 Task: Reply All to email with the signature Jorge Perez with the subject Request for a partnership from softage.8@softage.net with the message I would like to request a review of the design proposal before it is finalized. with BCC to softage.1@softage.net with an attached image file Podcast_cover_art.png
Action: Mouse moved to (84, 89)
Screenshot: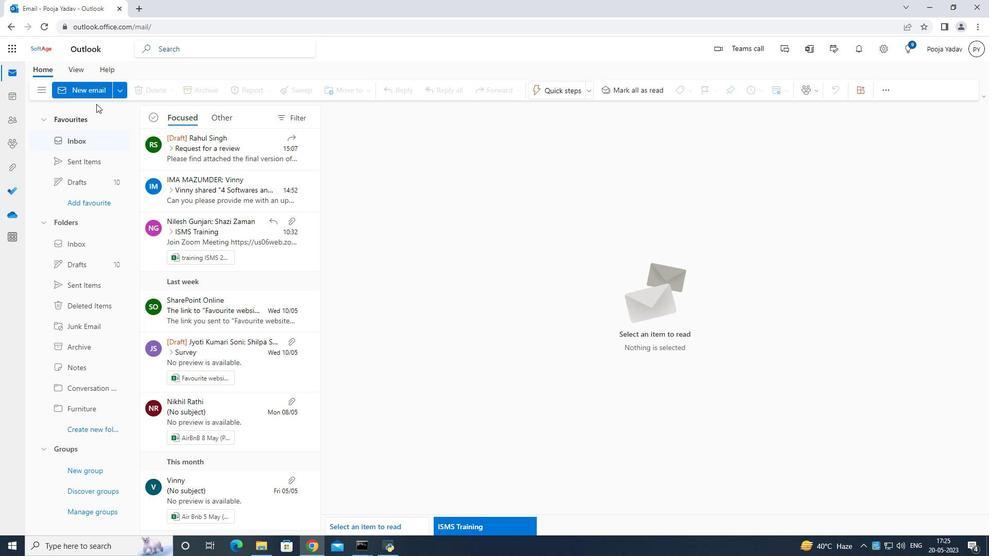 
Action: Mouse pressed left at (84, 89)
Screenshot: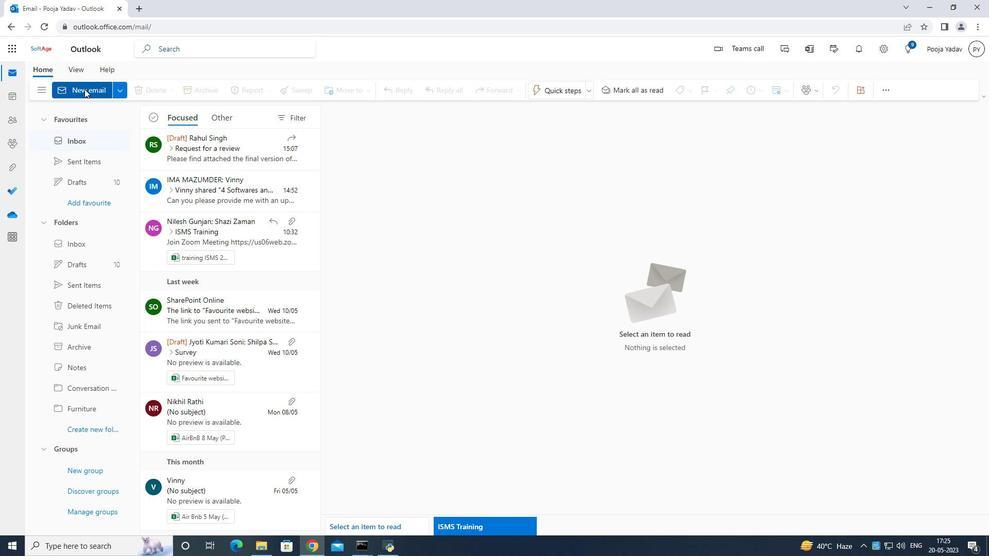 
Action: Mouse moved to (386, 142)
Screenshot: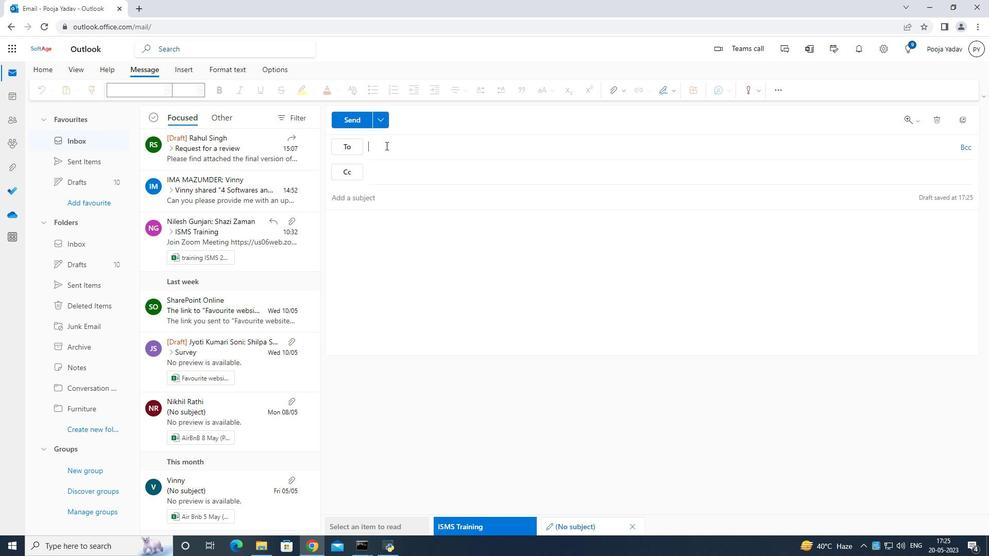 
Action: Mouse pressed left at (386, 142)
Screenshot: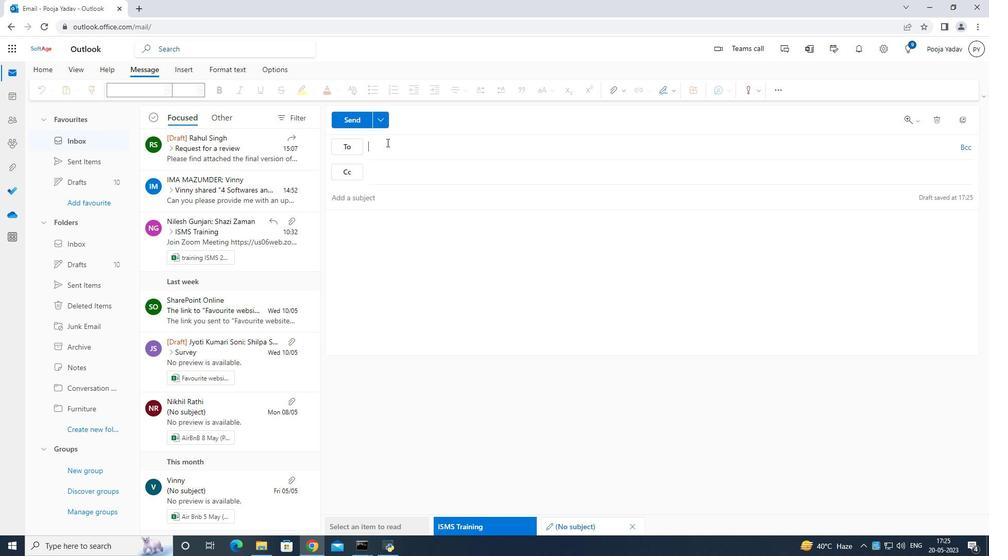 
Action: Mouse moved to (418, 165)
Screenshot: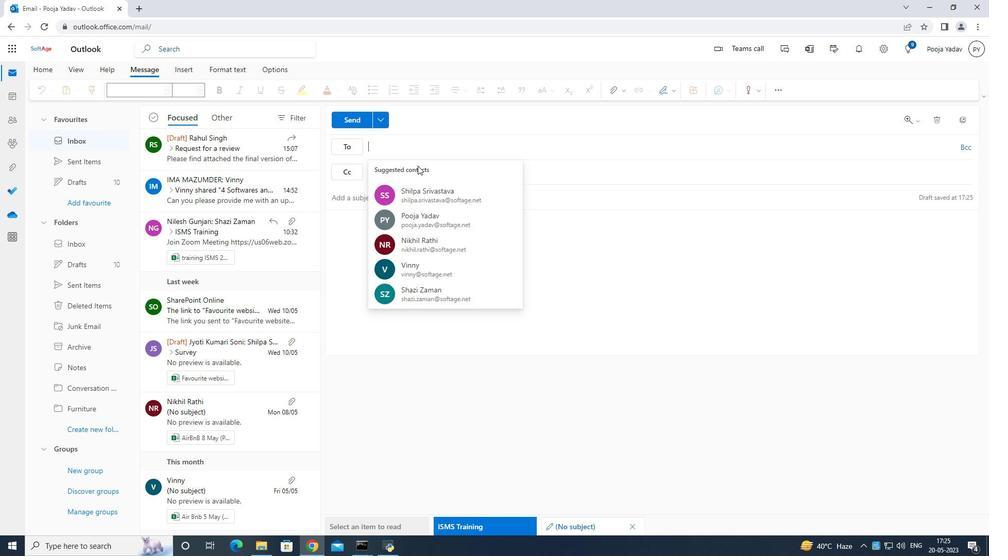 
Action: Key pressed <Key.shift>Softage.8
Screenshot: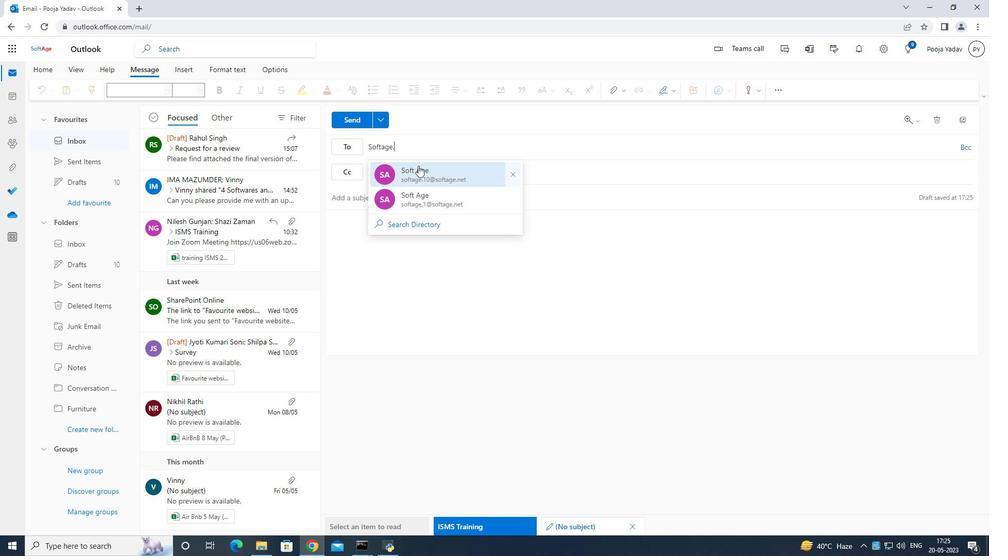 
Action: Mouse moved to (418, 165)
Screenshot: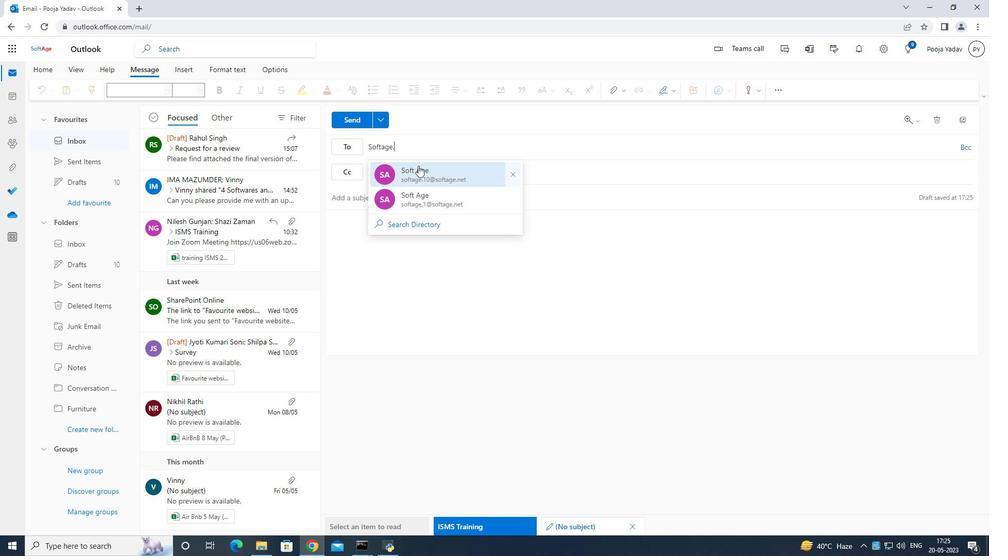 
Action: Key pressed <Key.shift>@softage.nert
Screenshot: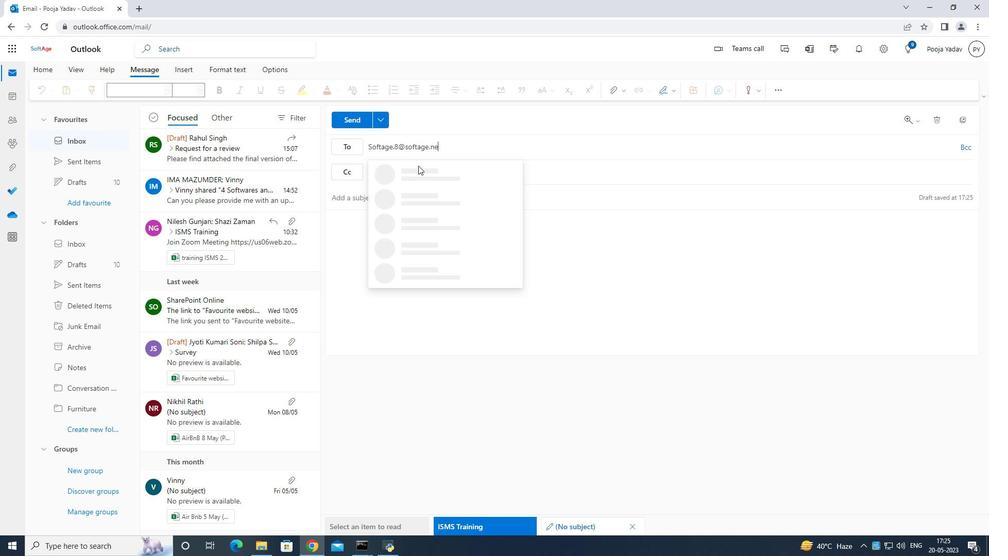 
Action: Mouse moved to (419, 166)
Screenshot: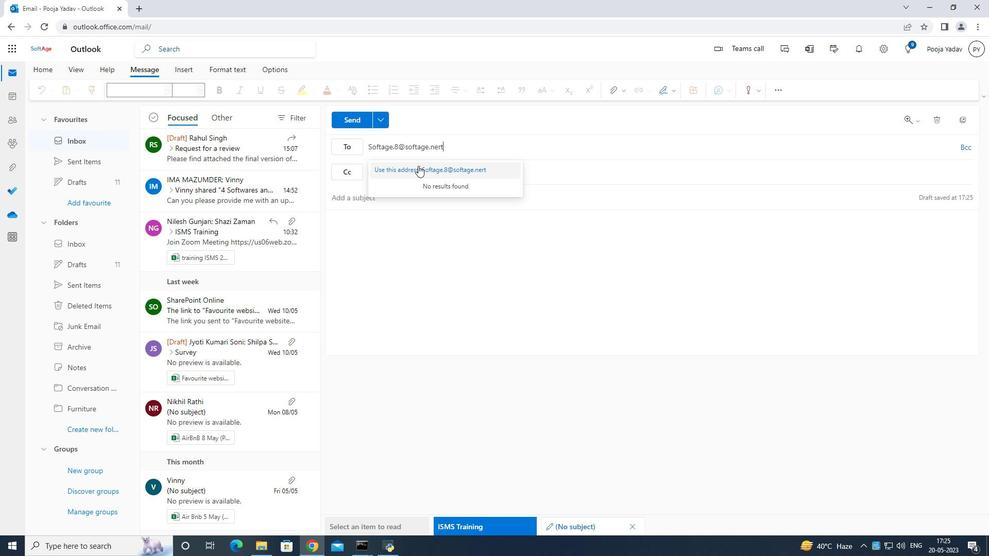 
Action: Mouse pressed left at (419, 166)
Screenshot: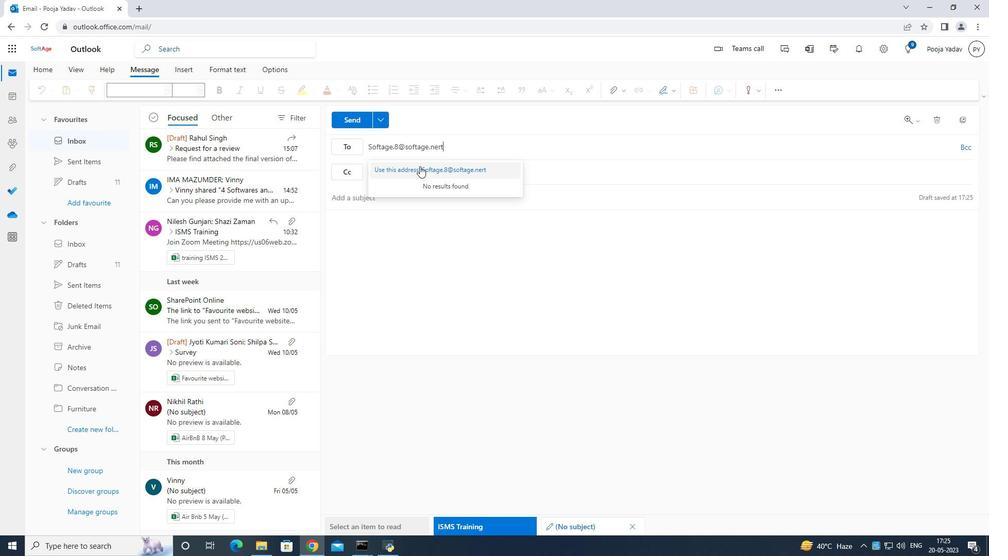 
Action: Mouse moved to (963, 145)
Screenshot: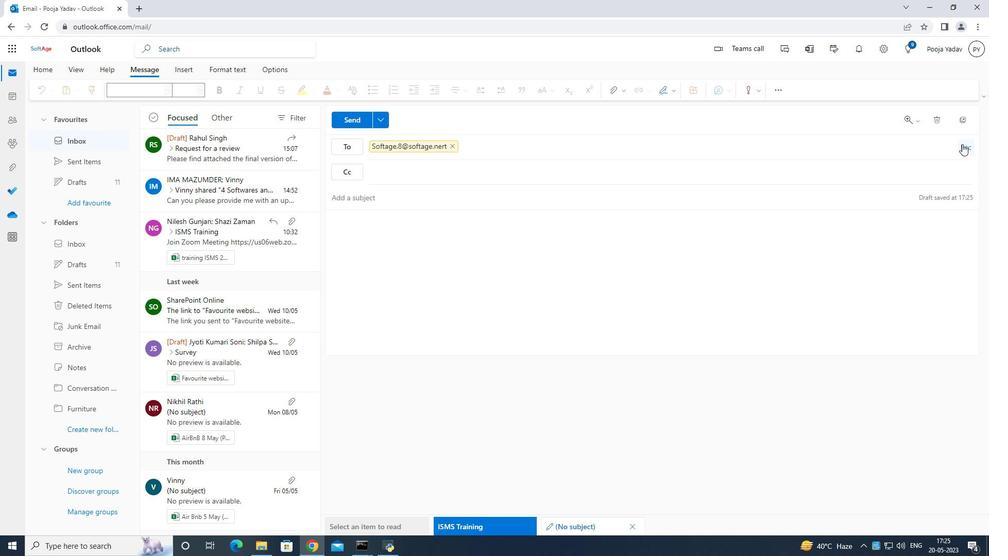
Action: Mouse pressed left at (963, 145)
Screenshot: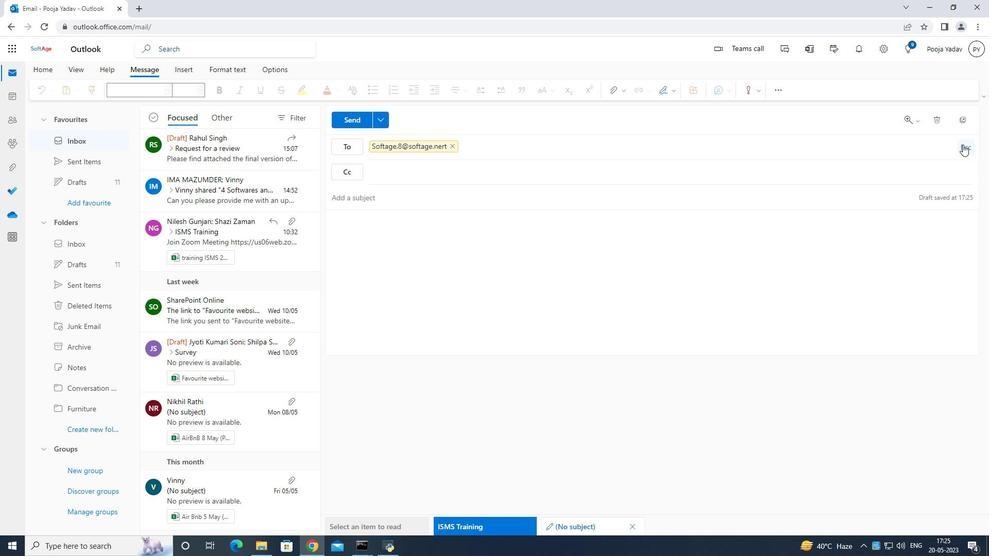 
Action: Mouse moved to (443, 197)
Screenshot: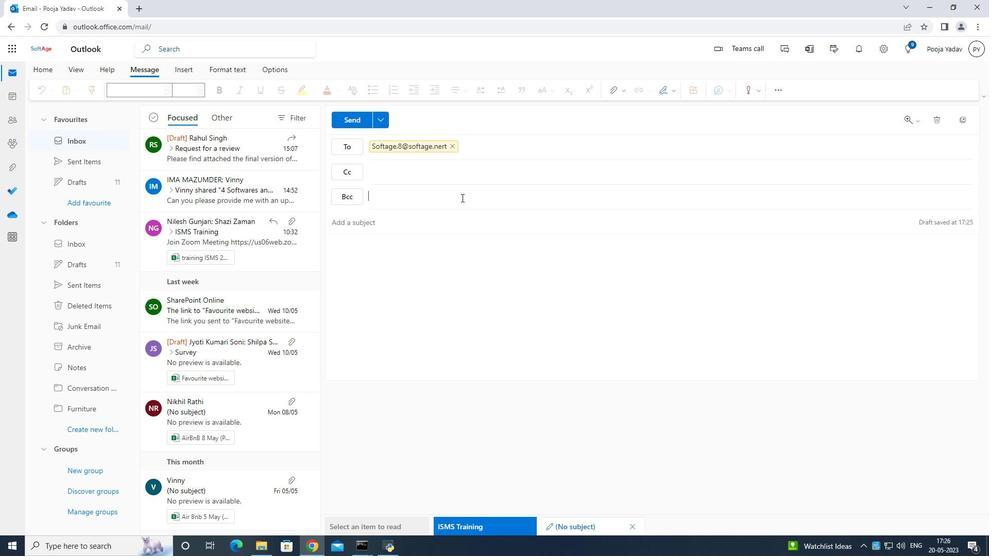 
Action: Mouse pressed left at (443, 197)
Screenshot: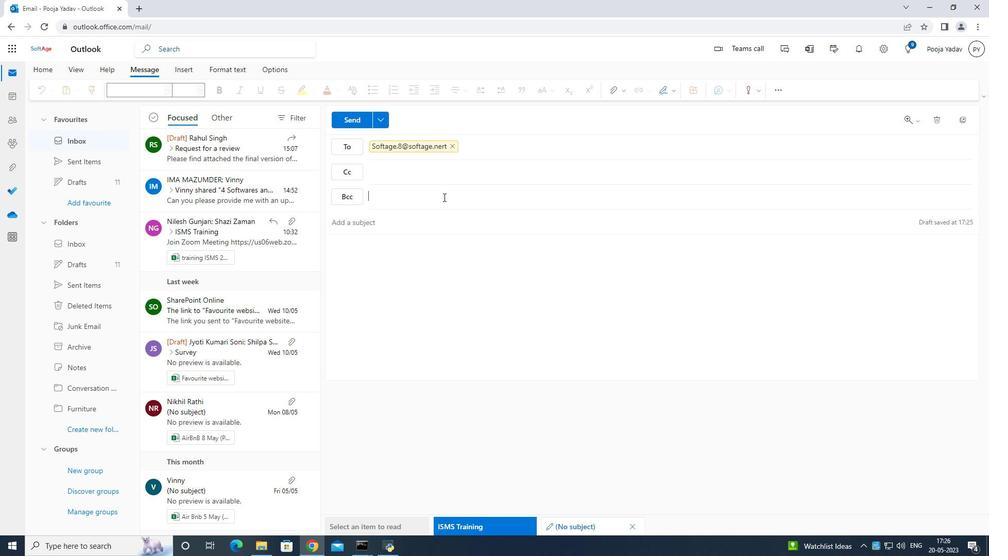 
Action: Mouse moved to (451, 255)
Screenshot: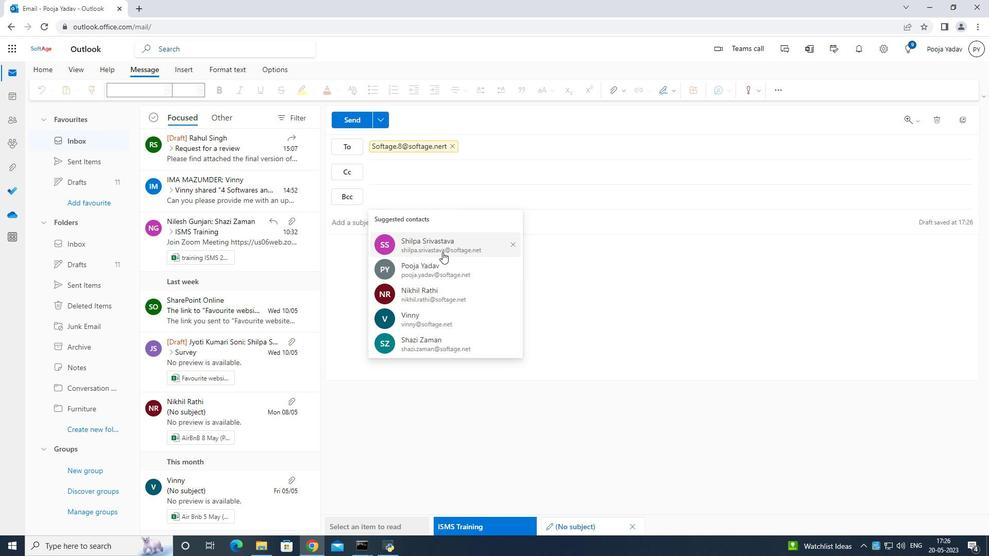 
Action: Mouse pressed left at (451, 255)
Screenshot: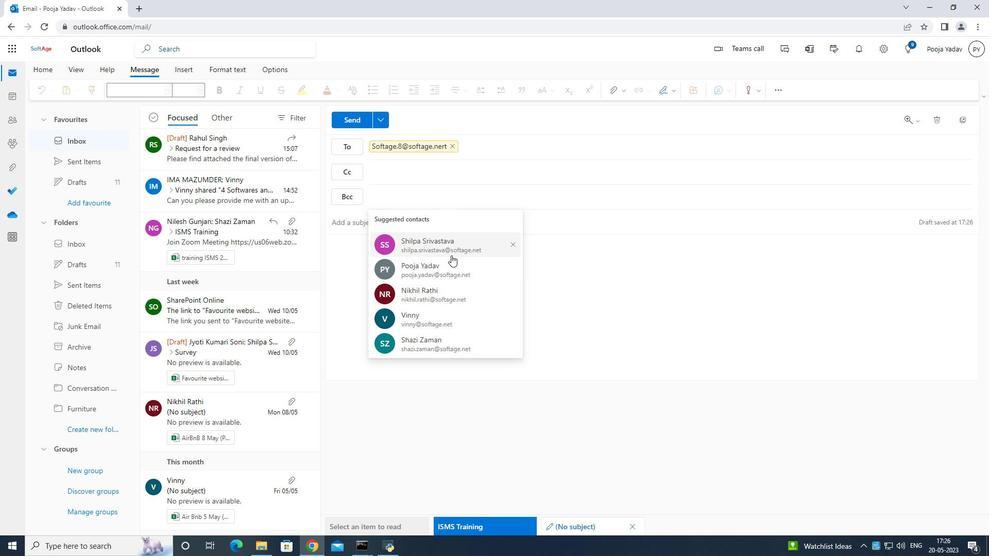 
Action: Mouse moved to (431, 197)
Screenshot: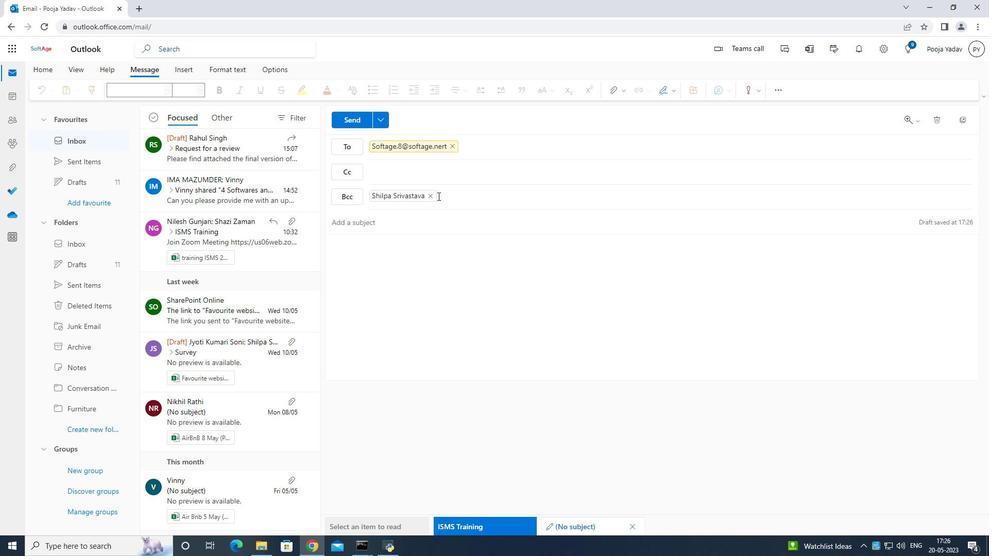 
Action: Mouse pressed left at (431, 197)
Screenshot: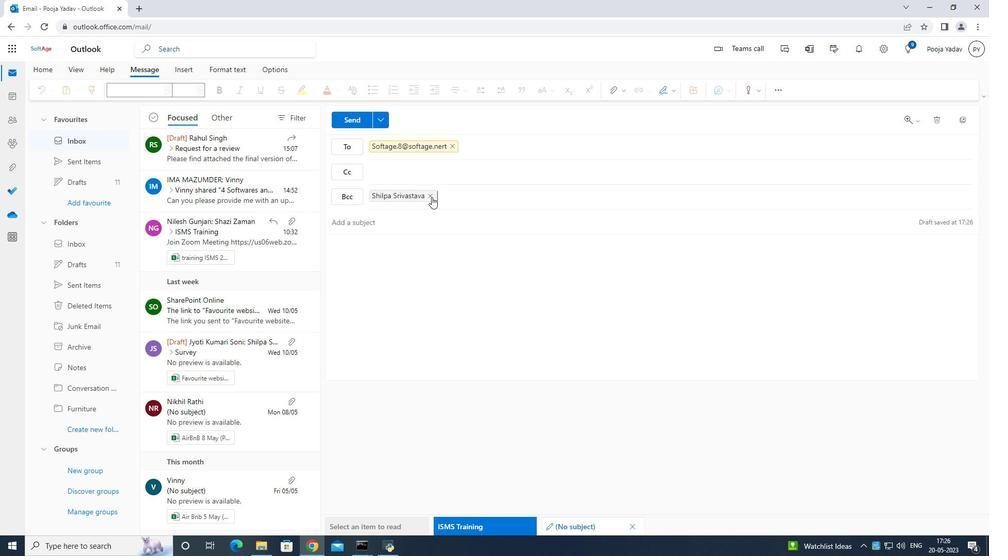 
Action: Mouse moved to (425, 195)
Screenshot: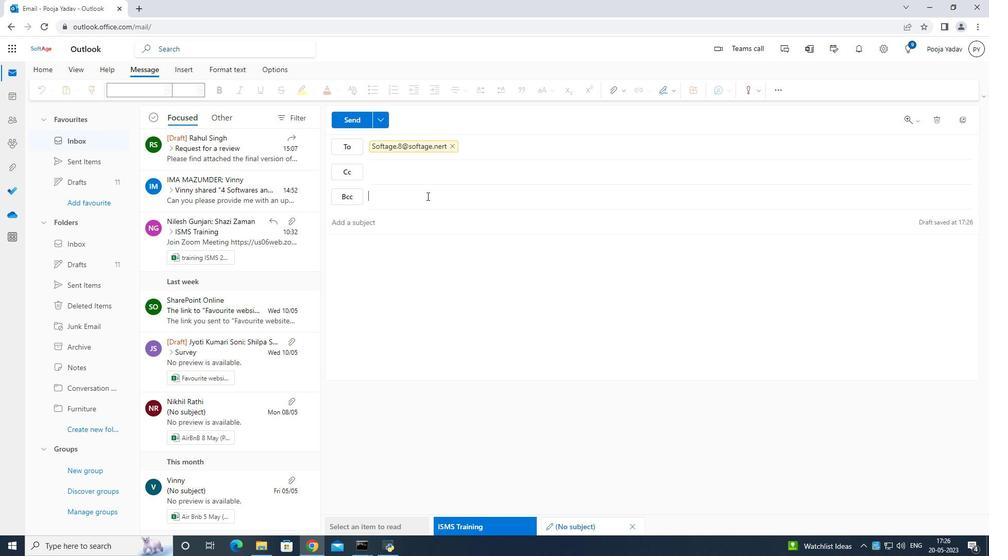 
Action: Key pressed softage.1<Key.shift>@softage.nte
Screenshot: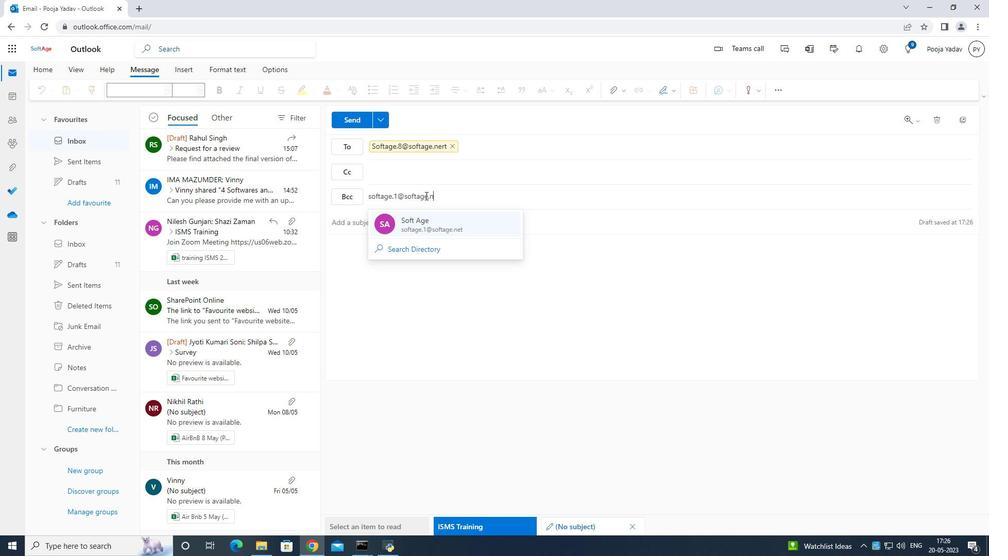 
Action: Mouse moved to (436, 258)
Screenshot: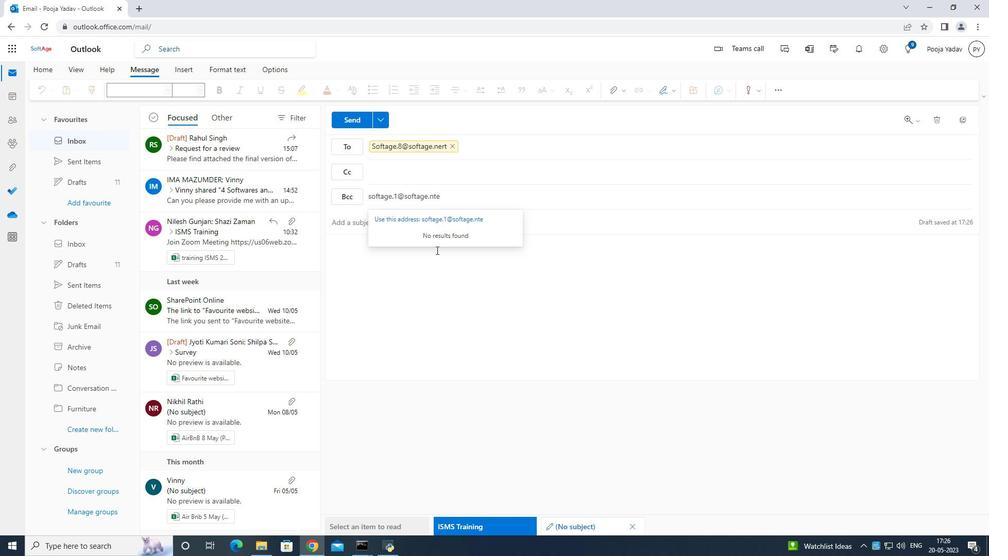
Action: Mouse pressed left at (436, 258)
Screenshot: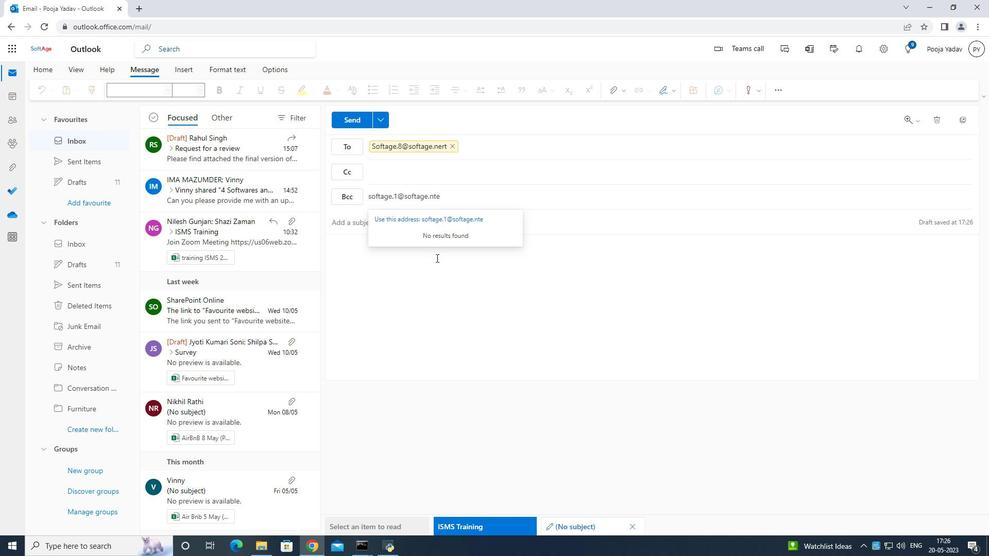 
Action: Mouse moved to (446, 192)
Screenshot: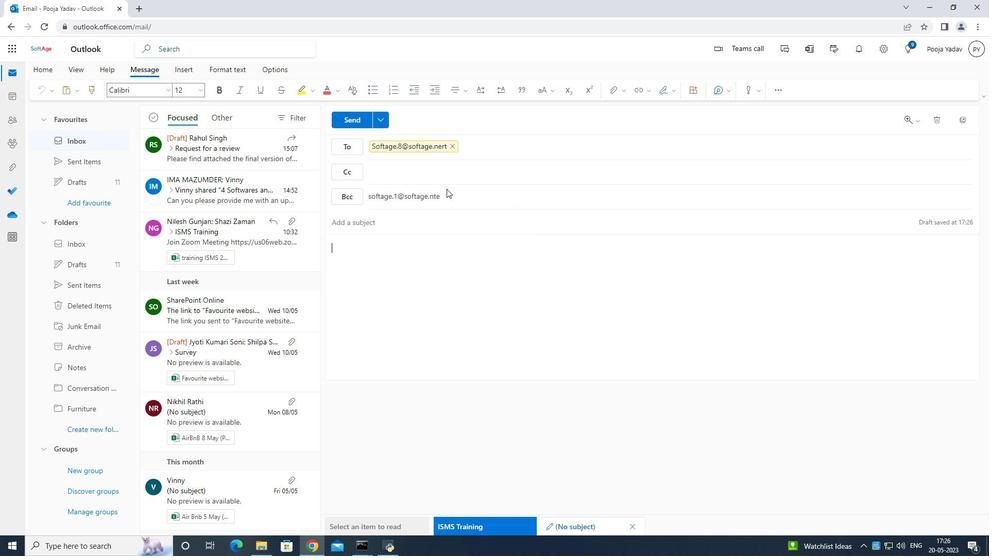 
Action: Mouse pressed left at (446, 192)
Screenshot: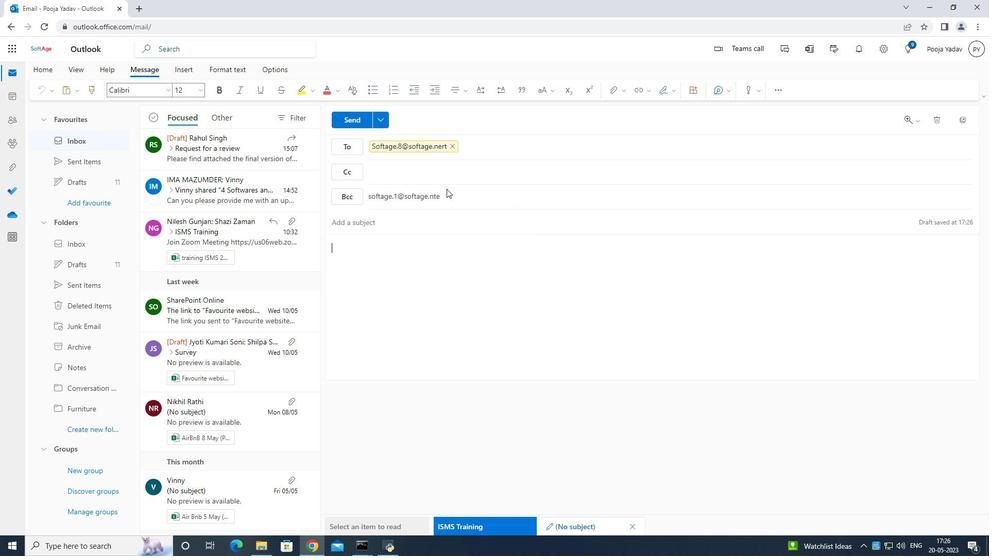 
Action: Mouse moved to (446, 192)
Screenshot: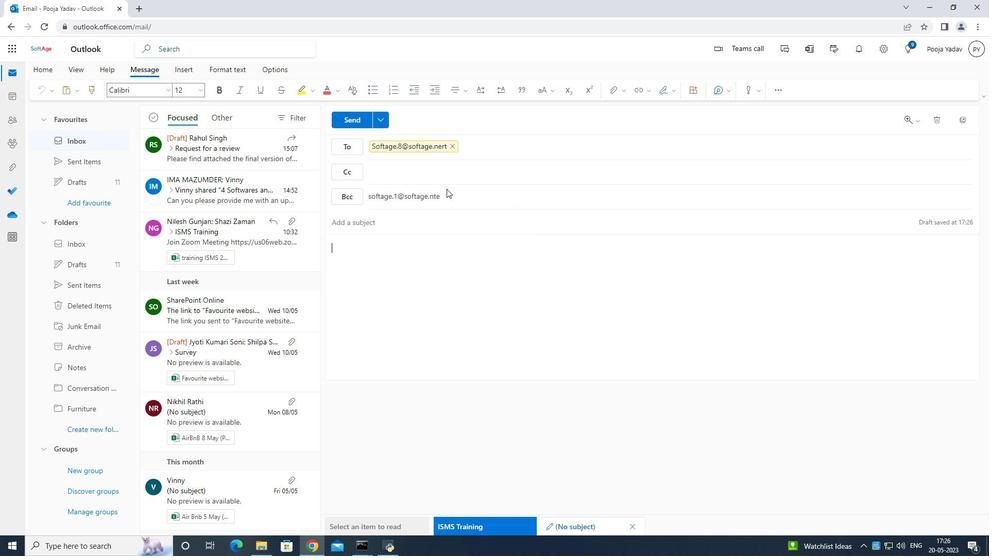 
Action: Key pressed <Key.backspace><Key.backspace>et
Screenshot: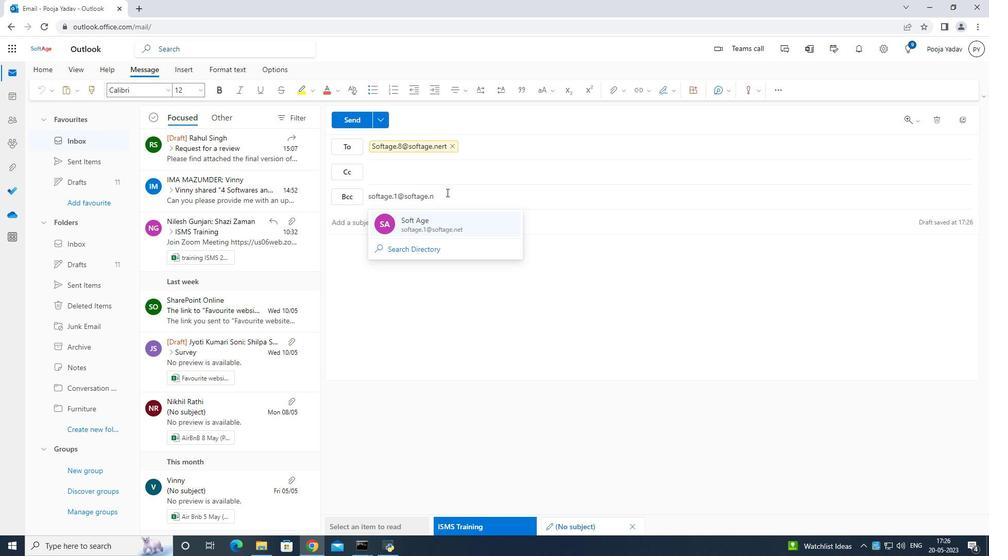 
Action: Mouse moved to (499, 280)
Screenshot: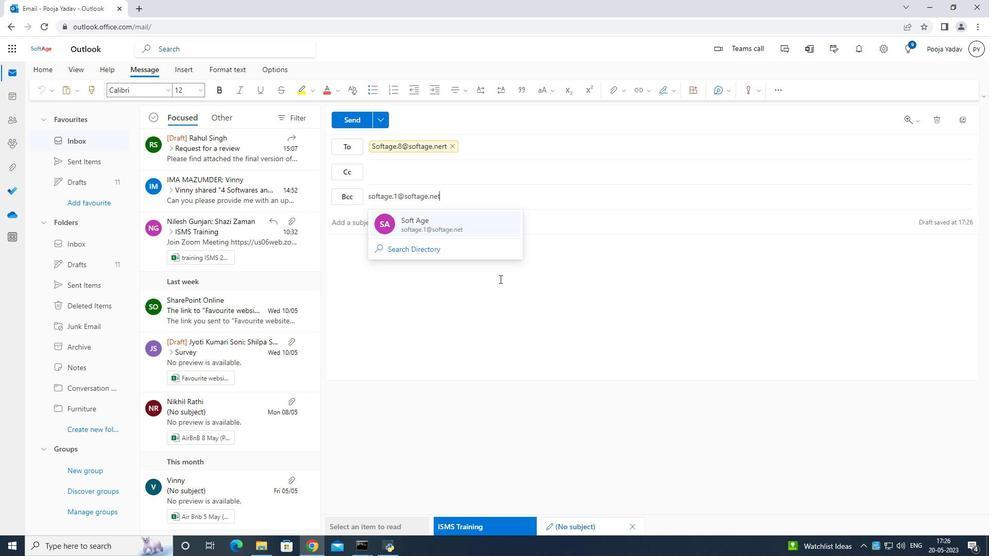 
Action: Mouse pressed left at (499, 280)
Screenshot: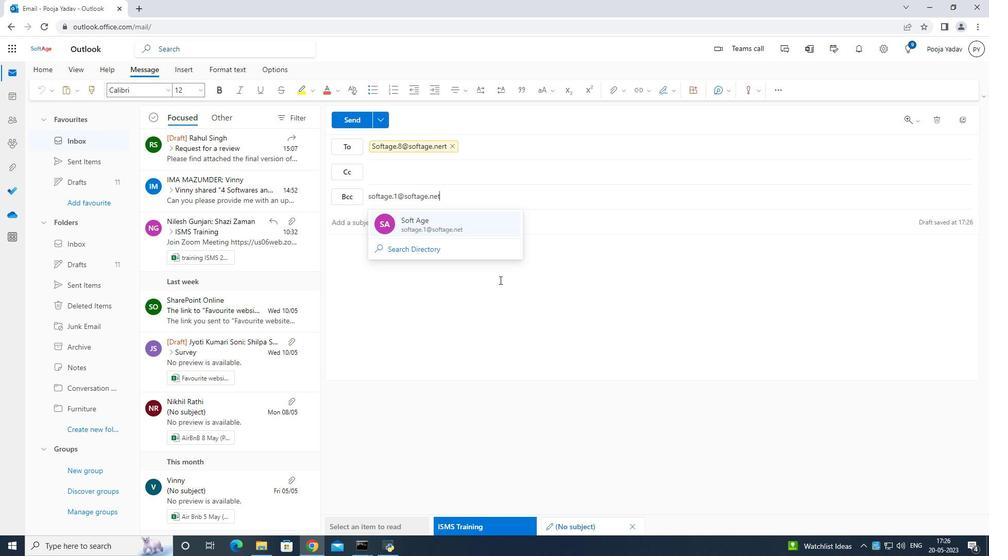 
Action: Mouse moved to (378, 223)
Screenshot: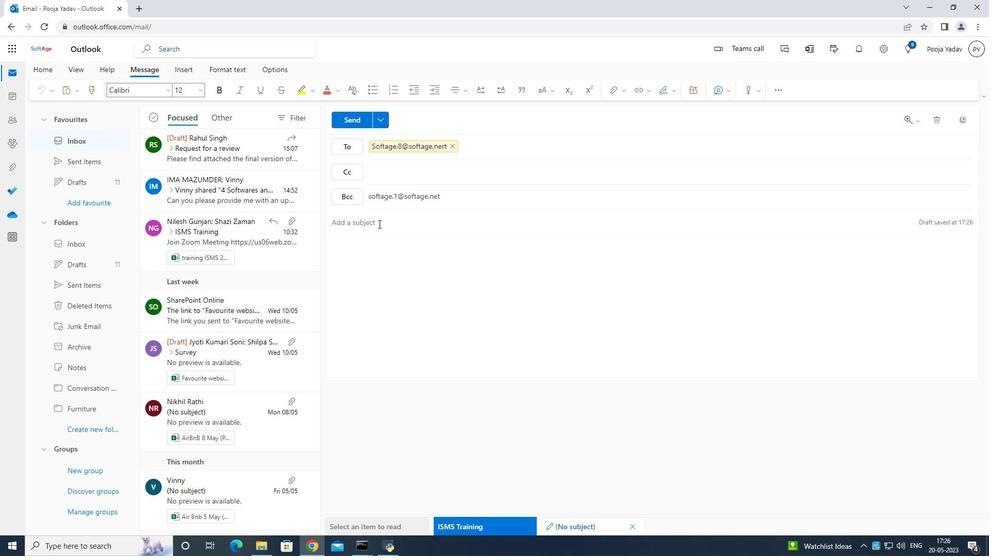 
Action: Mouse pressed left at (378, 223)
Screenshot: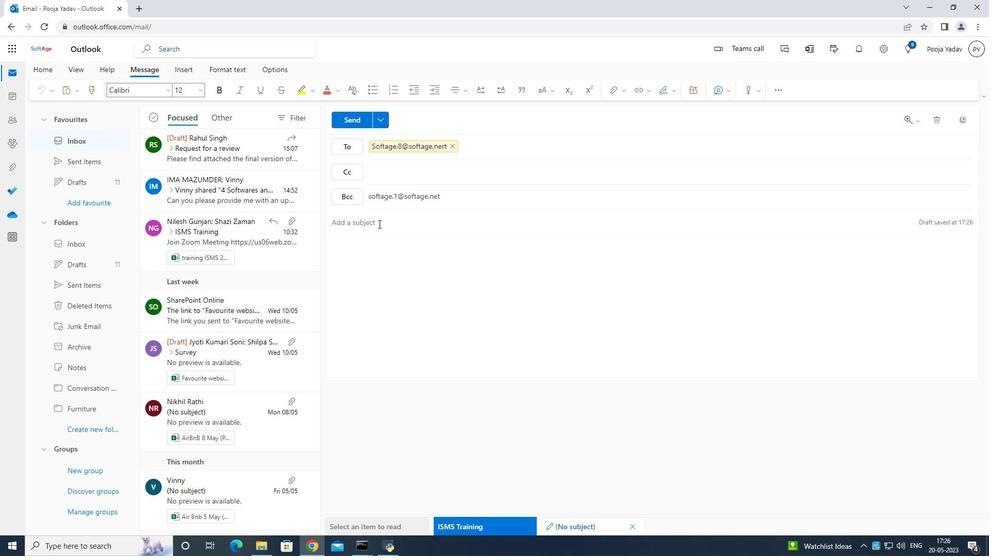 
Action: Key pressed r<Key.shift>e<Key.backspace><Key.backspace><Key.shift>Request<Key.space>for<Key.space>a<Key.space>partnership.
Screenshot: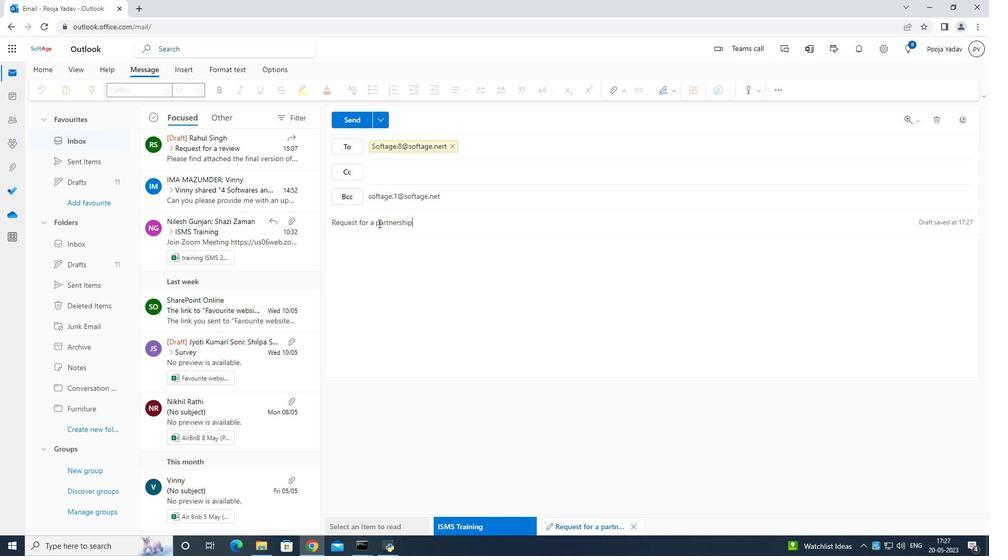 
Action: Mouse moved to (395, 253)
Screenshot: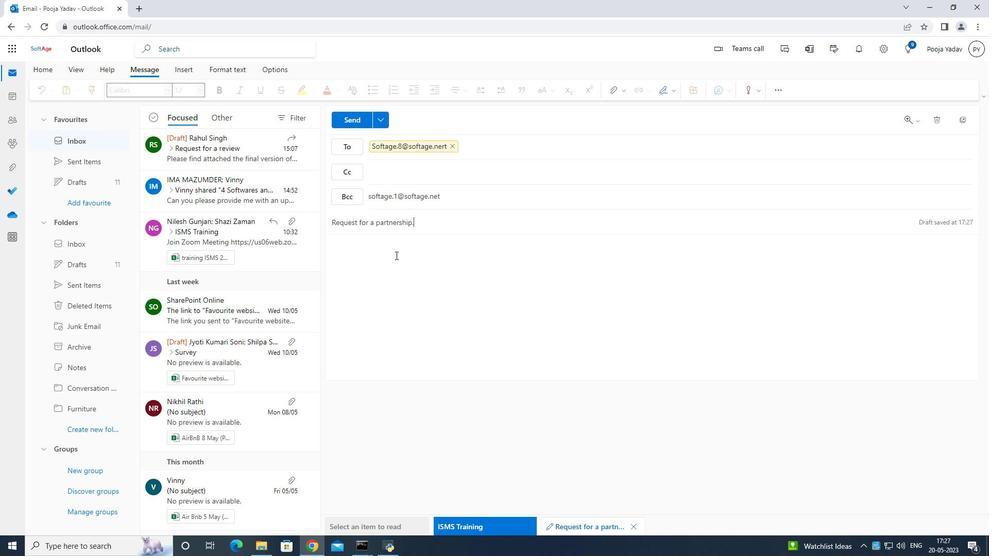 
Action: Mouse scrolled (395, 252) with delta (0, 0)
Screenshot: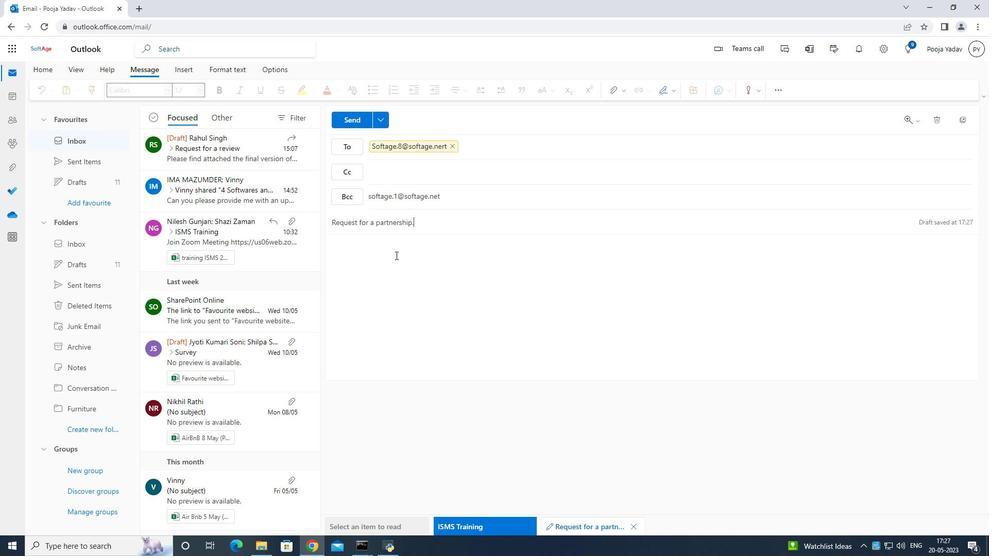 
Action: Mouse scrolled (395, 252) with delta (0, 0)
Screenshot: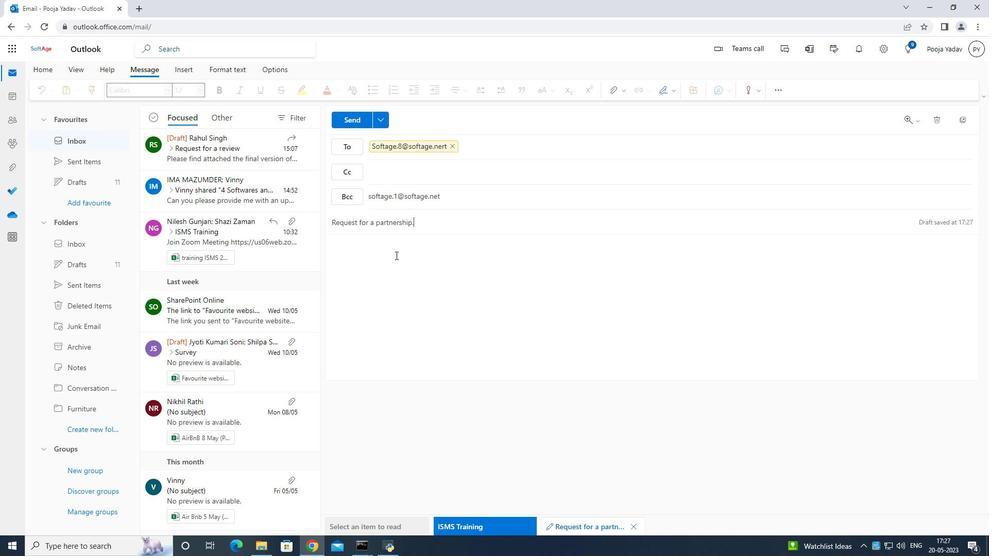 
Action: Mouse moved to (385, 243)
Screenshot: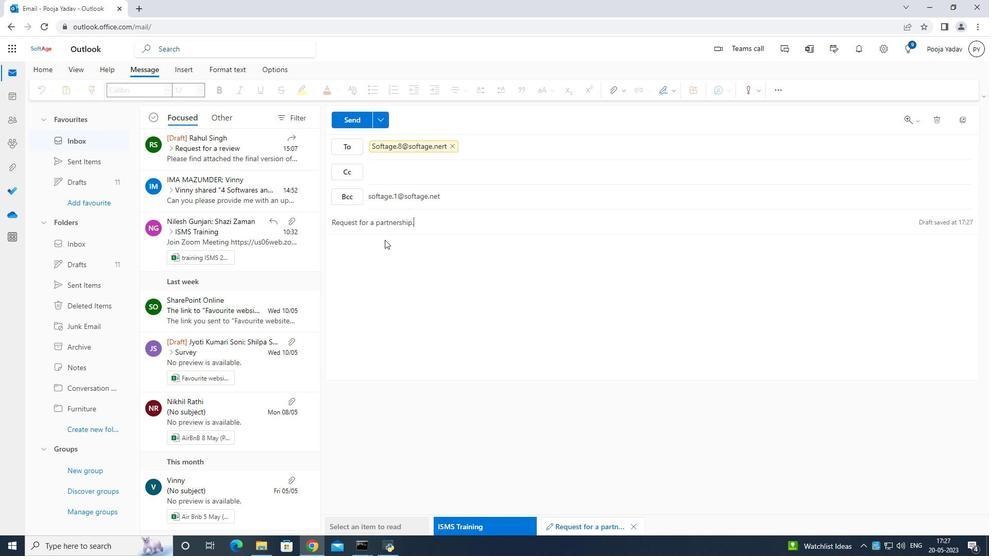 
Action: Mouse pressed left at (385, 243)
Screenshot: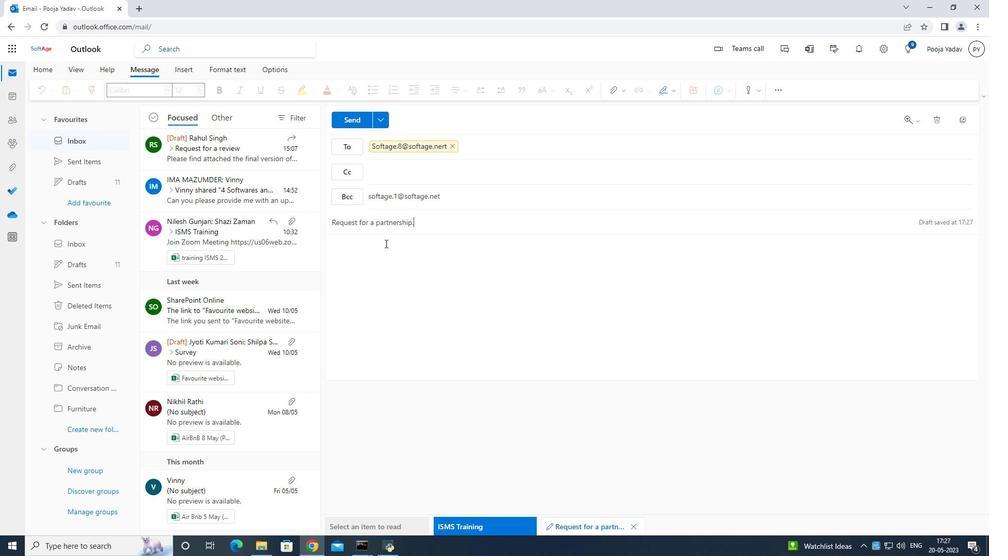 
Action: Mouse moved to (697, 257)
Screenshot: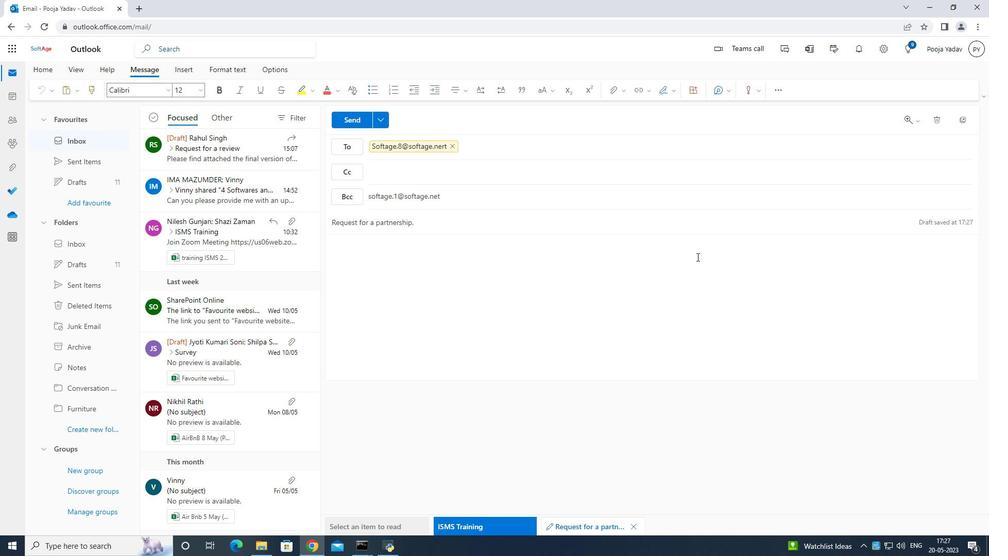 
Action: Mouse scrolled (697, 256) with delta (0, 0)
Screenshot: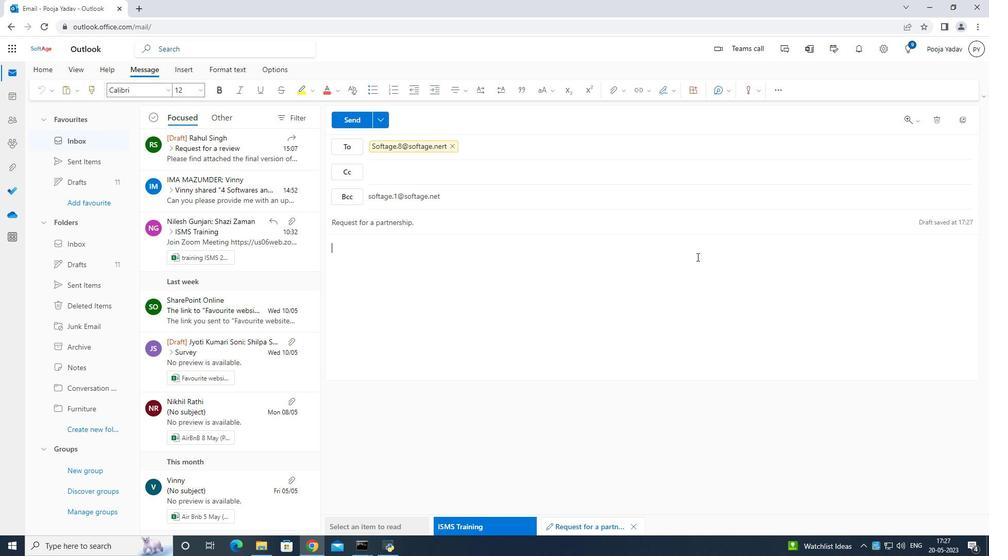 
Action: Mouse scrolled (697, 256) with delta (0, 0)
Screenshot: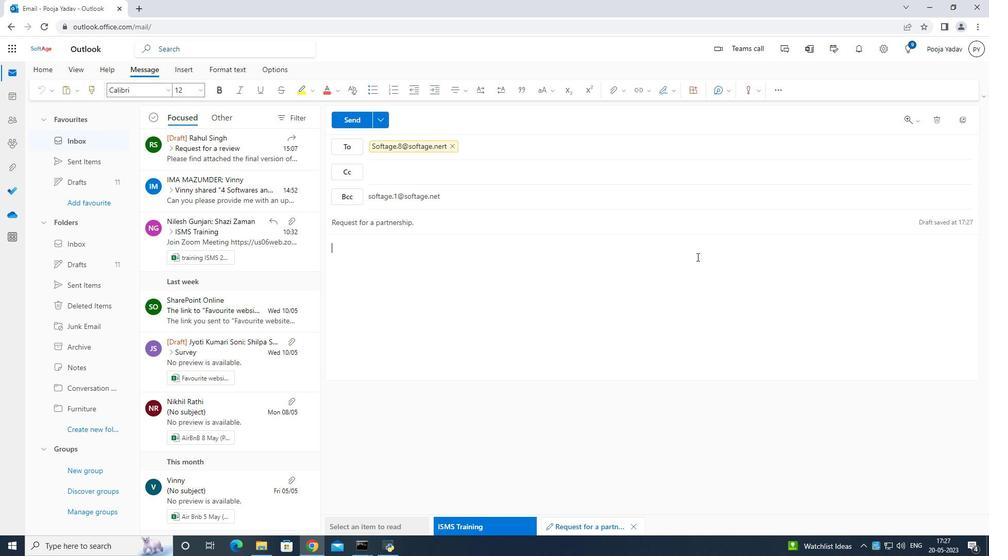
Action: Mouse scrolled (697, 256) with delta (0, 0)
Screenshot: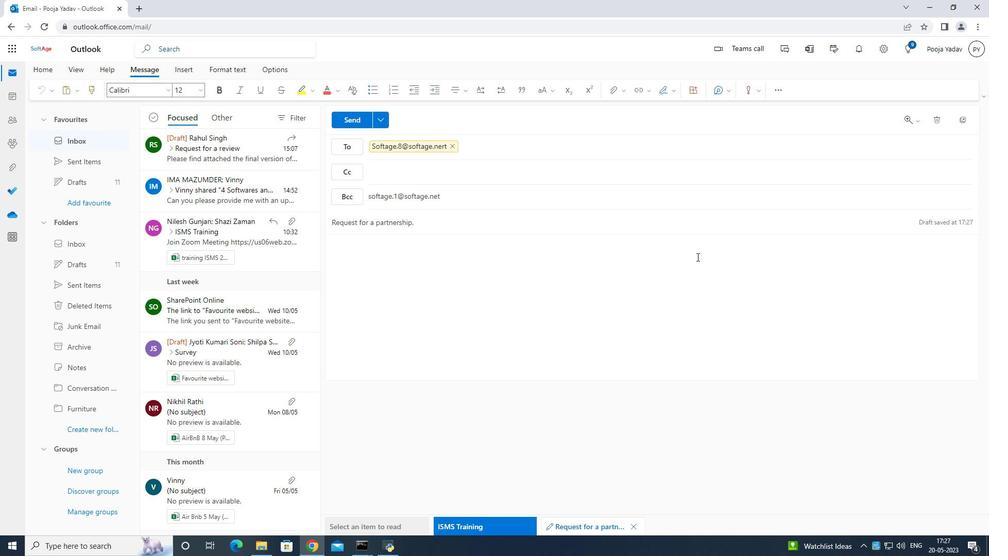 
Action: Mouse scrolled (697, 256) with delta (0, 0)
Screenshot: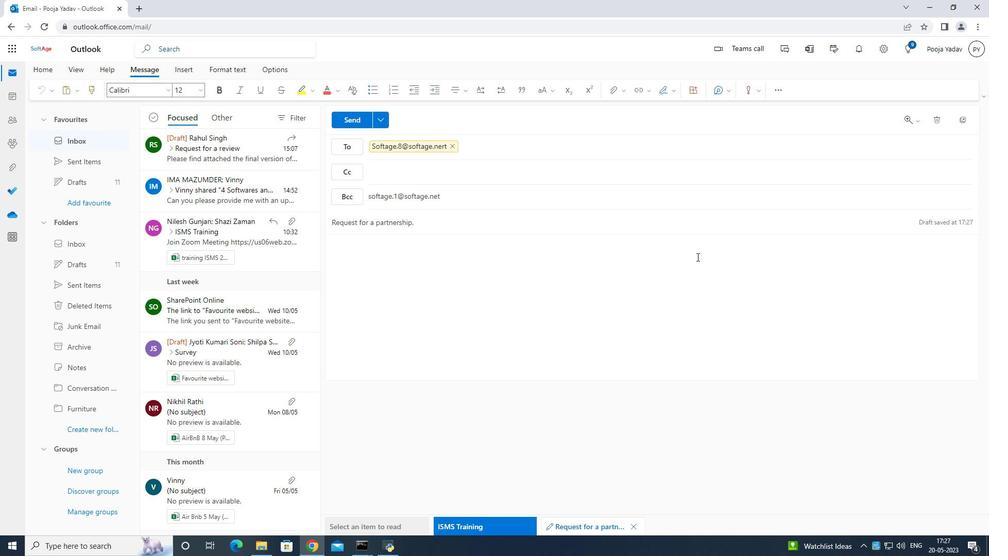 
Action: Mouse scrolled (697, 257) with delta (0, 0)
Screenshot: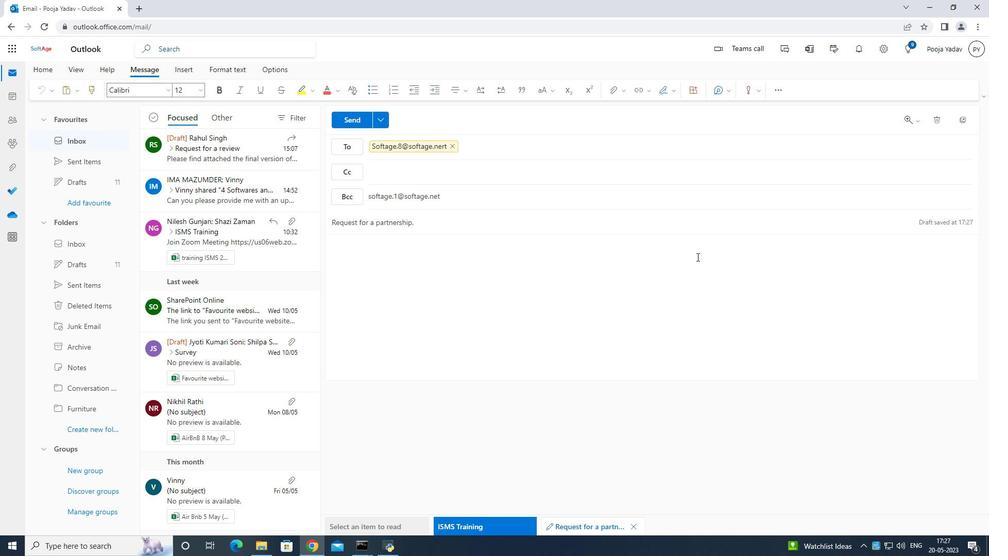 
Action: Mouse scrolled (697, 257) with delta (0, 0)
Screenshot: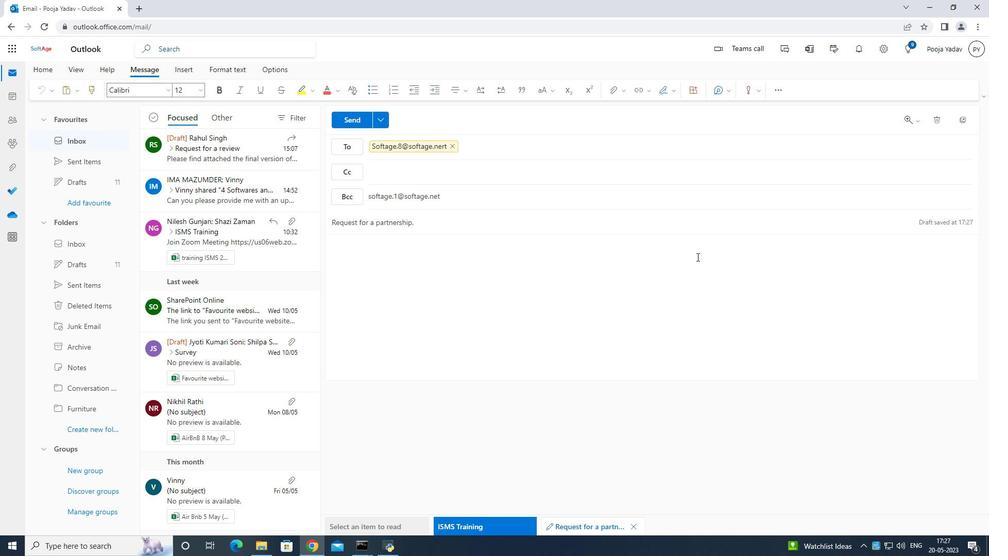 
Action: Mouse moved to (963, 119)
Screenshot: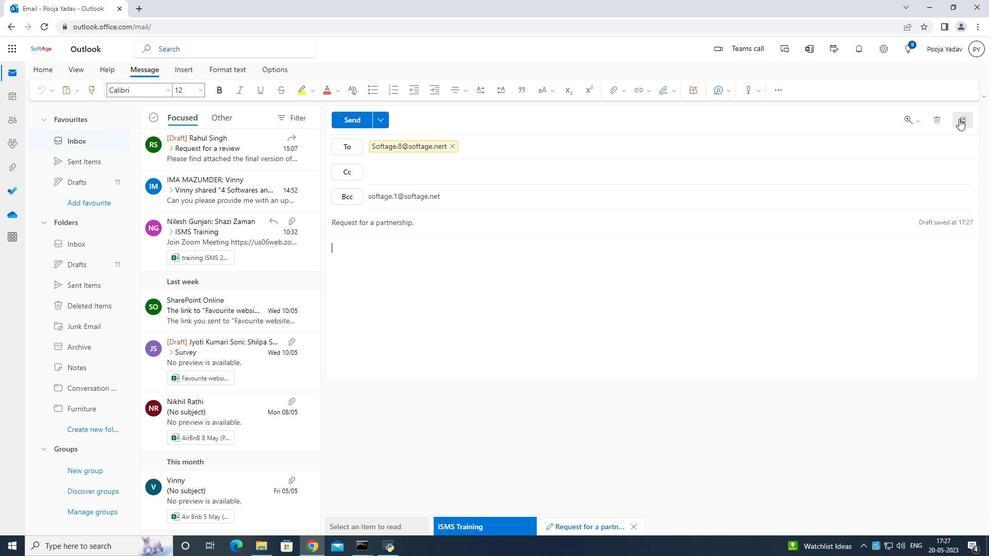 
Action: Mouse pressed left at (963, 119)
Screenshot: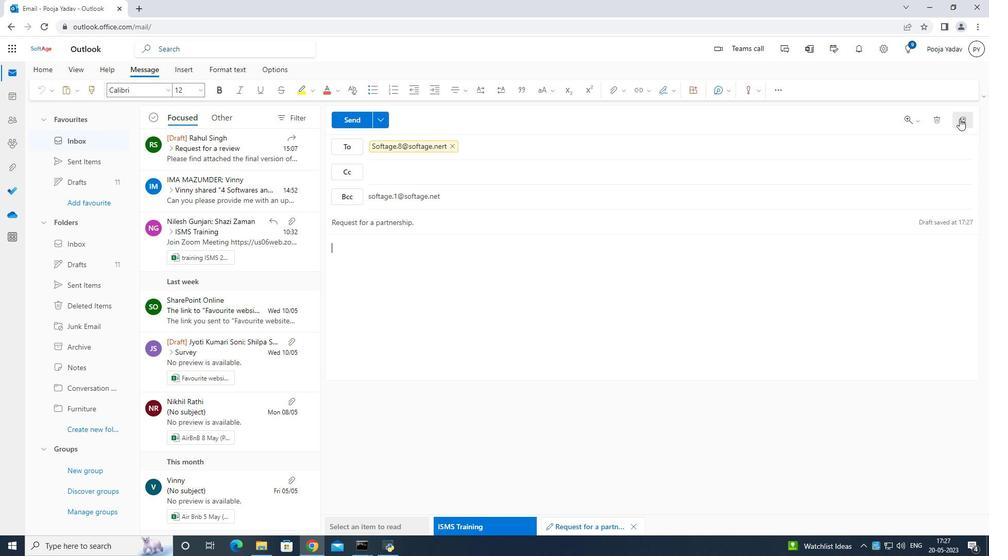 
Action: Mouse moved to (524, 148)
Screenshot: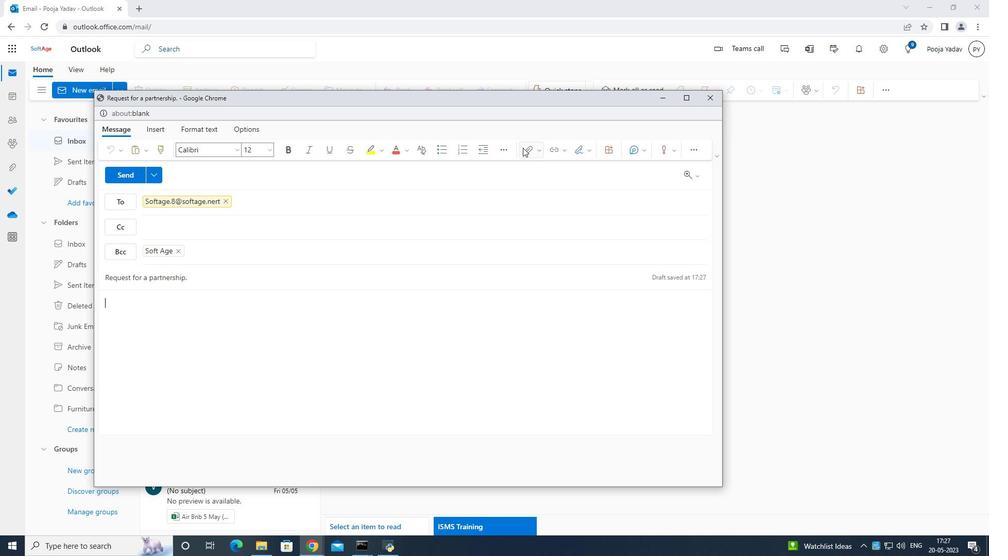 
Action: Mouse pressed left at (524, 148)
Screenshot: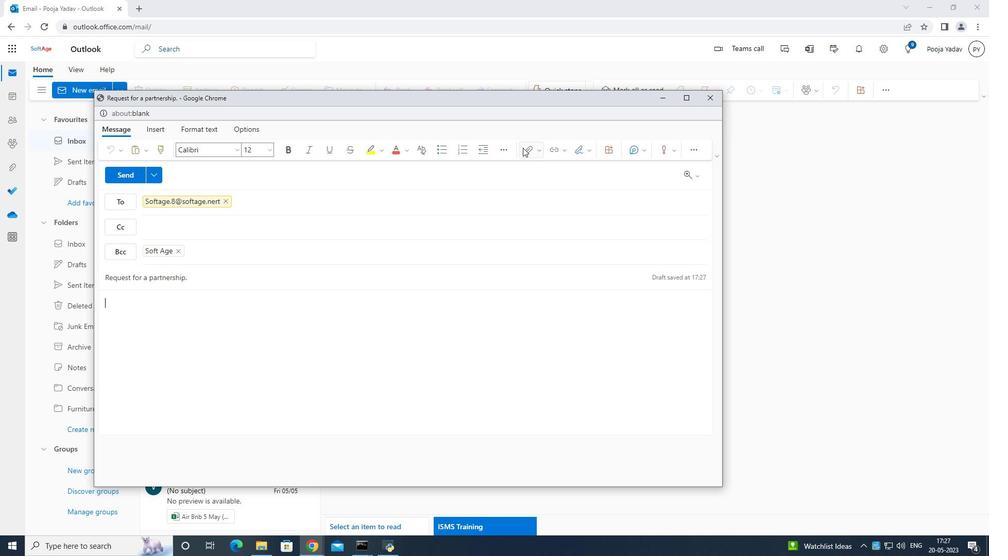 
Action: Mouse moved to (562, 201)
Screenshot: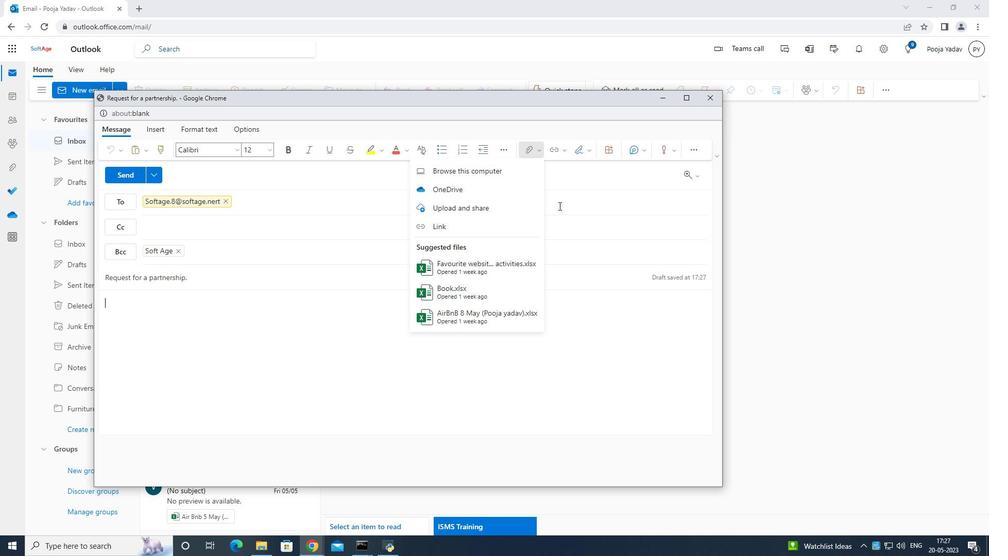 
Action: Mouse pressed left at (562, 201)
Screenshot: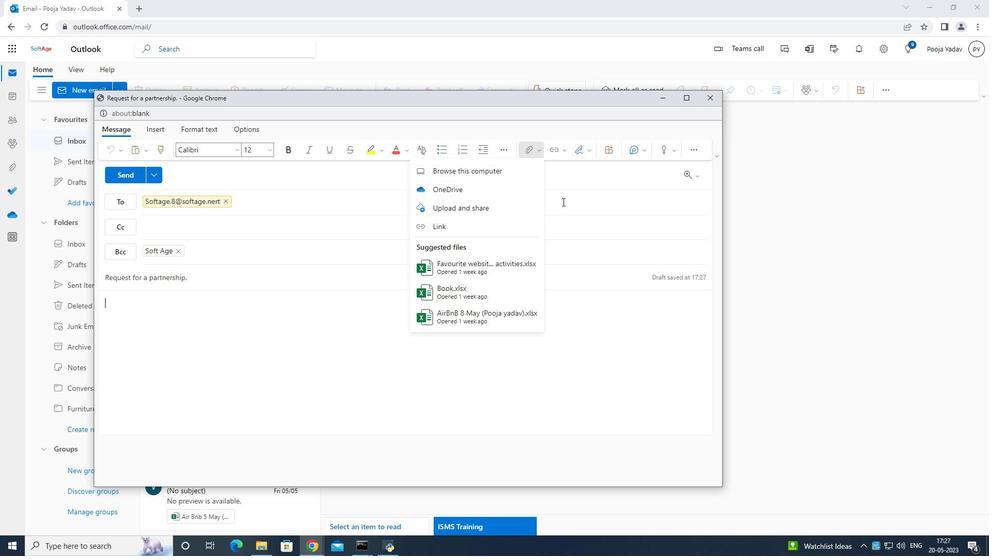 
Action: Mouse moved to (525, 149)
Screenshot: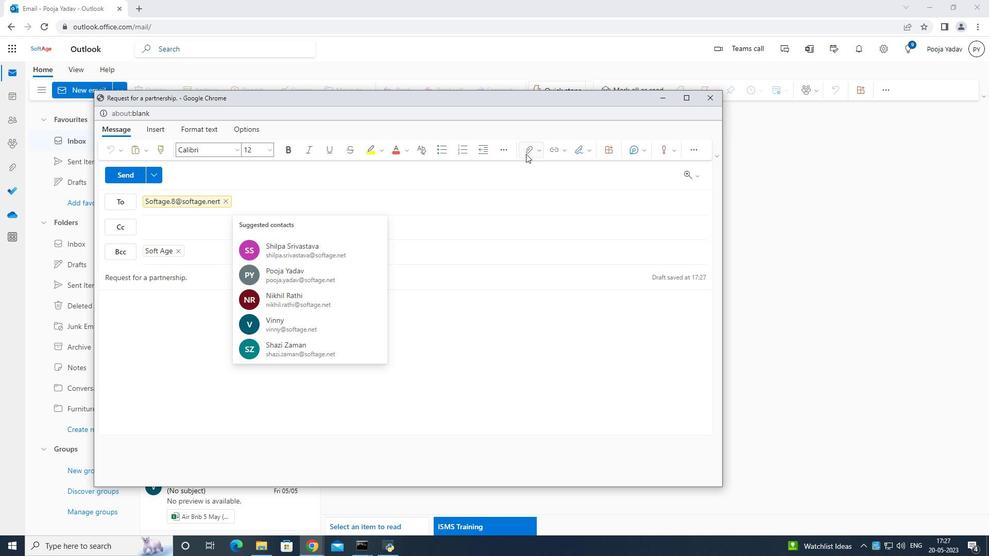 
Action: Mouse pressed left at (525, 149)
Screenshot: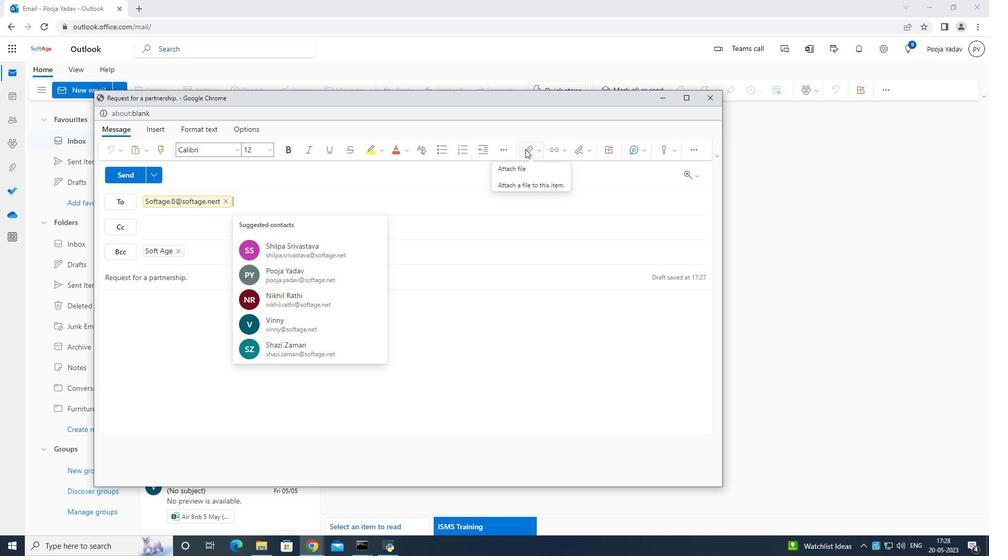 
Action: Mouse moved to (501, 169)
Screenshot: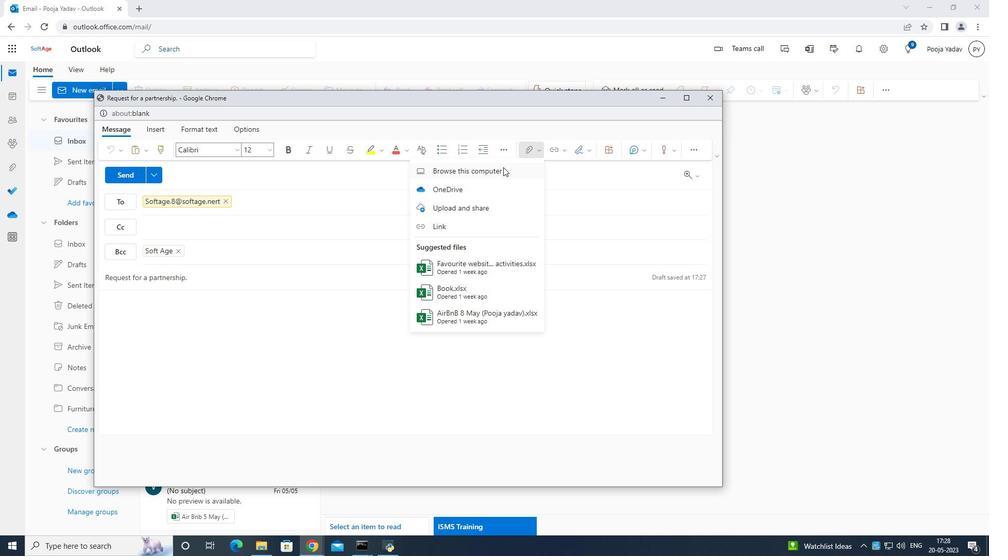 
Action: Mouse pressed left at (501, 169)
Screenshot: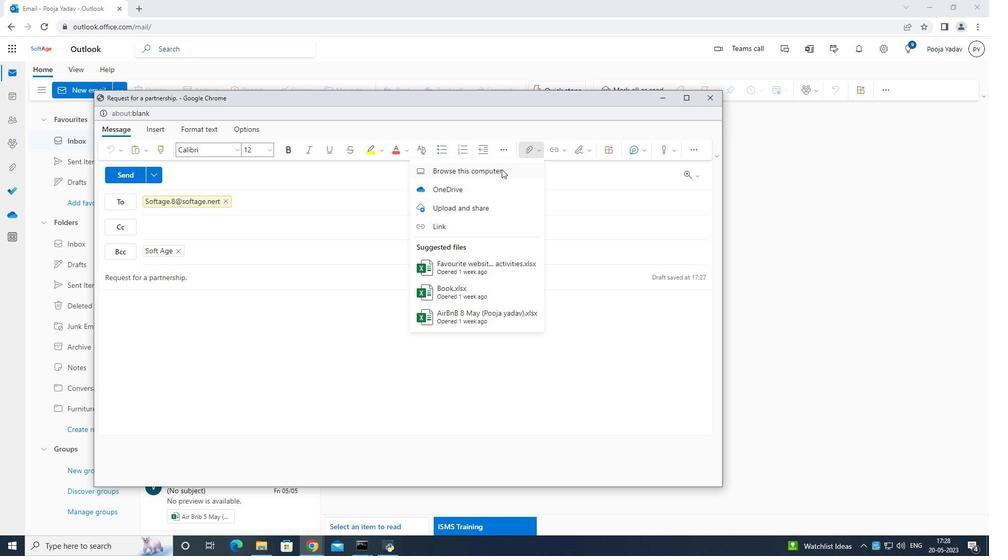 
Action: Mouse moved to (567, 161)
Screenshot: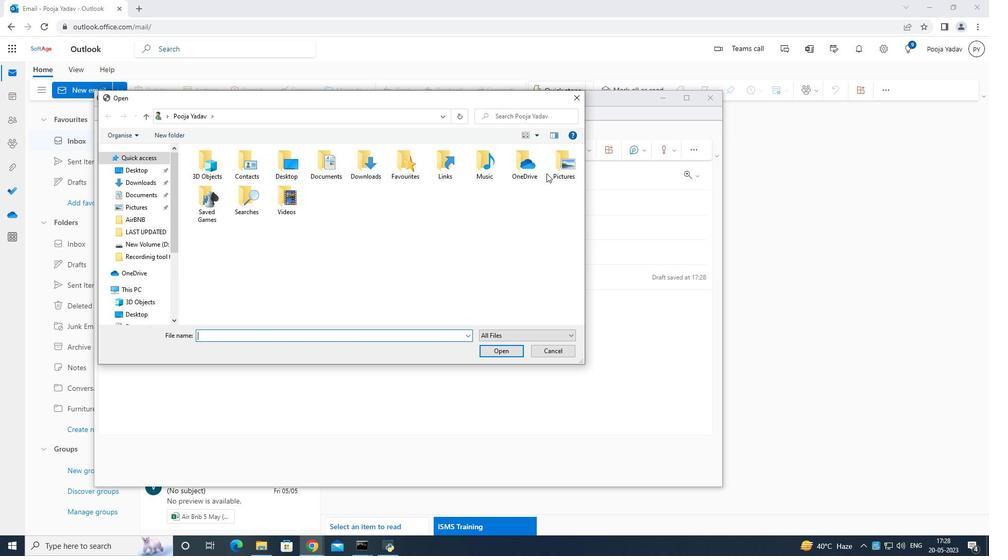 
Action: Mouse pressed left at (567, 161)
Screenshot: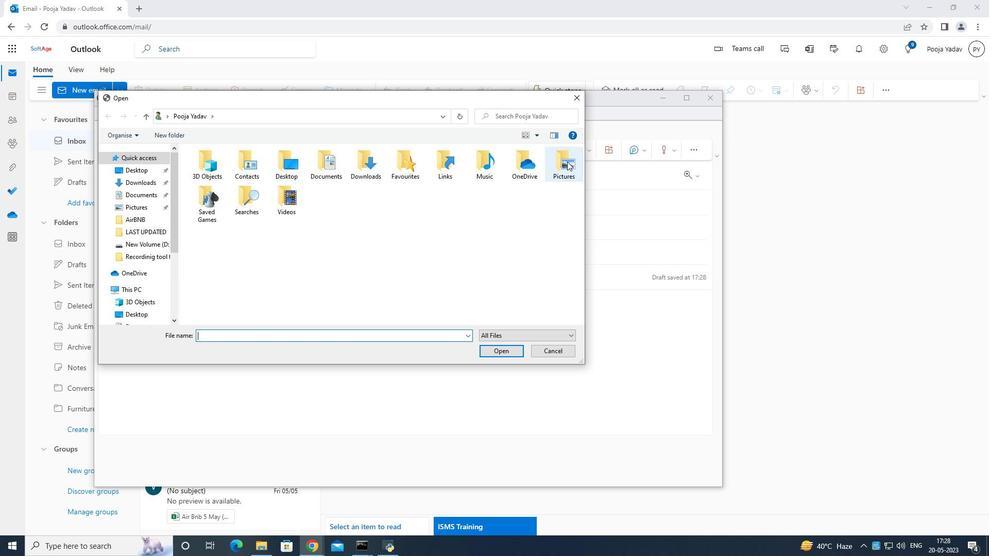 
Action: Mouse moved to (562, 160)
Screenshot: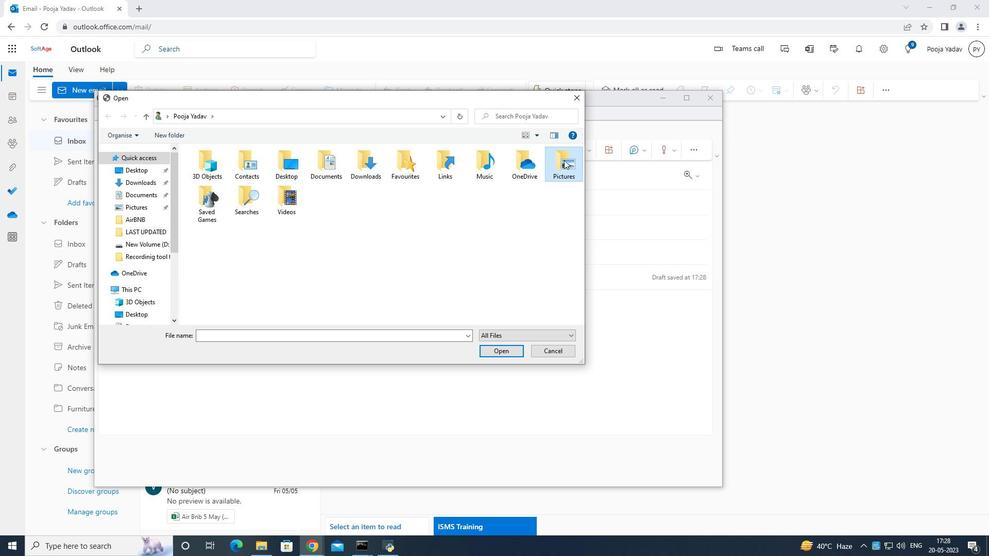 
Action: Mouse pressed left at (562, 160)
Screenshot: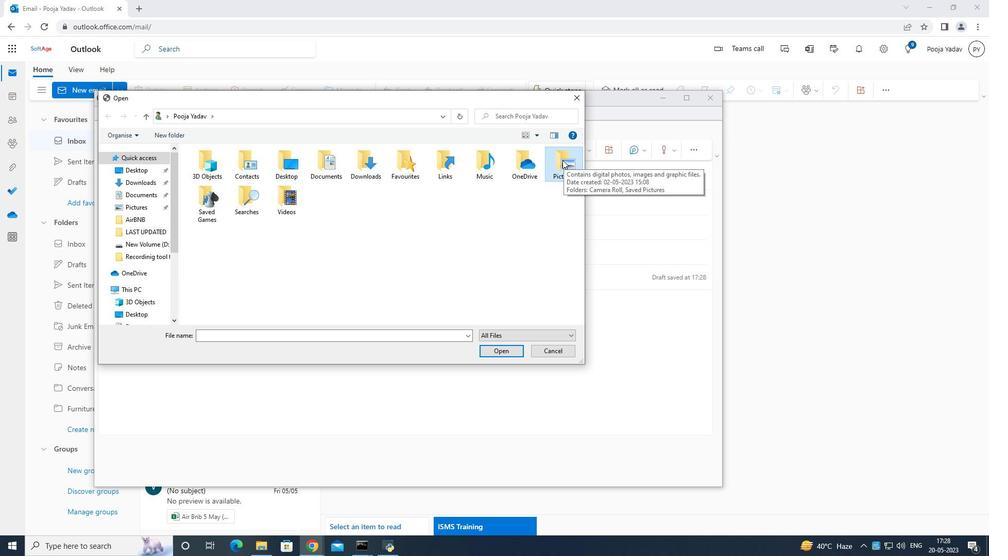 
Action: Mouse pressed left at (562, 160)
Screenshot: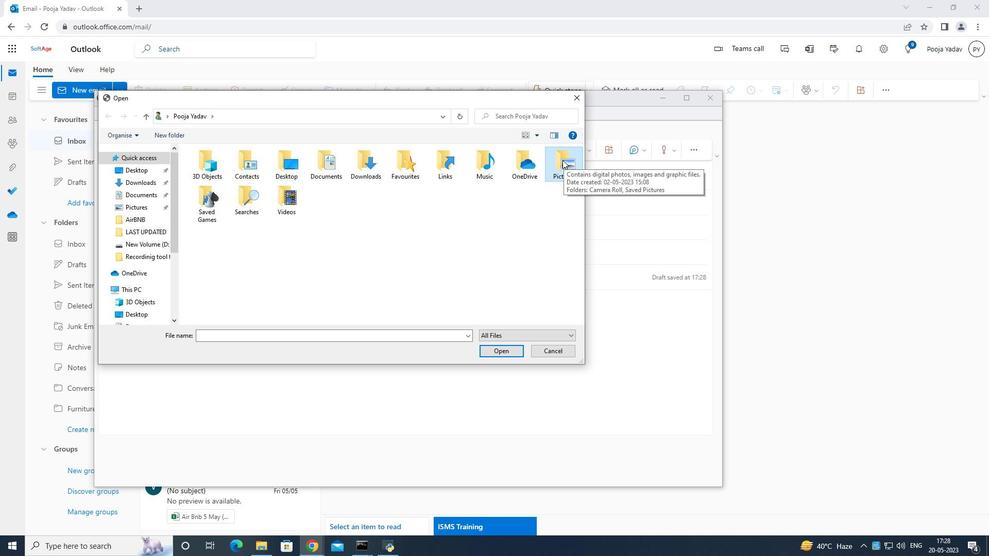 
Action: Mouse moved to (260, 183)
Screenshot: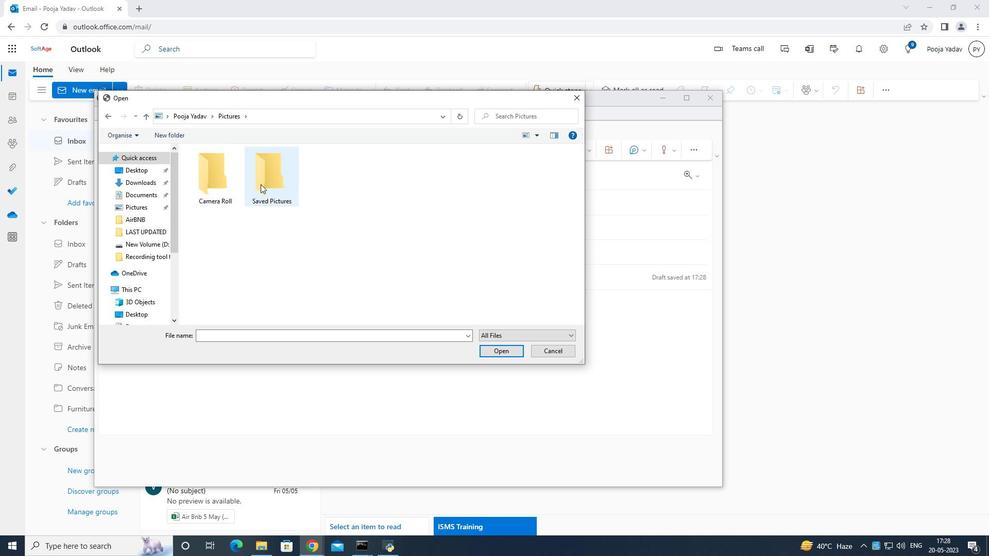 
Action: Mouse pressed left at (260, 183)
Screenshot: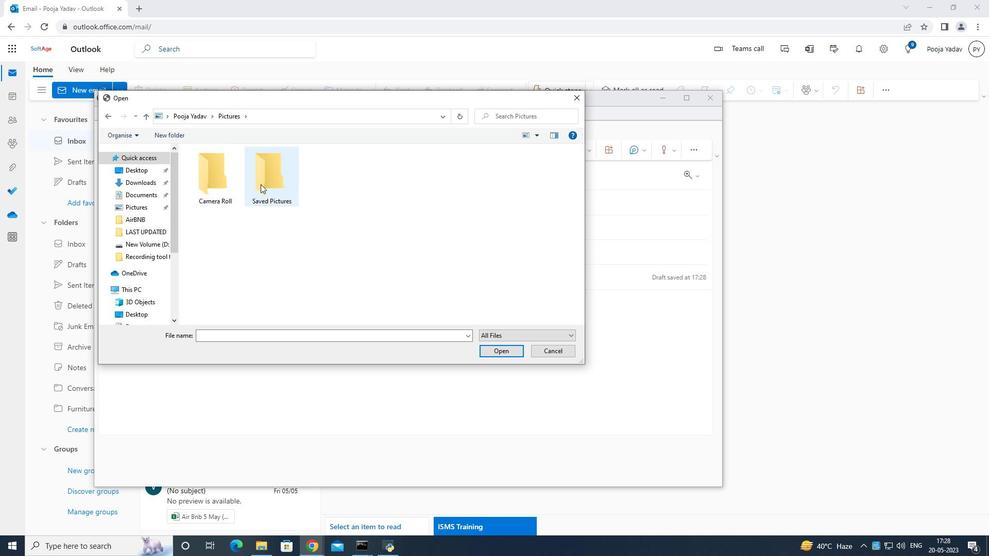 
Action: Mouse moved to (261, 183)
Screenshot: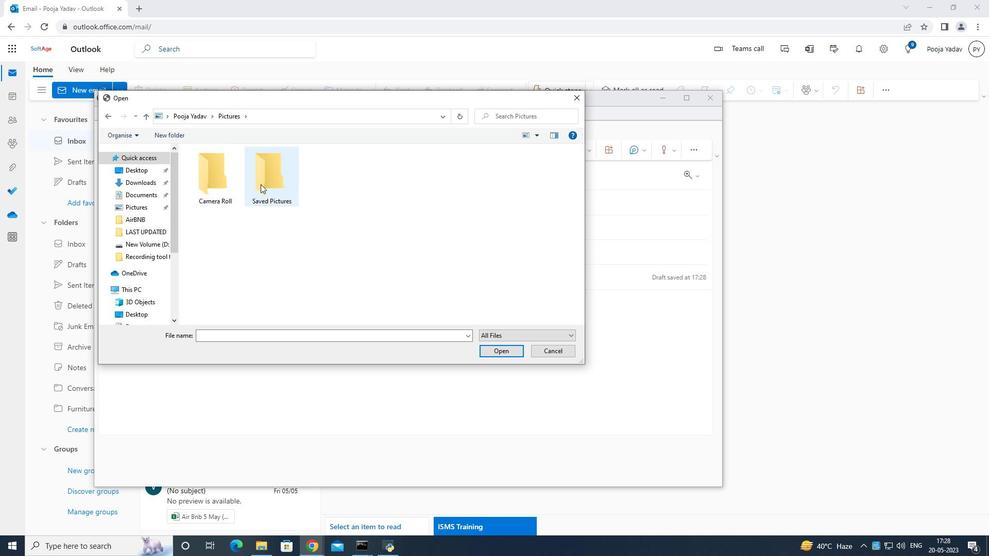 
Action: Mouse pressed left at (261, 183)
Screenshot: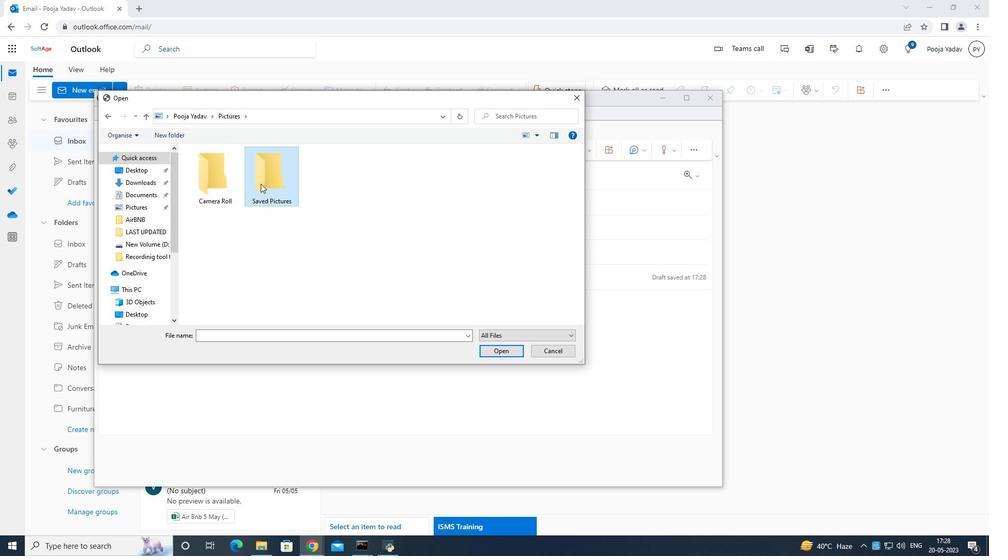 
Action: Mouse moved to (575, 100)
Screenshot: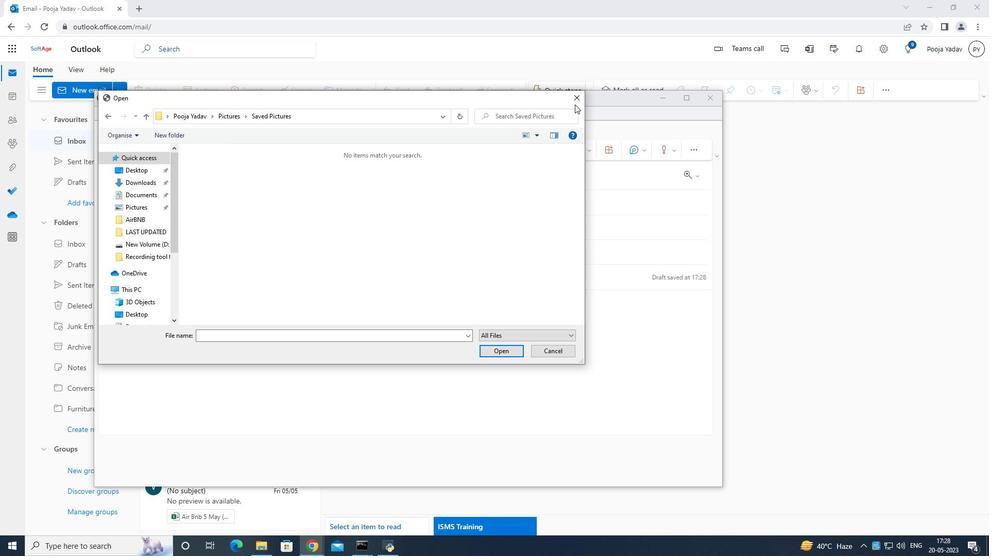 
Action: Mouse pressed left at (575, 100)
Screenshot: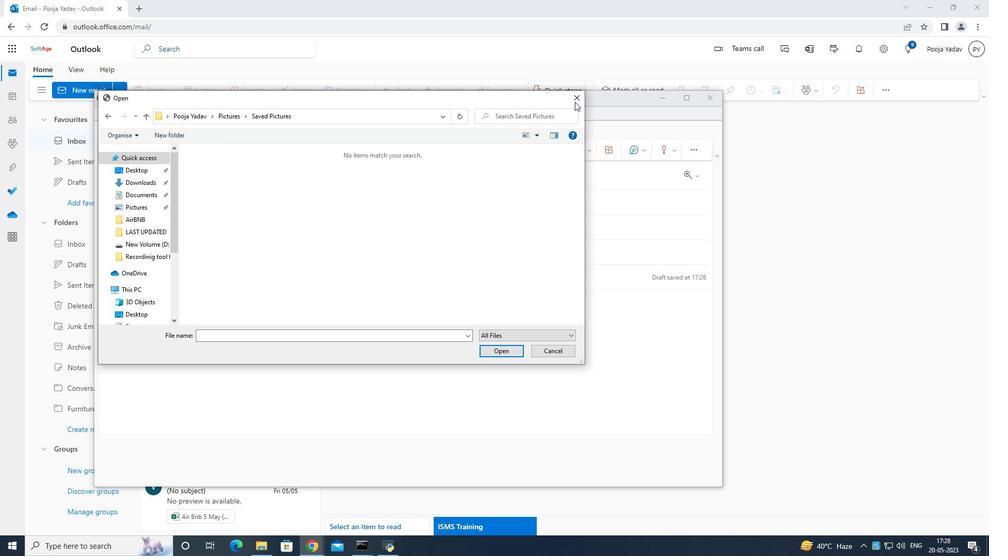 
Action: Mouse moved to (531, 147)
Screenshot: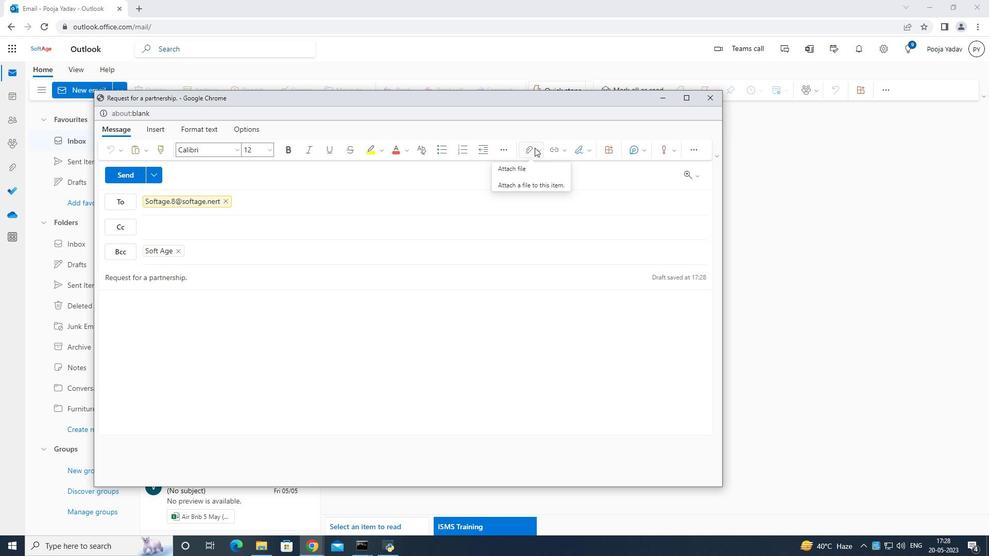 
Action: Mouse pressed left at (531, 147)
Screenshot: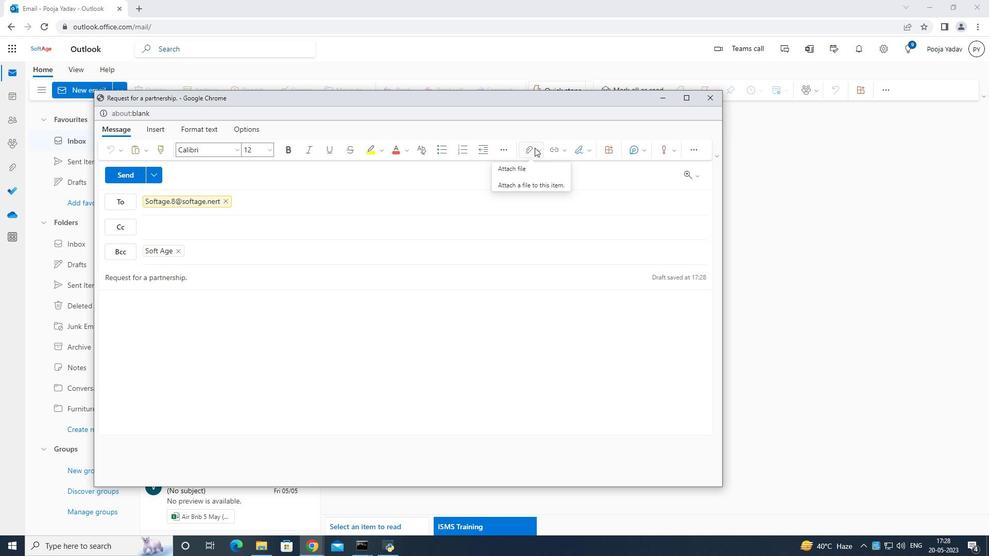 
Action: Mouse moved to (509, 171)
Screenshot: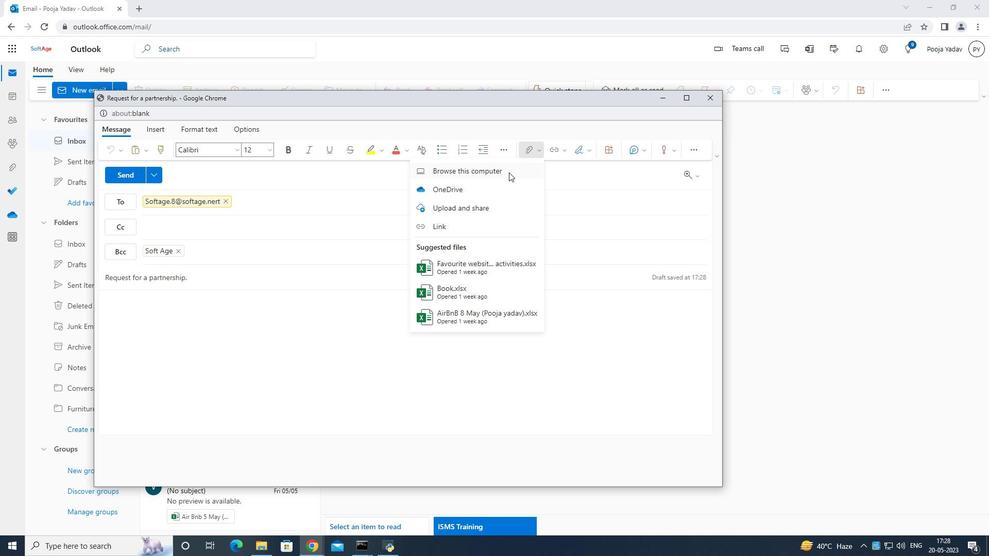 
Action: Mouse pressed left at (509, 171)
Screenshot: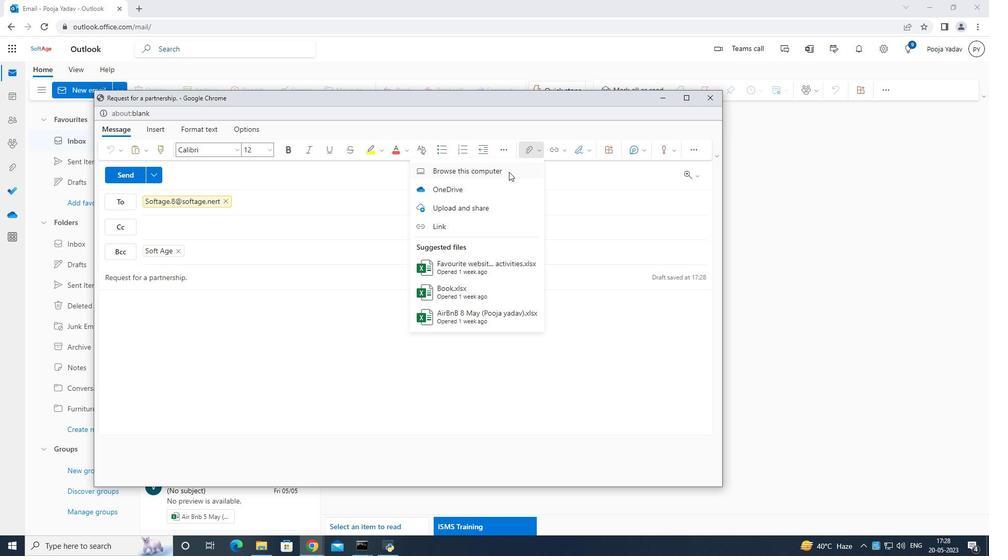 
Action: Mouse moved to (559, 166)
Screenshot: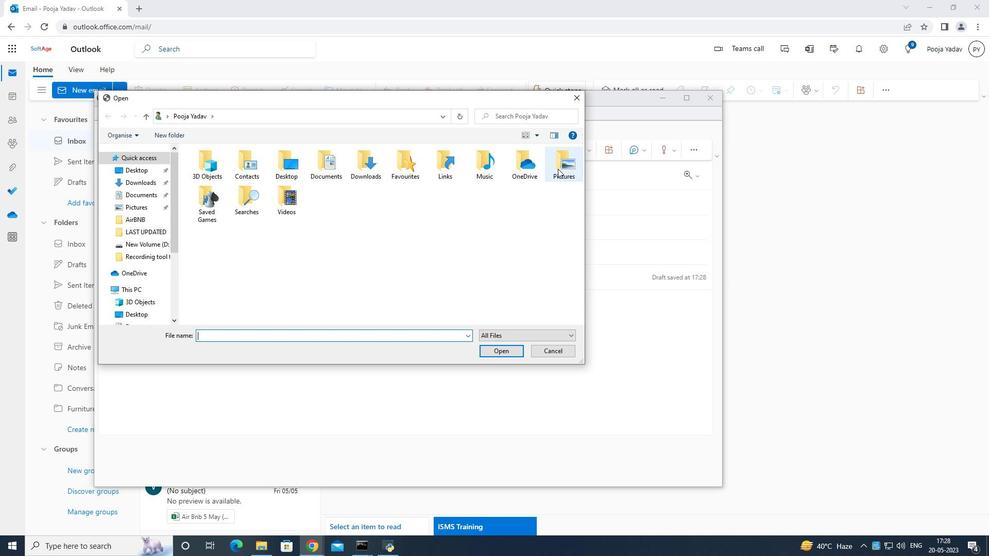 
Action: Mouse pressed left at (559, 166)
Screenshot: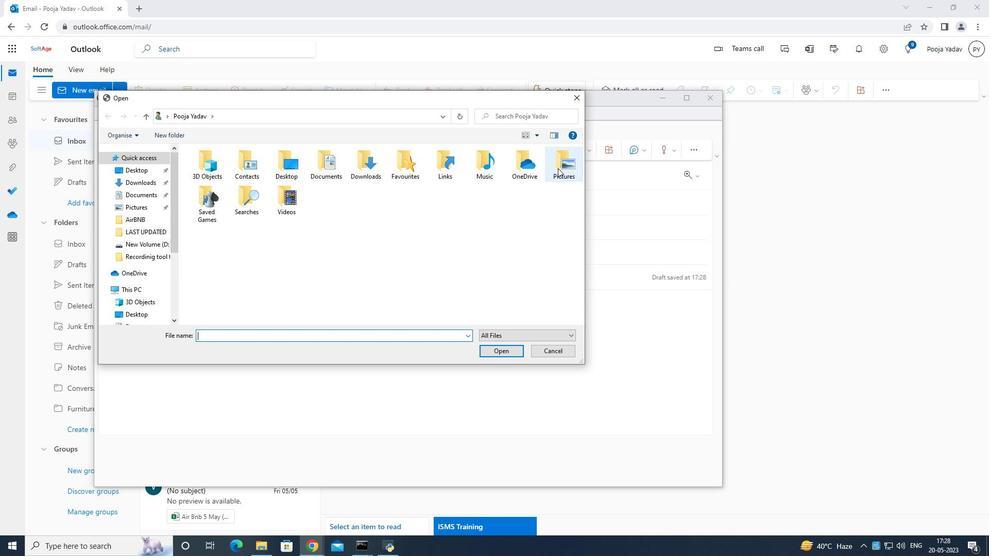 
Action: Mouse pressed left at (559, 166)
Screenshot: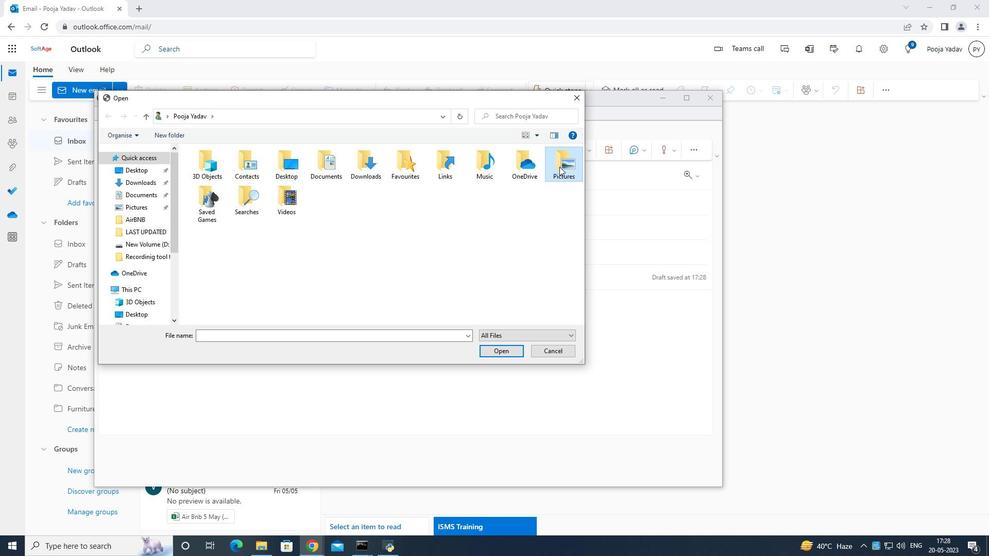 
Action: Mouse pressed left at (559, 166)
Screenshot: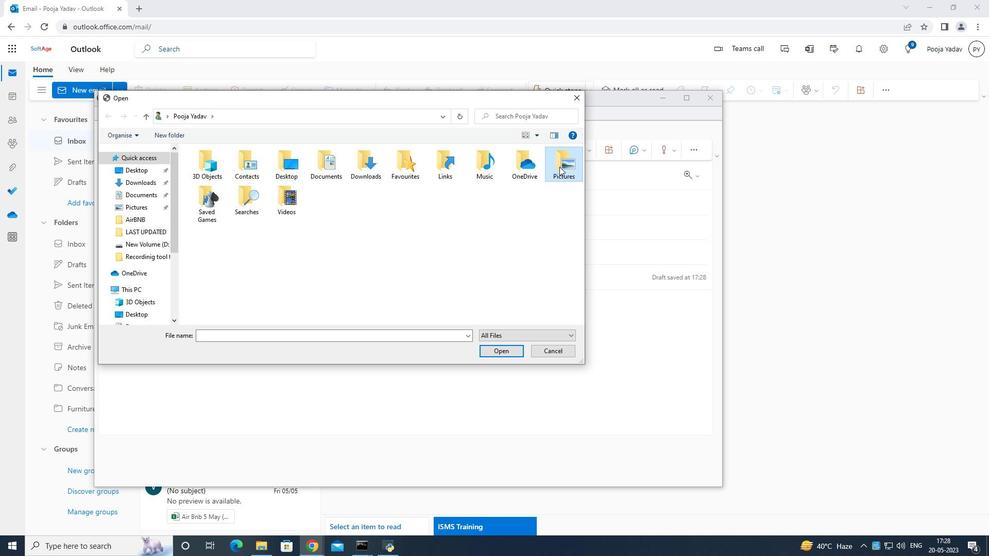 
Action: Mouse moved to (217, 186)
Screenshot: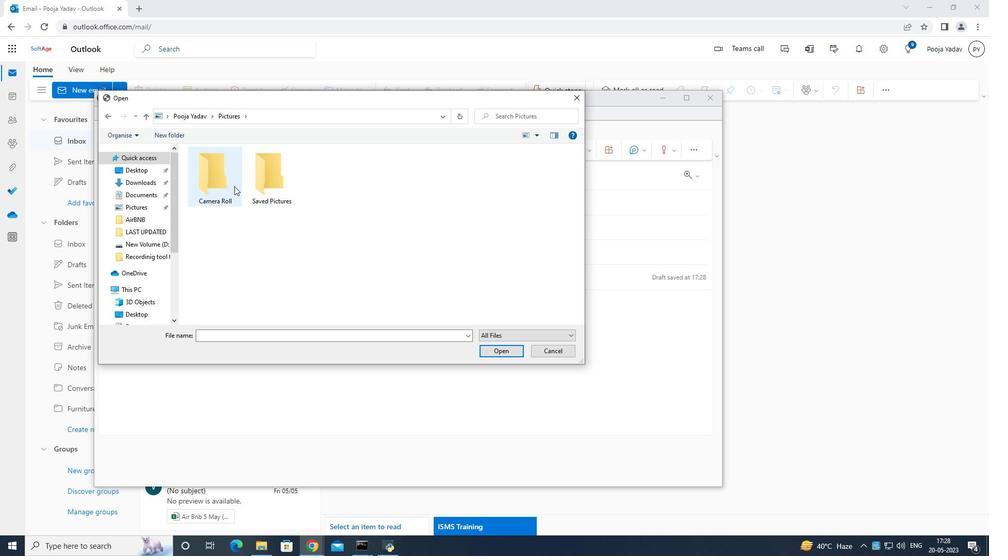 
Action: Mouse pressed left at (217, 186)
Screenshot: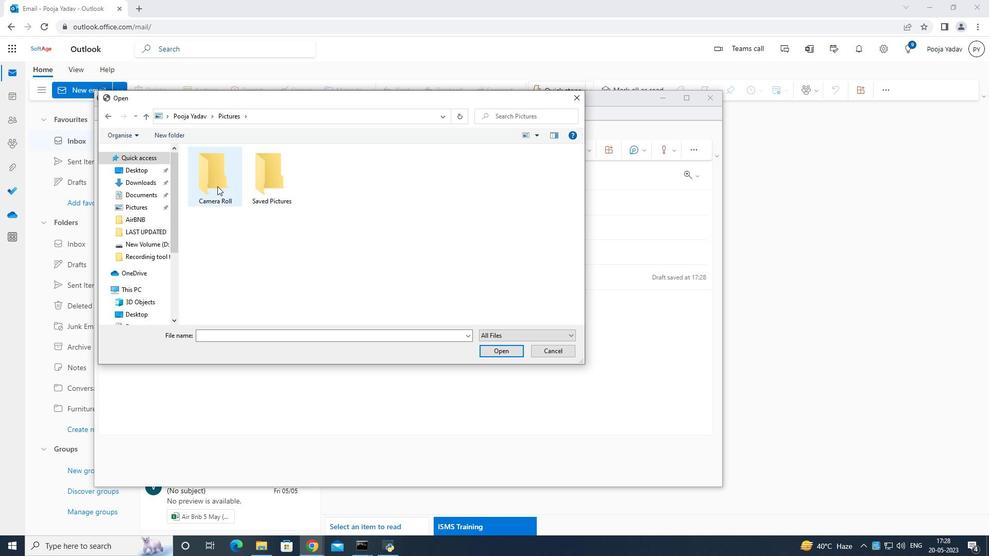 
Action: Mouse pressed left at (217, 186)
Screenshot: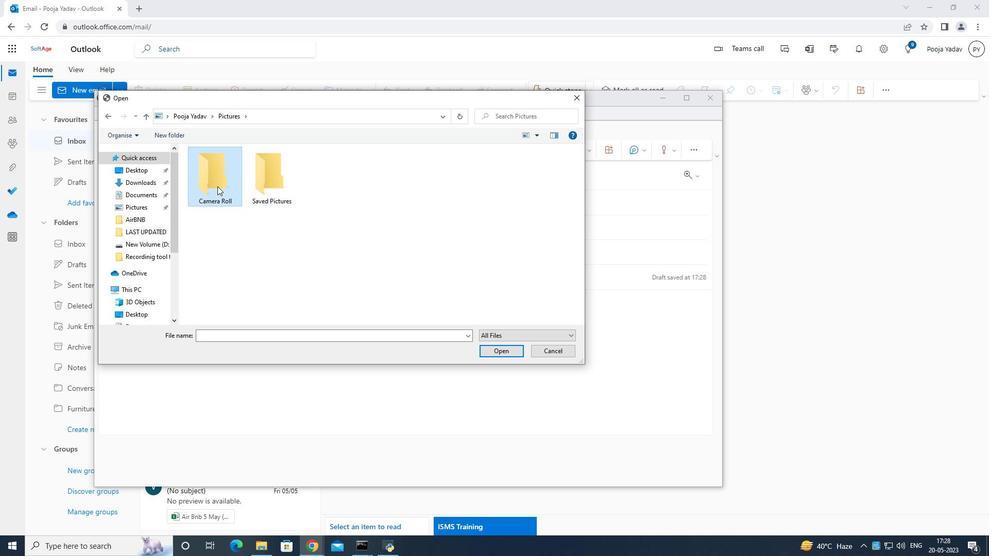 
Action: Mouse moved to (575, 100)
Screenshot: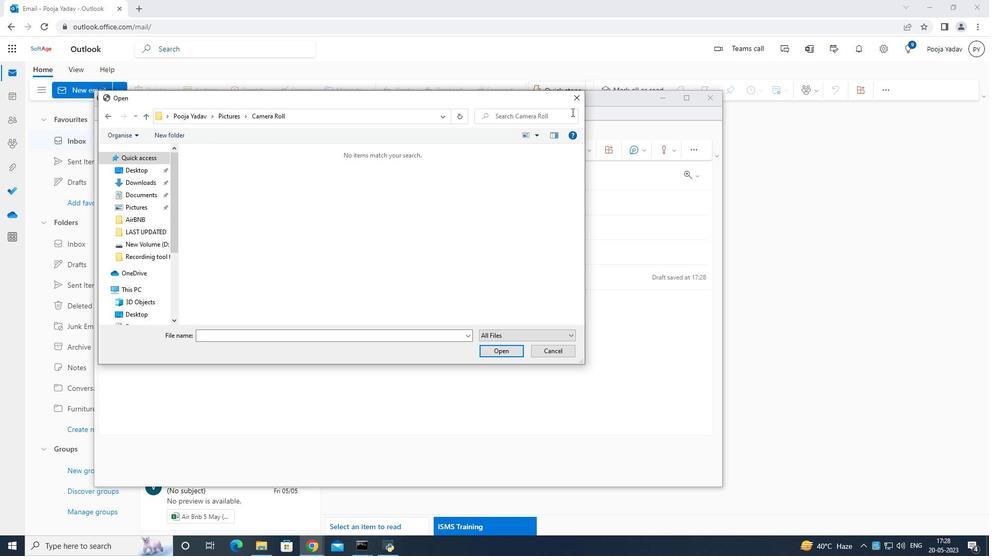 
Action: Mouse pressed left at (575, 100)
Screenshot: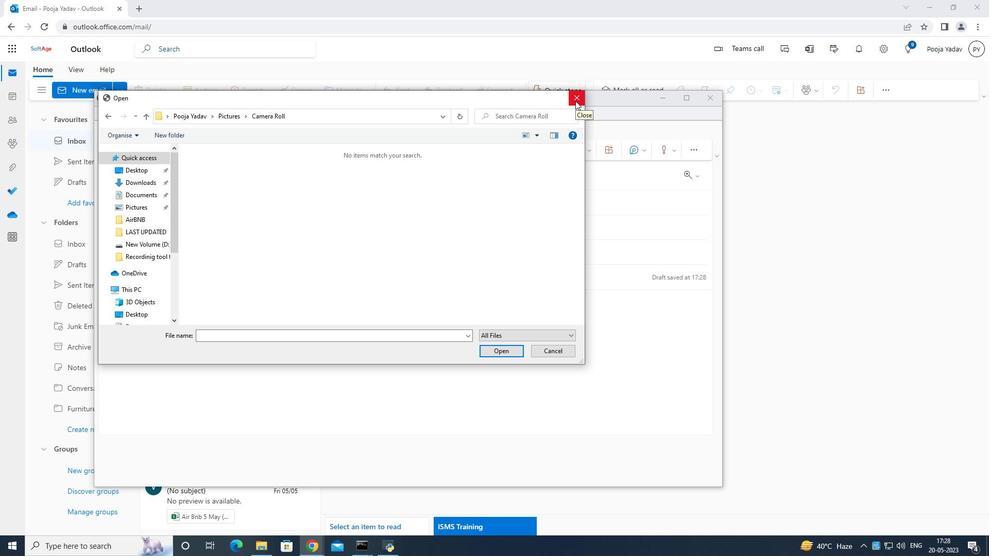 
Action: Mouse moved to (533, 151)
Screenshot: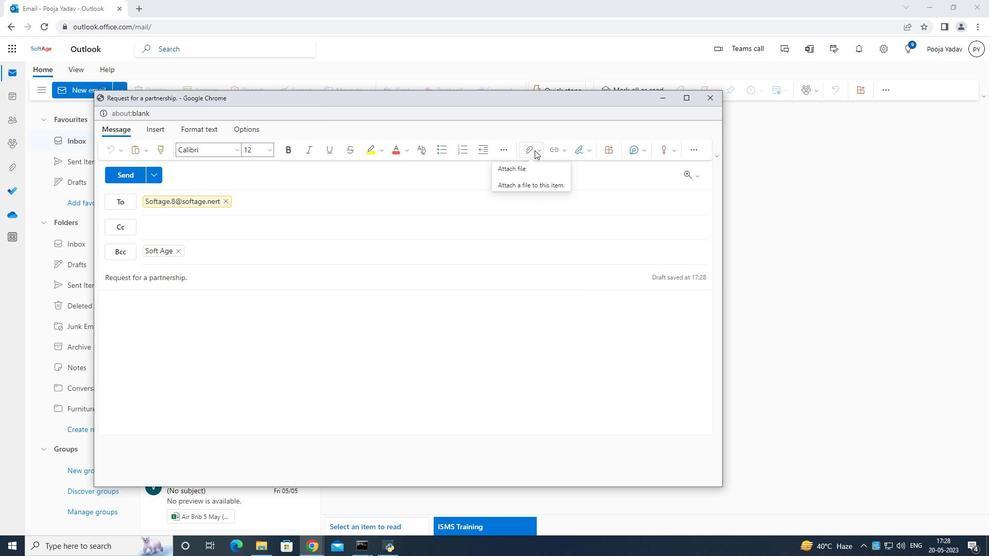 
Action: Mouse pressed left at (533, 151)
Screenshot: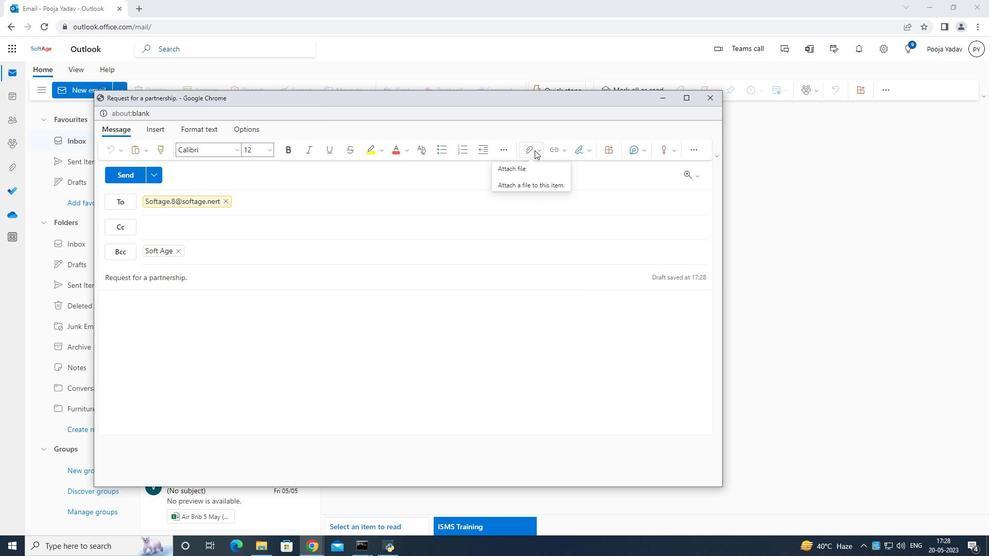 
Action: Mouse moved to (475, 209)
Screenshot: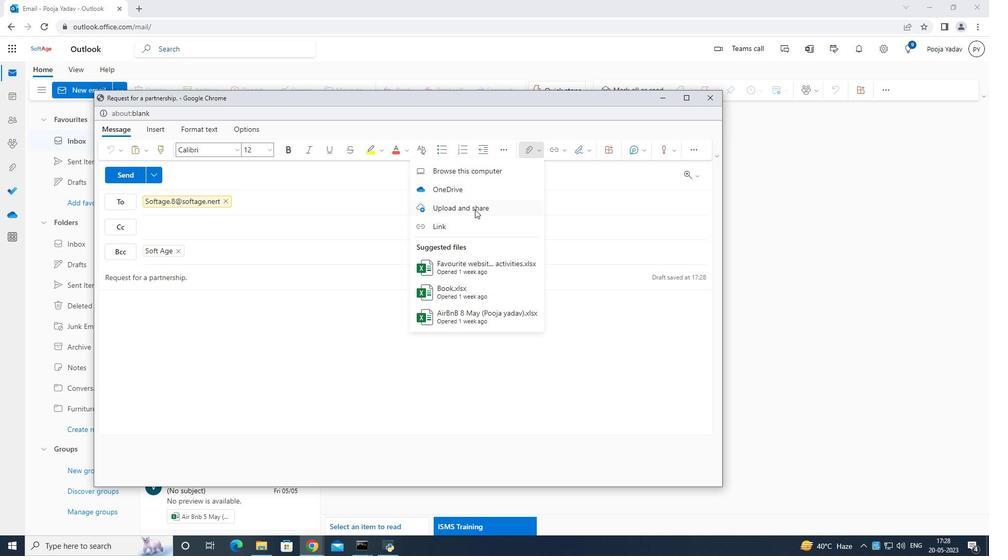 
Action: Mouse pressed left at (475, 209)
Screenshot: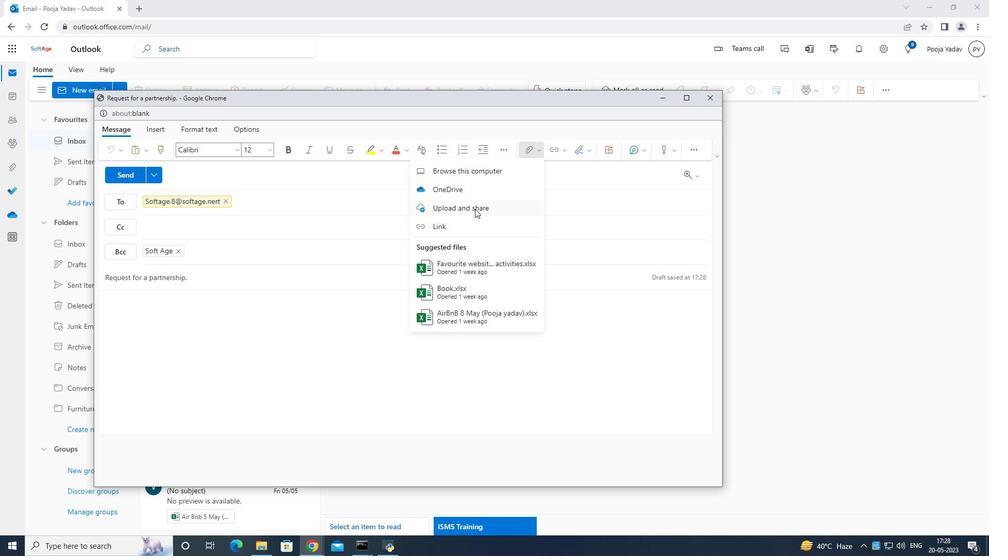 
Action: Mouse moved to (561, 163)
Screenshot: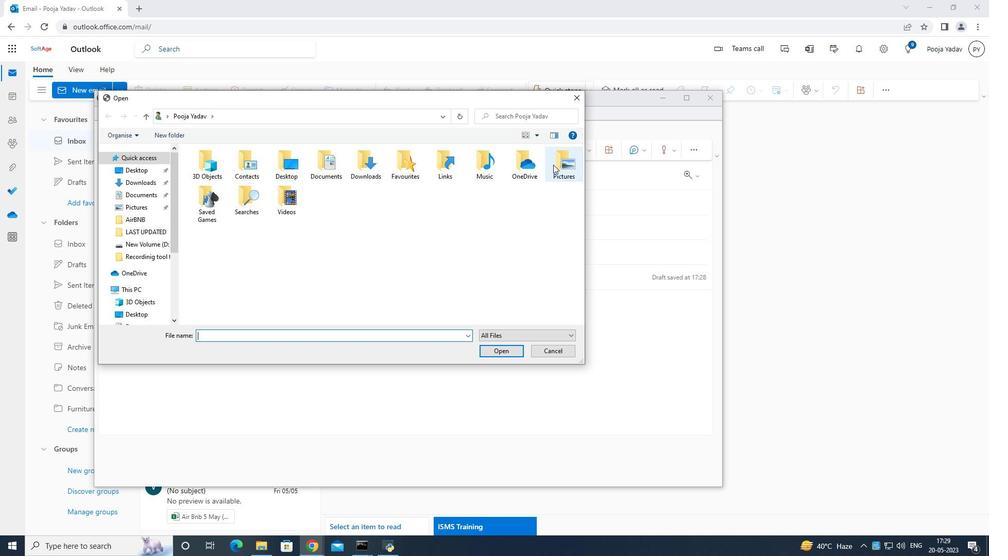 
Action: Mouse pressed left at (561, 163)
Screenshot: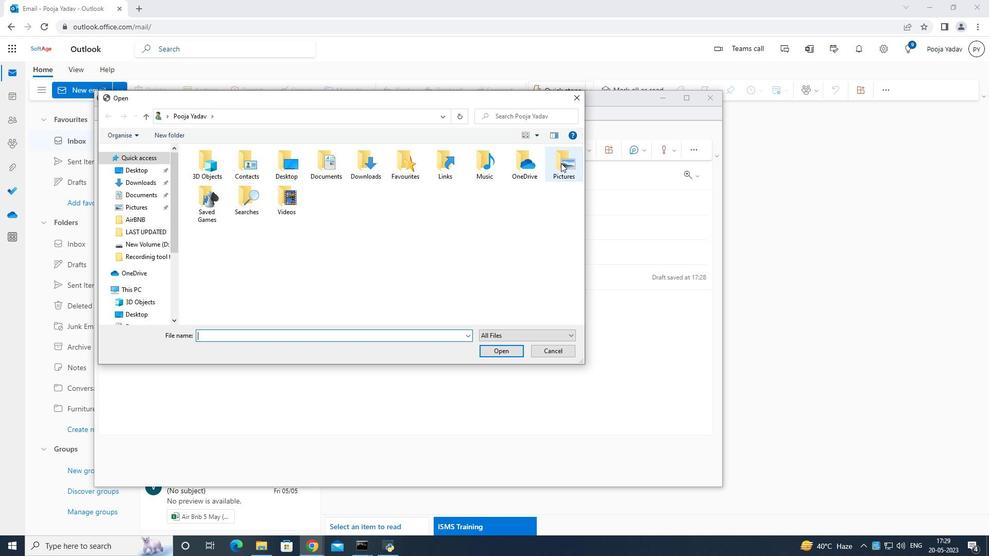 
Action: Mouse pressed left at (561, 163)
Screenshot: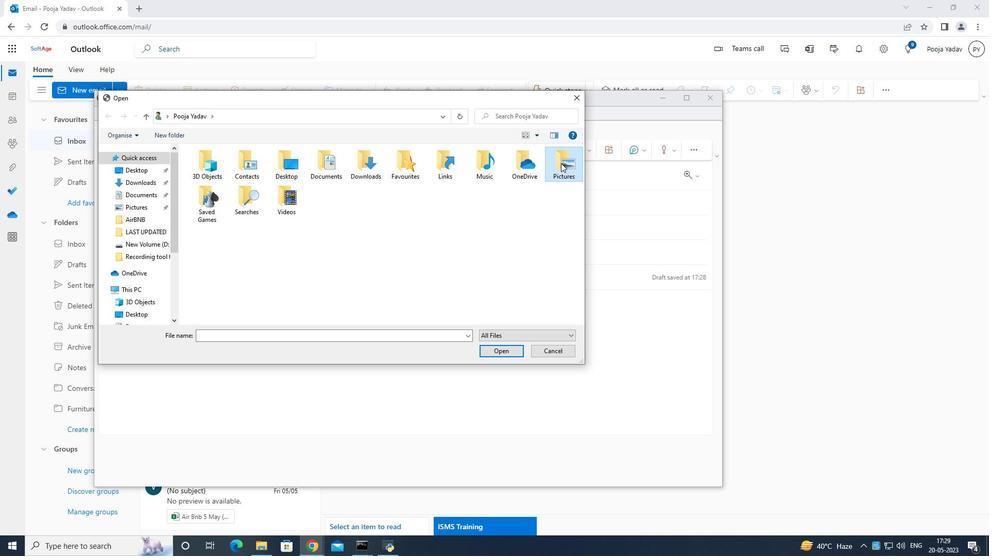 
Action: Mouse pressed left at (561, 163)
Screenshot: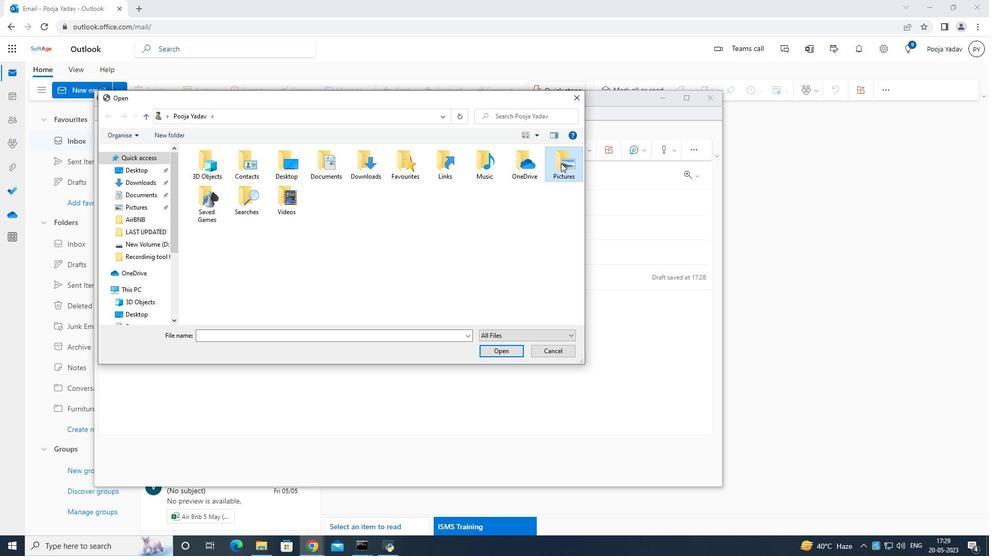 
Action: Mouse moved to (258, 191)
Screenshot: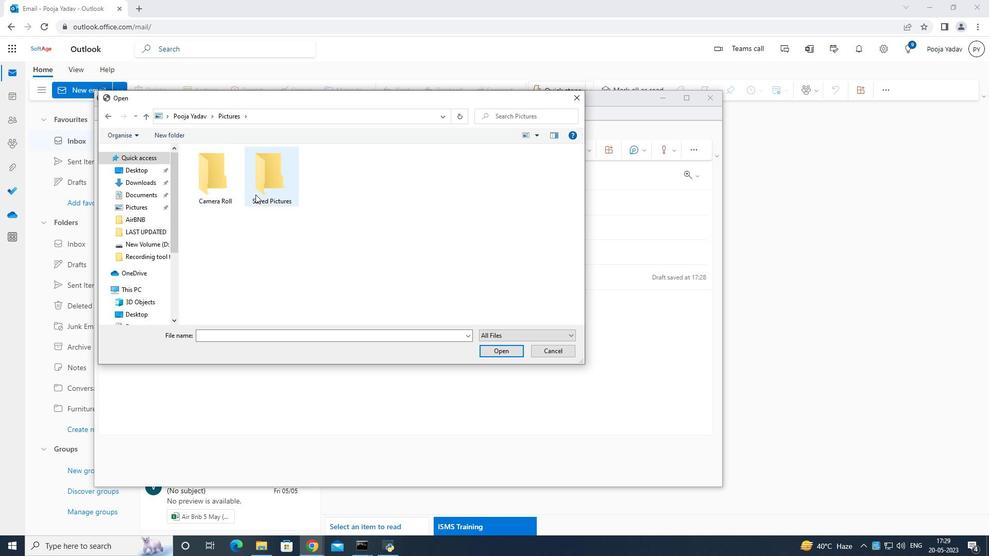 
Action: Mouse pressed left at (258, 191)
Screenshot: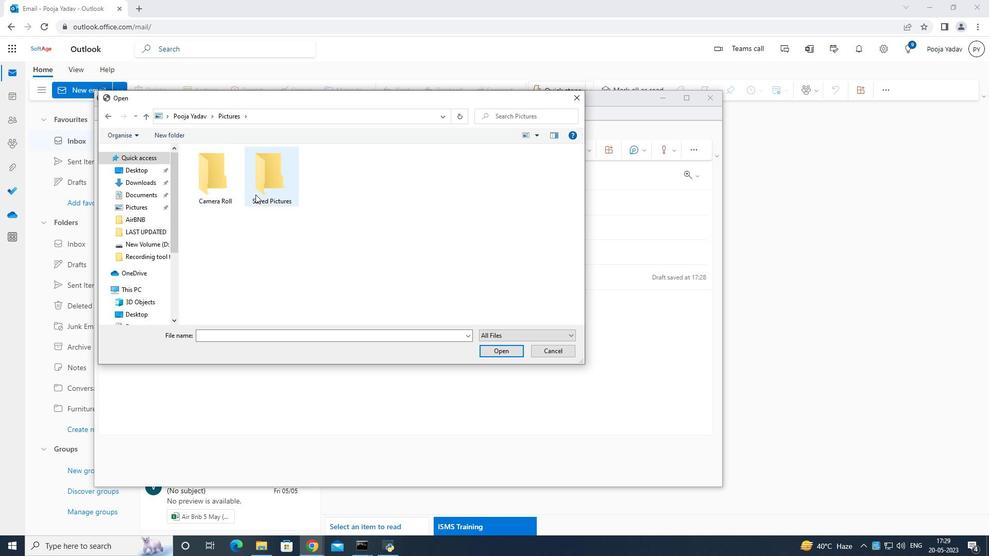 
Action: Mouse moved to (258, 191)
Screenshot: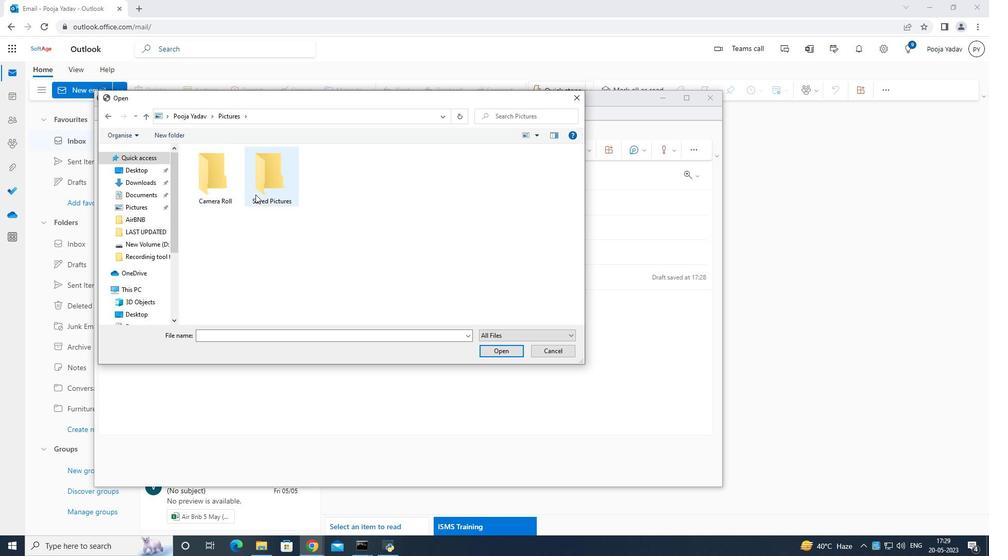 
Action: Mouse pressed left at (258, 191)
Screenshot: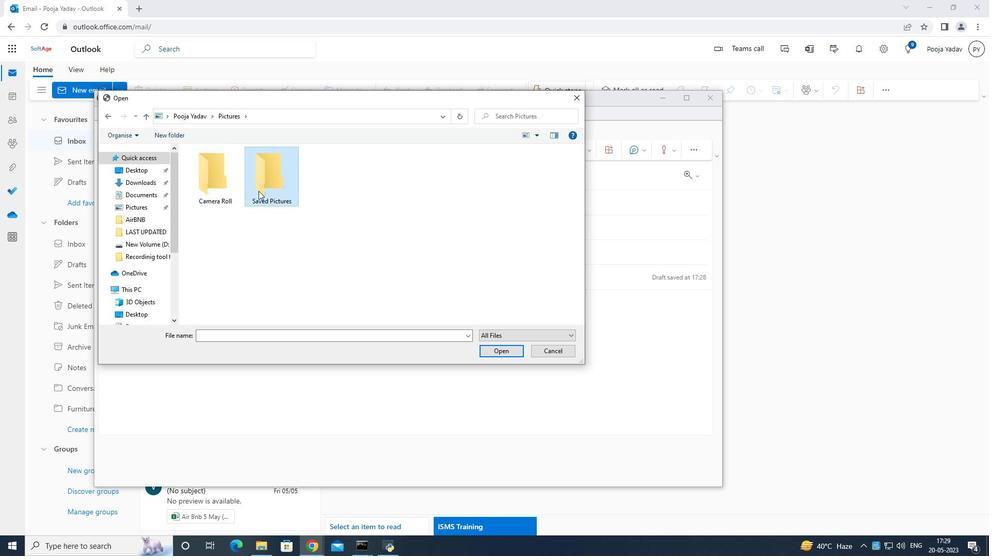 
Action: Mouse moved to (576, 99)
Screenshot: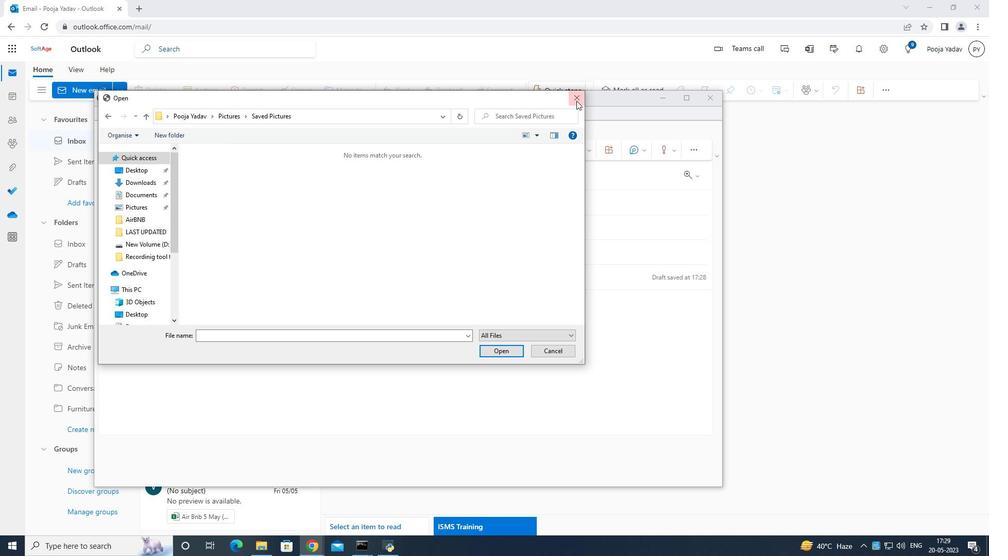 
Action: Mouse pressed left at (576, 99)
Screenshot: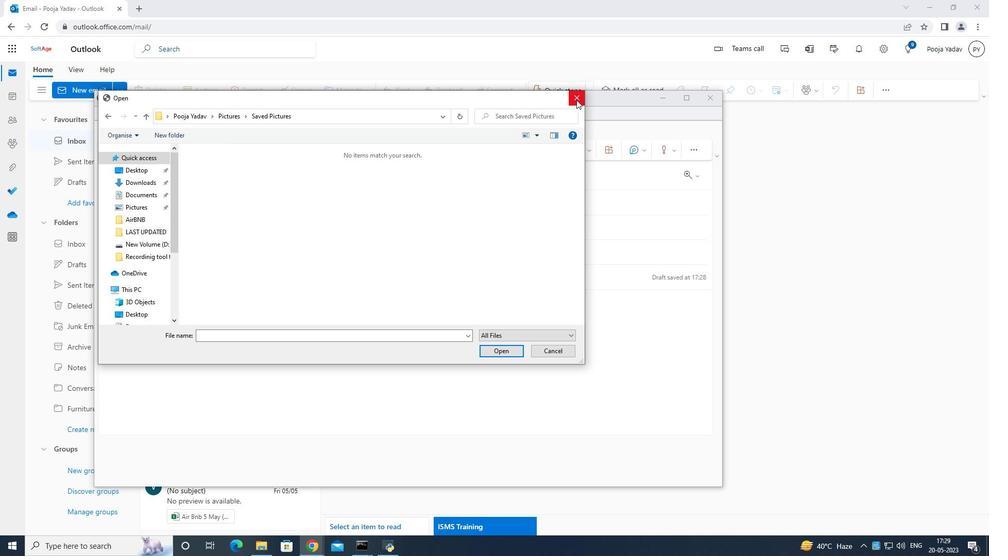 
Action: Mouse moved to (442, 214)
Screenshot: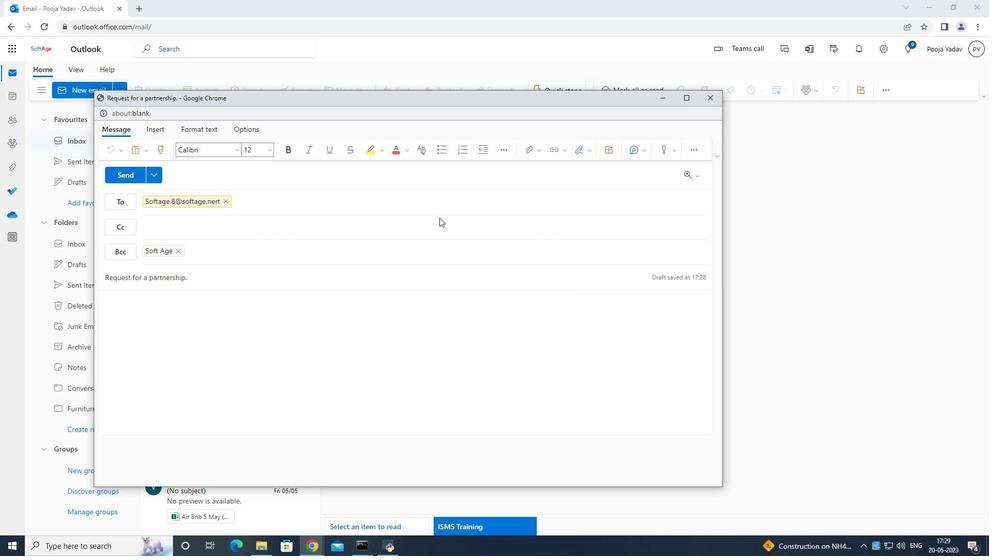 
Action: Mouse scrolled (442, 213) with delta (0, 0)
Screenshot: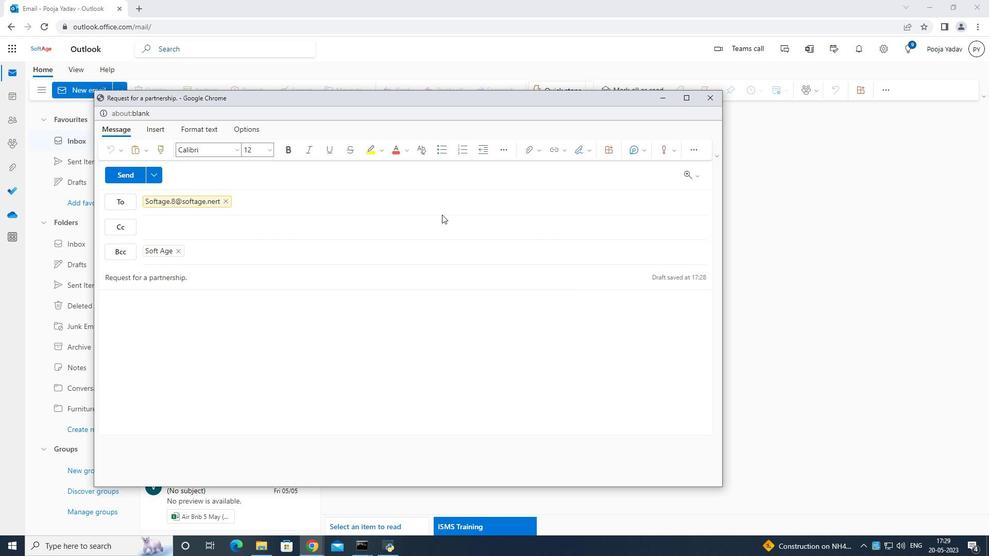 
Action: Mouse scrolled (442, 213) with delta (0, 0)
Screenshot: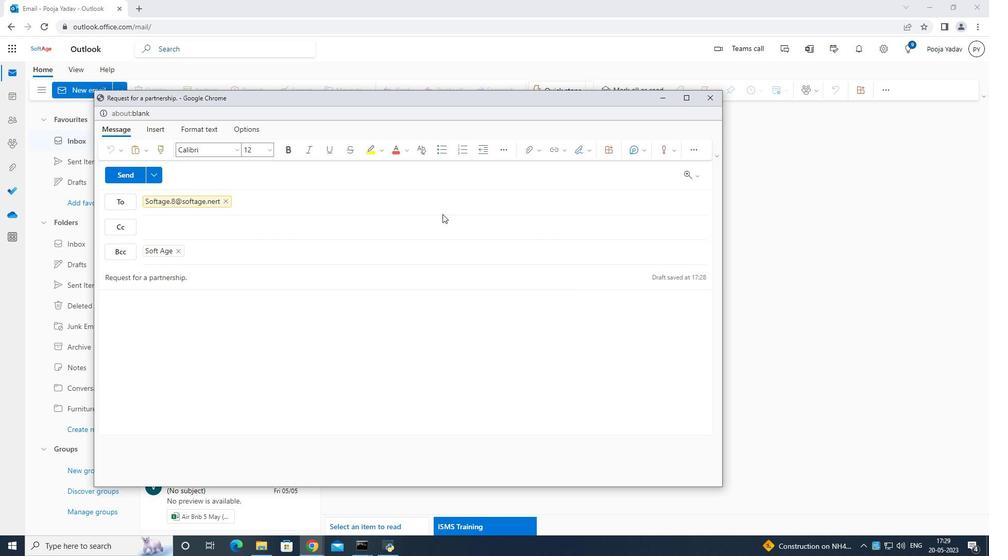 
Action: Mouse moved to (443, 214)
Screenshot: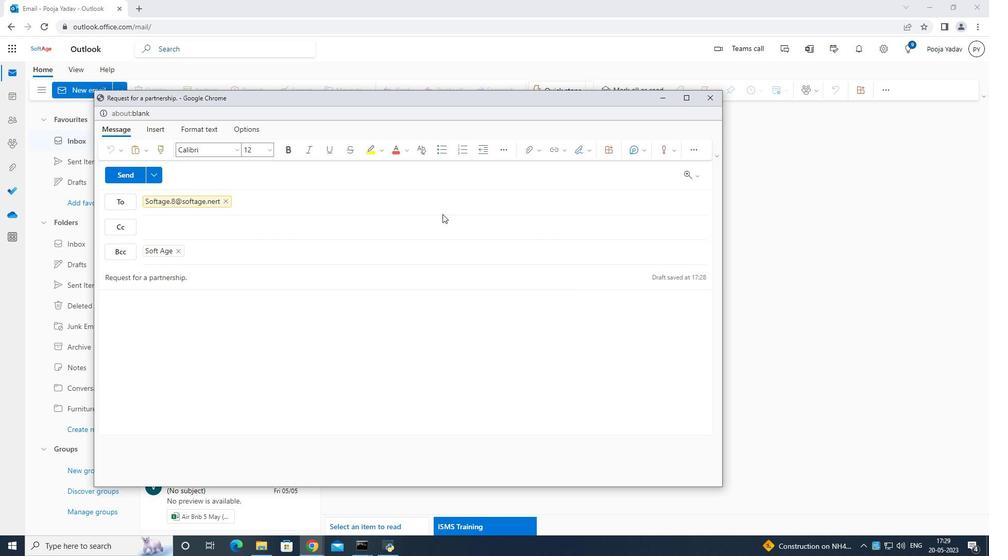 
Action: Mouse scrolled (443, 213) with delta (0, 0)
Screenshot: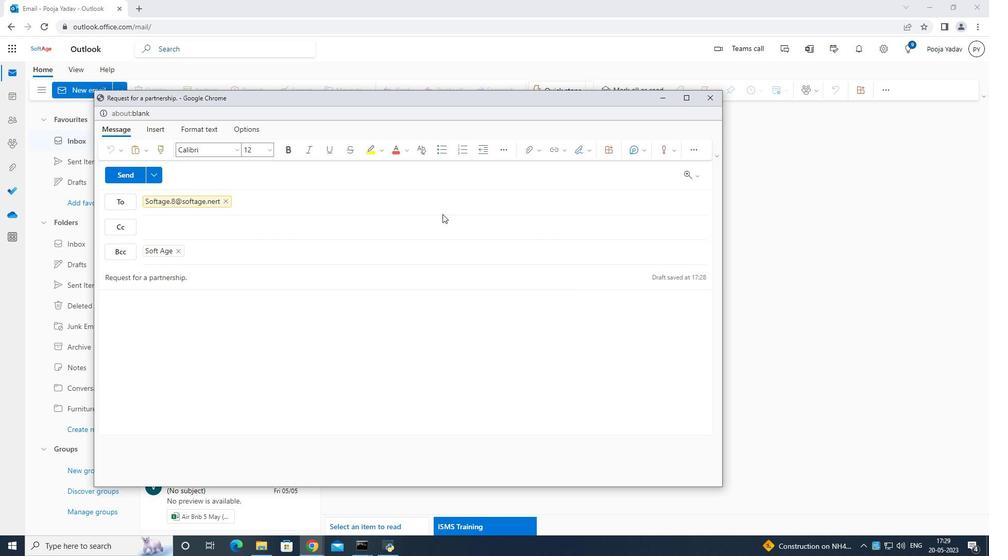 
Action: Mouse scrolled (443, 213) with delta (0, 0)
Screenshot: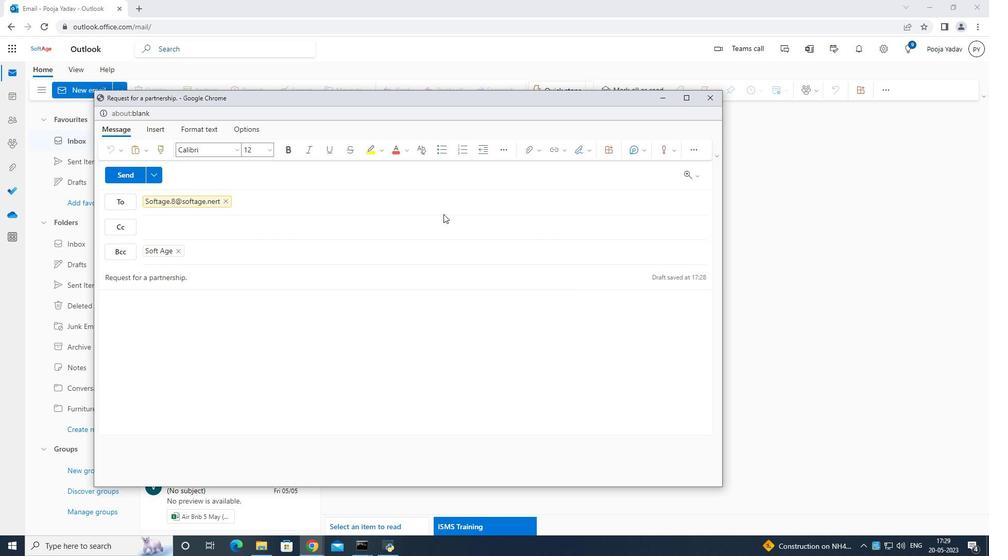 
Action: Mouse moved to (446, 211)
Screenshot: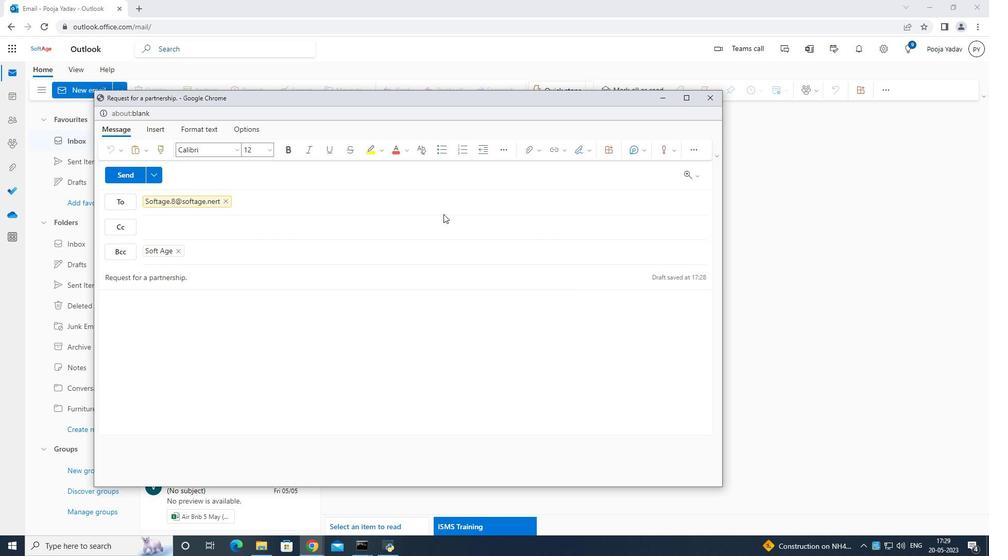 
Action: Mouse scrolled (446, 210) with delta (0, 0)
Screenshot: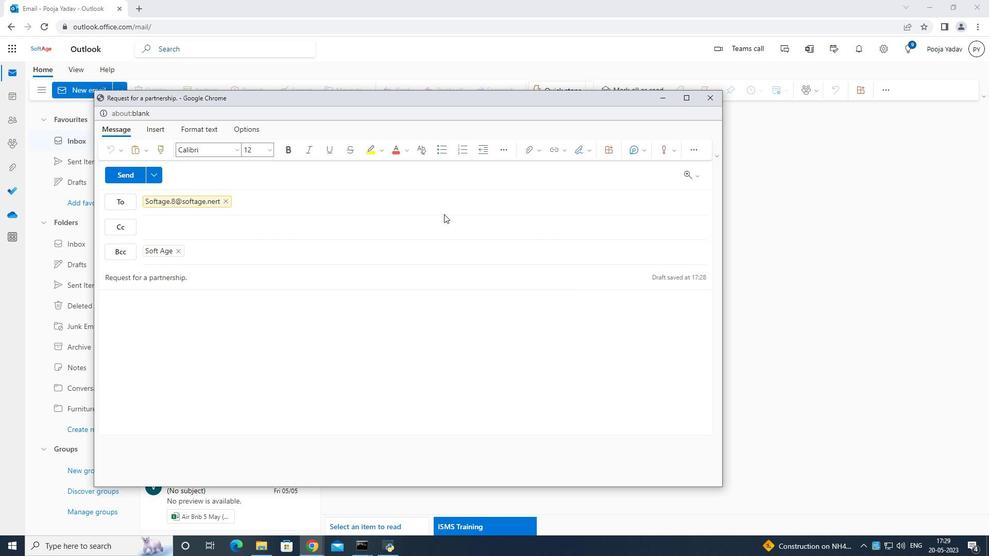 
Action: Mouse scrolled (446, 210) with delta (0, 0)
Screenshot: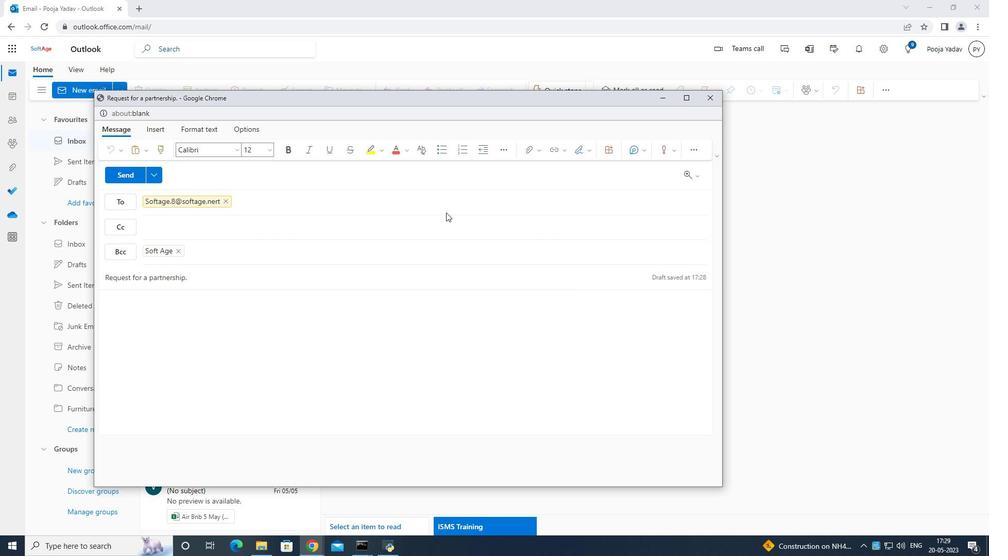 
Action: Mouse scrolled (446, 210) with delta (0, 0)
Screenshot: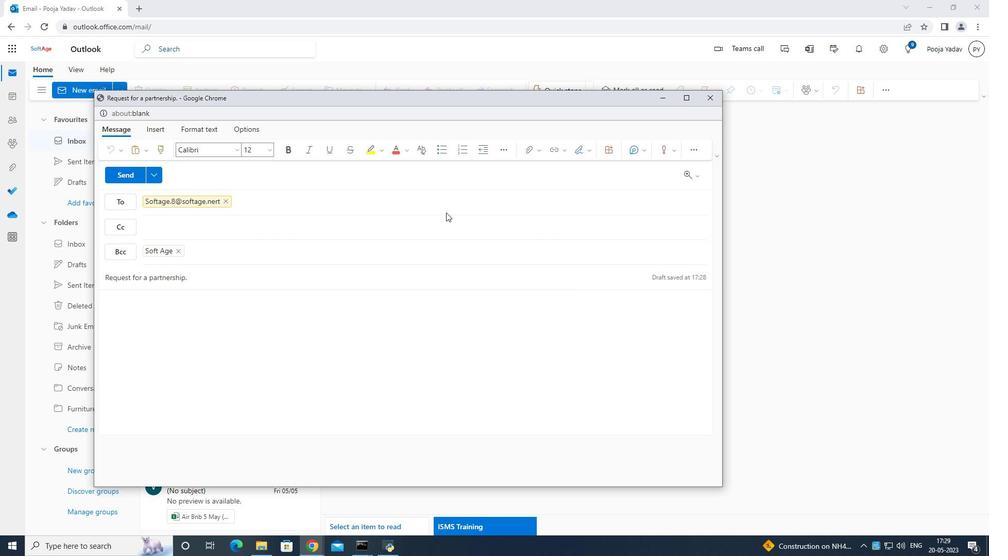 
Action: Mouse moved to (326, 226)
Screenshot: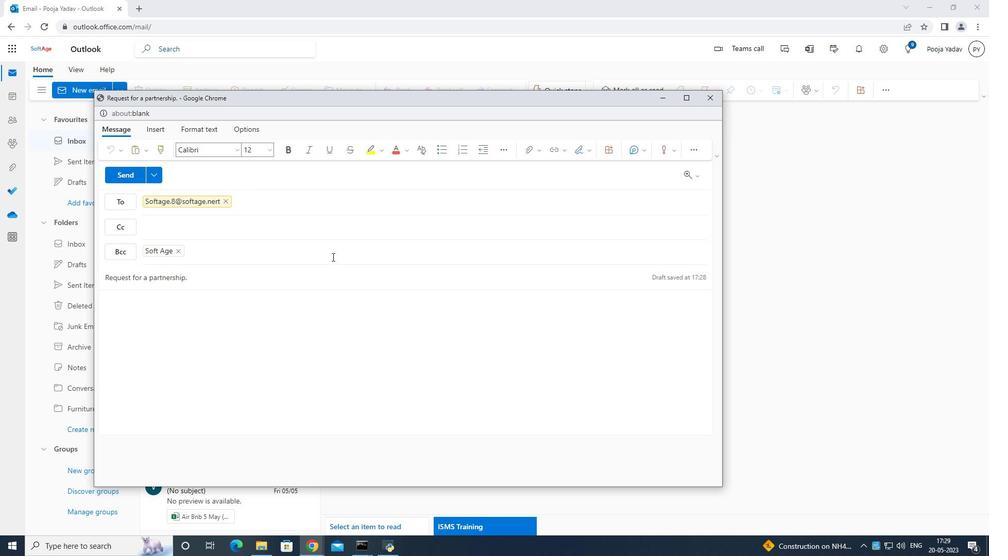 
Action: Mouse scrolled (326, 225) with delta (0, 0)
Screenshot: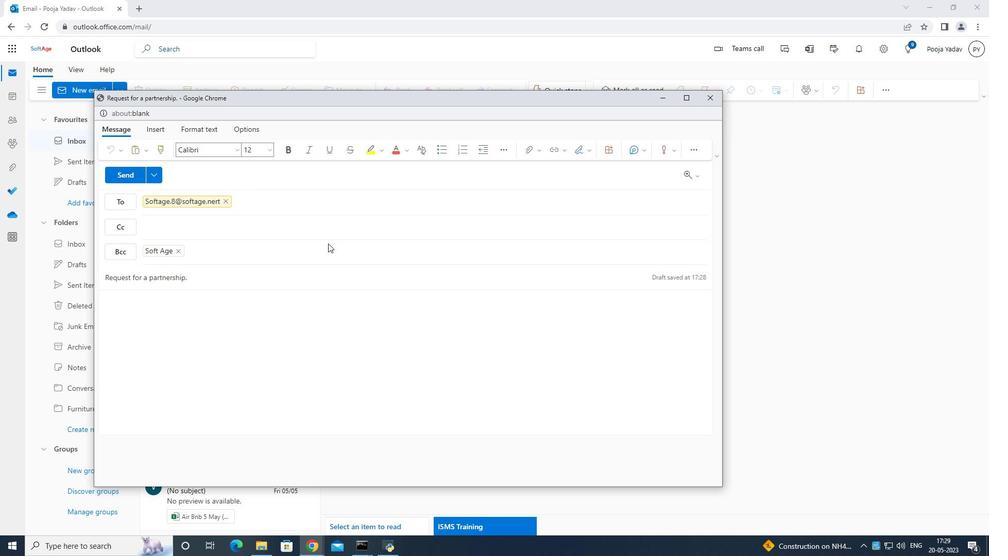 
Action: Mouse scrolled (326, 225) with delta (0, 0)
Screenshot: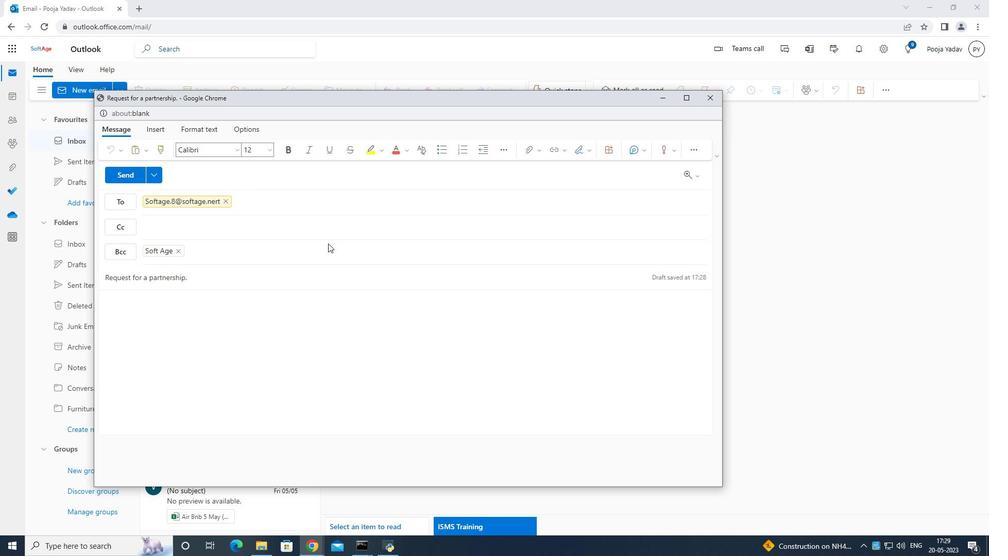 
Action: Mouse scrolled (326, 225) with delta (0, 0)
Screenshot: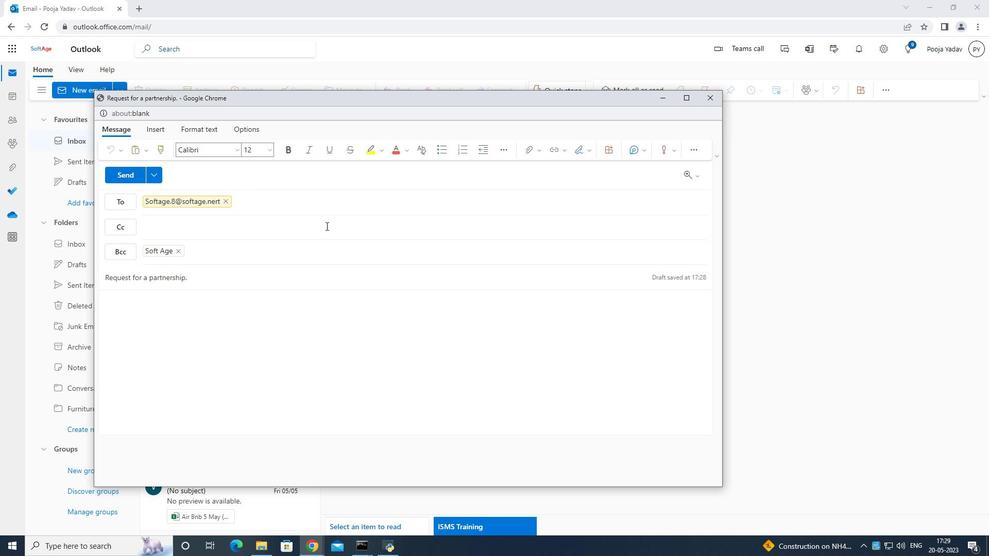 
Action: Mouse scrolled (326, 225) with delta (0, 0)
Screenshot: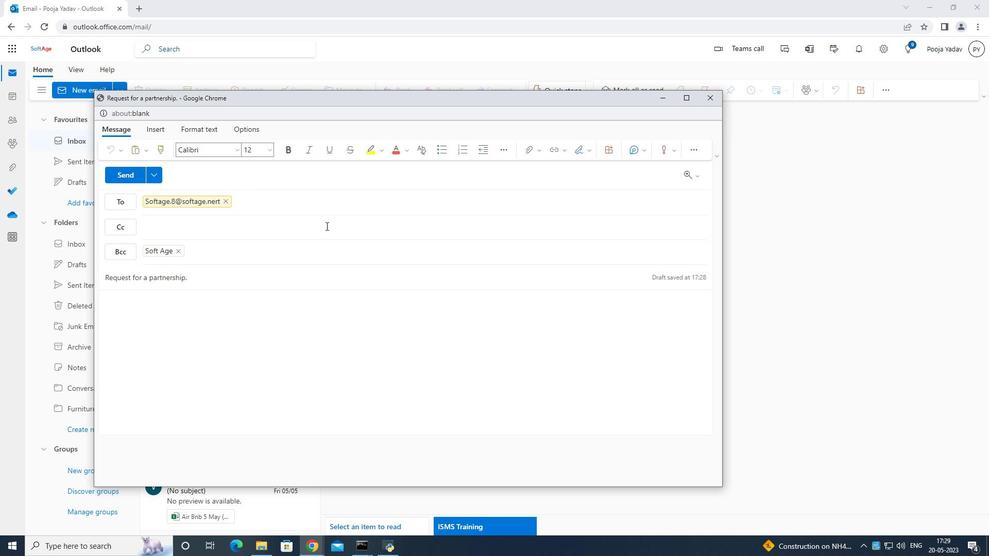 
Action: Mouse scrolled (326, 225) with delta (0, 0)
Screenshot: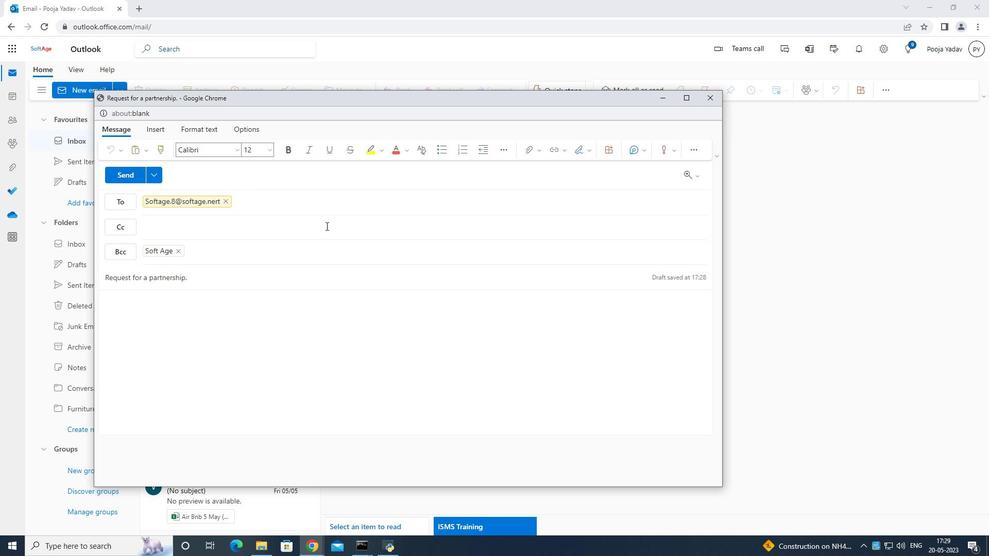 
Action: Mouse moved to (327, 221)
Screenshot: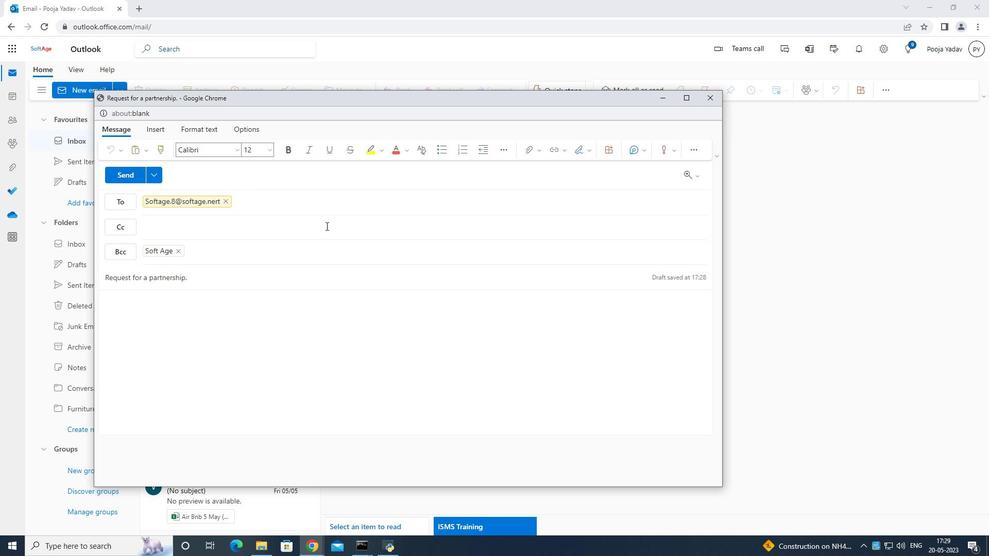 
Action: Mouse scrolled (327, 221) with delta (0, 0)
Screenshot: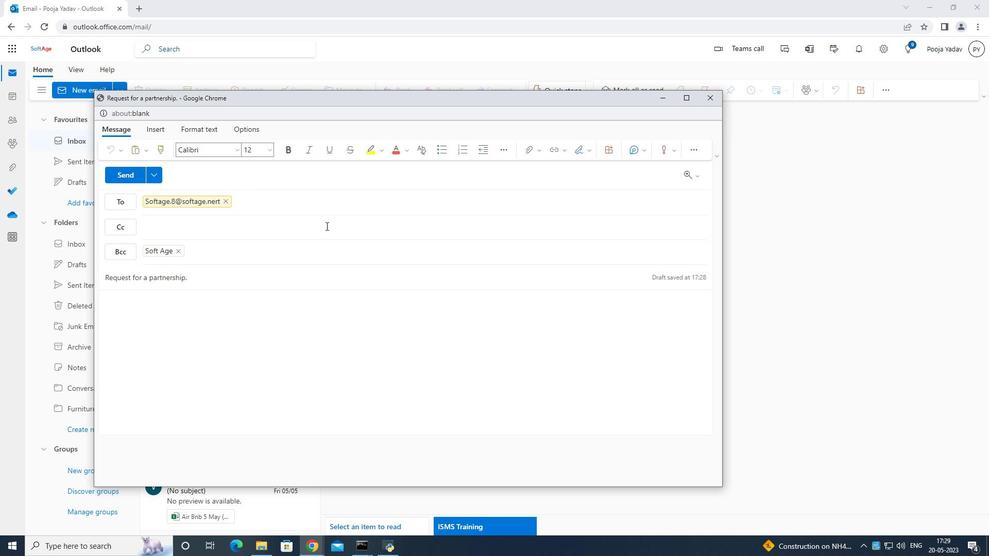 
Action: Mouse scrolled (327, 221) with delta (0, 0)
Screenshot: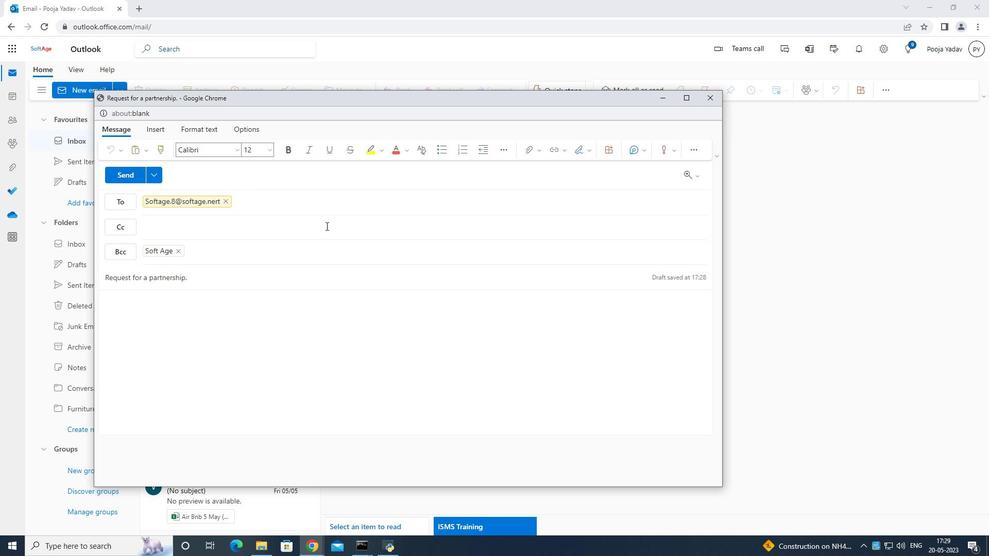
Action: Mouse scrolled (327, 221) with delta (0, 0)
Screenshot: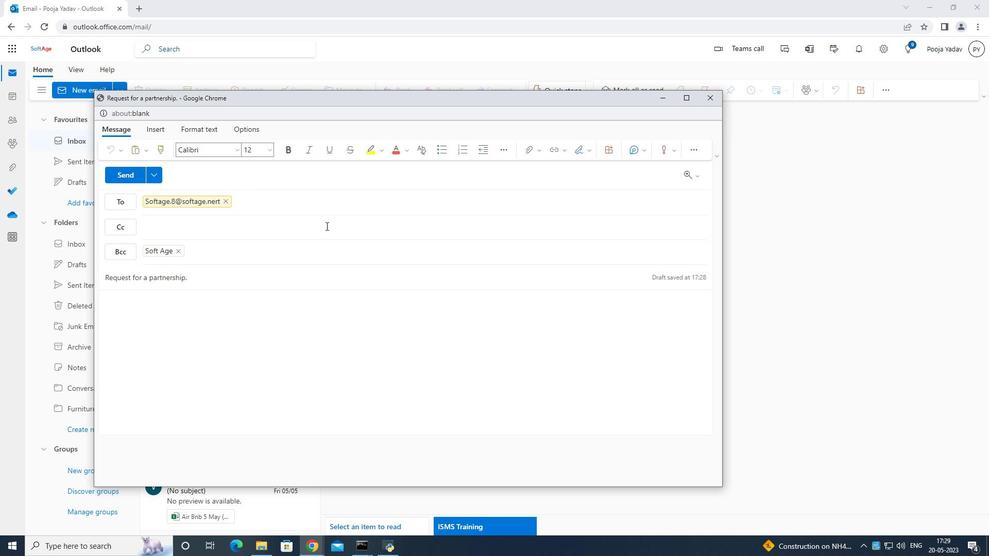 
Action: Mouse scrolled (327, 221) with delta (0, 0)
Screenshot: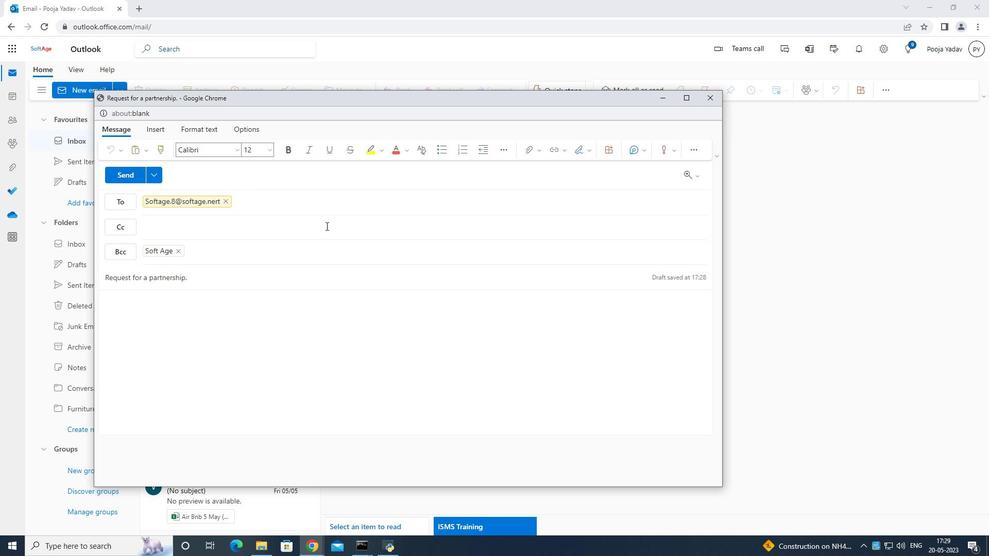 
Action: Mouse scrolled (327, 221) with delta (0, 0)
Screenshot: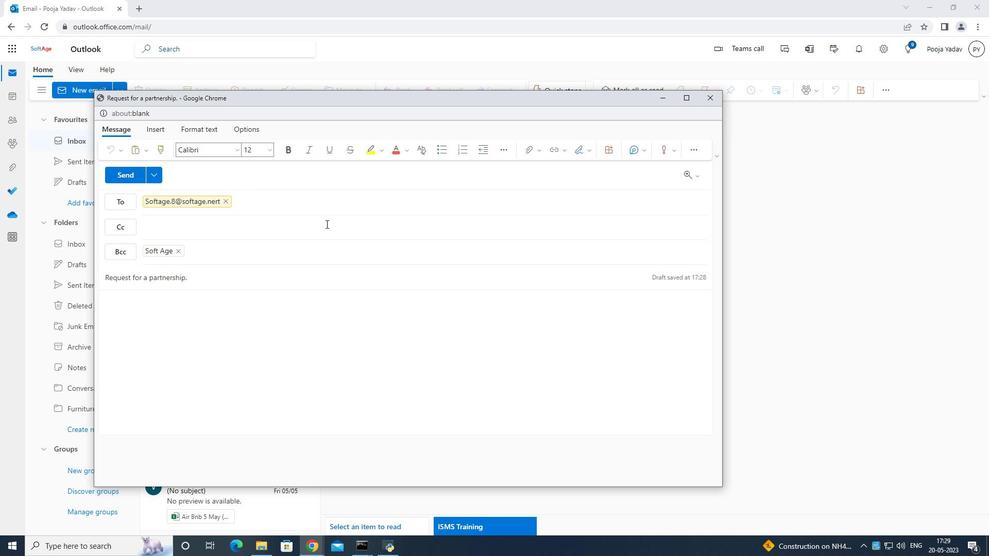 
Action: Mouse scrolled (327, 222) with delta (0, 0)
Screenshot: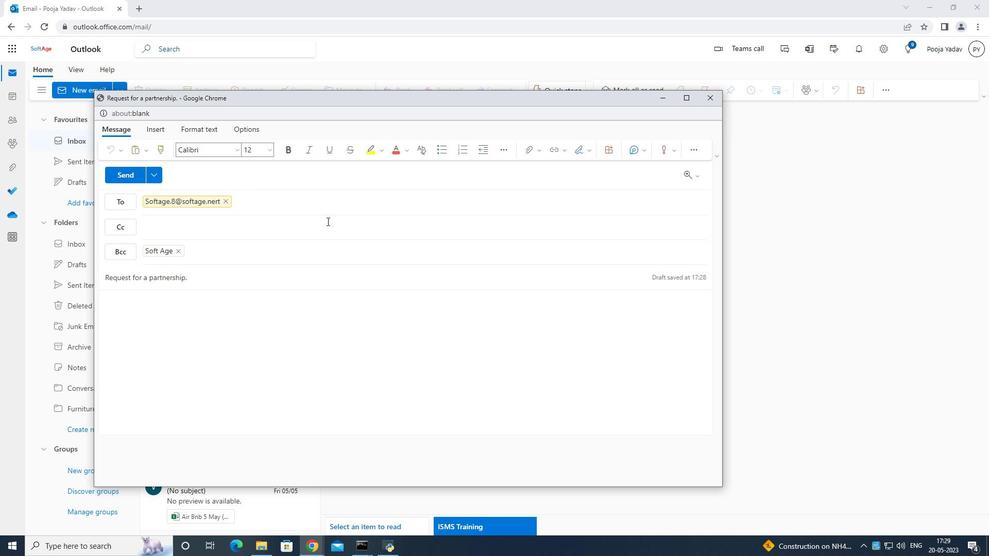 
Action: Mouse scrolled (327, 222) with delta (0, 0)
Screenshot: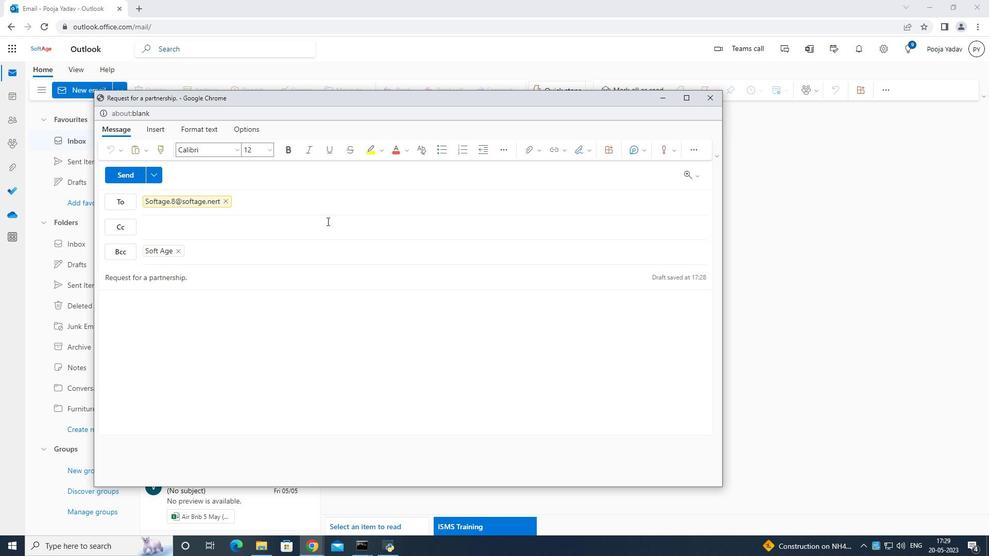 
Action: Mouse moved to (327, 221)
Screenshot: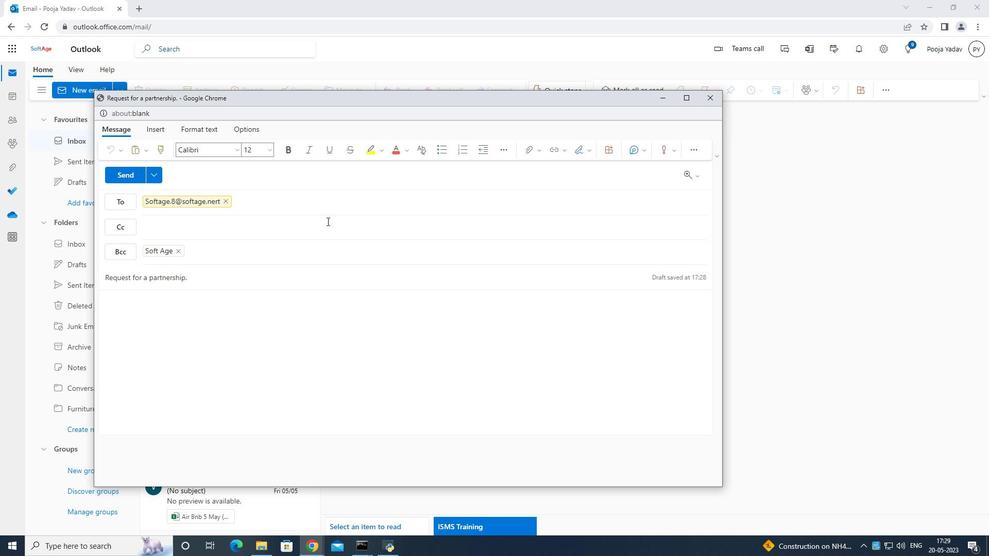
Action: Mouse scrolled (327, 222) with delta (0, 0)
Screenshot: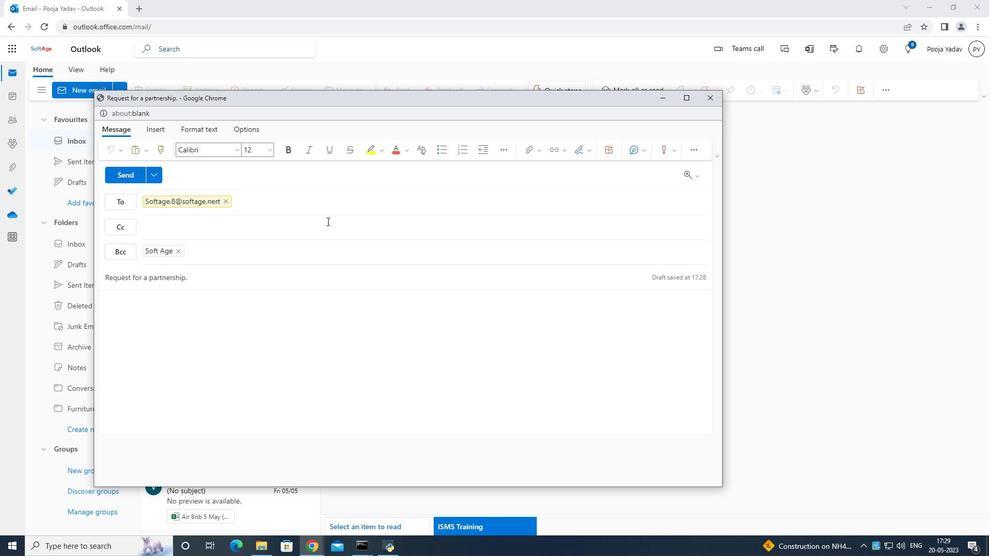 
Action: Mouse scrolled (327, 222) with delta (0, 0)
Screenshot: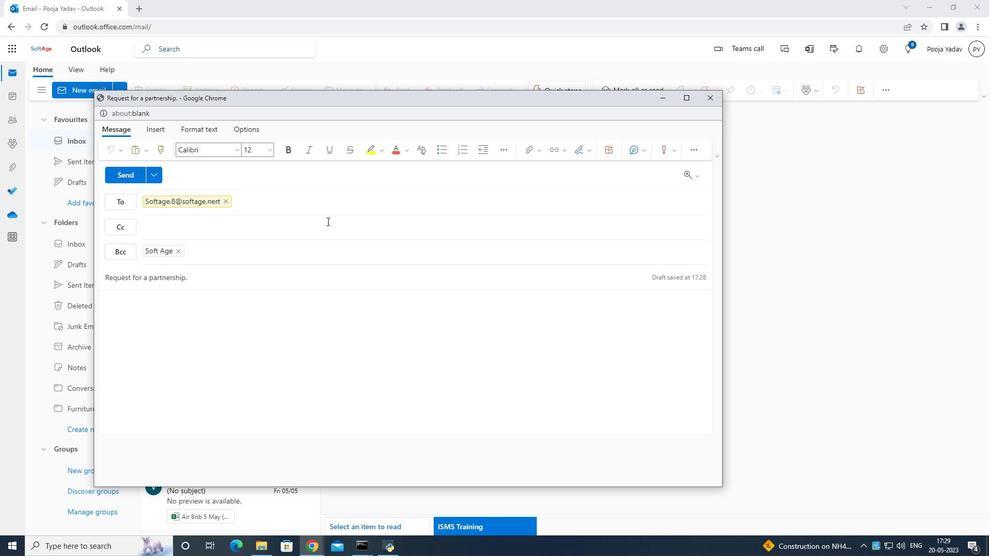 
Action: Mouse scrolled (327, 222) with delta (0, 0)
Screenshot: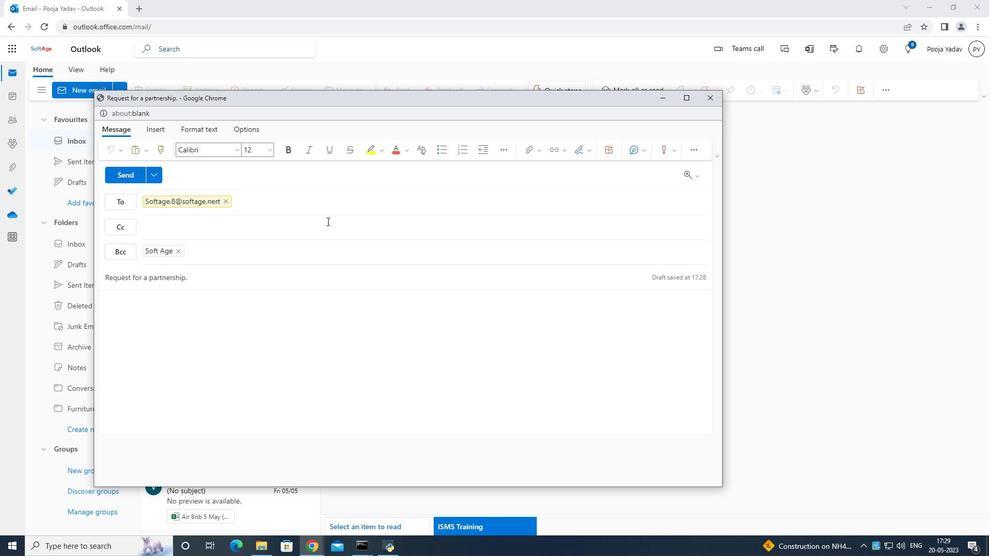 
Action: Mouse scrolled (327, 222) with delta (0, 0)
Screenshot: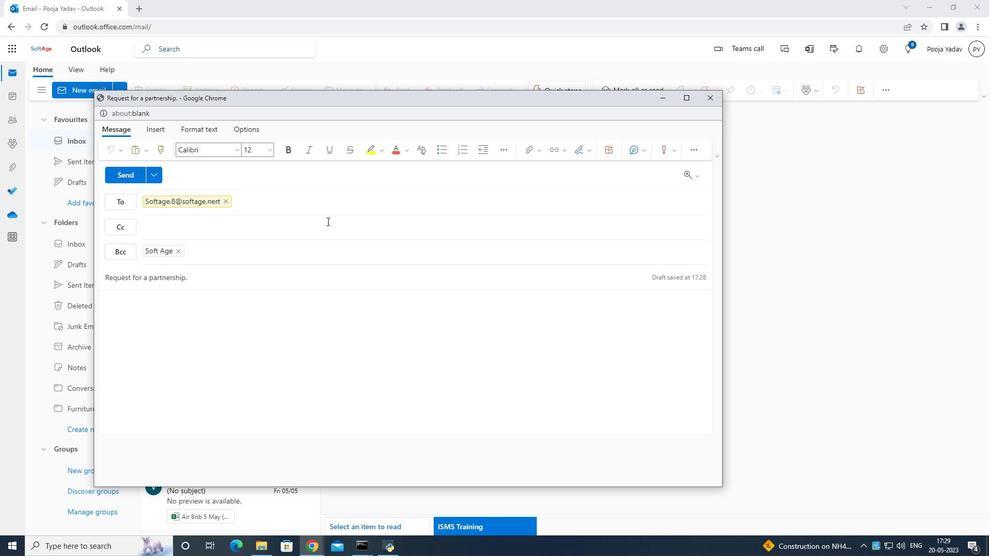 
Action: Mouse moved to (205, 232)
Screenshot: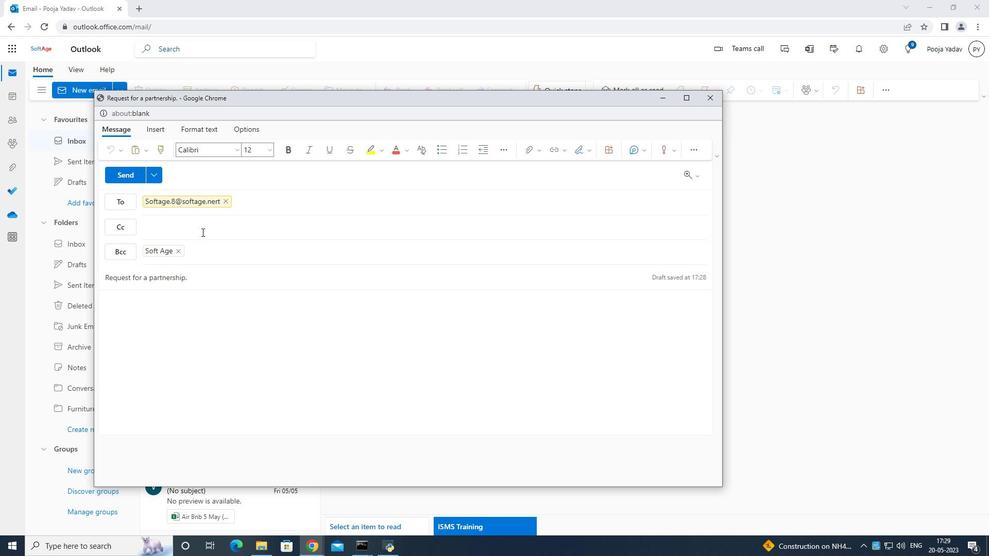 
Action: Mouse scrolled (205, 231) with delta (0, 0)
Screenshot: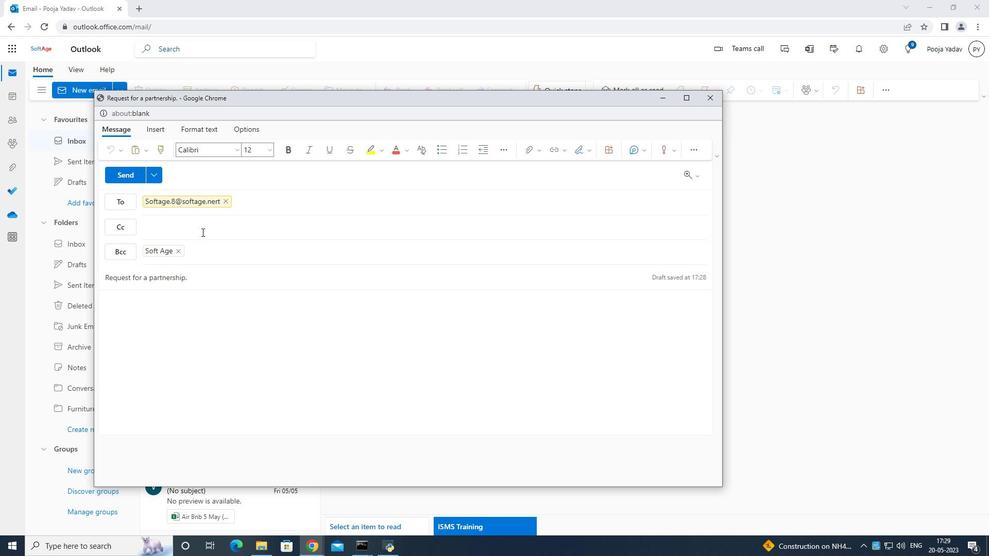 
Action: Mouse moved to (207, 233)
Screenshot: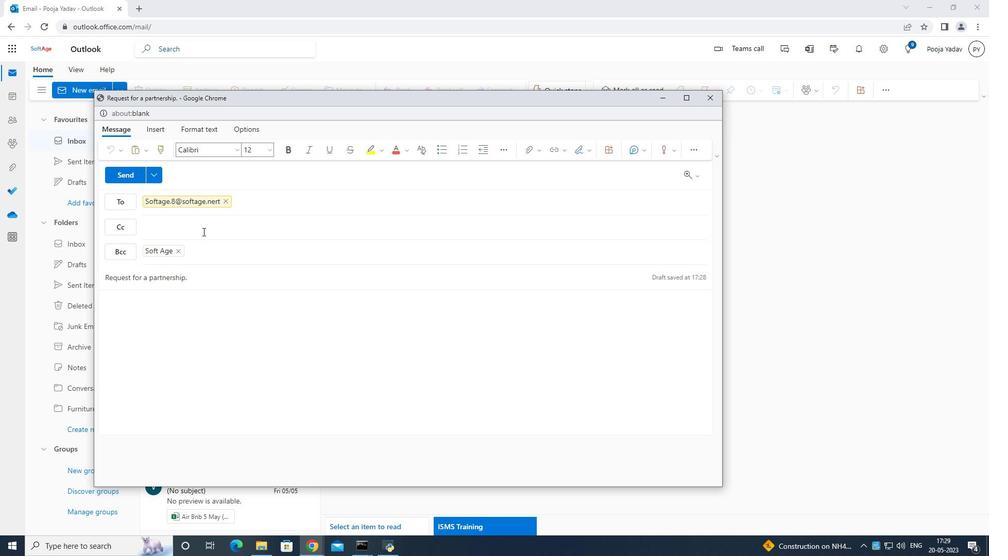 
Action: Mouse scrolled (207, 232) with delta (0, 0)
Screenshot: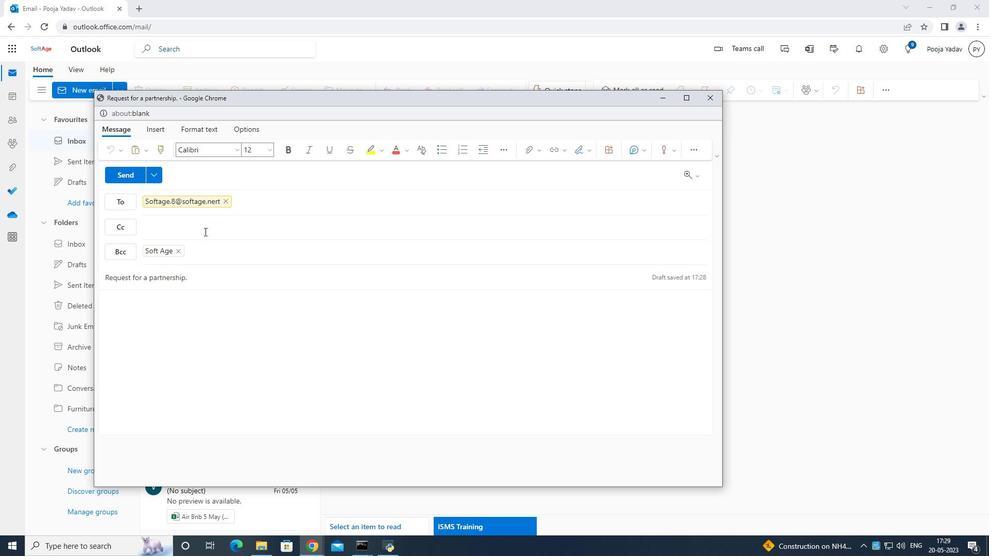 
Action: Mouse scrolled (207, 232) with delta (0, 0)
Screenshot: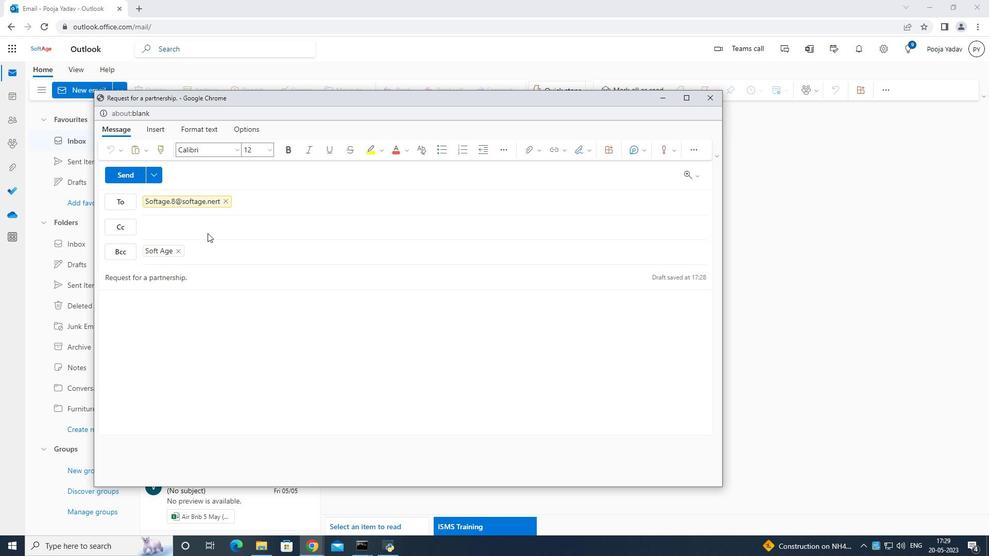 
Action: Mouse moved to (526, 151)
Screenshot: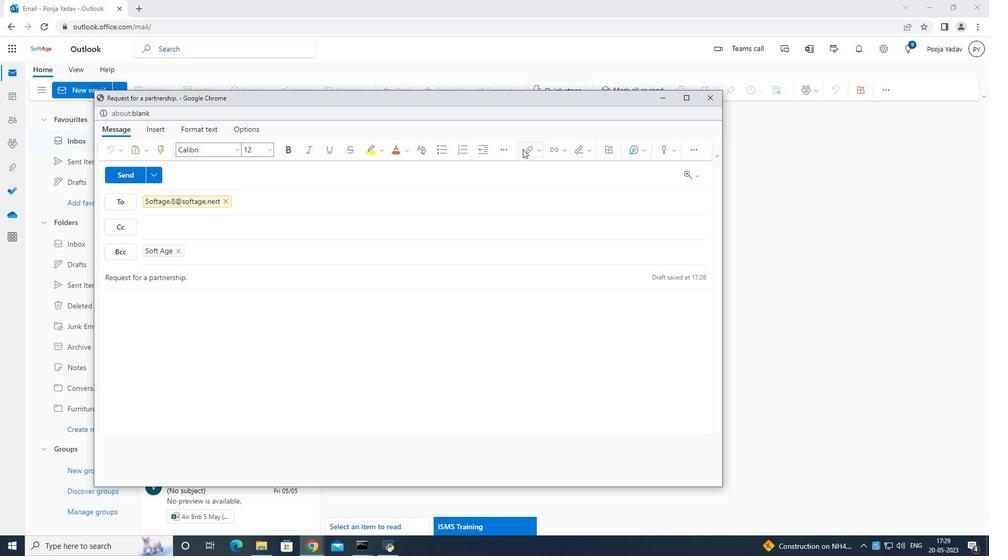 
Action: Mouse pressed left at (526, 151)
Screenshot: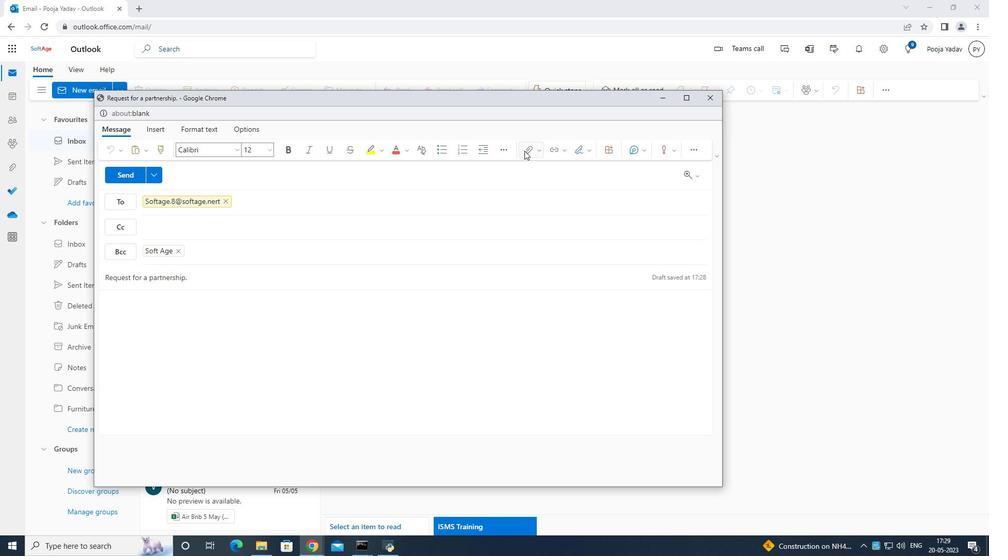 
Action: Mouse moved to (499, 166)
Screenshot: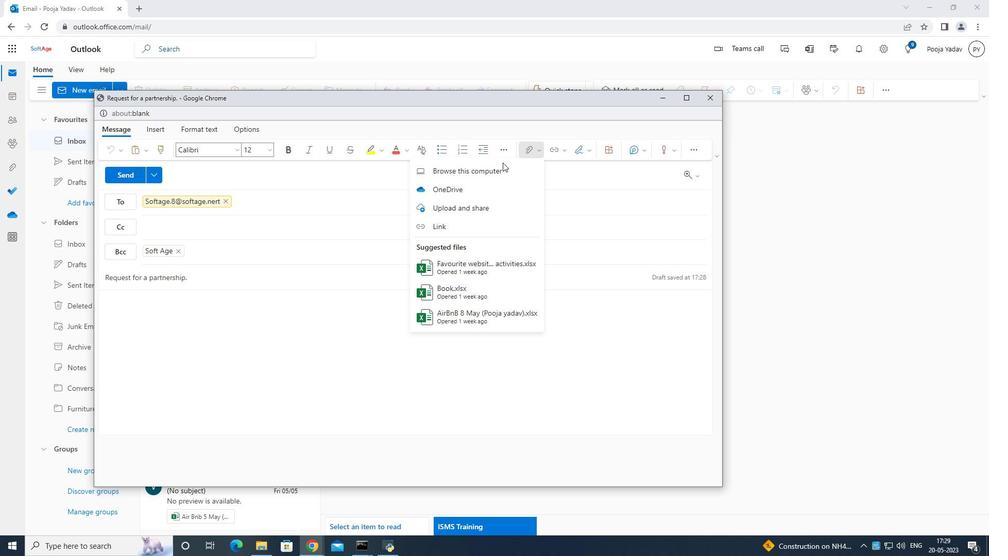 
Action: Mouse pressed left at (499, 166)
Screenshot: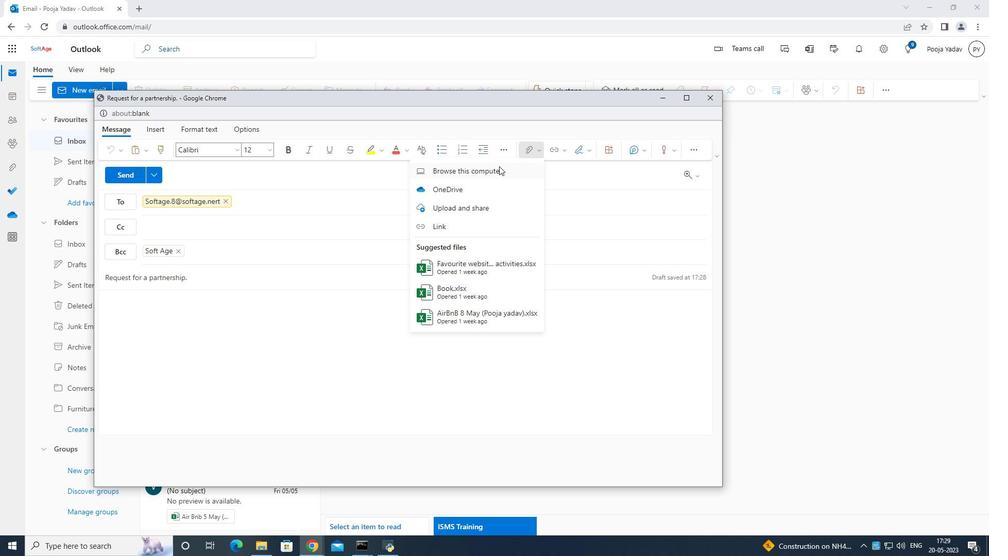 
Action: Mouse moved to (560, 163)
Screenshot: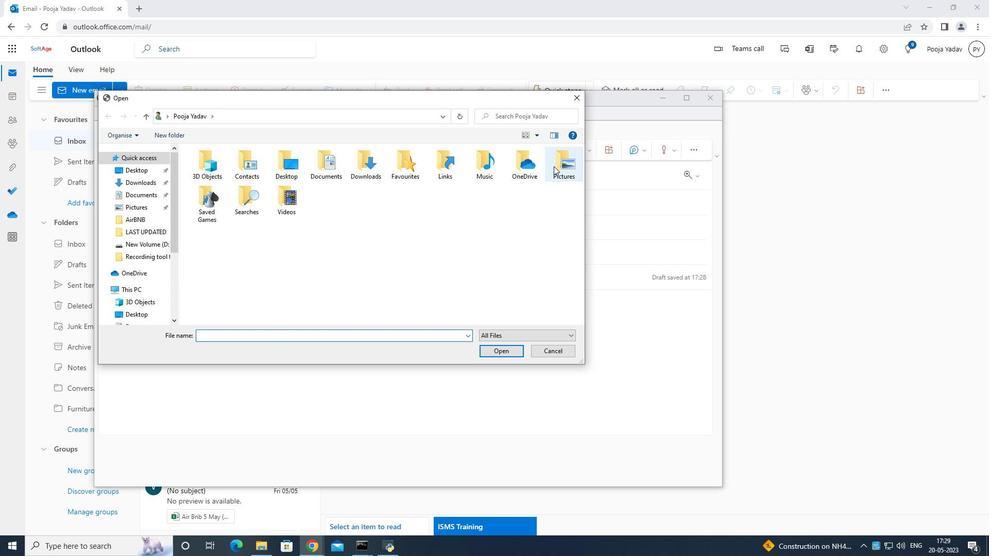 
Action: Mouse pressed left at (560, 163)
Screenshot: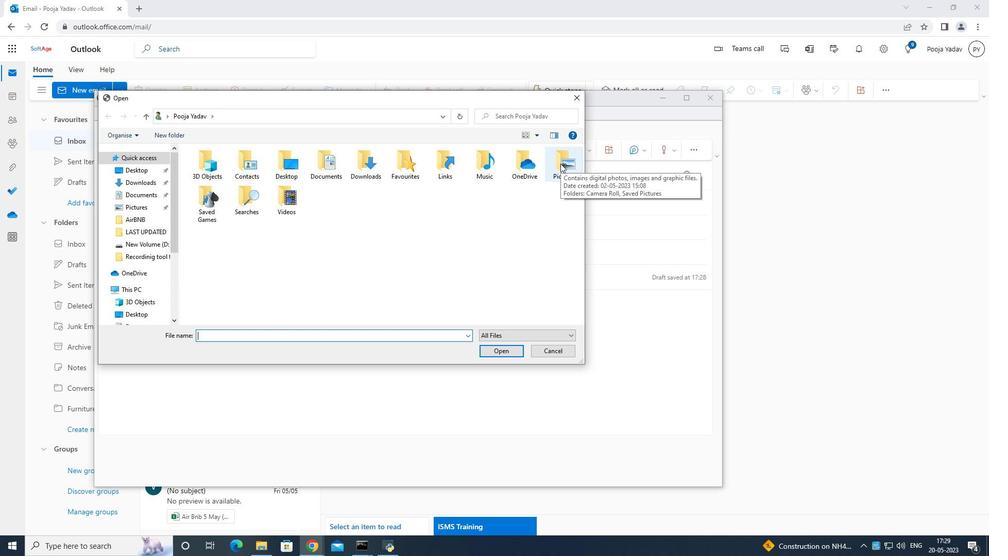 
Action: Mouse pressed left at (560, 163)
Screenshot: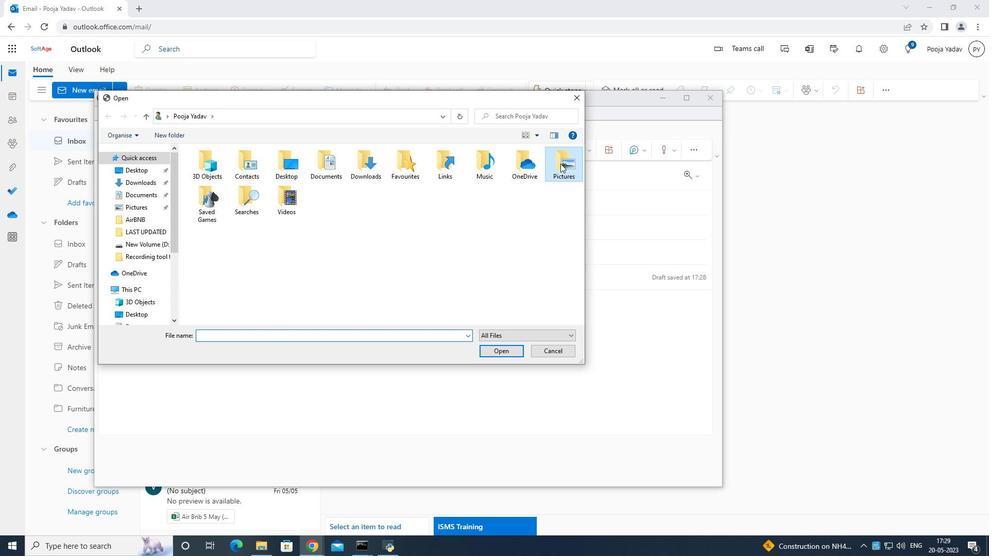 
Action: Mouse moved to (265, 187)
Screenshot: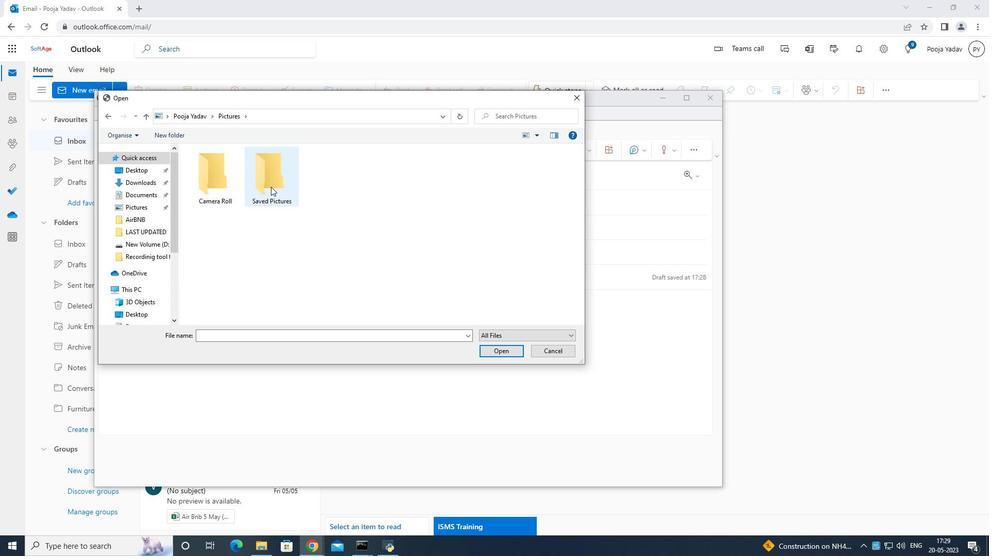 
Action: Mouse pressed left at (265, 187)
Screenshot: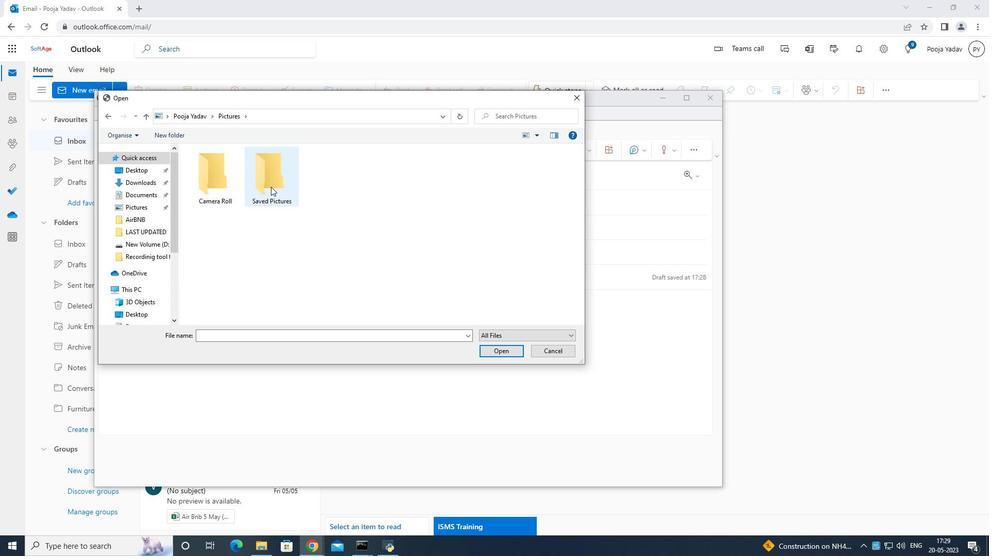 
Action: Mouse pressed left at (265, 187)
Screenshot: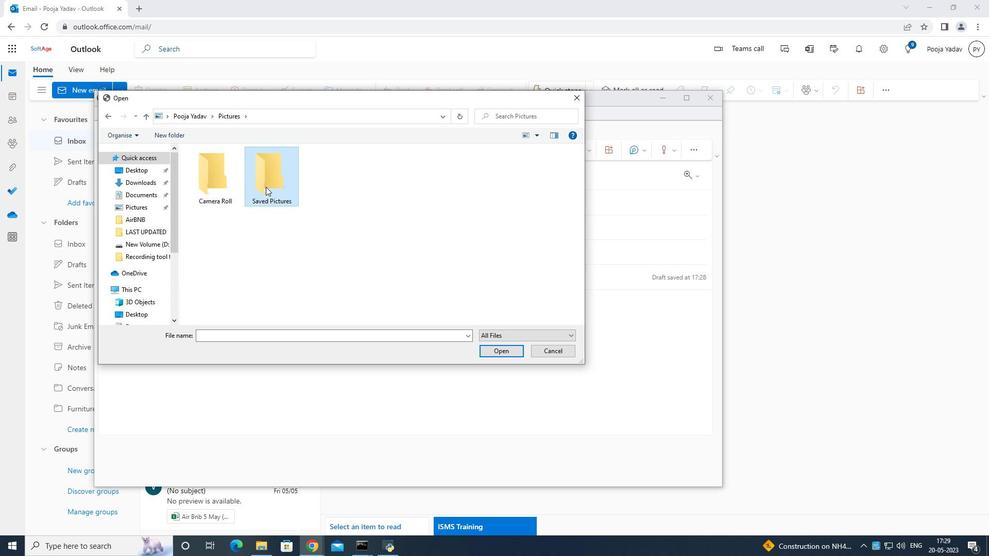
Action: Mouse moved to (576, 99)
Screenshot: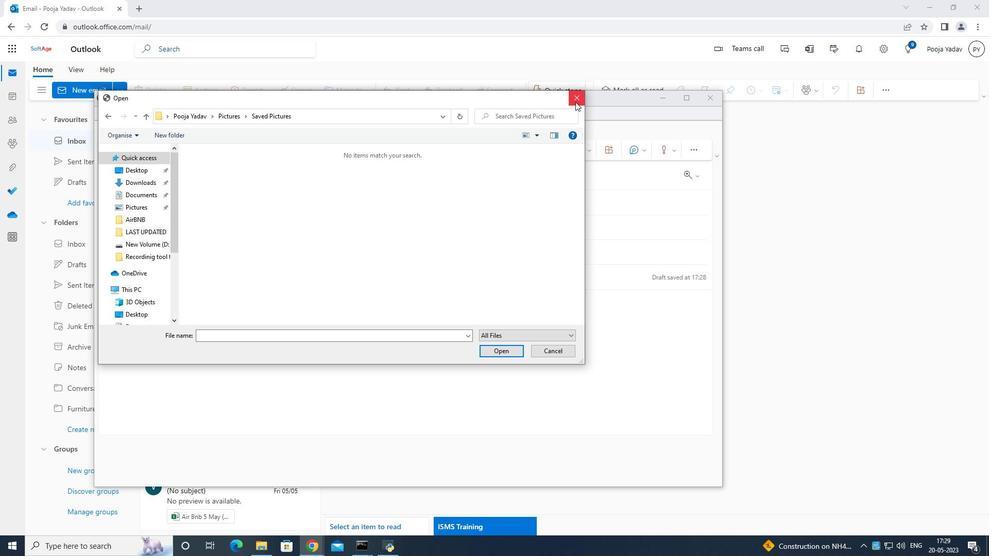 
Action: Mouse pressed left at (576, 99)
Screenshot: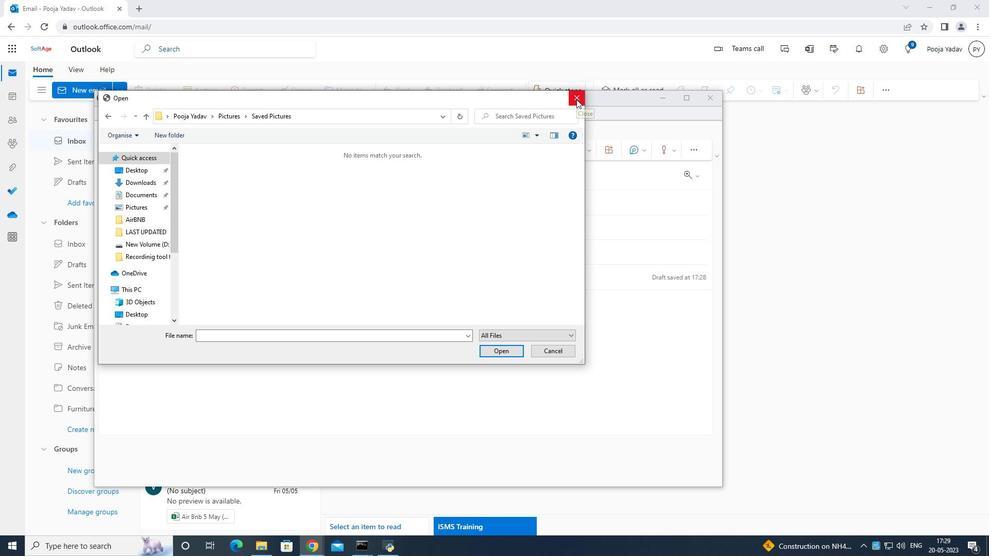 
Action: Mouse moved to (138, 8)
Screenshot: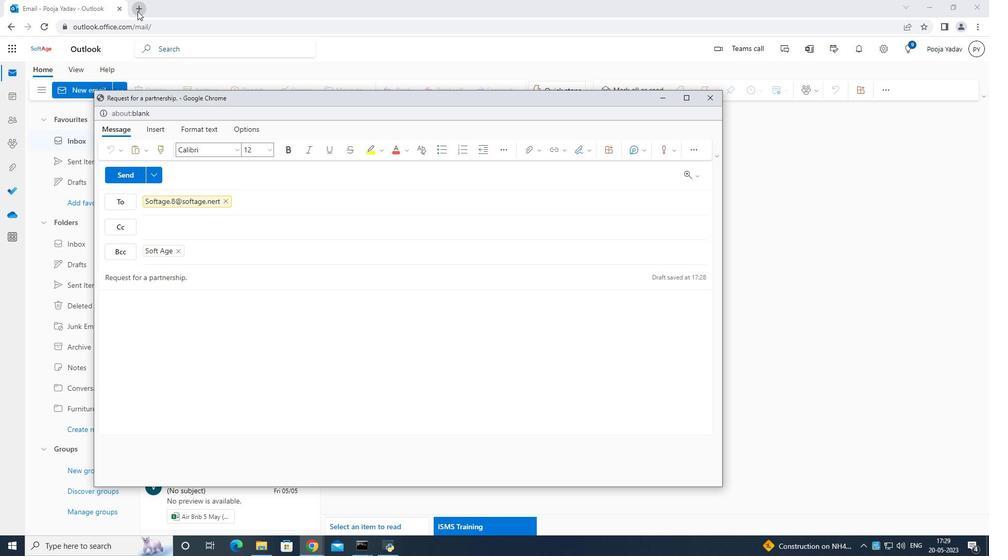 
Action: Mouse pressed left at (138, 8)
Screenshot: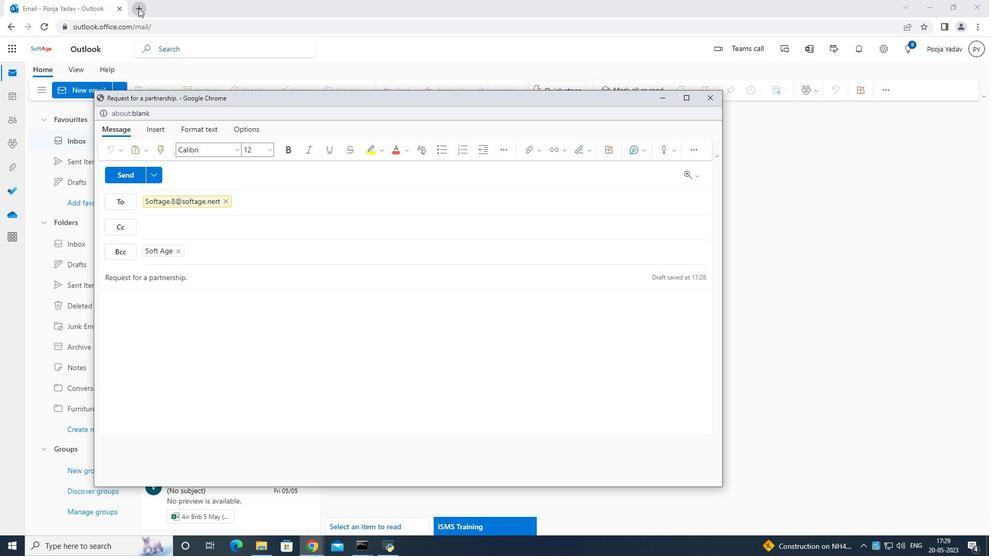 
Action: Mouse moved to (159, 28)
Screenshot: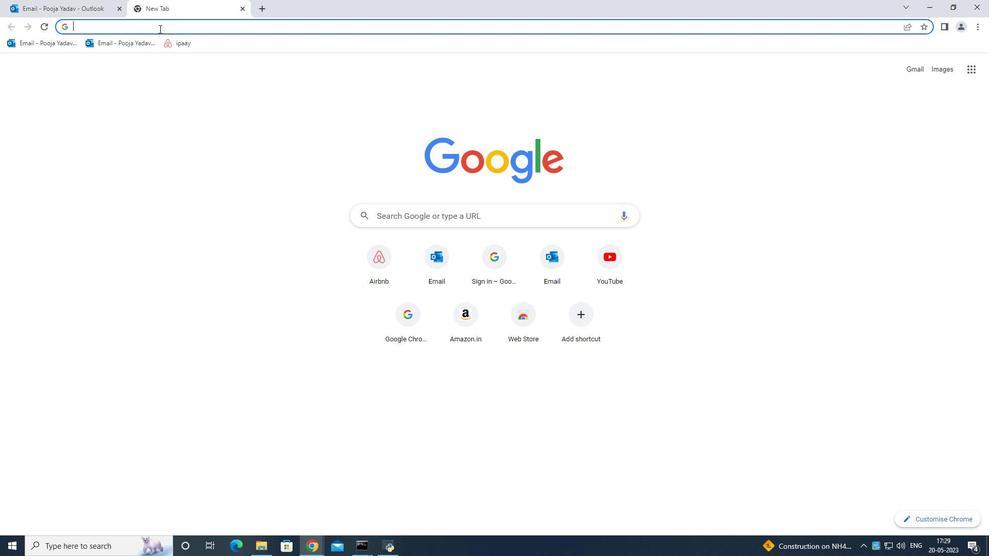 
Action: Mouse pressed left at (159, 28)
Screenshot: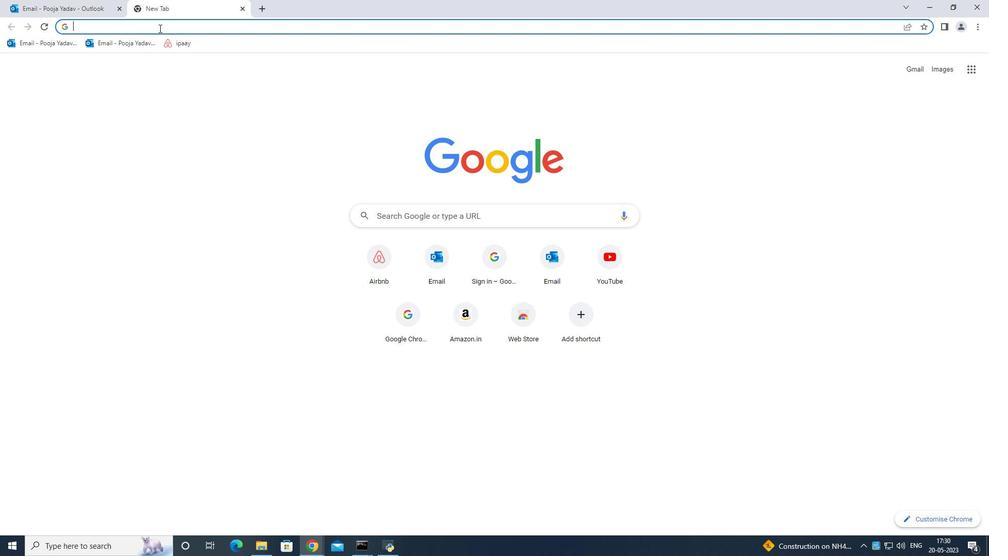 
Action: Mouse moved to (167, 111)
Screenshot: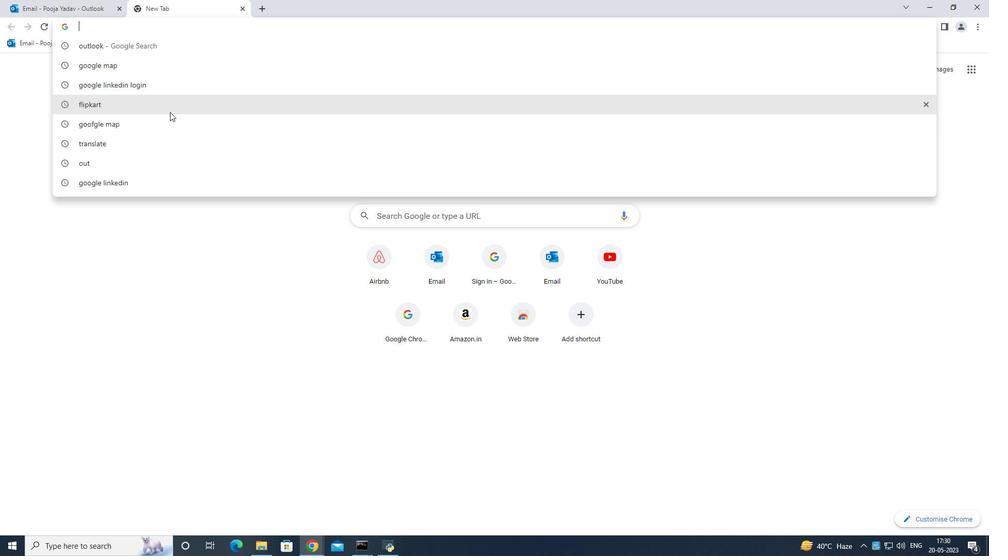 
Action: Key pressed pho<Key.backspace><Key.backspace><Key.backspace>fu<Key.backspace><Key.backspace><Key.backspace><Key.backspace><Key.backspace>phot
Screenshot: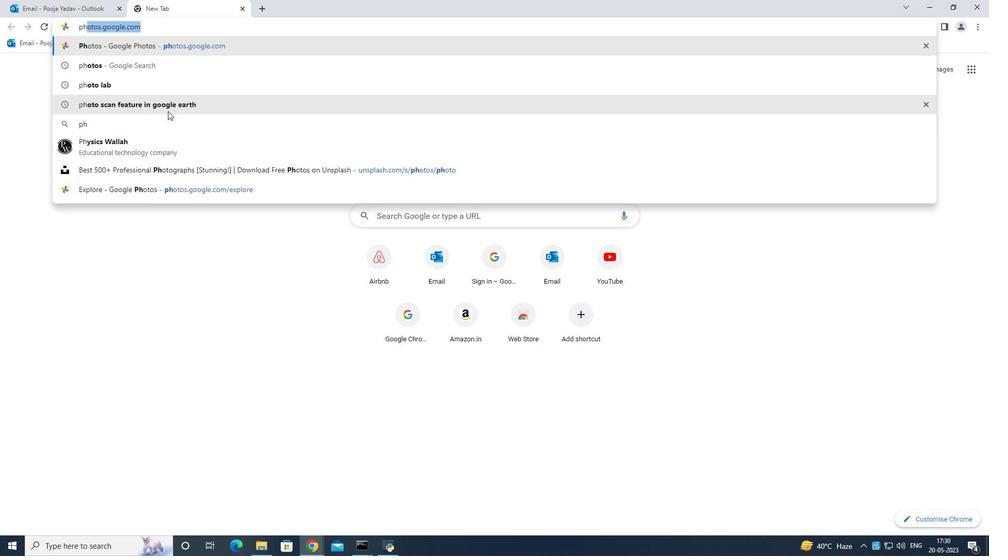 
Action: Mouse moved to (155, 66)
Screenshot: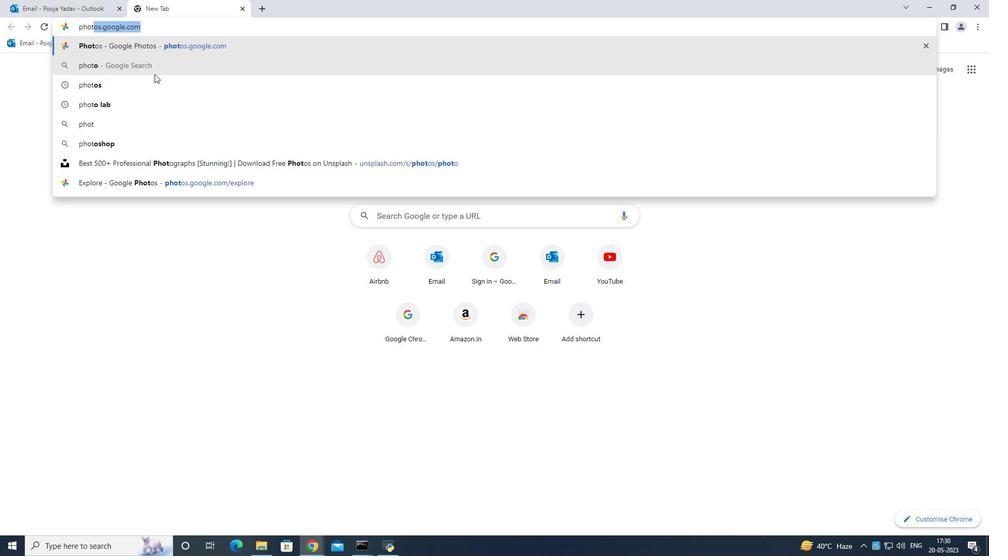 
Action: Mouse pressed left at (155, 66)
Screenshot: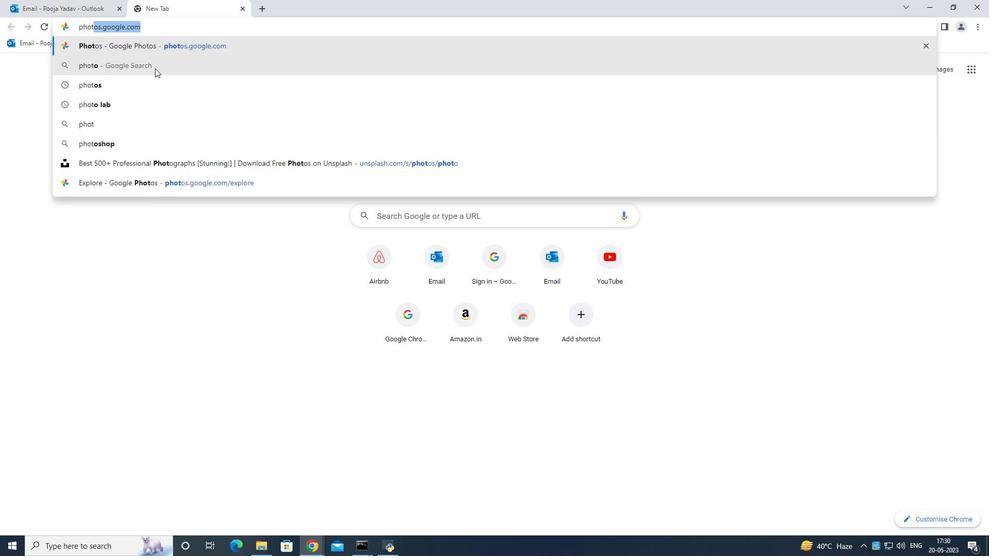 
Action: Mouse moved to (152, 89)
Screenshot: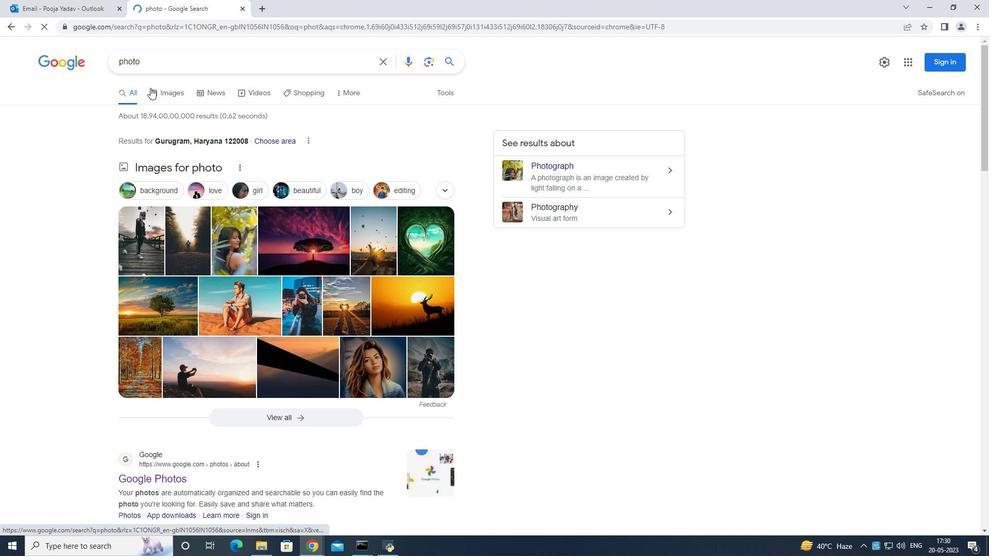 
Action: Mouse scrolled (152, 89) with delta (0, 0)
Screenshot: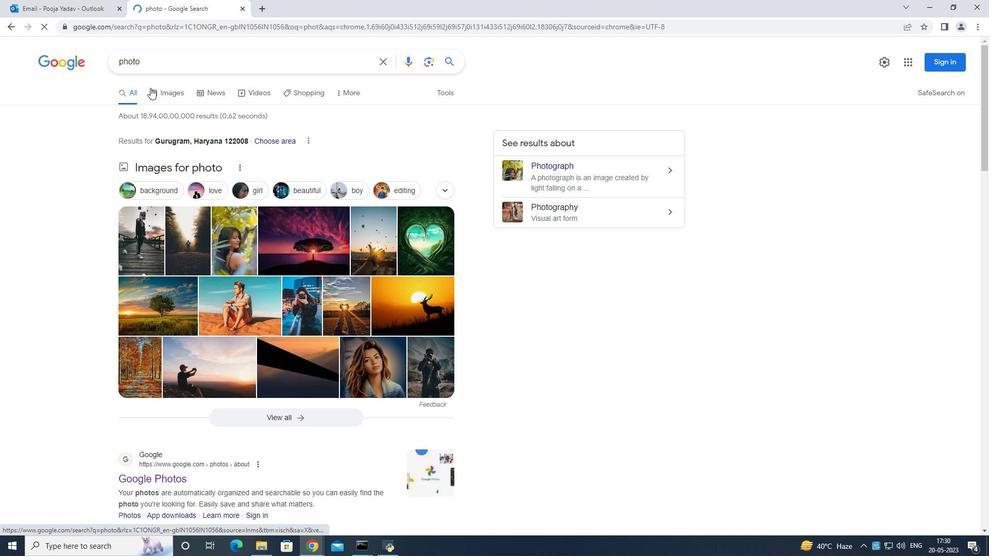 
Action: Mouse moved to (154, 91)
Screenshot: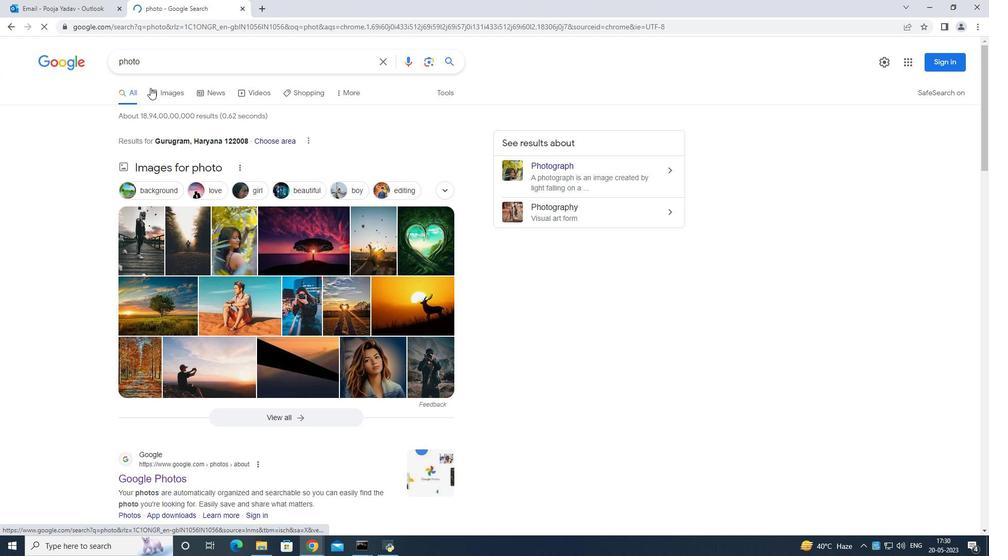 
Action: Mouse scrolled (154, 91) with delta (0, 0)
Screenshot: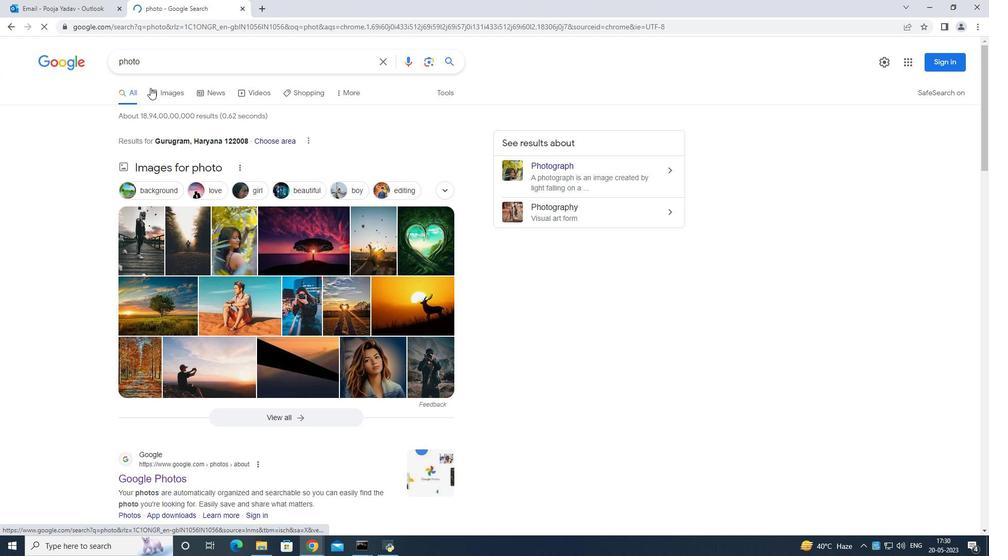 
Action: Mouse moved to (155, 93)
Screenshot: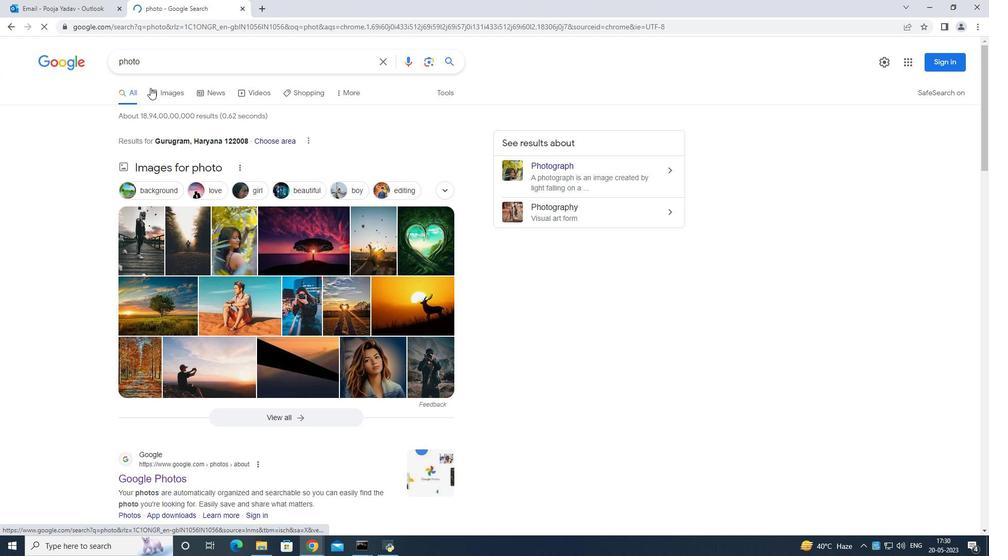 
Action: Mouse scrolled (155, 92) with delta (0, 0)
Screenshot: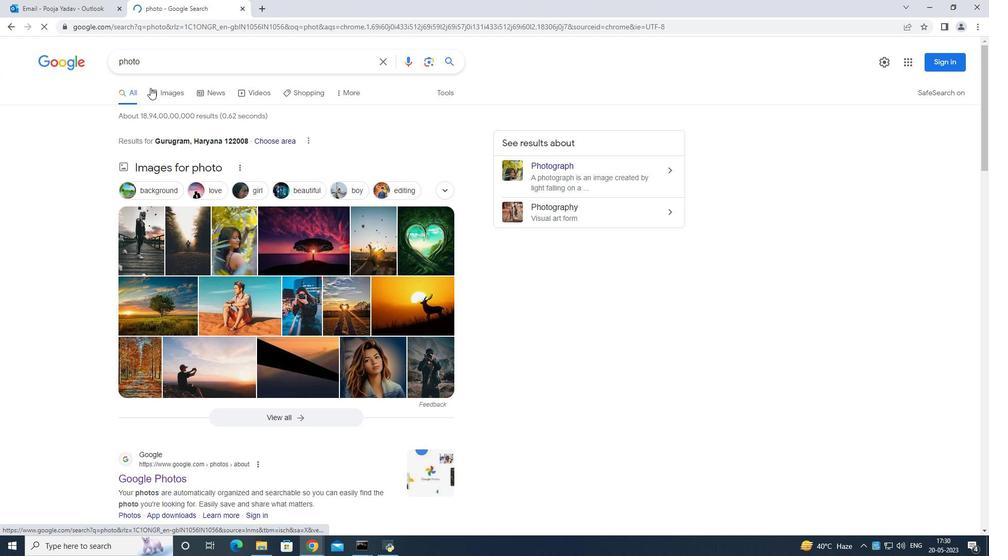 
Action: Mouse scrolled (155, 92) with delta (0, 0)
Screenshot: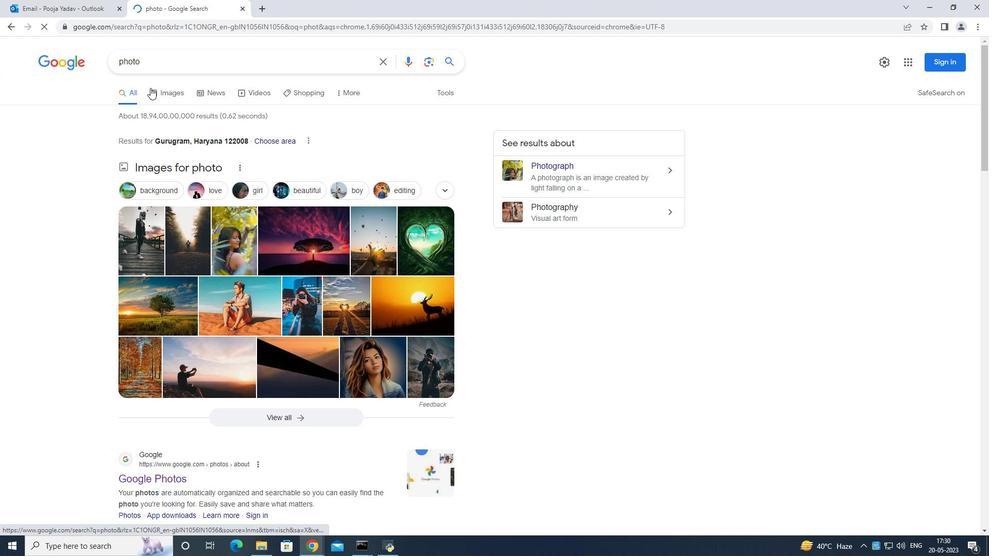
Action: Mouse scrolled (155, 93) with delta (0, 0)
Screenshot: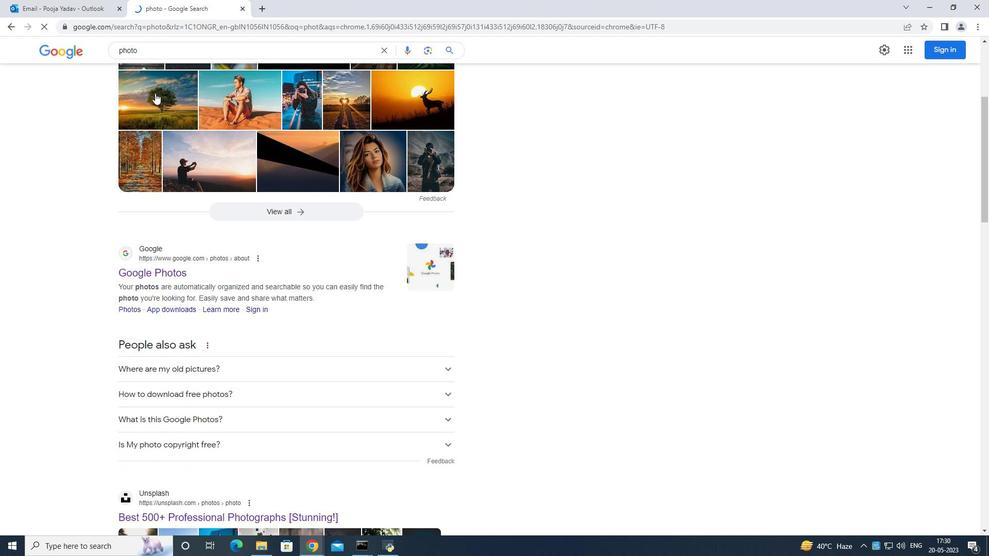 
Action: Mouse scrolled (155, 93) with delta (0, 0)
Screenshot: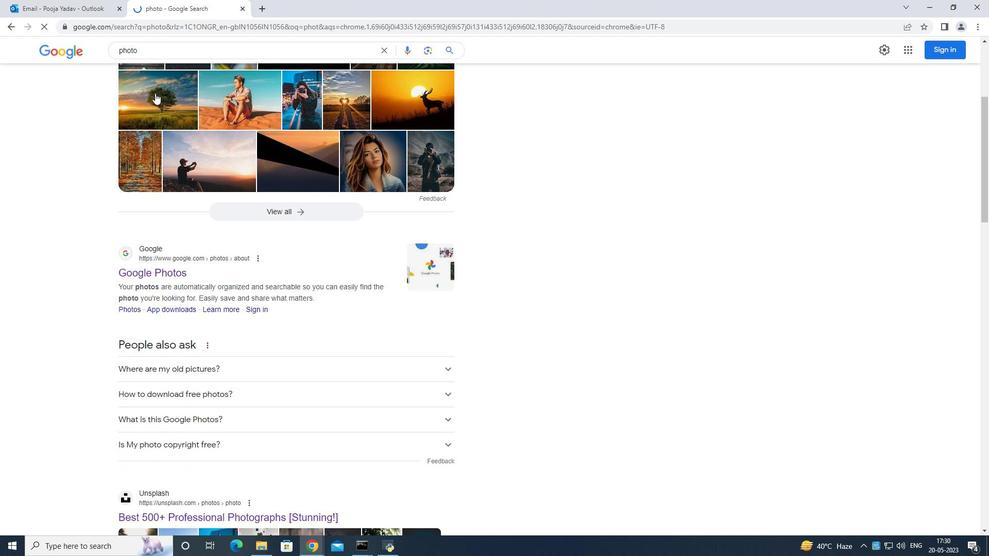 
Action: Mouse scrolled (155, 93) with delta (0, 0)
Screenshot: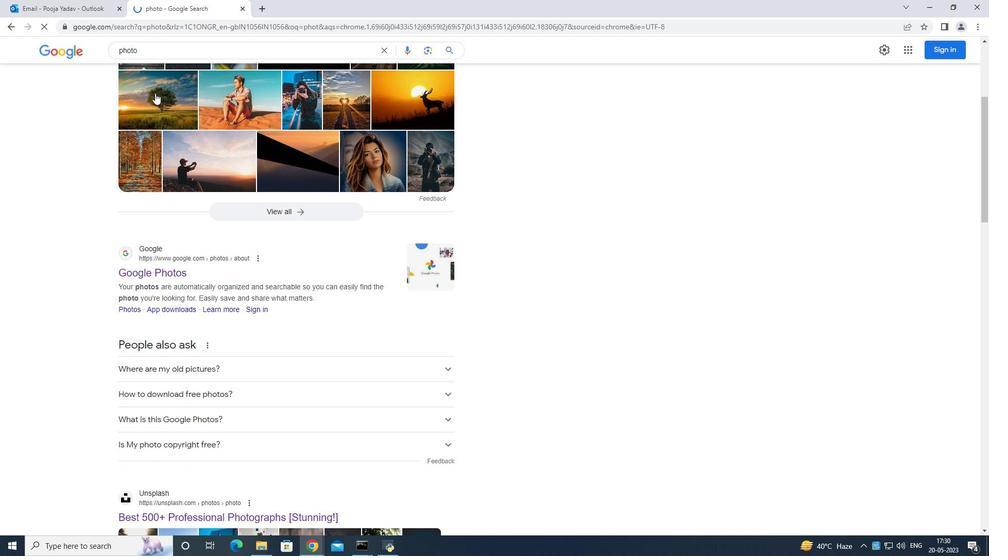 
Action: Mouse moved to (155, 93)
Screenshot: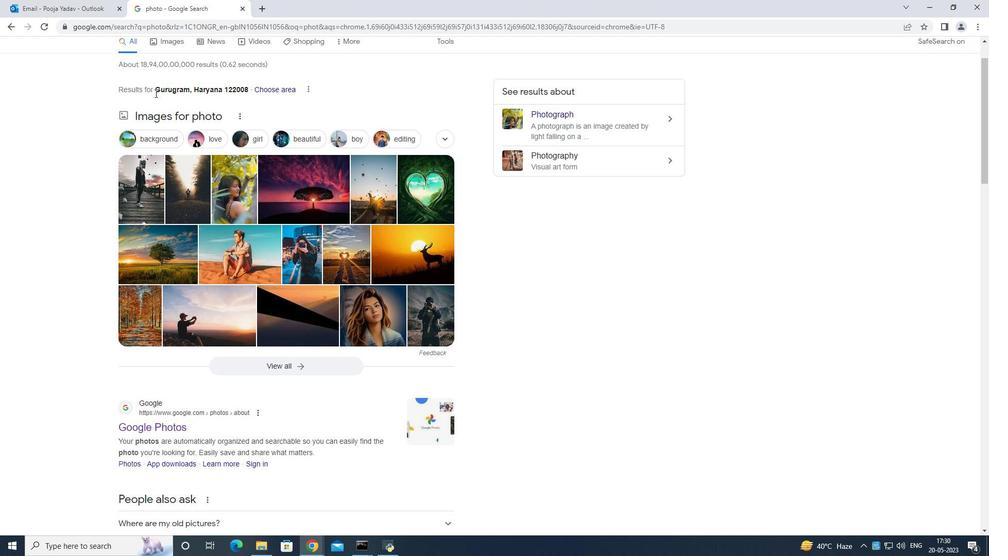 
Action: Mouse scrolled (155, 93) with delta (0, 0)
Screenshot: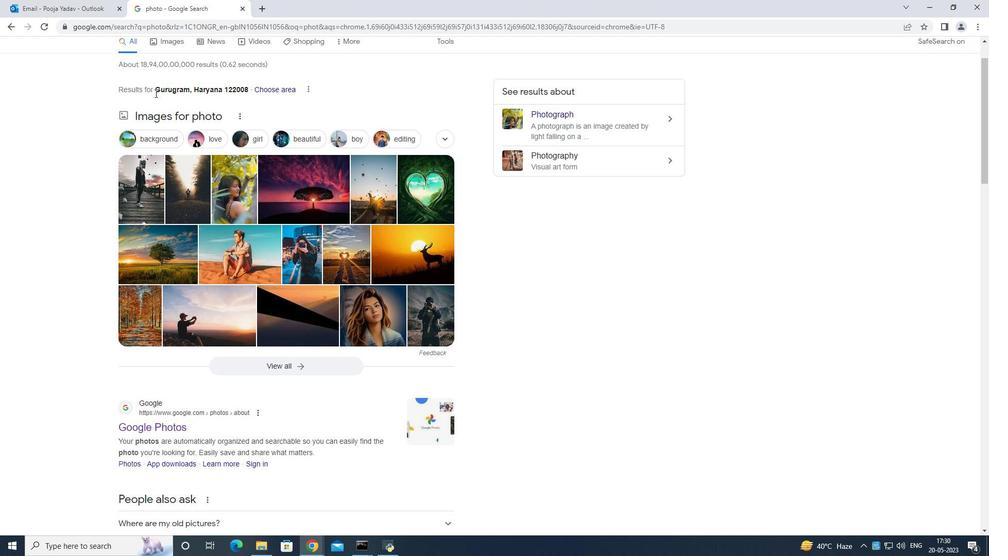 
Action: Mouse moved to (155, 93)
Screenshot: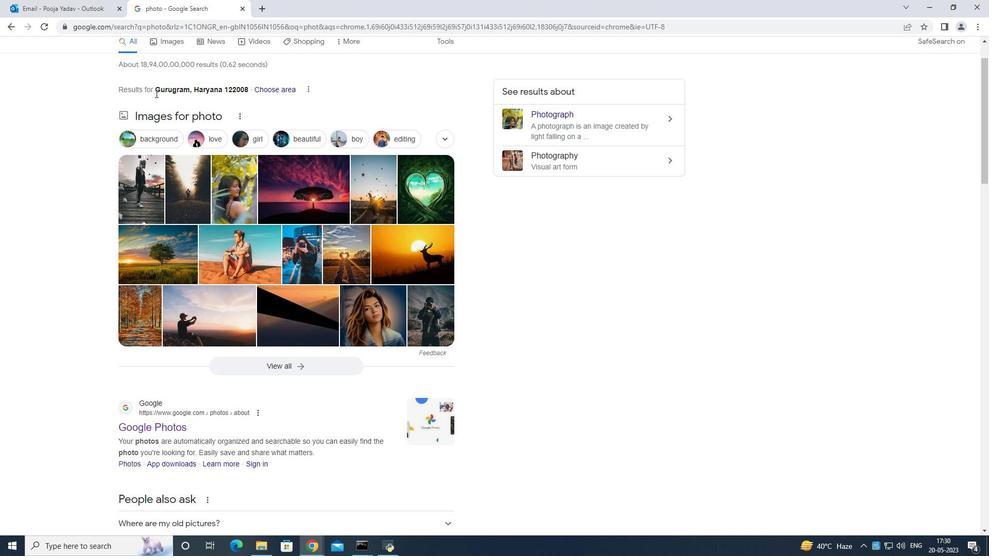 
Action: Mouse scrolled (155, 93) with delta (0, 0)
Screenshot: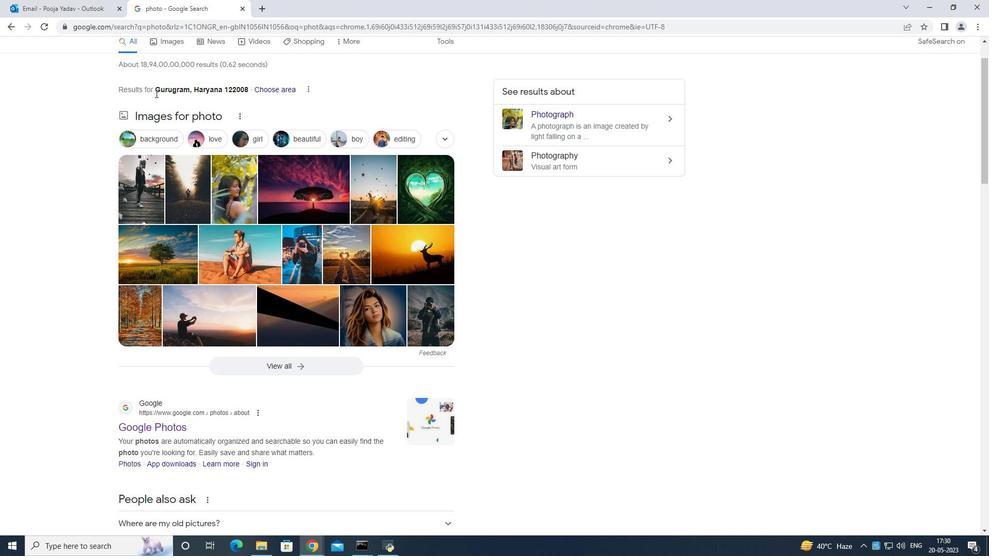 
Action: Mouse moved to (156, 93)
Screenshot: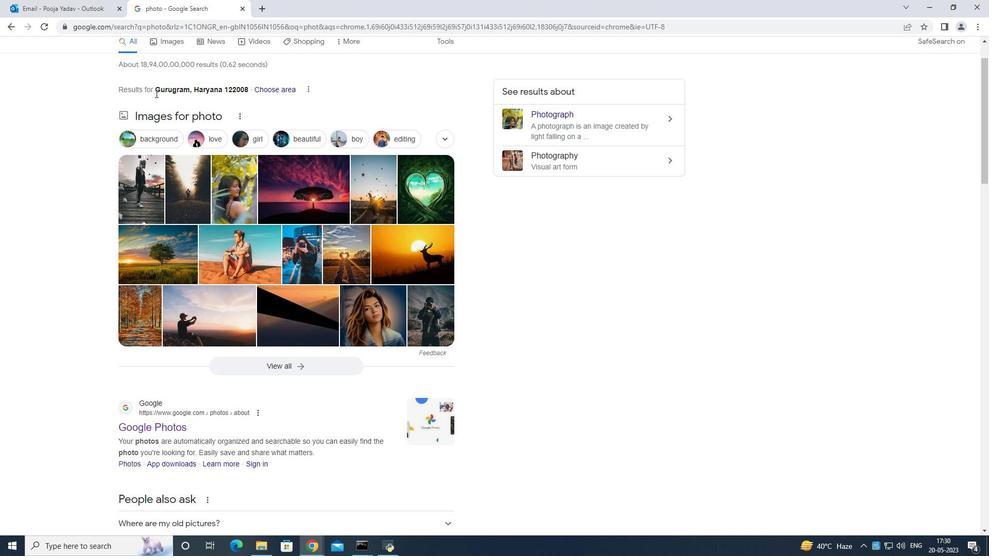 
Action: Mouse scrolled (155, 93) with delta (0, 0)
Screenshot: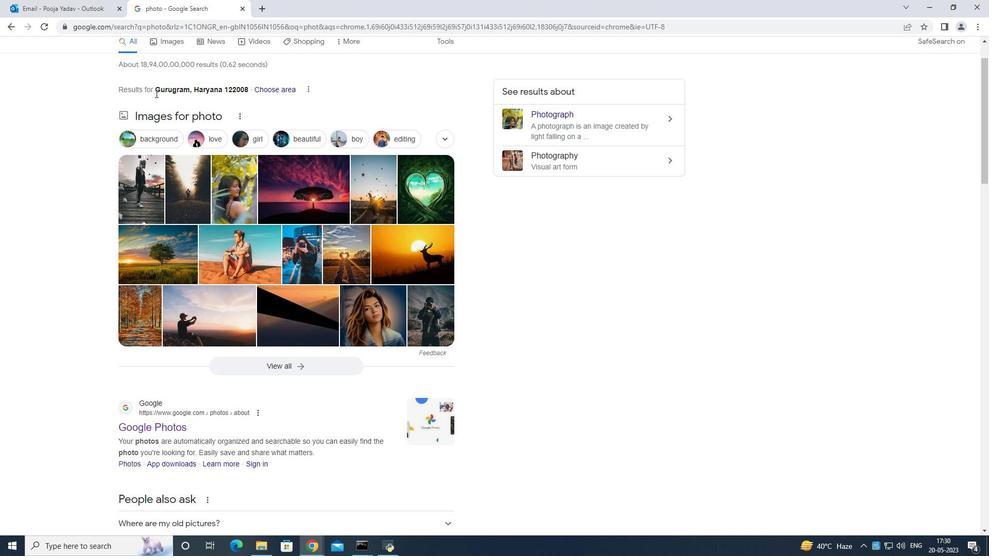 
Action: Mouse moved to (156, 93)
Screenshot: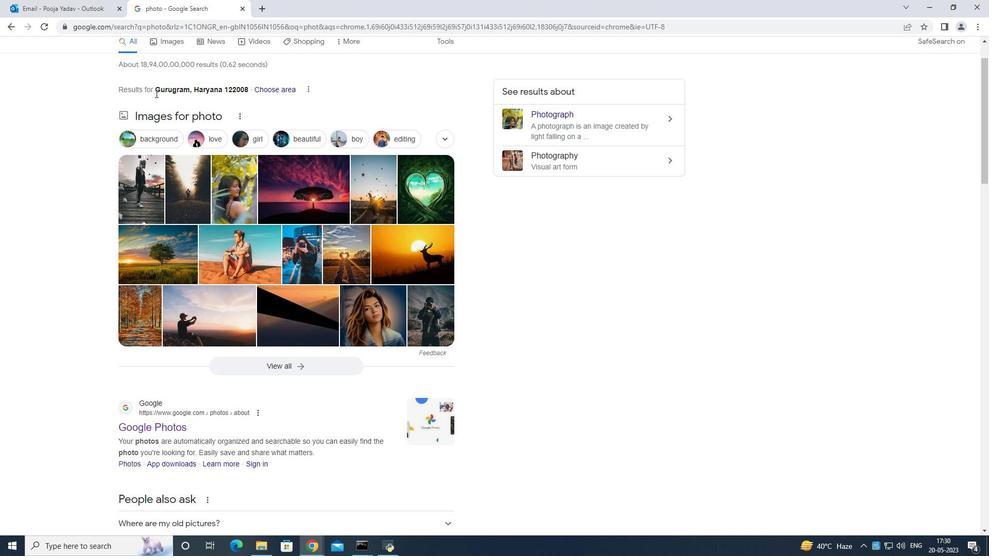
Action: Mouse scrolled (156, 93) with delta (0, 0)
Screenshot: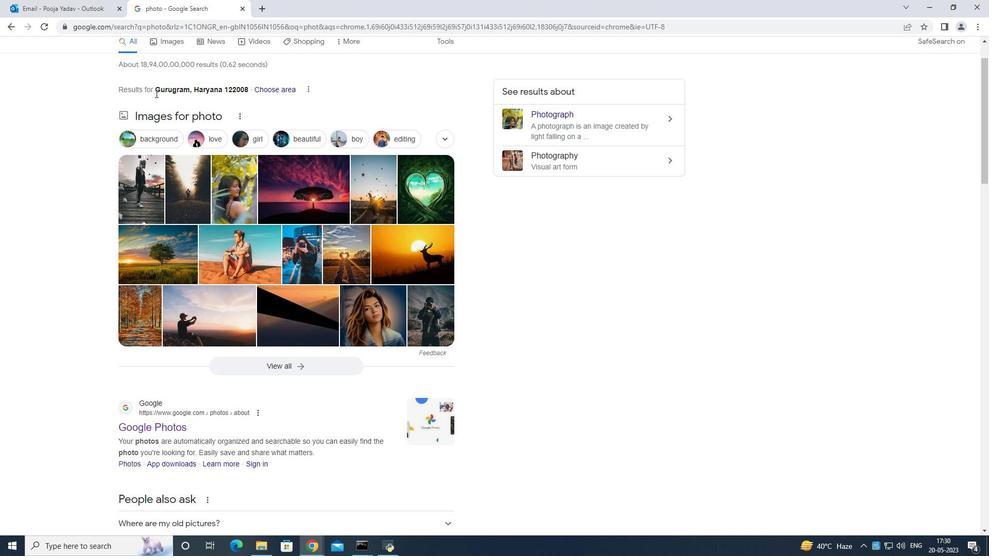 
Action: Mouse moved to (157, 94)
Screenshot: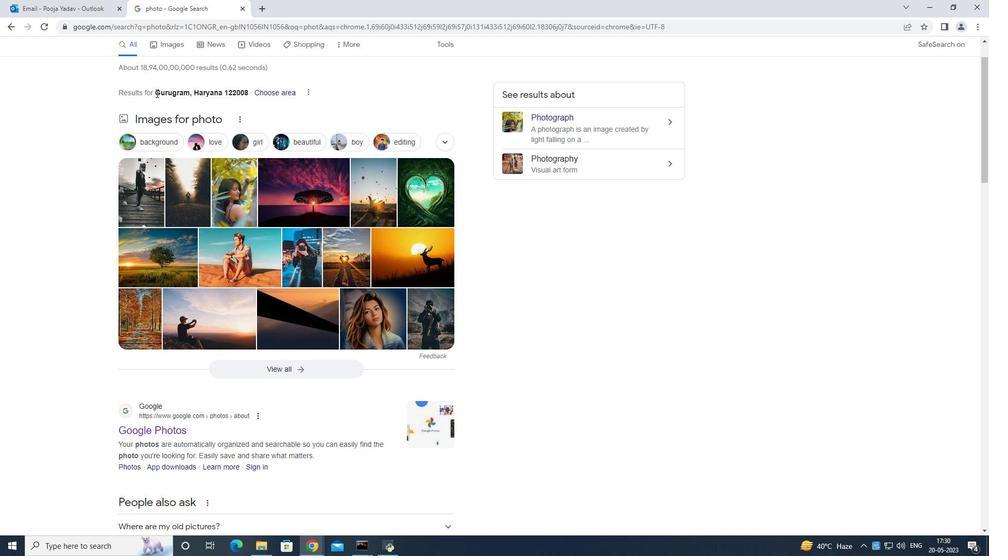 
Action: Mouse scrolled (157, 95) with delta (0, 0)
Screenshot: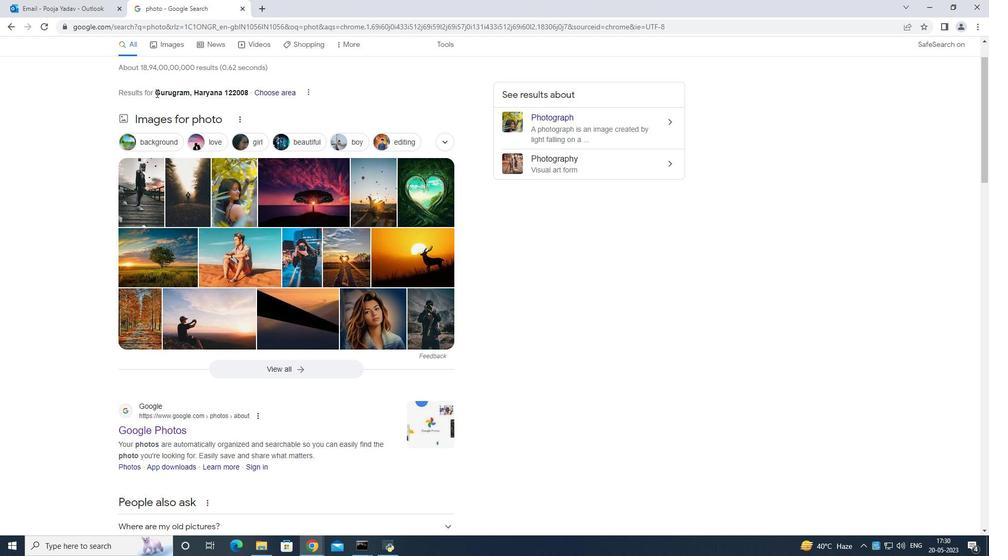 
Action: Mouse scrolled (157, 95) with delta (0, 0)
Screenshot: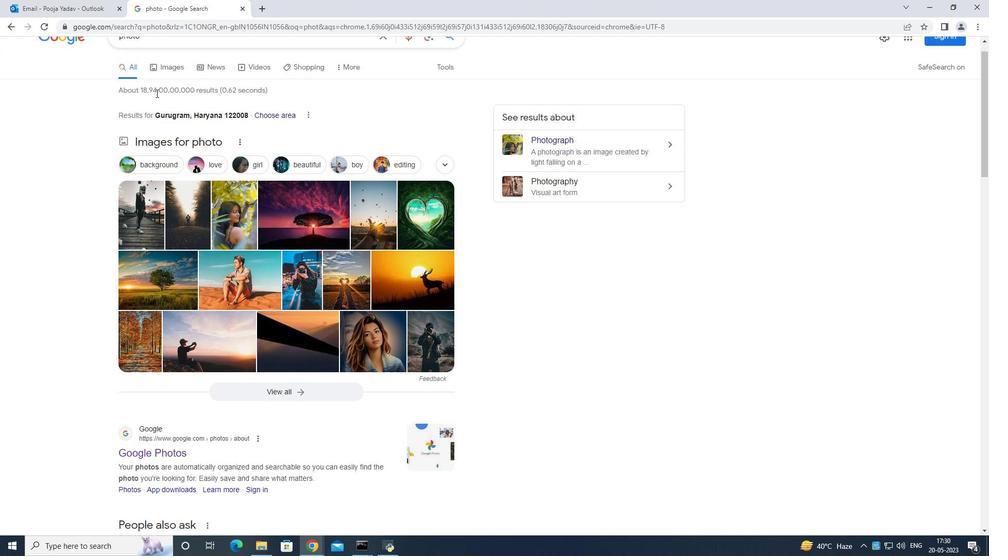 
Action: Mouse scrolled (157, 95) with delta (0, 0)
Screenshot: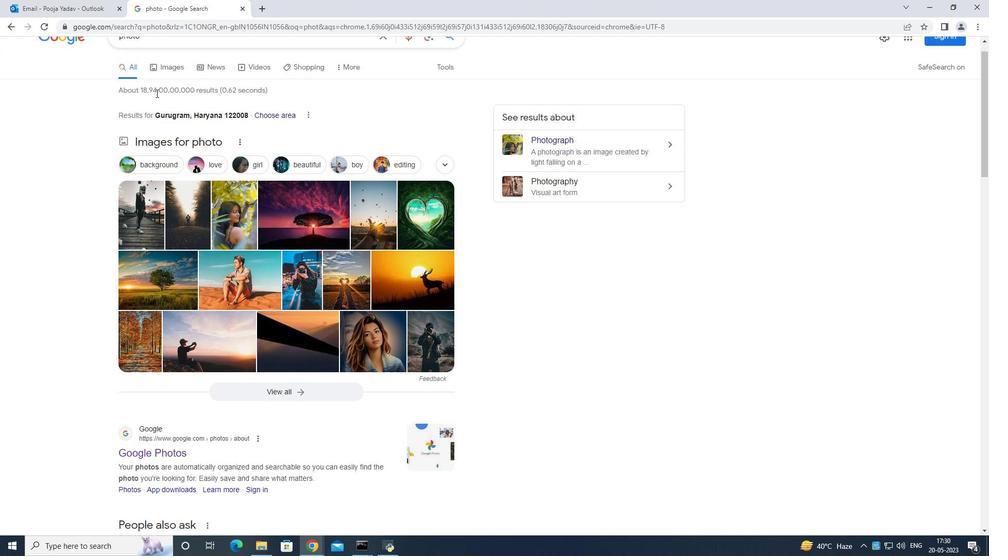 
Action: Mouse scrolled (157, 95) with delta (0, 0)
Screenshot: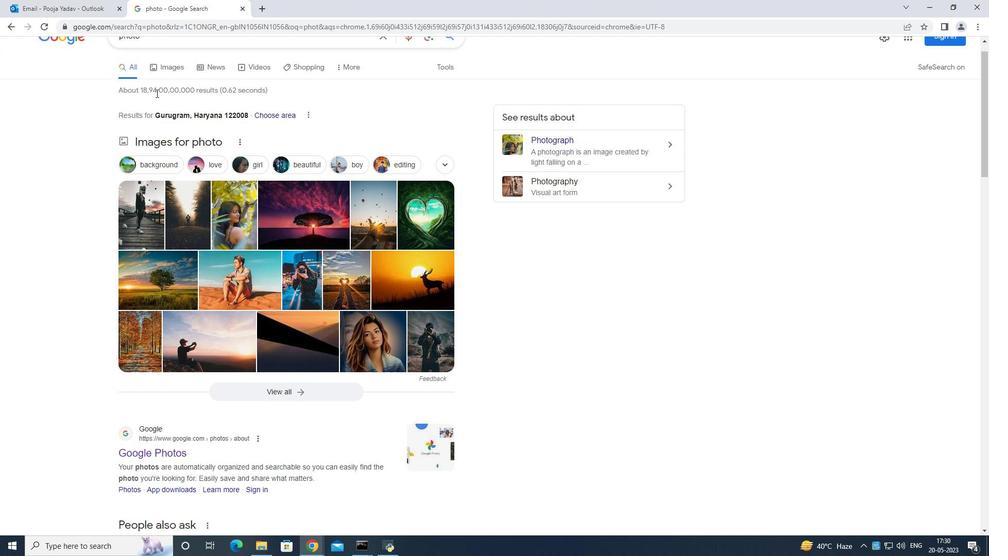 
Action: Mouse moved to (263, 6)
Screenshot: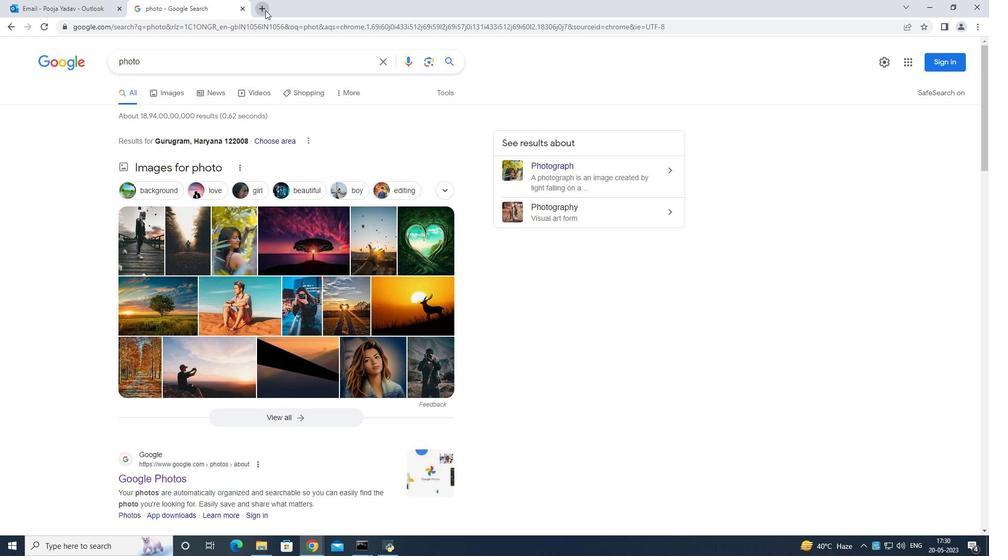 
Action: Mouse pressed left at (263, 6)
Screenshot: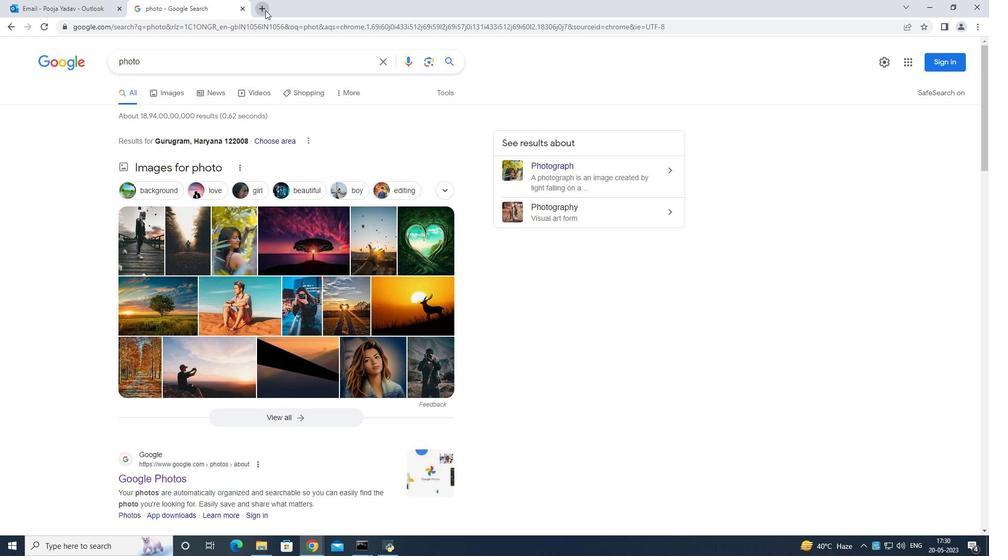 
Action: Mouse moved to (263, 19)
Screenshot: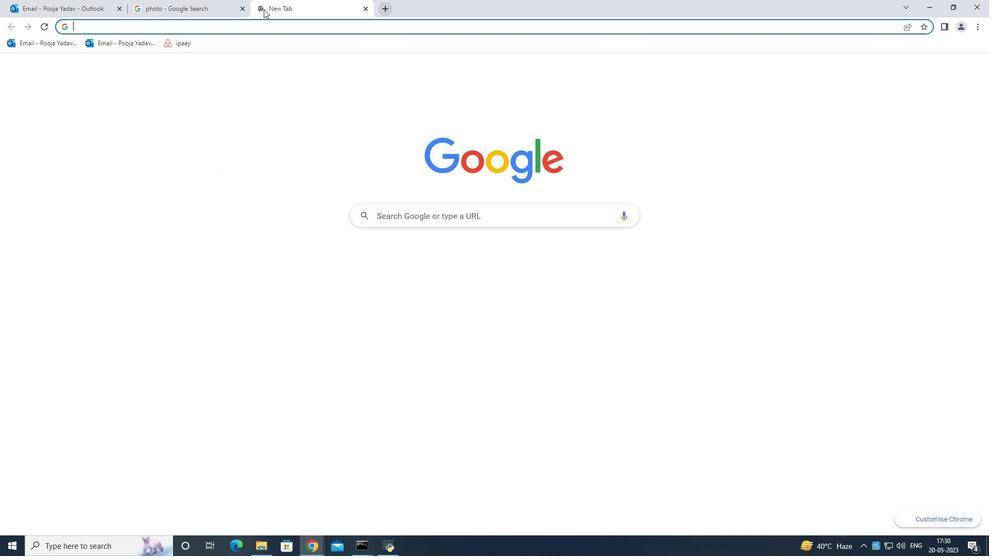 
Action: Mouse pressed left at (263, 19)
Screenshot: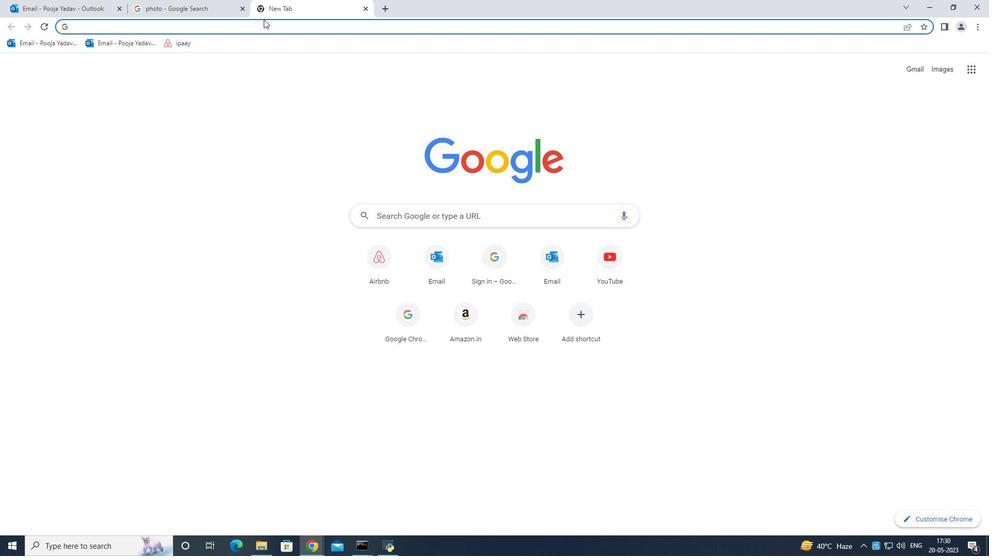 
Action: Mouse moved to (254, 48)
Screenshot: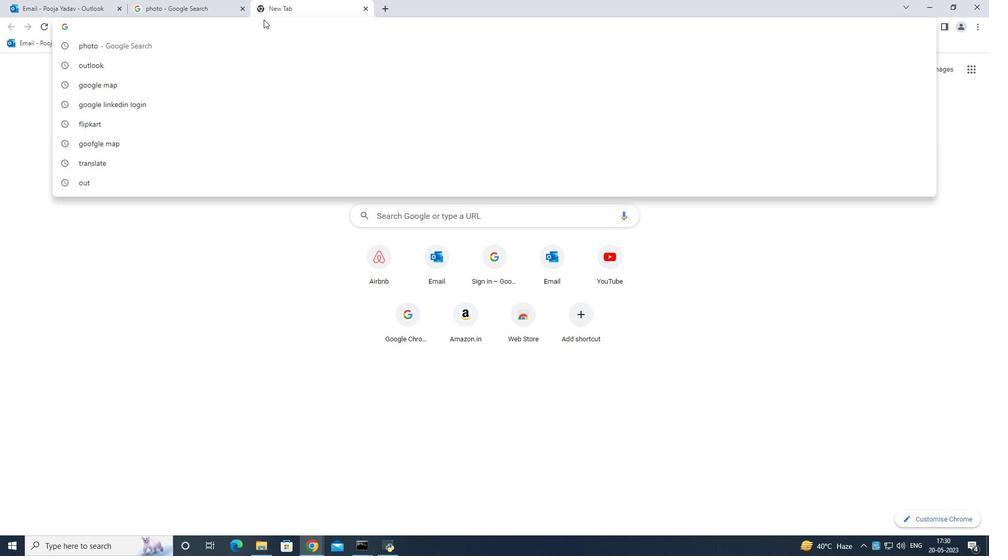 
Action: Mouse pressed left at (254, 48)
Screenshot: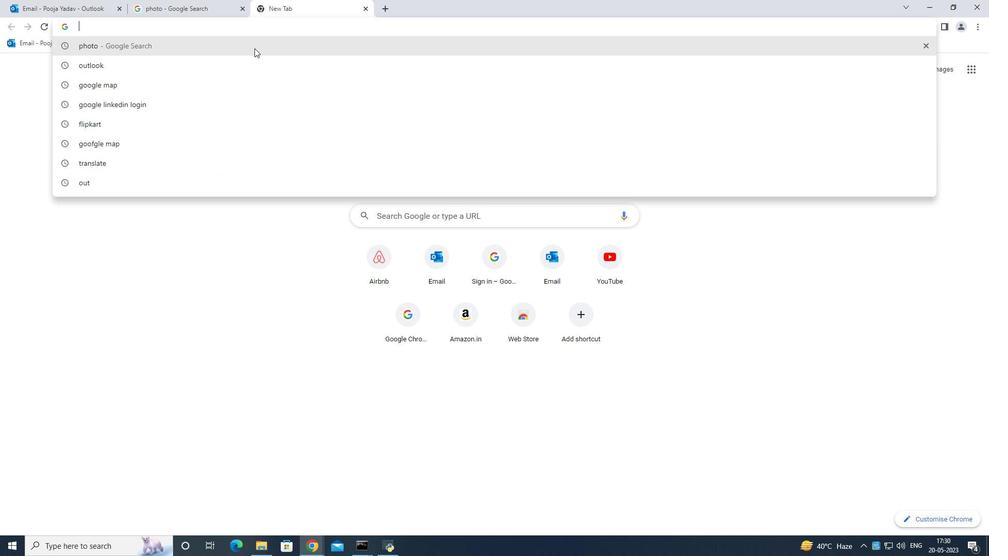 
Action: Mouse moved to (386, 5)
Screenshot: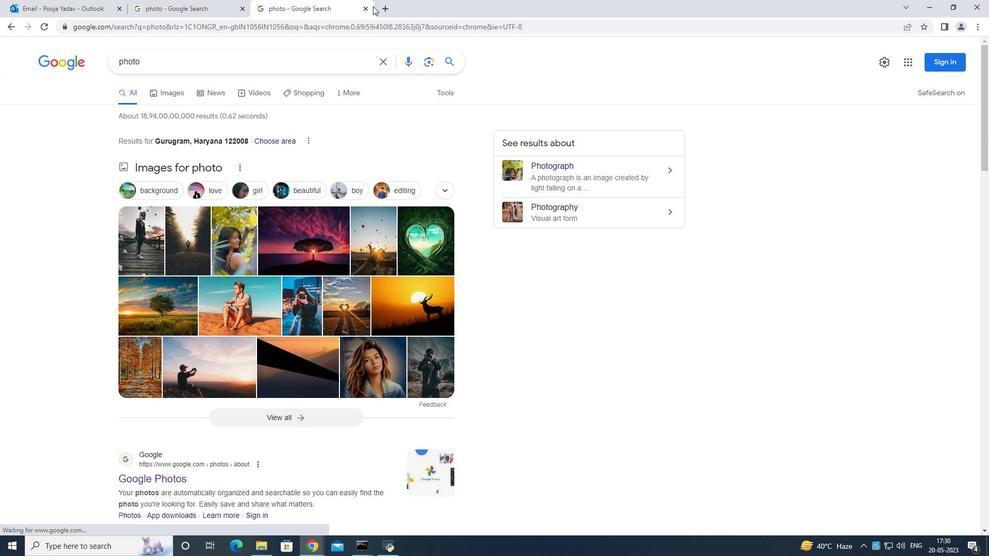 
Action: Mouse pressed left at (386, 5)
Screenshot: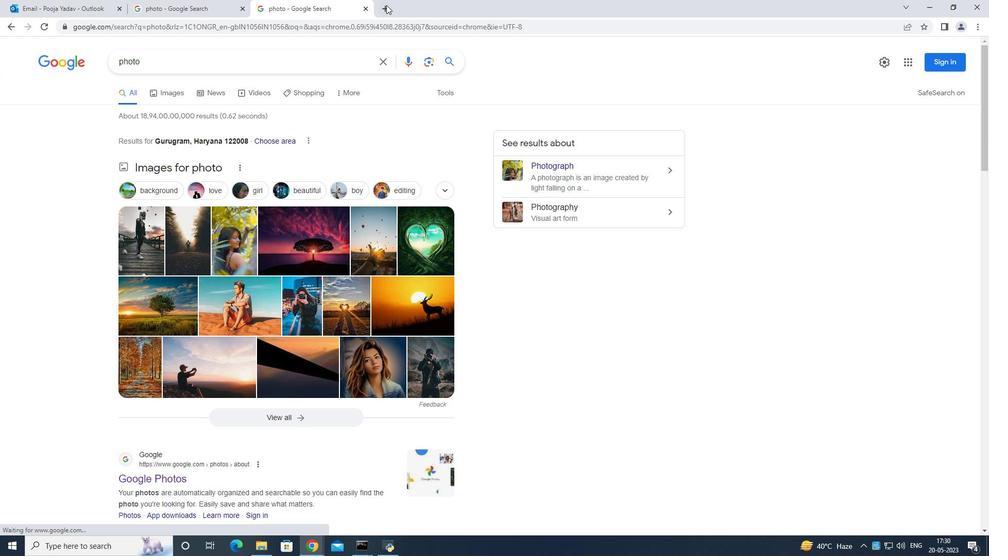 
Action: Mouse moved to (394, 18)
Screenshot: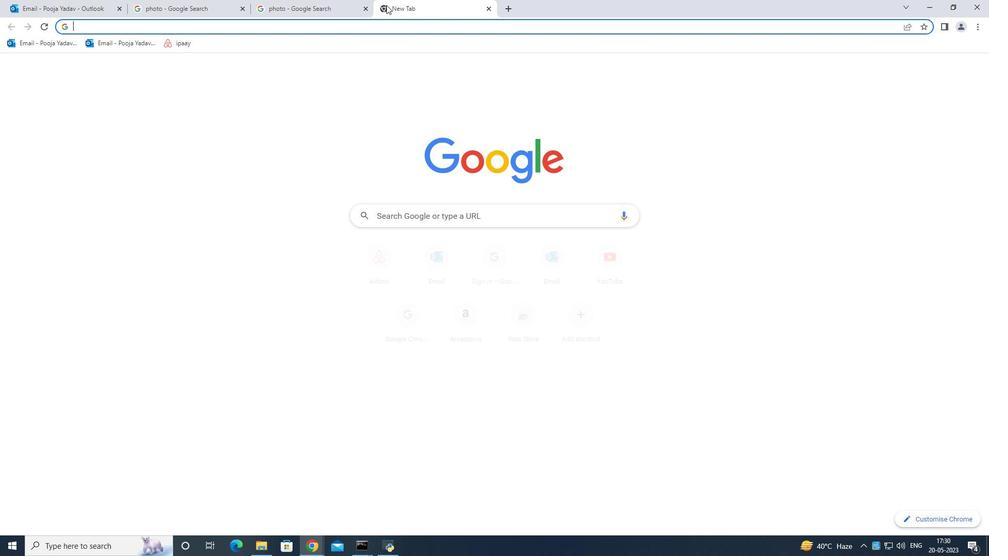 
Action: Mouse pressed left at (394, 18)
Screenshot: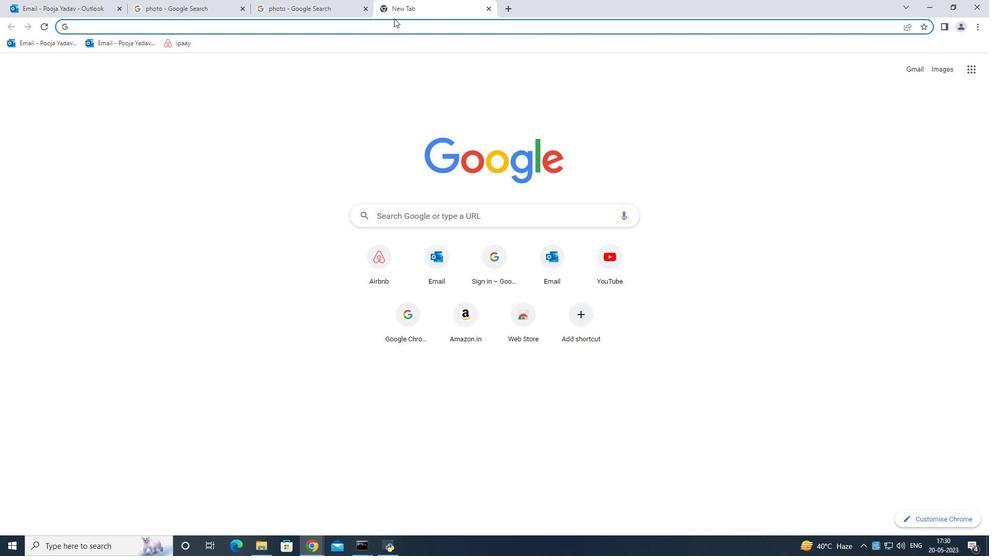 
Action: Key pressed phot
Screenshot: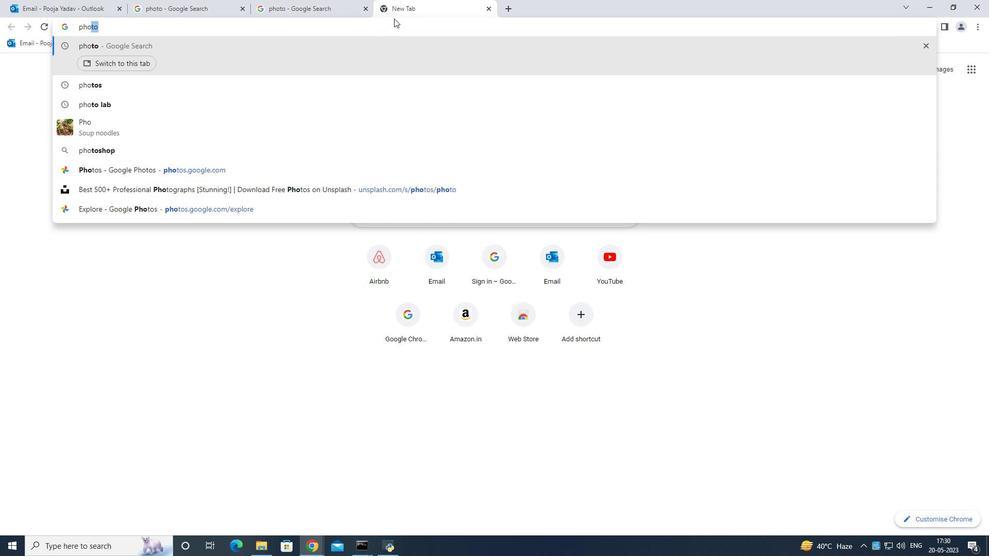 
Action: Mouse moved to (394, 19)
Screenshot: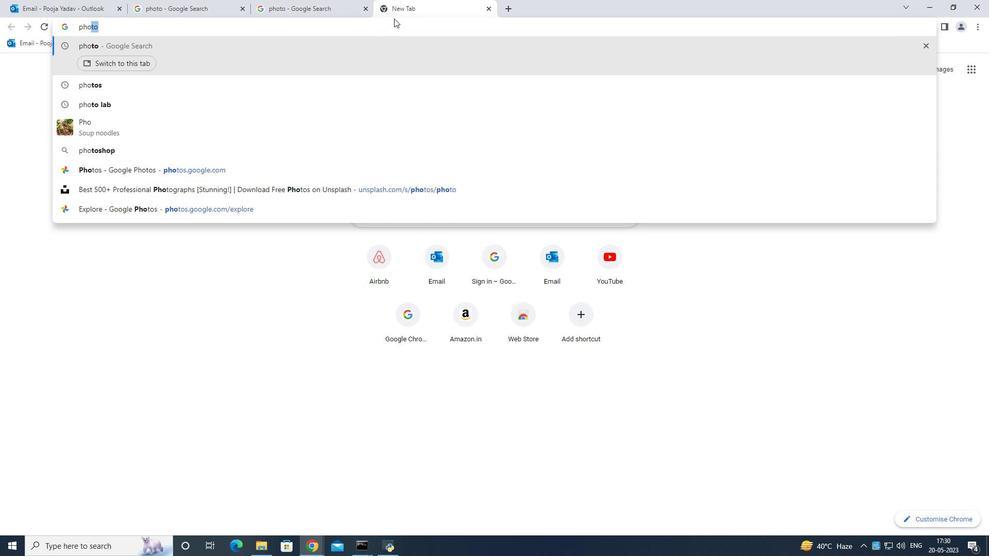
Action: Key pressed o<Key.space>of<Key.space>a<Key.space>meeti
Screenshot: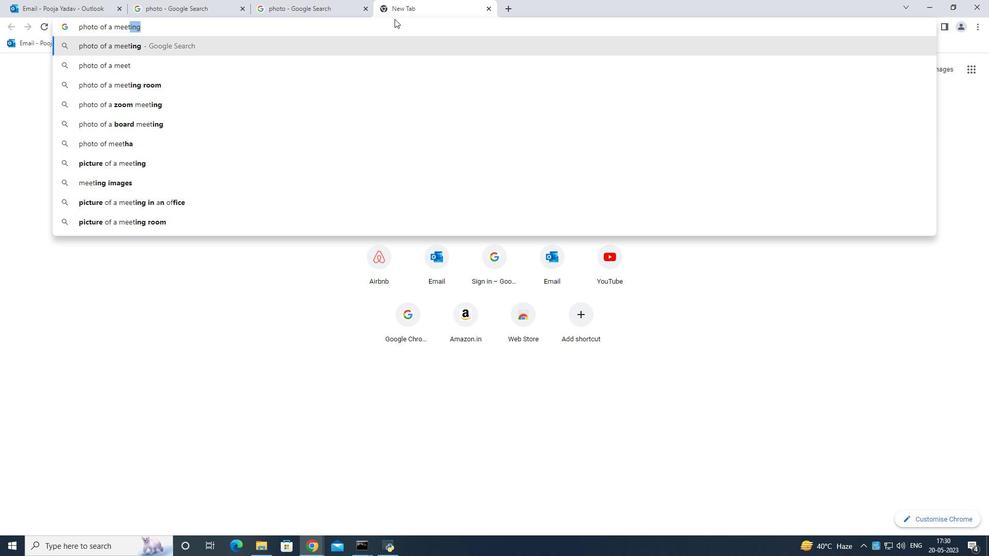 
Action: Mouse moved to (268, 36)
Screenshot: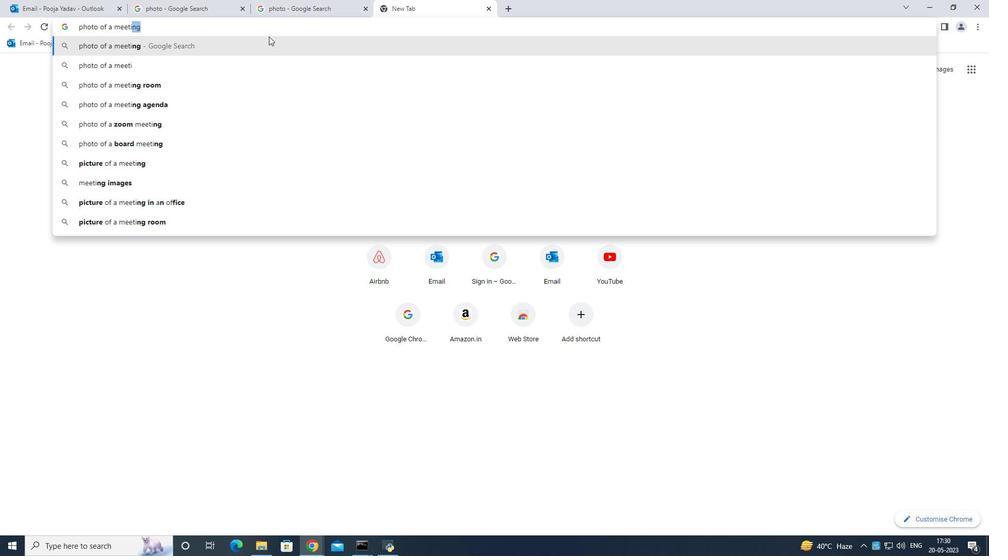 
Action: Mouse pressed left at (268, 36)
Screenshot: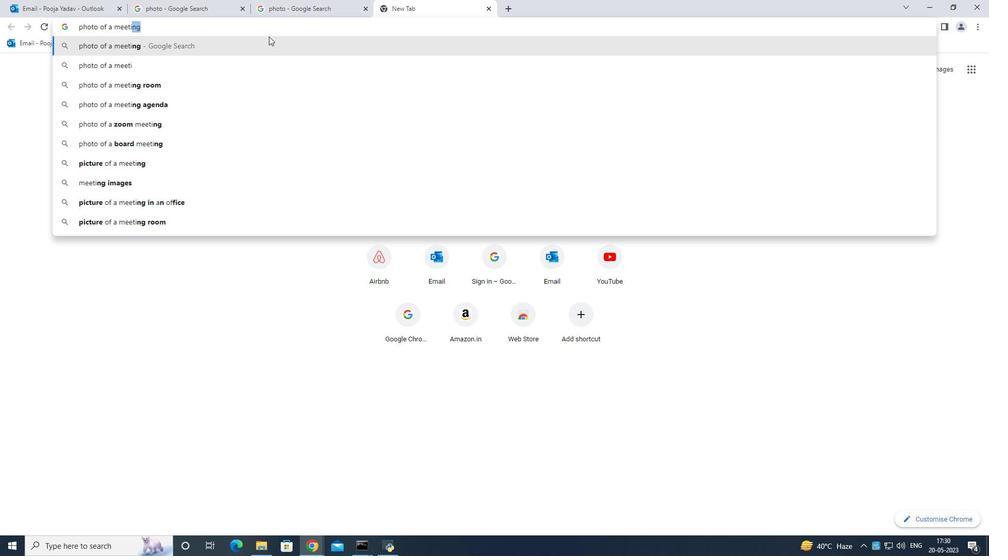 
Action: Mouse moved to (308, 233)
Screenshot: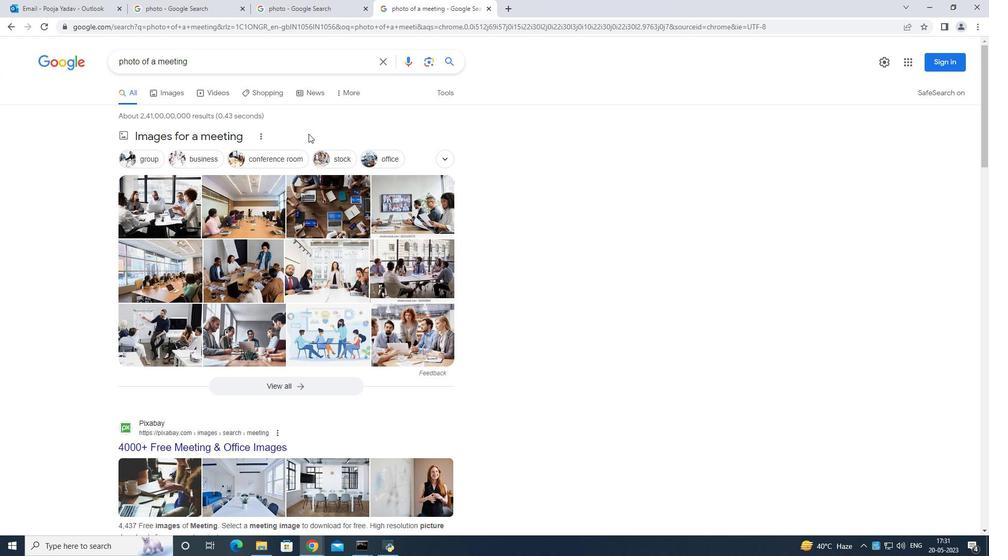 
Action: Mouse scrolled (308, 233) with delta (0, 0)
Screenshot: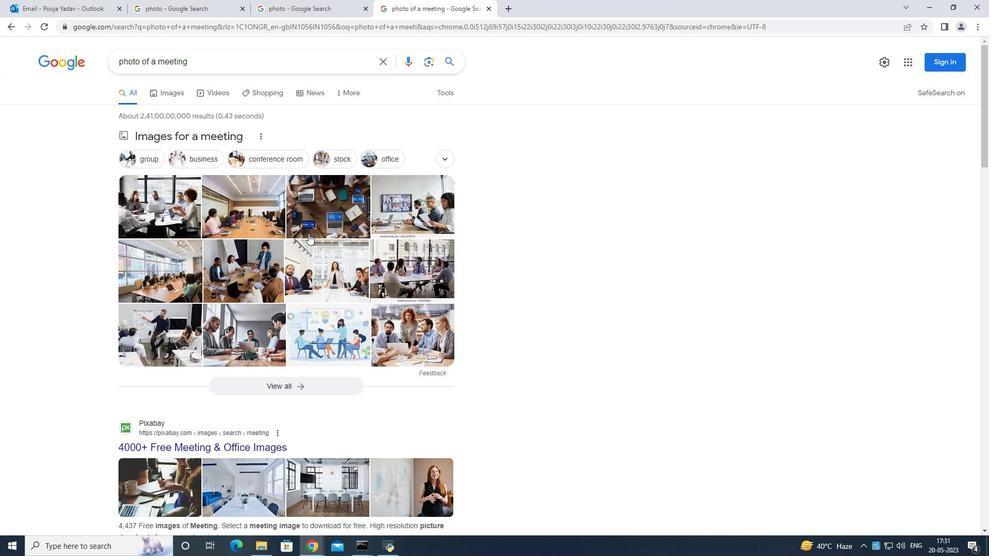 
Action: Mouse moved to (273, 277)
Screenshot: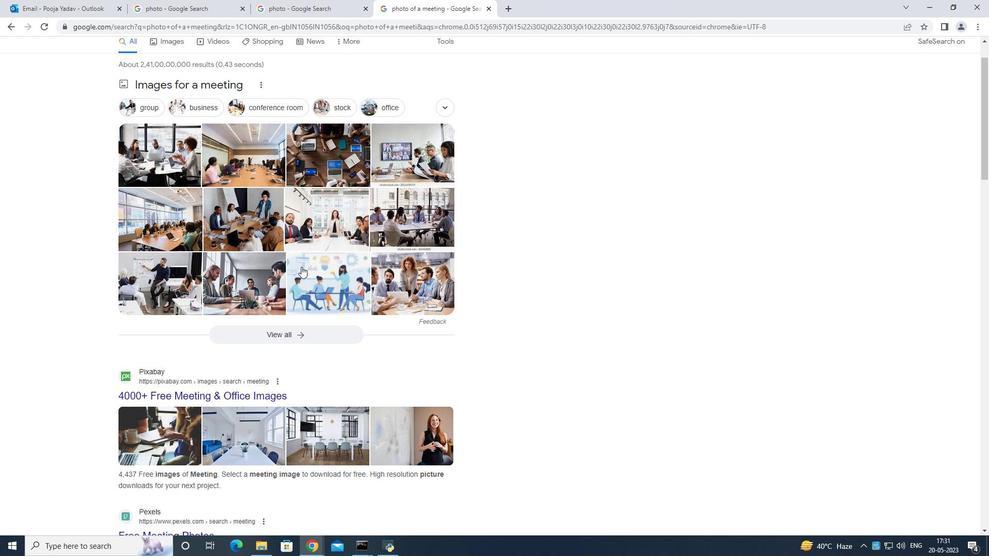 
Action: Mouse pressed left at (273, 277)
Screenshot: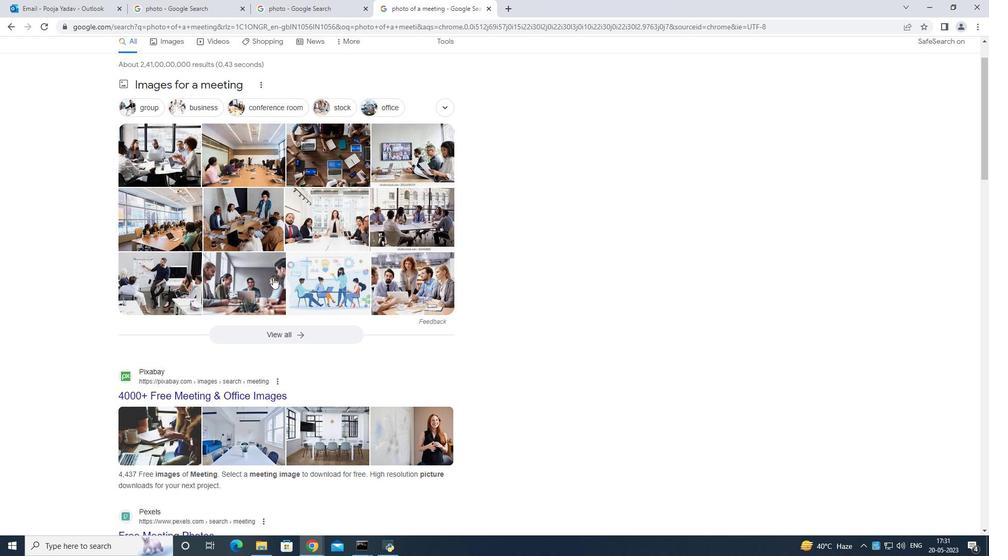 
Action: Mouse pressed left at (273, 277)
Screenshot: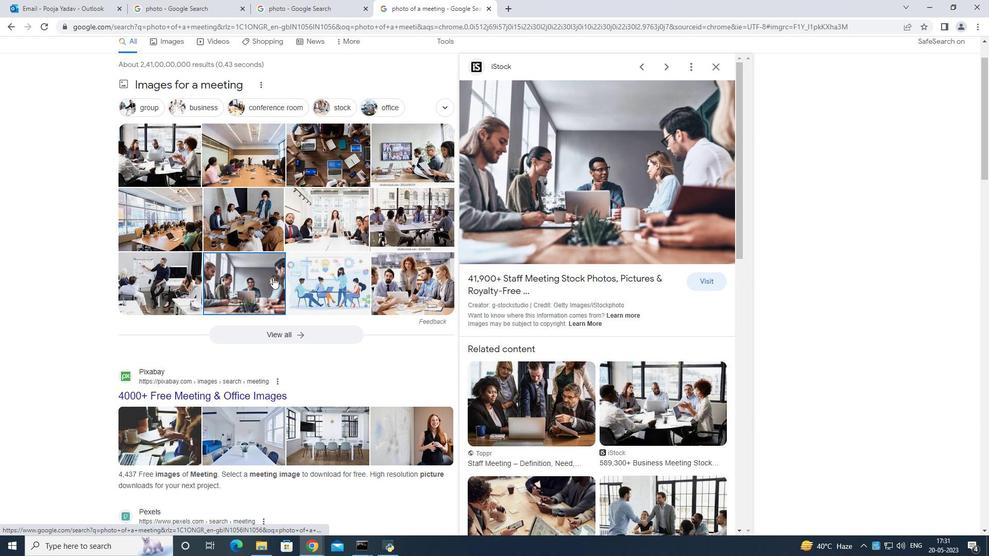 
Action: Mouse pressed left at (273, 277)
Screenshot: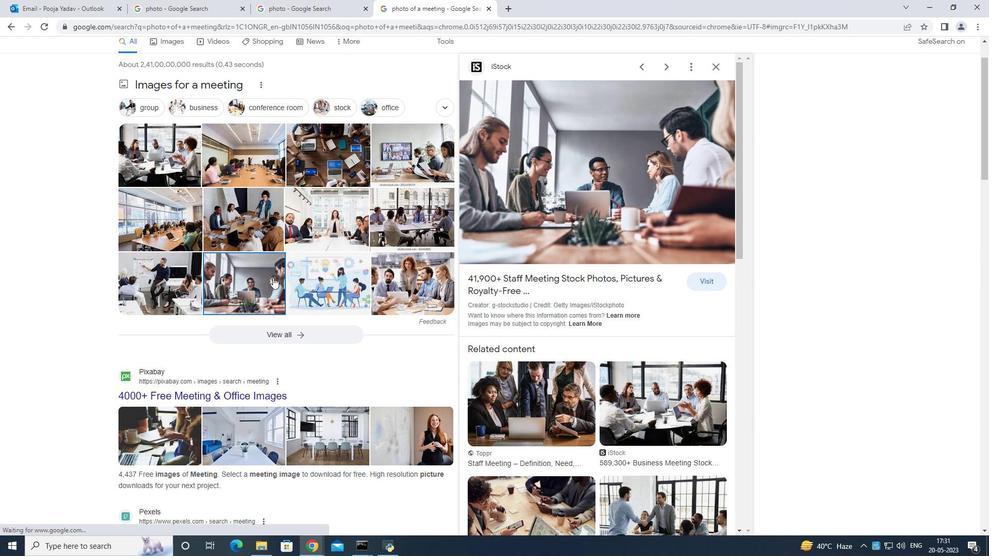 
Action: Mouse moved to (563, 191)
Screenshot: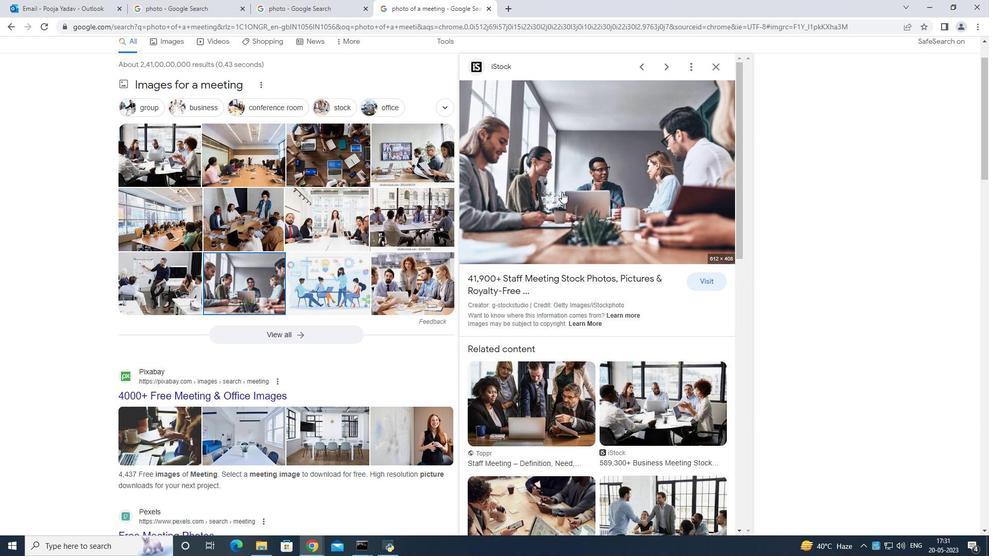 
Action: Mouse pressed left at (562, 191)
Screenshot: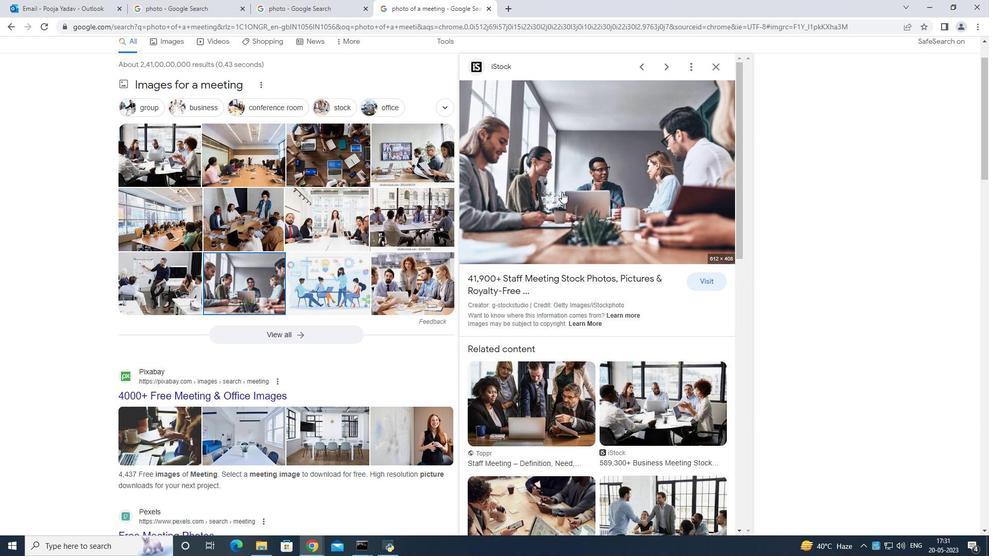 
Action: Mouse pressed left at (563, 191)
Screenshot: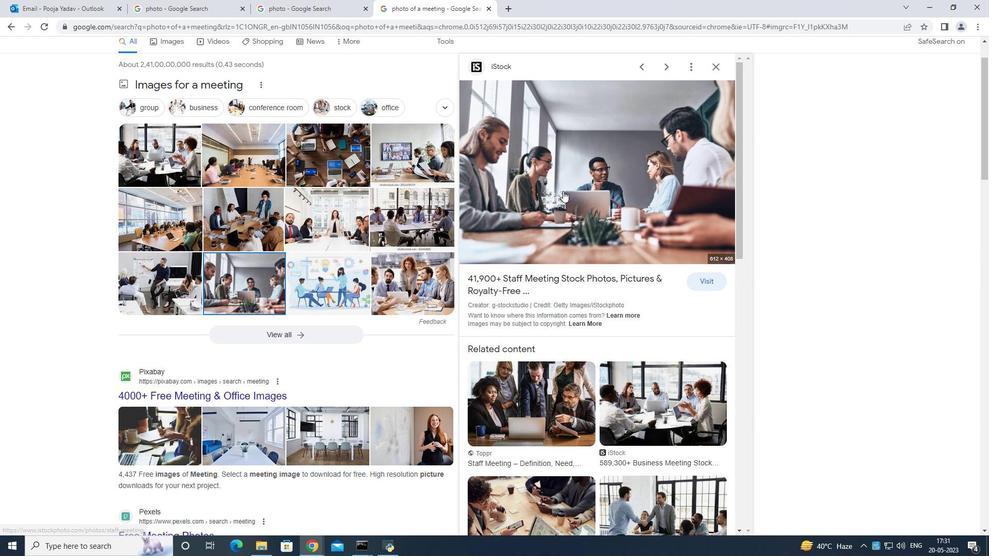 
Action: Mouse moved to (509, 188)
Screenshot: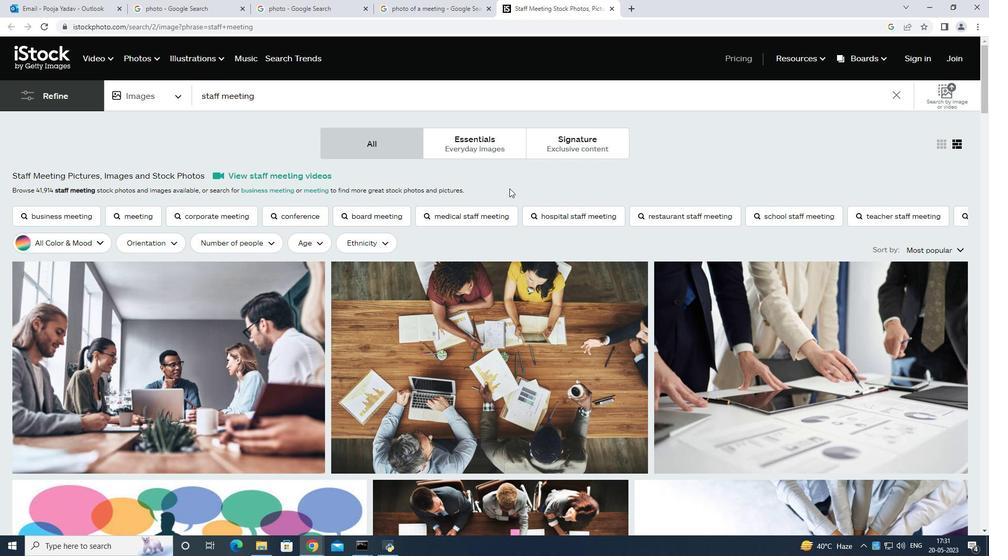 
Action: Mouse pressed right at (509, 188)
Screenshot: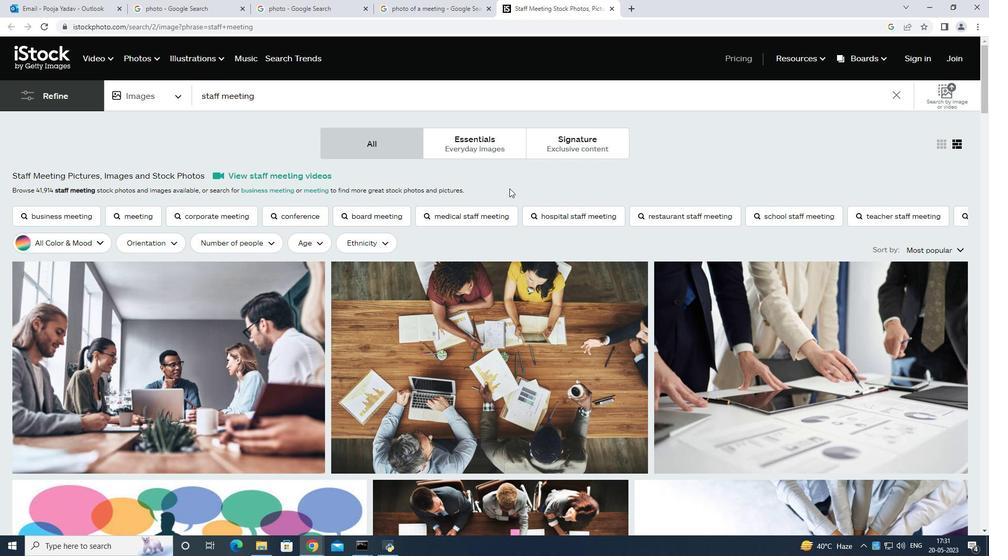 
Action: Mouse moved to (437, 311)
Screenshot: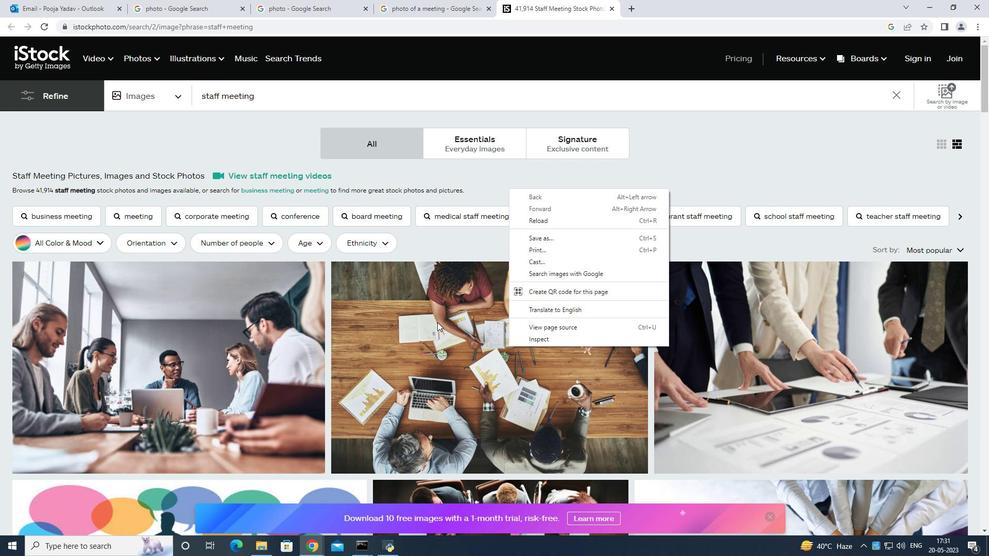 
Action: Mouse scrolled (437, 310) with delta (0, 0)
Screenshot: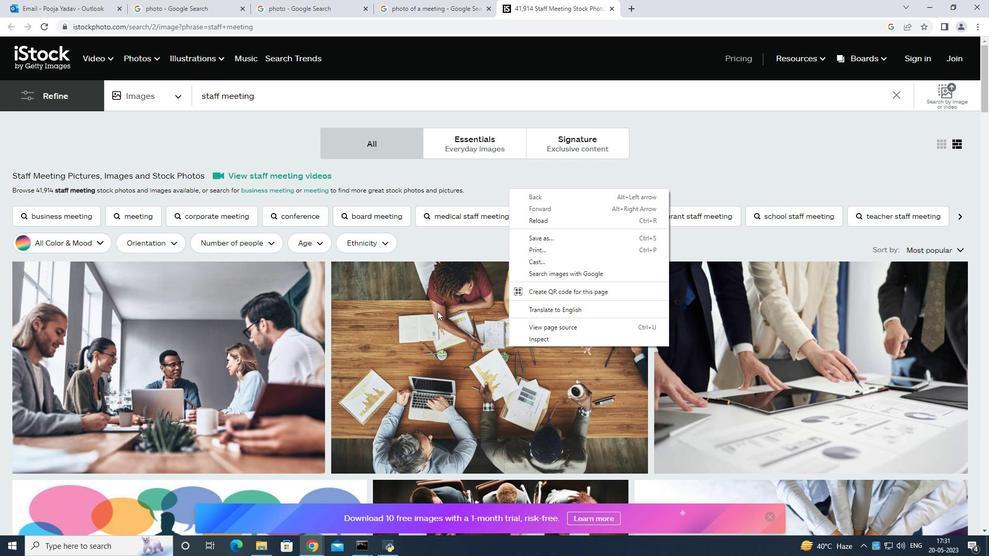 
Action: Mouse moved to (409, 292)
Screenshot: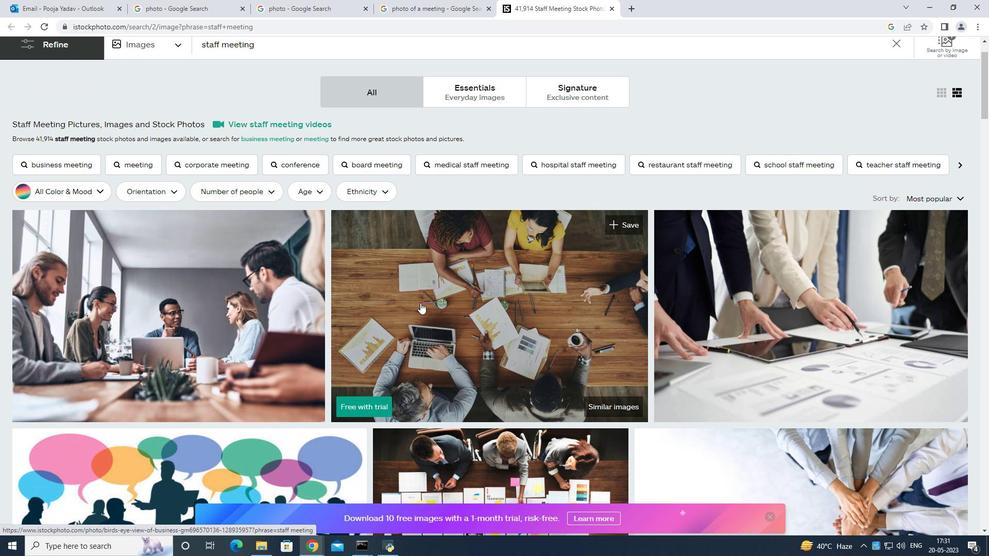 
Action: Mouse scrolled (409, 292) with delta (0, 0)
Screenshot: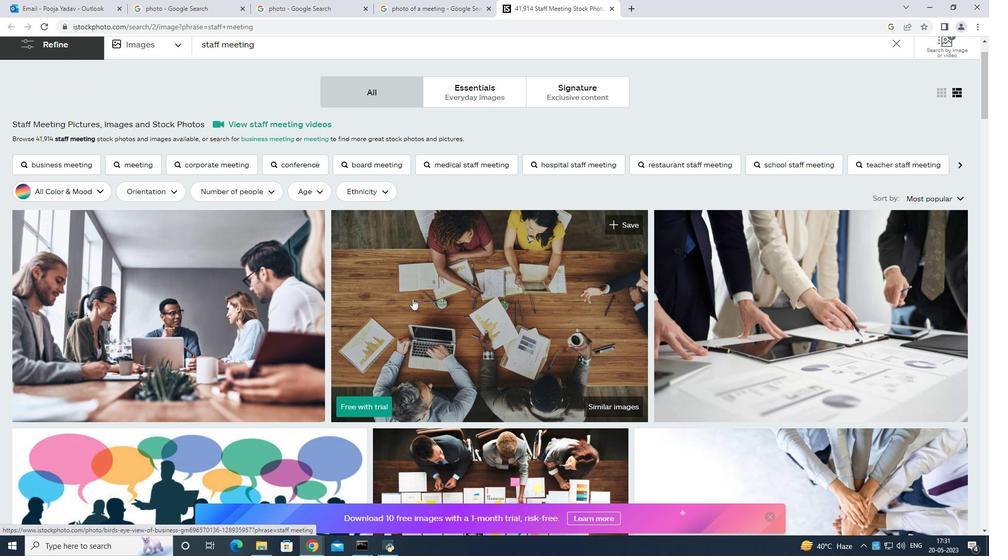
Action: Mouse scrolled (409, 292) with delta (0, 0)
Screenshot: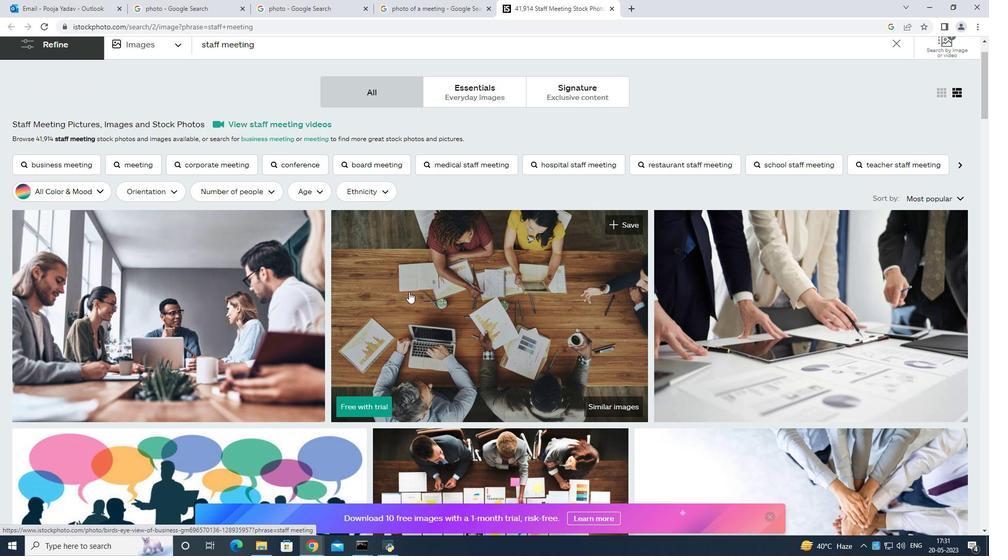 
Action: Mouse moved to (409, 292)
Screenshot: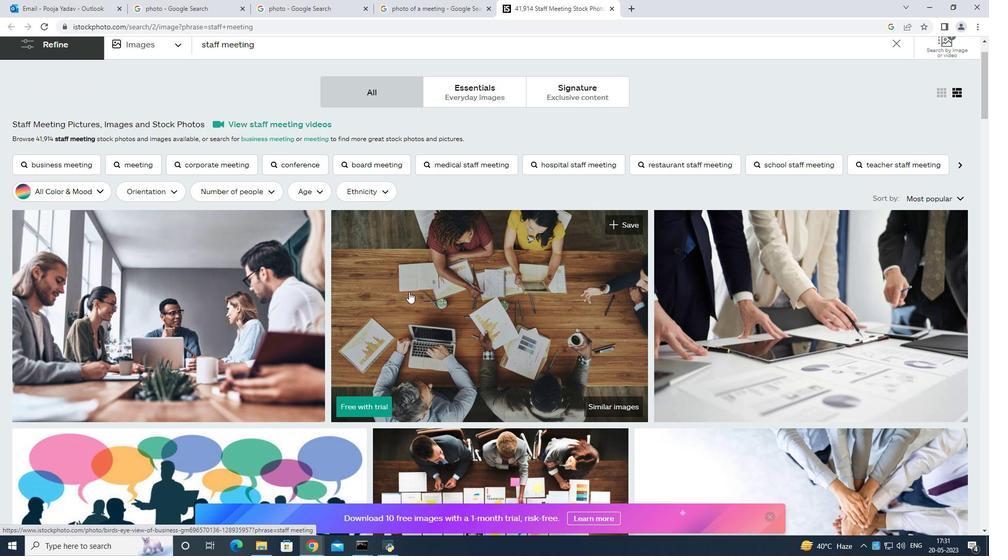 
Action: Mouse scrolled (409, 292) with delta (0, 0)
Screenshot: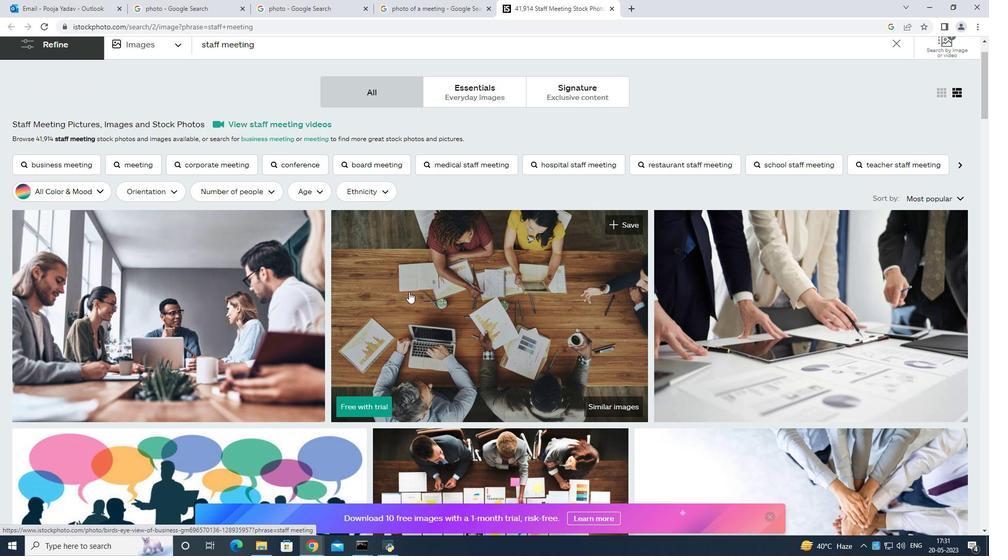 
Action: Mouse scrolled (409, 292) with delta (0, 0)
Screenshot: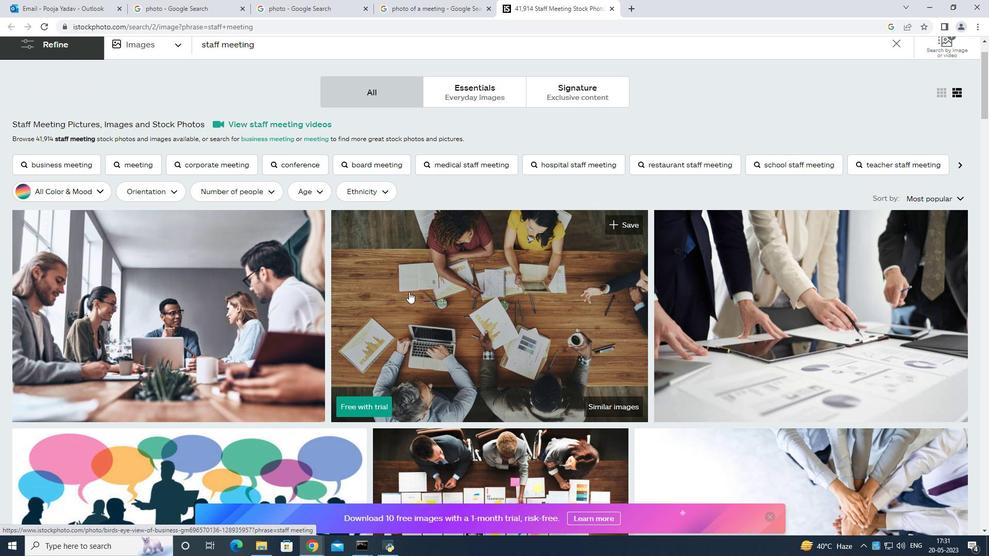 
Action: Mouse scrolled (409, 292) with delta (0, 0)
Screenshot: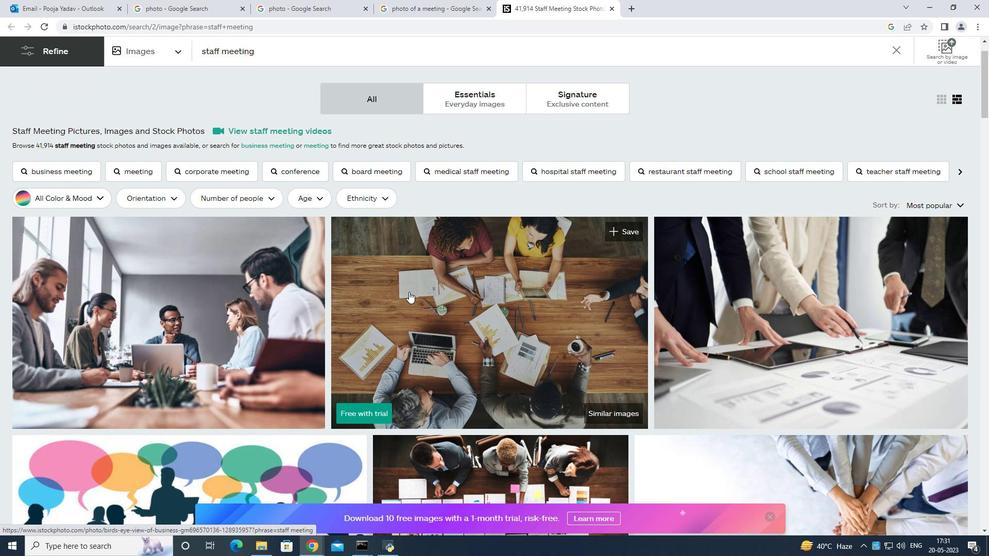 
Action: Mouse moved to (406, 307)
Screenshot: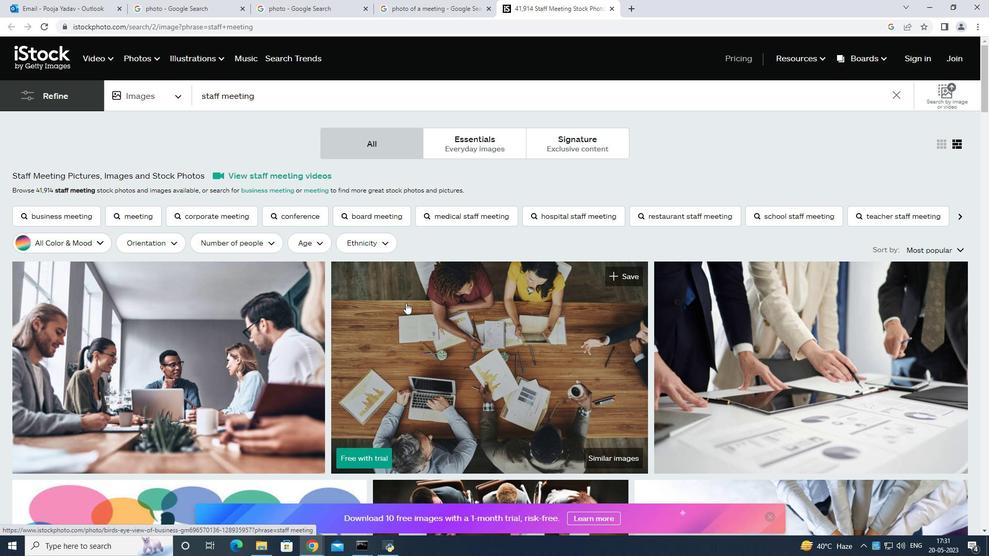
Action: Mouse pressed left at (406, 307)
Screenshot: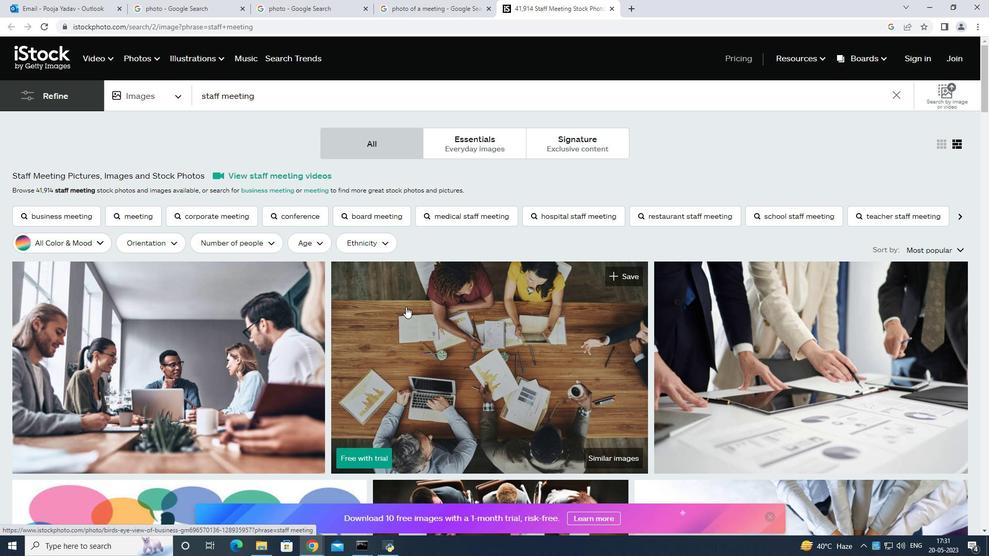 
Action: Mouse pressed left at (406, 307)
Screenshot: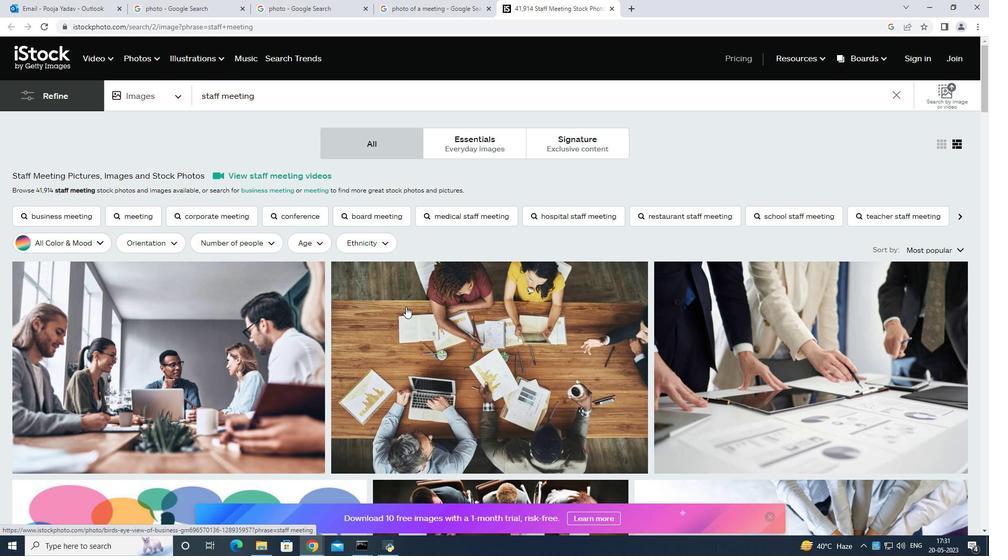 
Action: Mouse pressed left at (406, 307)
Screenshot: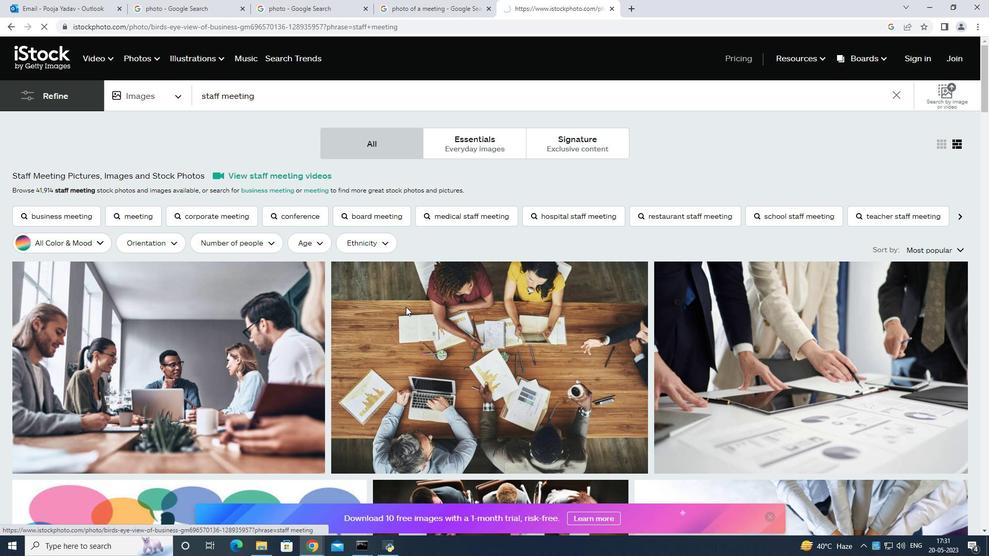 
Action: Mouse moved to (342, 247)
Screenshot: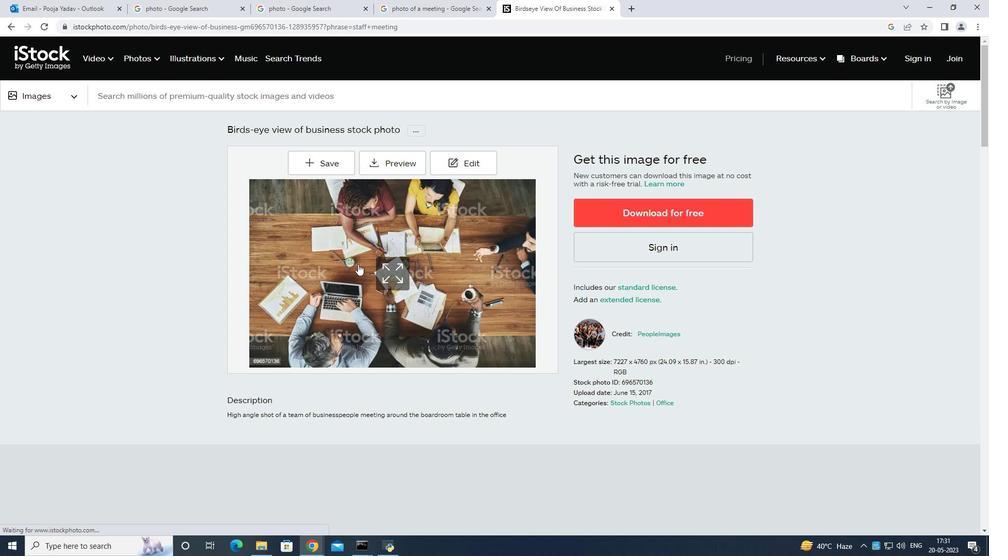 
Action: Mouse pressed left at (342, 247)
Screenshot: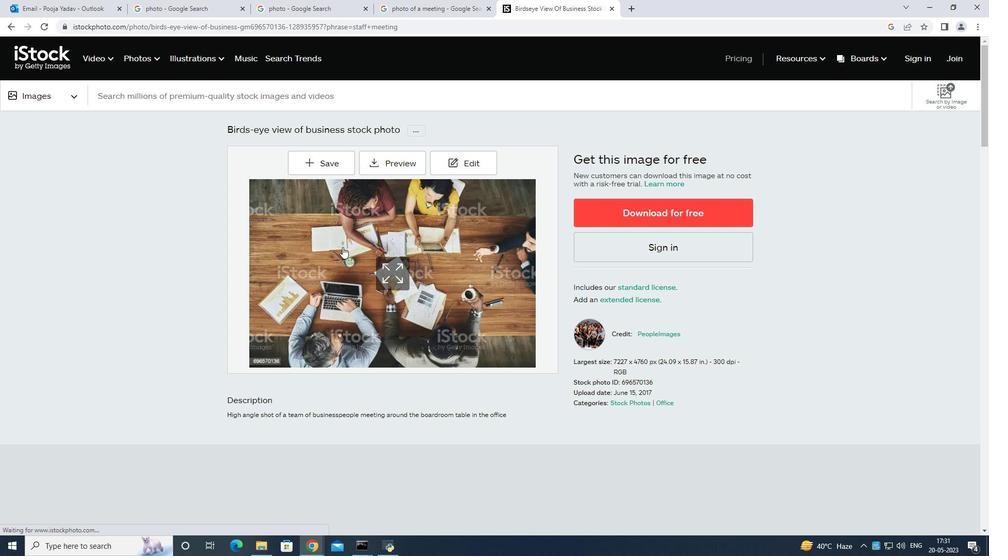 
Action: Mouse moved to (299, 247)
Screenshot: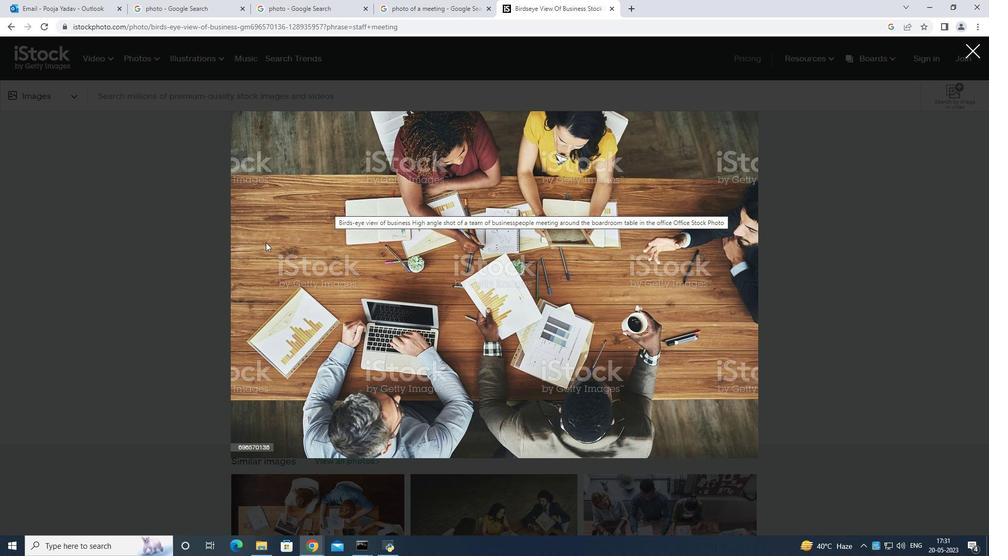 
Action: Mouse pressed left at (299, 247)
Screenshot: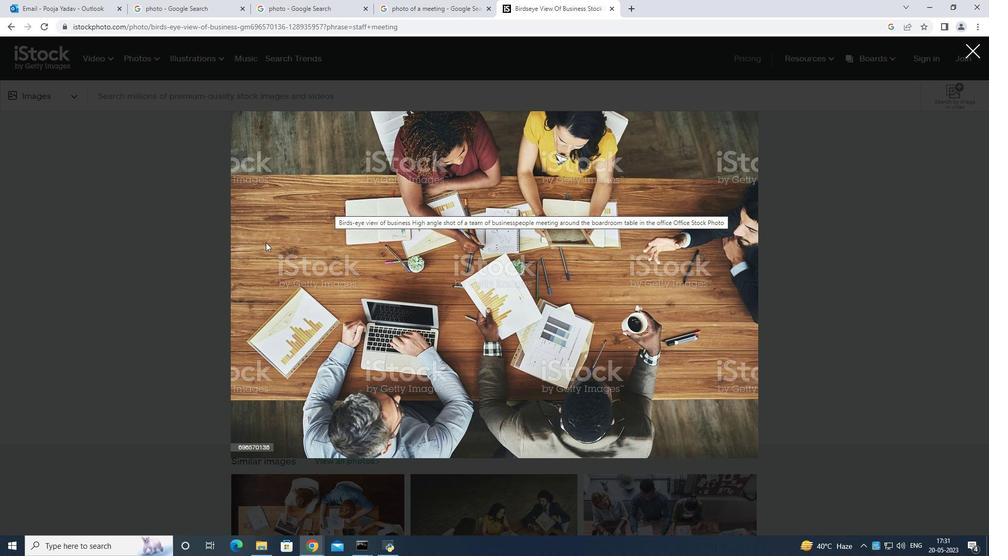 
Action: Mouse moved to (377, 247)
Screenshot: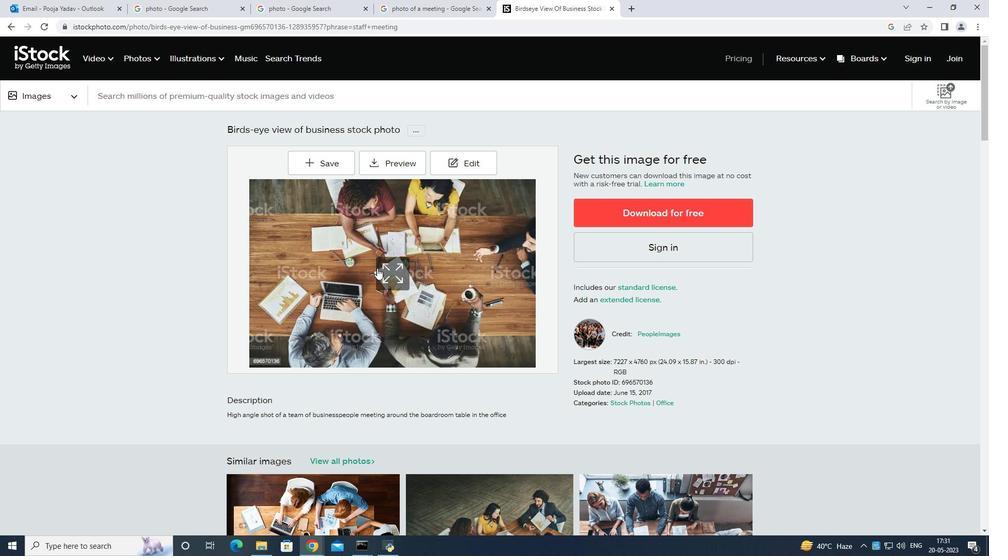 
Action: Mouse pressed right at (377, 247)
Screenshot: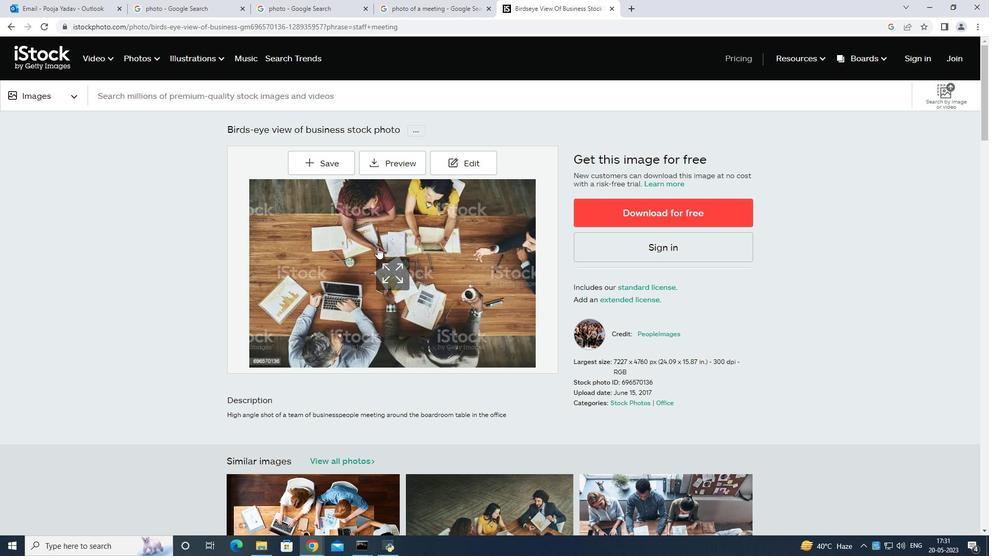 
Action: Mouse moved to (418, 299)
Screenshot: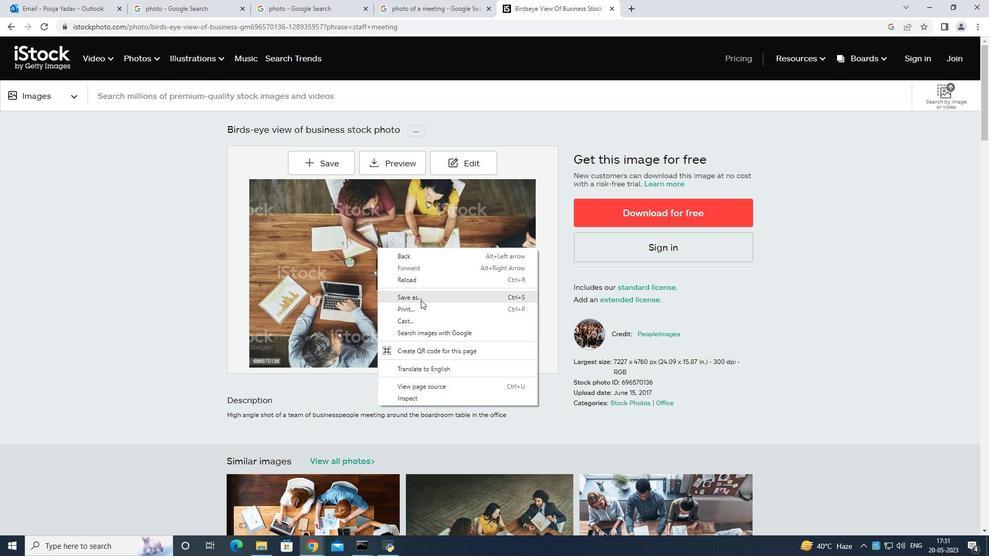
Action: Mouse pressed left at (418, 299)
Screenshot: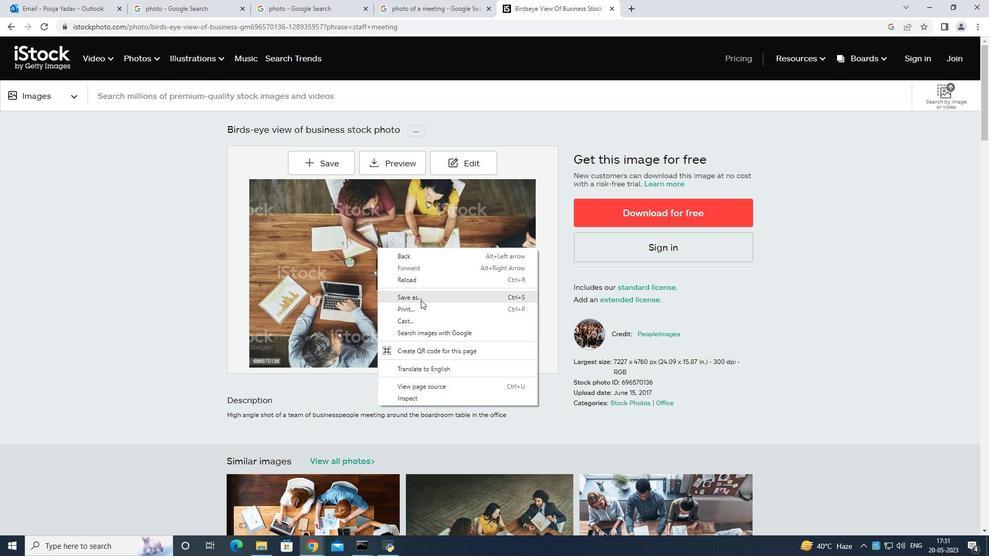 
Action: Mouse moved to (54, 87)
Screenshot: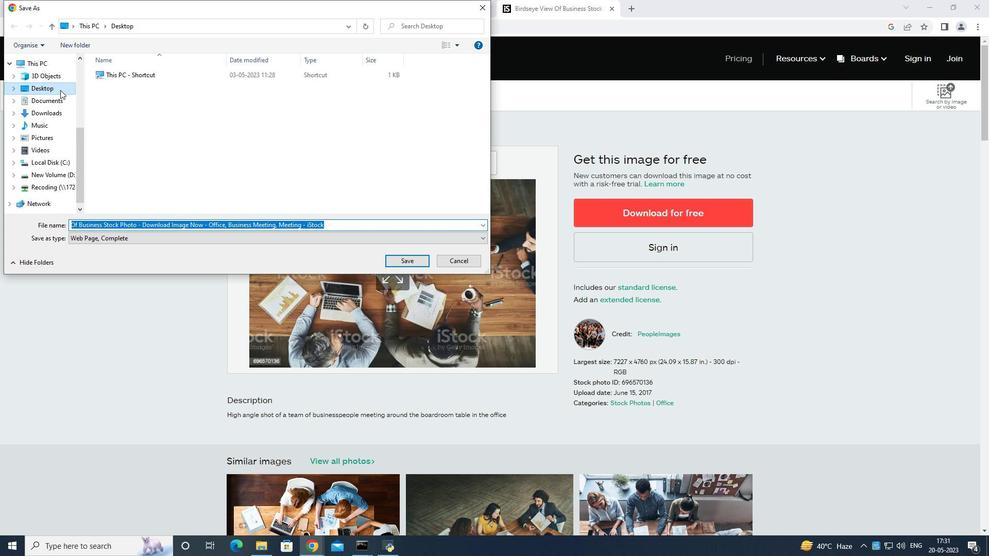 
Action: Mouse pressed left at (54, 87)
Screenshot: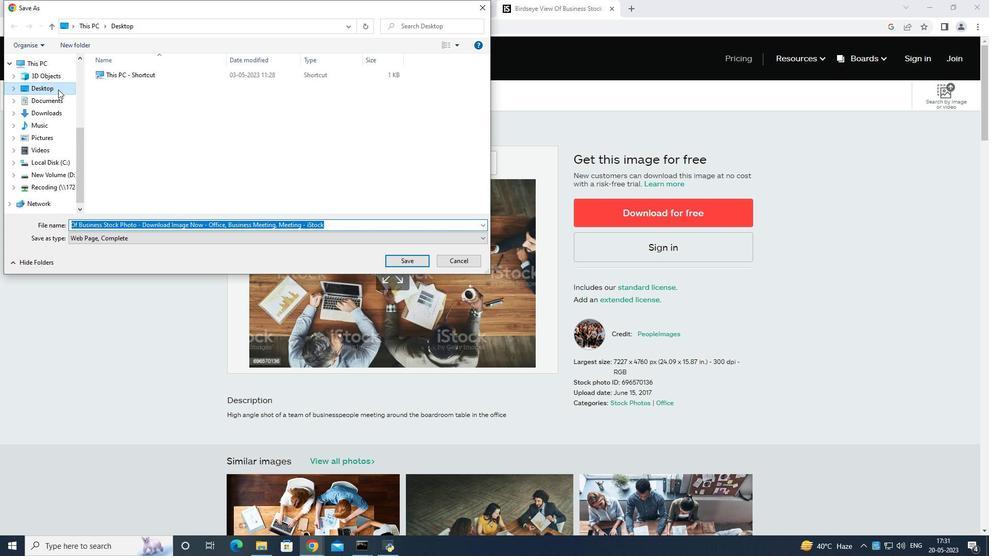 
Action: Mouse moved to (420, 258)
Screenshot: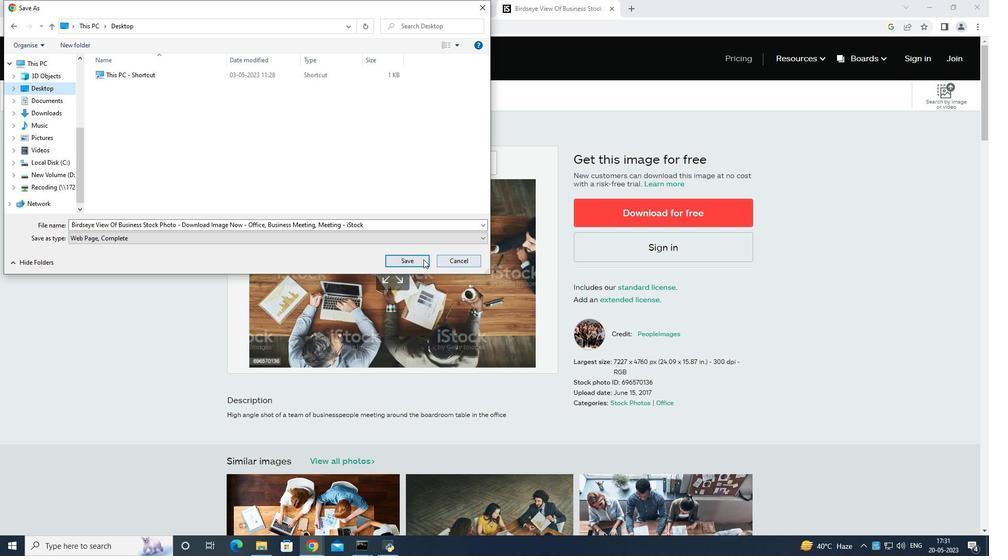 
Action: Mouse pressed left at (420, 258)
Screenshot: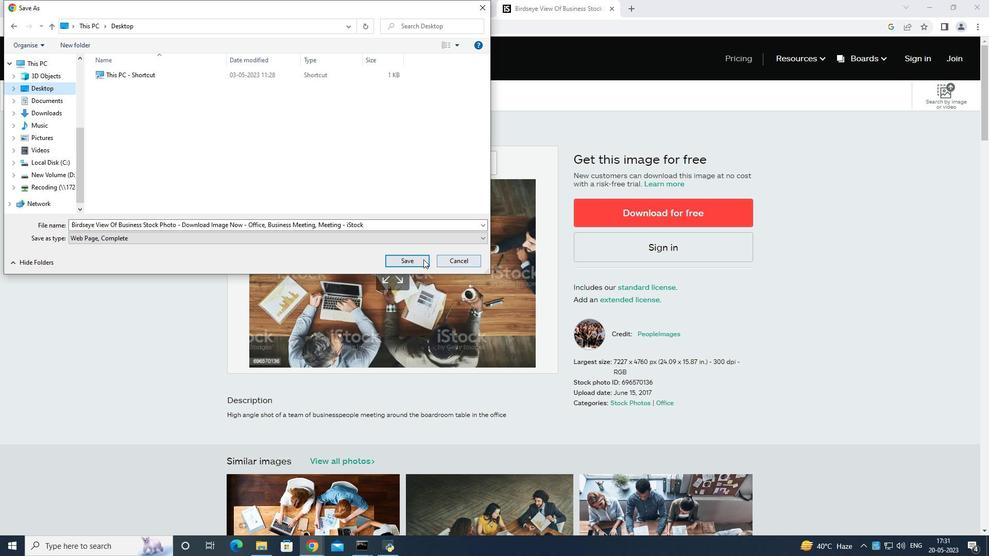 
Action: Mouse moved to (448, 359)
Screenshot: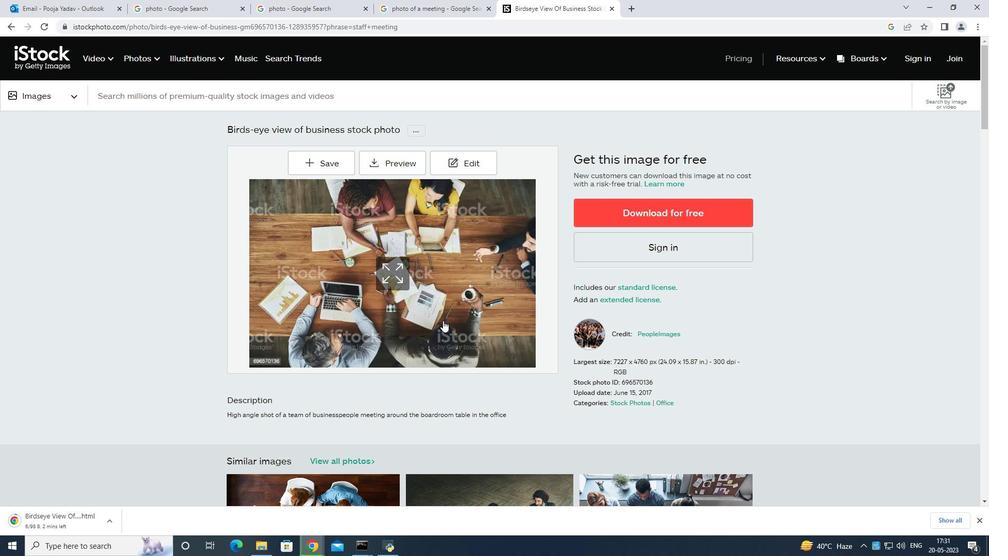 
Action: Key pressed <Key.cmd>d
Screenshot: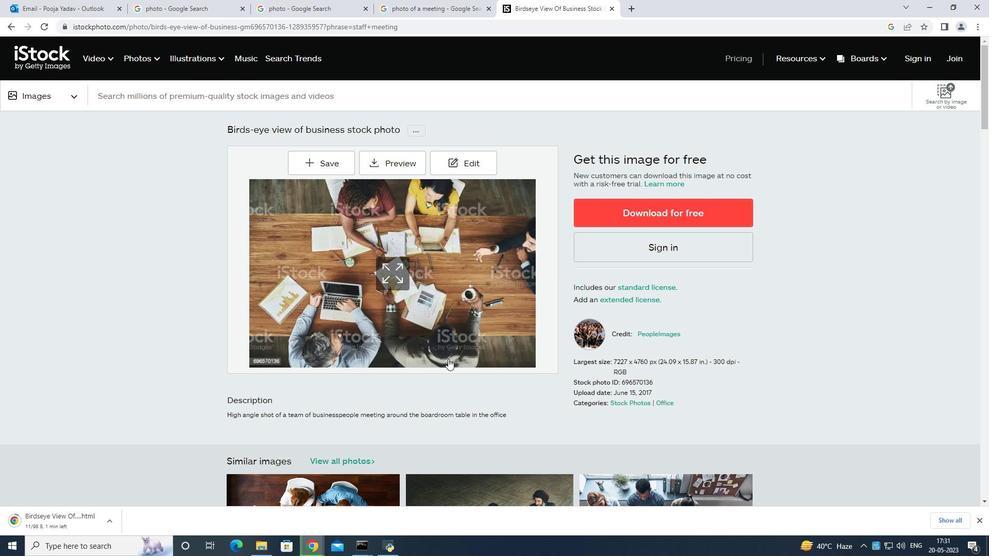 
Action: Mouse moved to (19, 122)
Screenshot: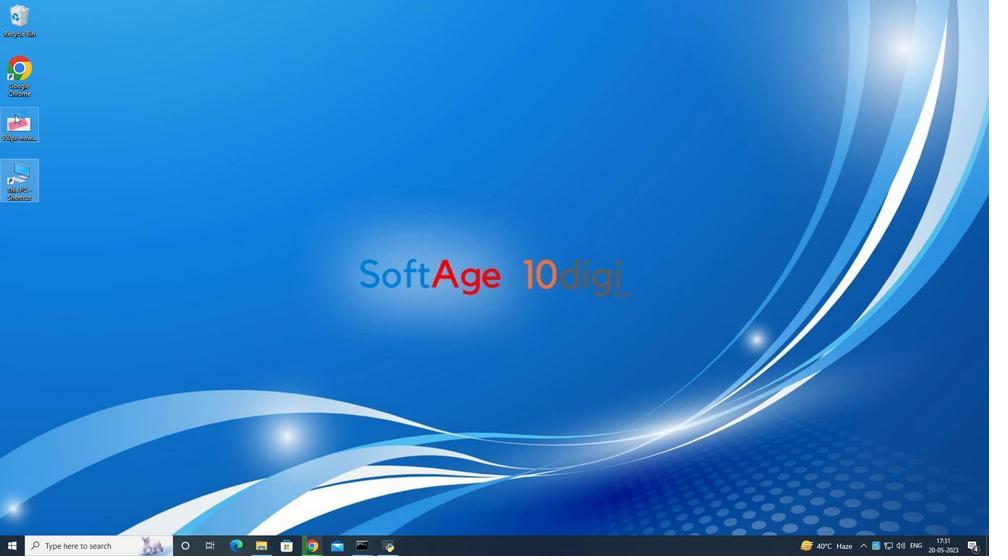
Action: Mouse pressed left at (19, 122)
Screenshot: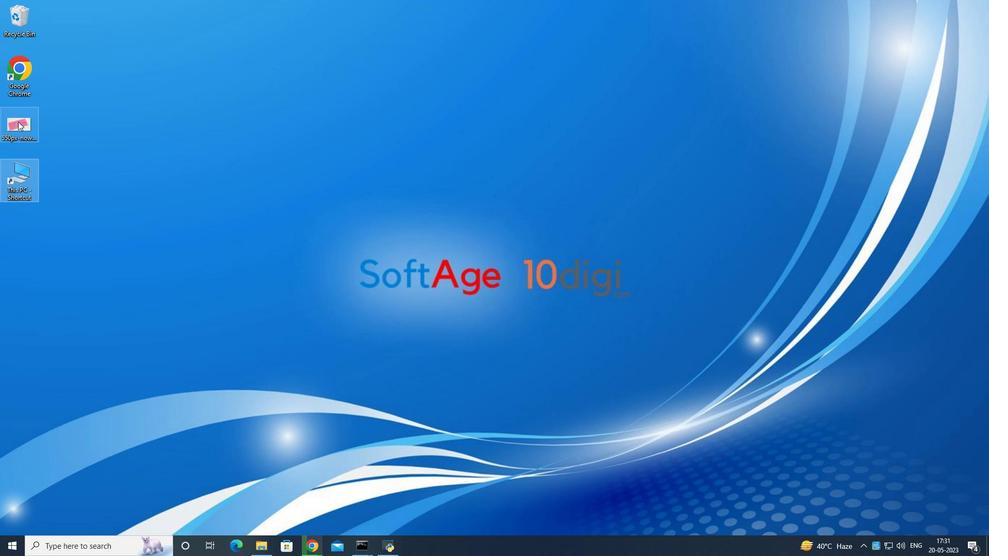 
Action: Mouse moved to (132, 121)
Screenshot: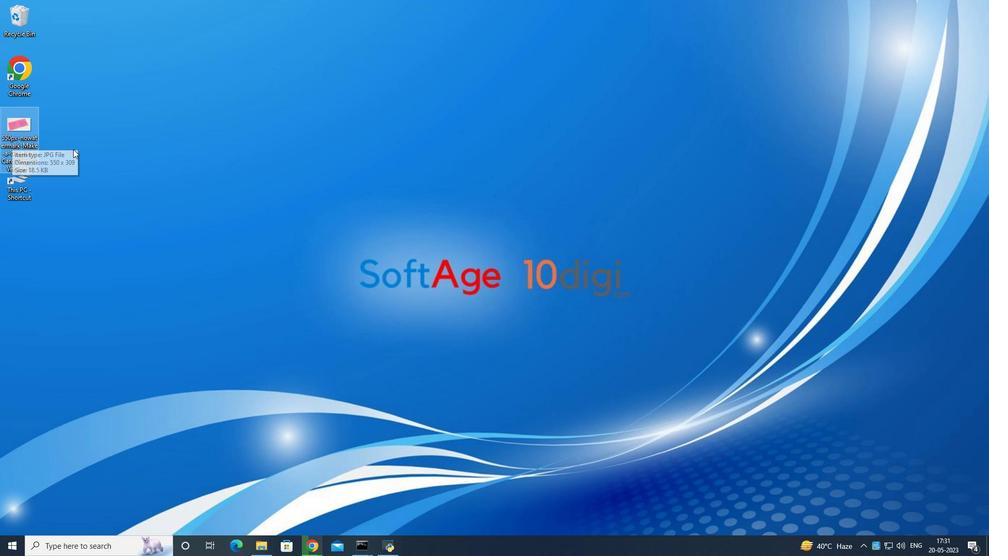 
Action: Mouse pressed left at (132, 121)
Screenshot: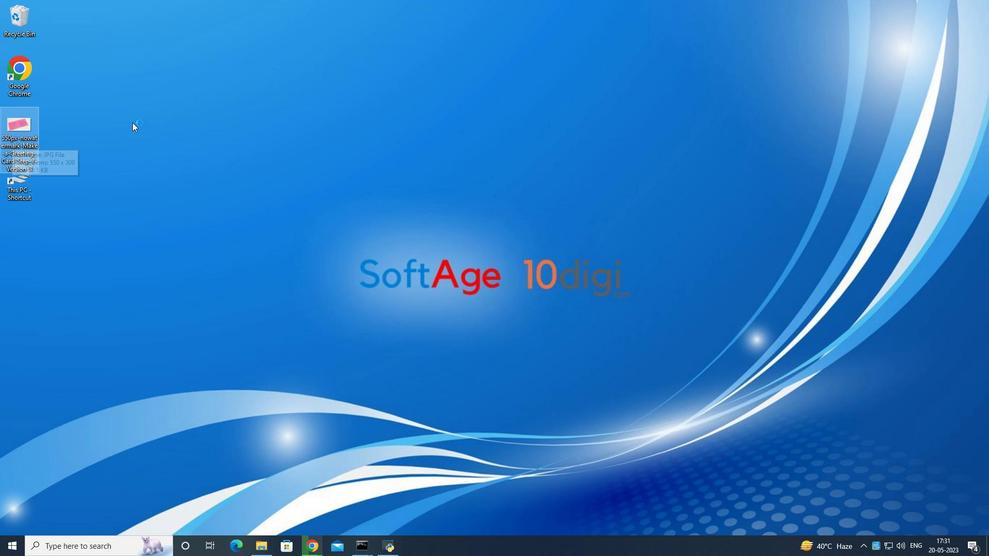 
Action: Mouse moved to (8, 135)
Screenshot: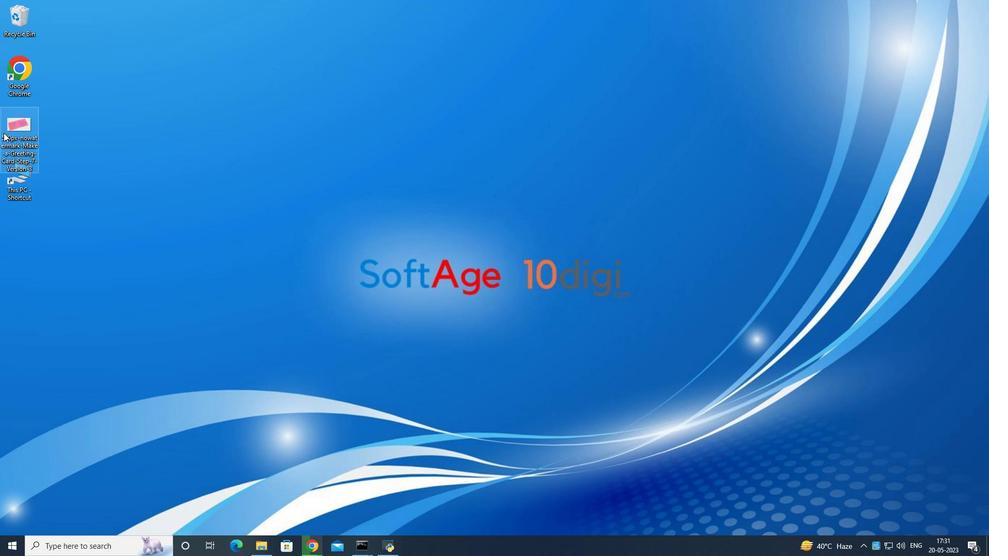 
Action: Mouse pressed right at (8, 135)
Screenshot: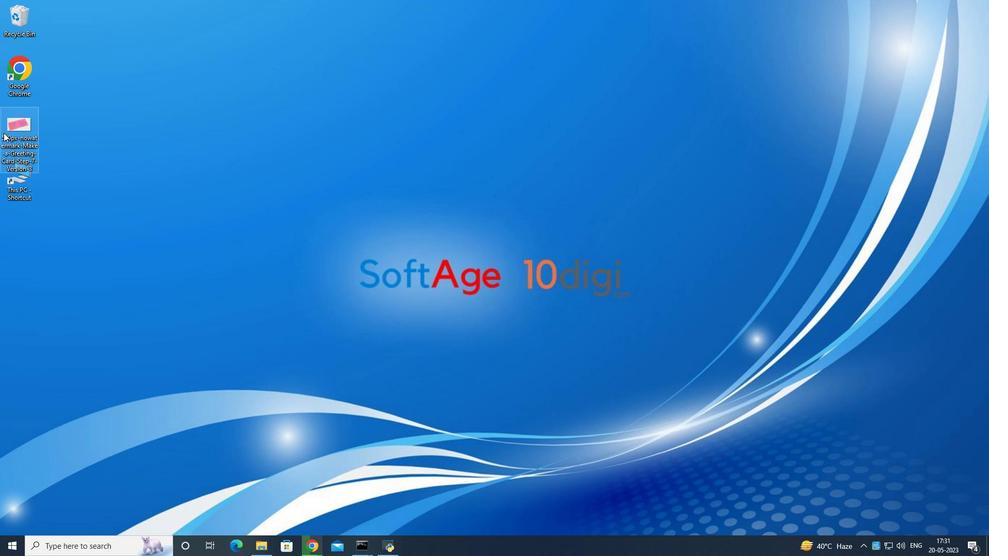 
Action: Mouse moved to (40, 363)
Screenshot: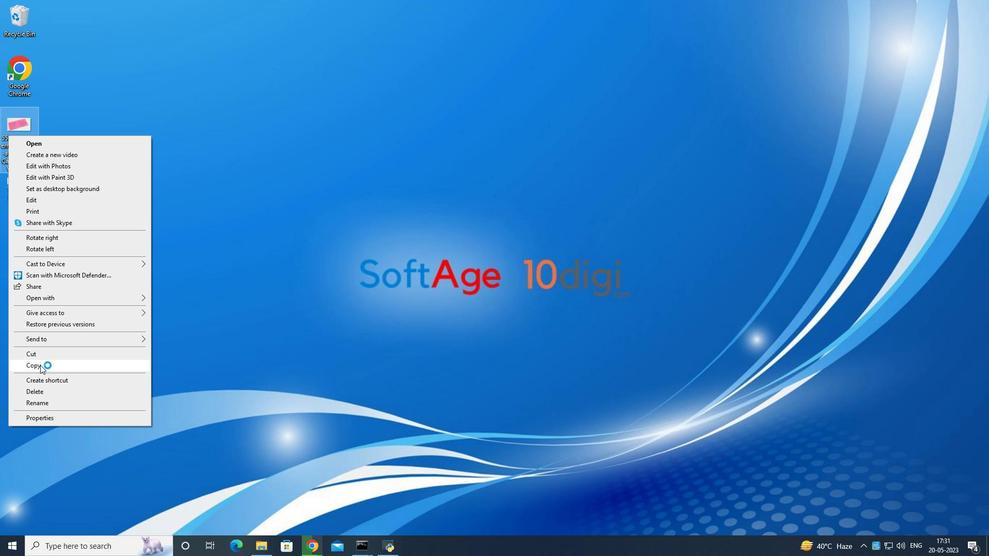 
Action: Mouse pressed left at (40, 363)
Screenshot: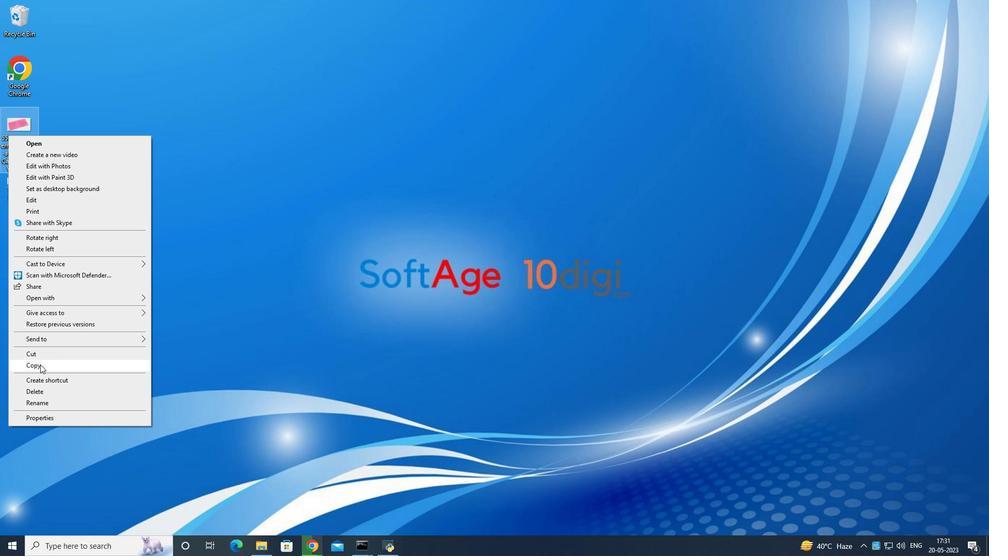 
Action: Mouse moved to (313, 544)
Screenshot: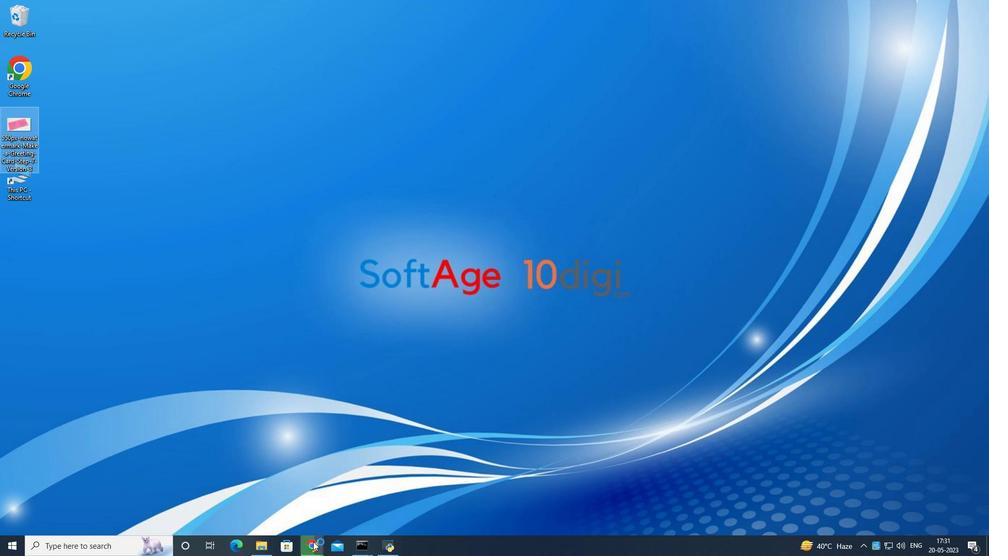 
Action: Mouse pressed left at (313, 544)
Screenshot: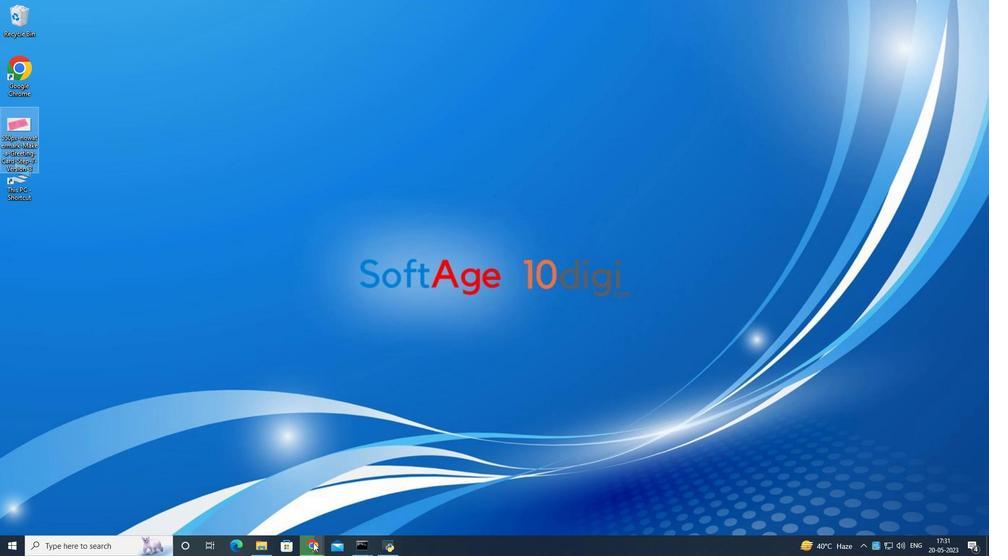
Action: Mouse moved to (362, 531)
Screenshot: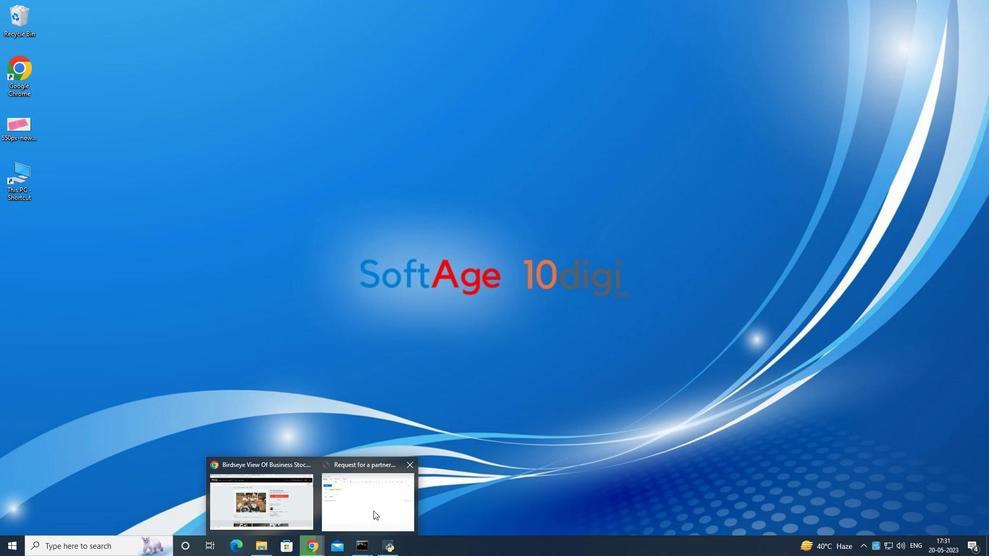
Action: Mouse pressed left at (362, 531)
Screenshot: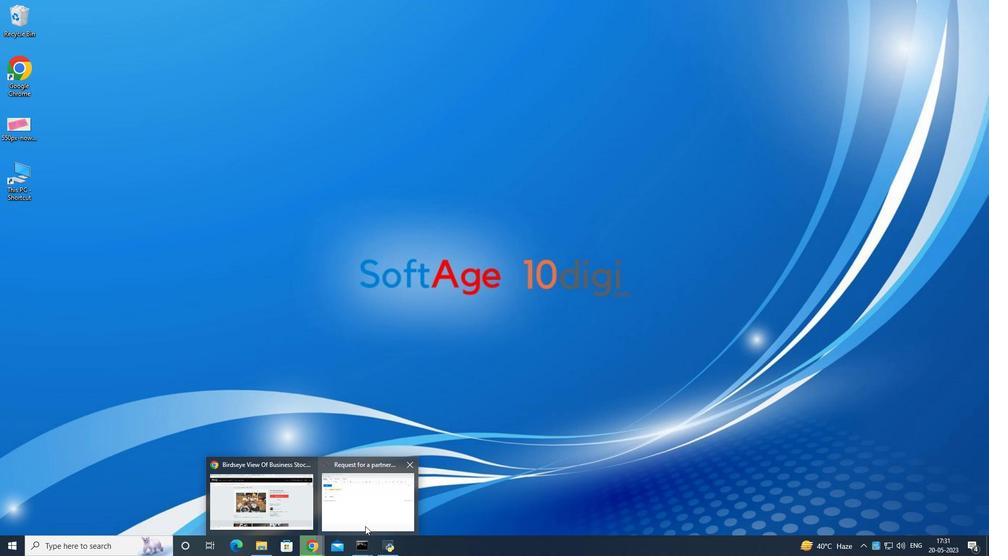 
Action: Mouse moved to (394, 331)
Screenshot: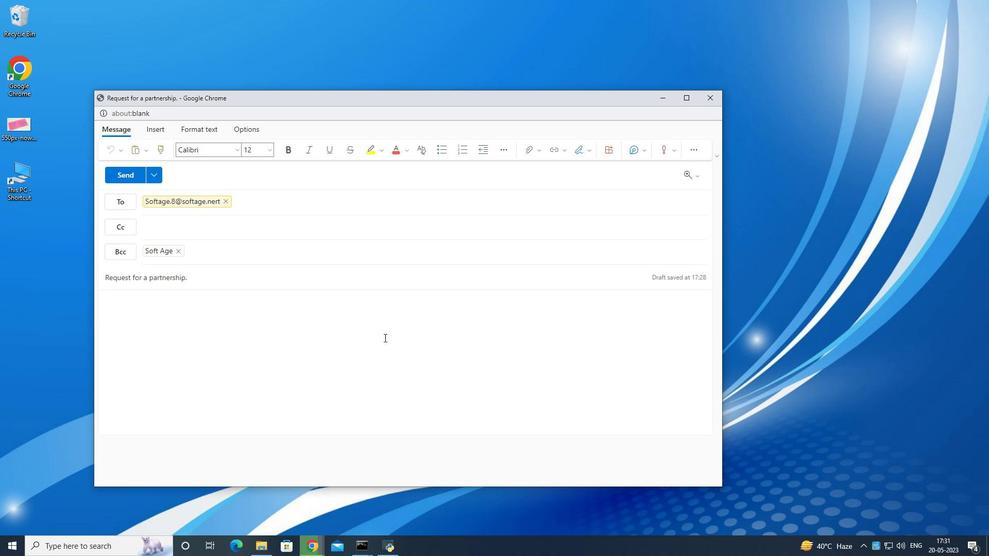
Action: Mouse pressed left at (394, 331)
Screenshot: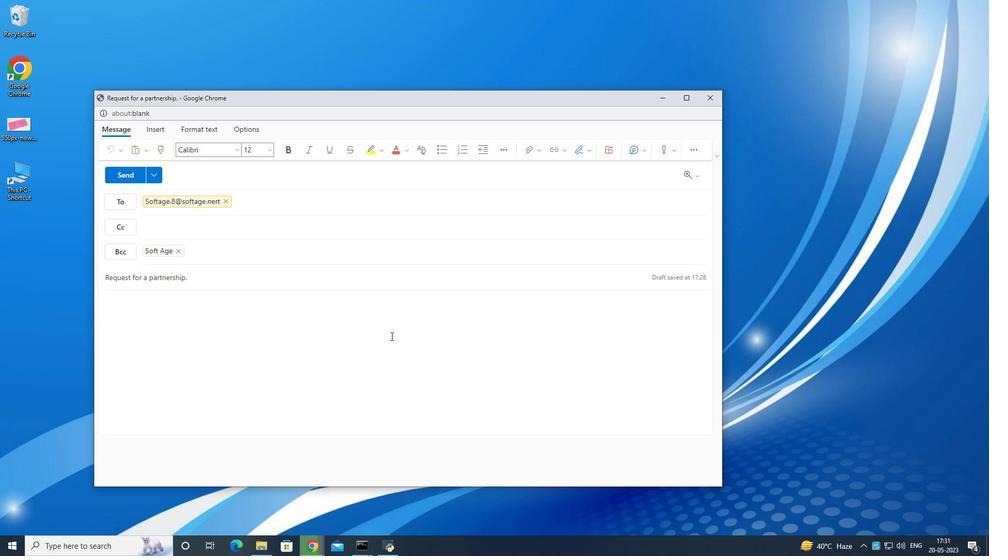 
Action: Key pressed ctrl+V
Screenshot: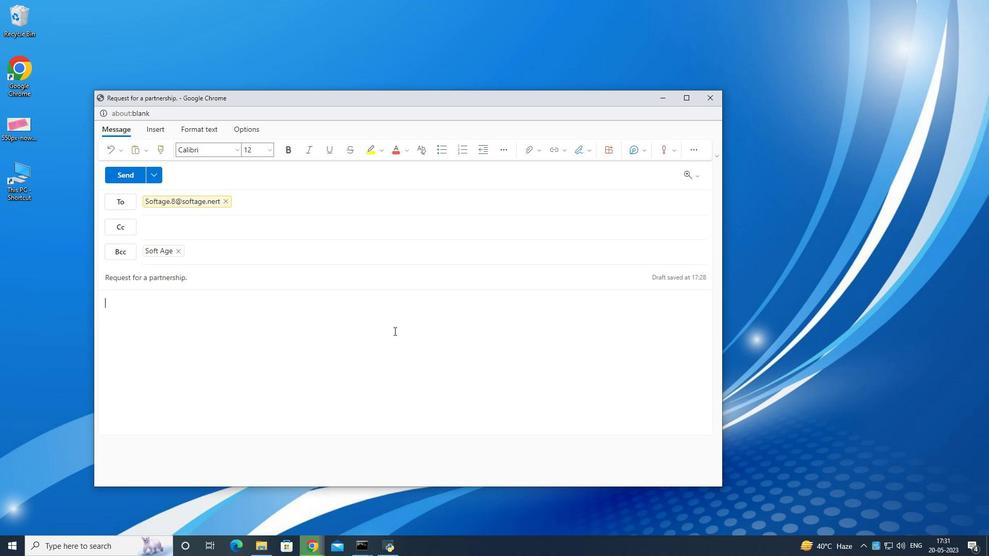 
Action: Mouse moved to (207, 233)
Screenshot: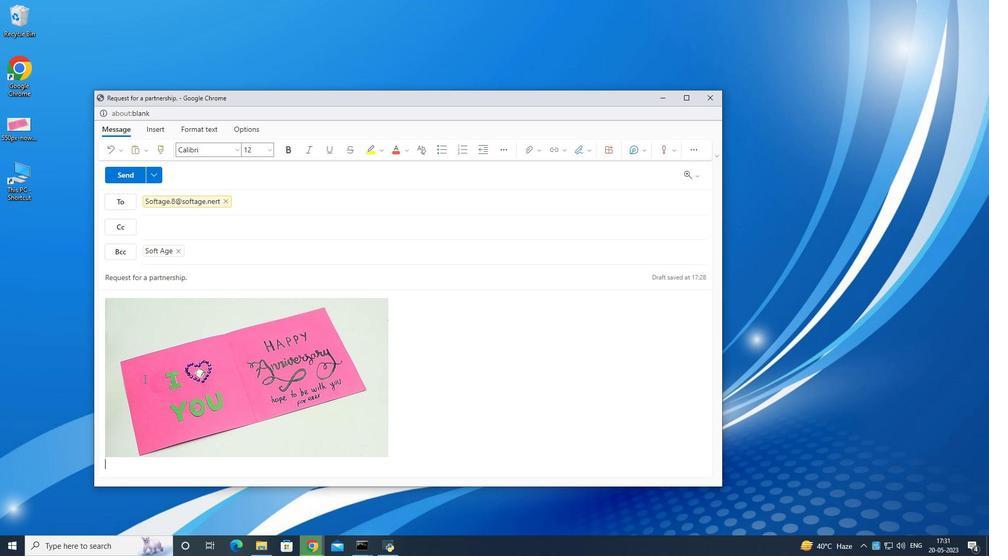 
Action: Mouse scrolled (197, 234) with delta (0, 0)
Screenshot: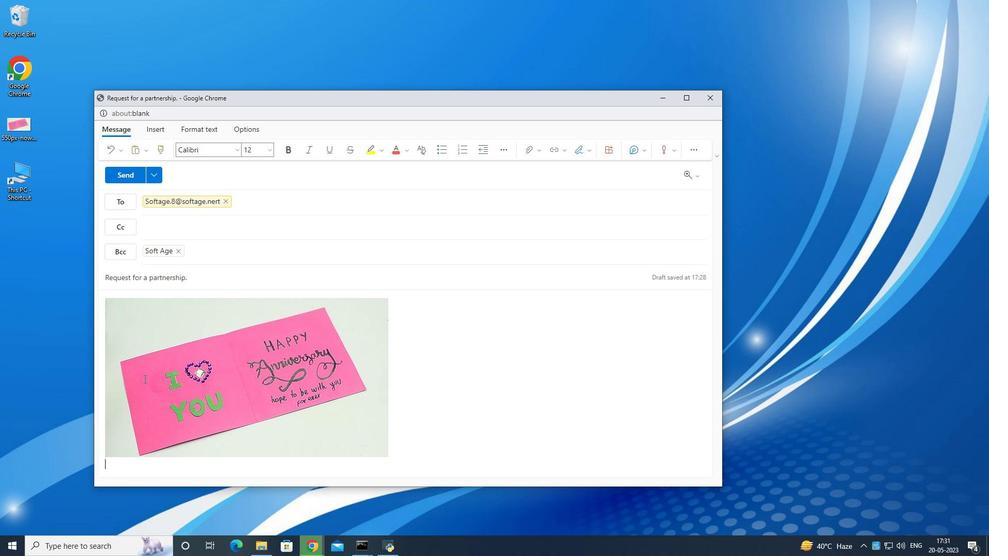 
Action: Mouse moved to (227, 254)
Screenshot: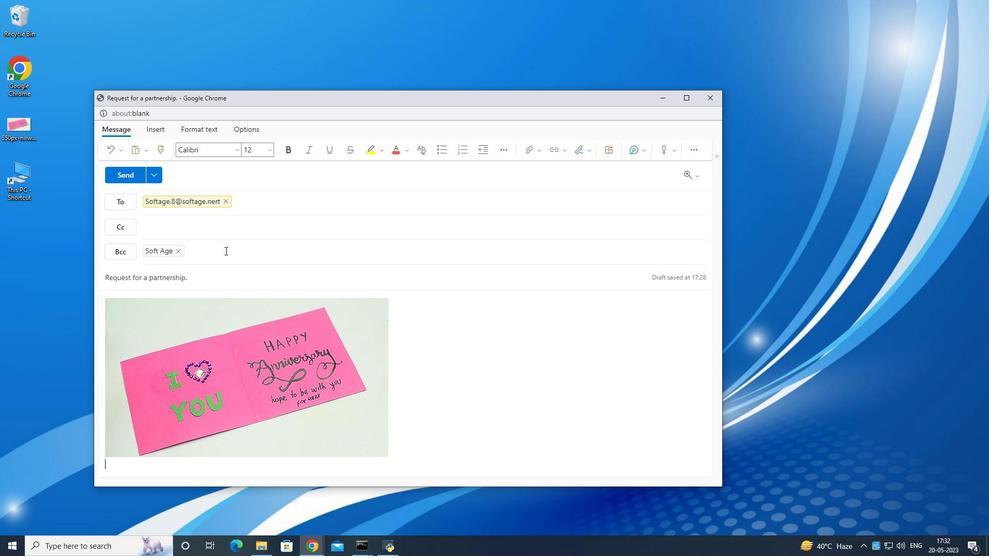 
Action: Key pressed ctrl+Z
Screenshot: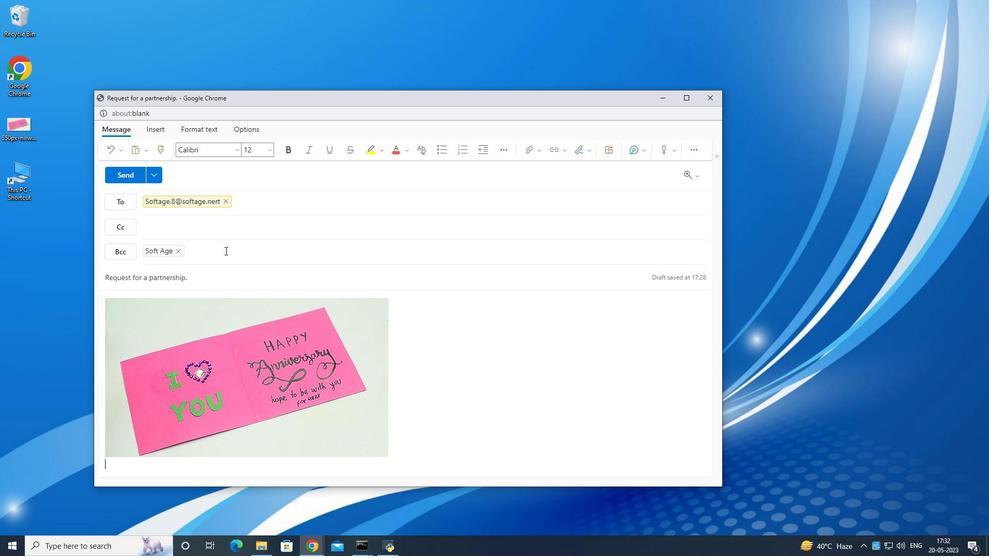 
Action: Mouse moved to (431, 354)
Screenshot: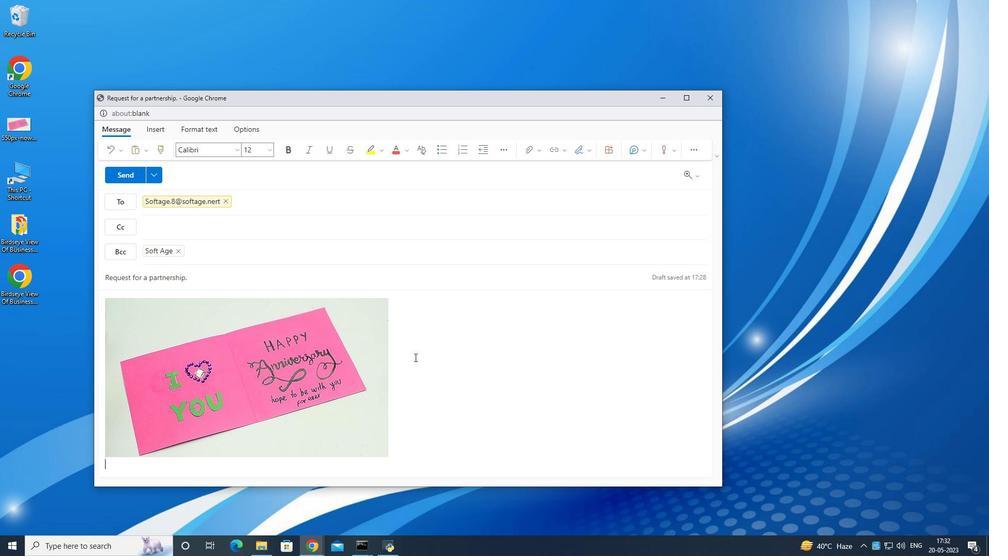 
Action: Mouse pressed left at (431, 354)
Screenshot: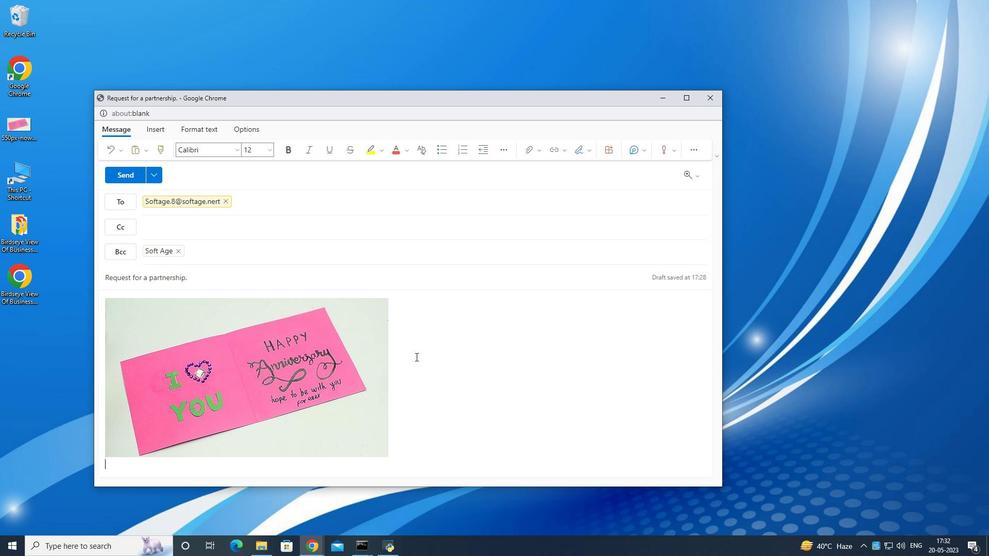 
Action: Key pressed ctrl+Z
Screenshot: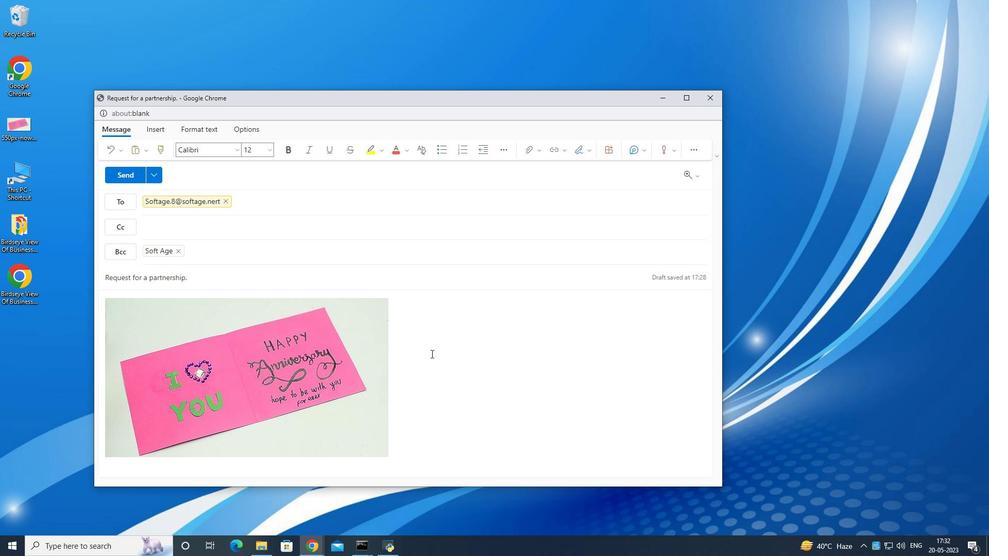 
Action: Mouse moved to (550, 150)
Screenshot: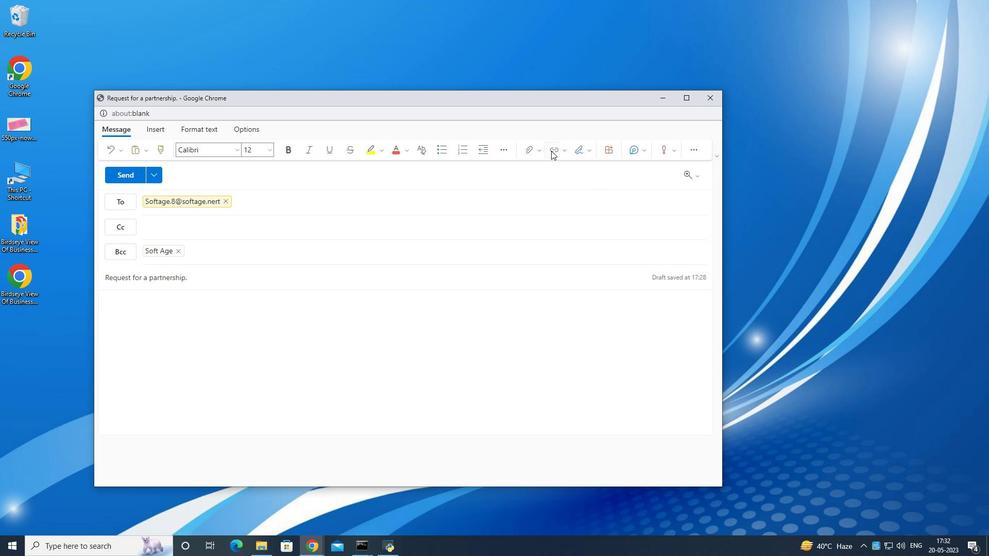 
Action: Mouse pressed left at (550, 150)
Screenshot: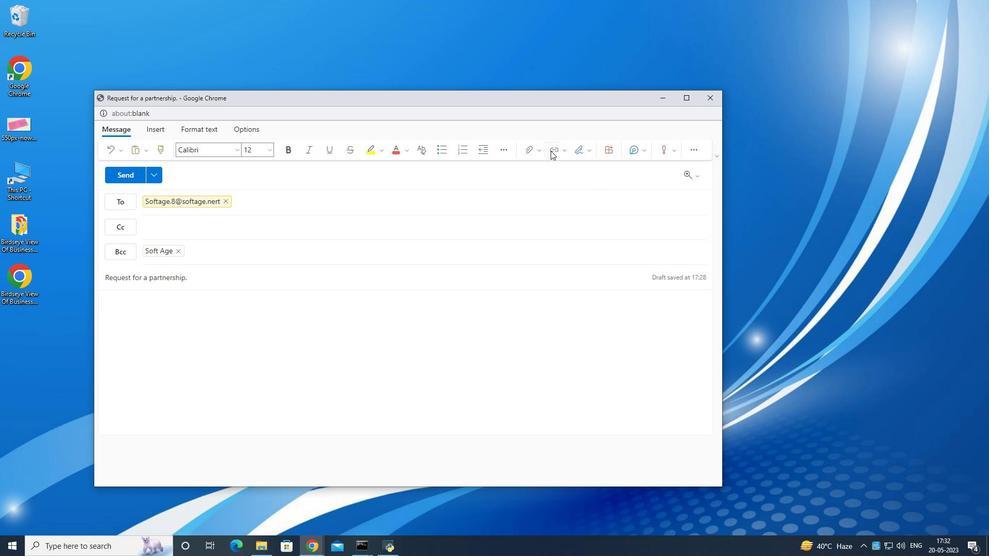 
Action: Mouse moved to (531, 350)
Screenshot: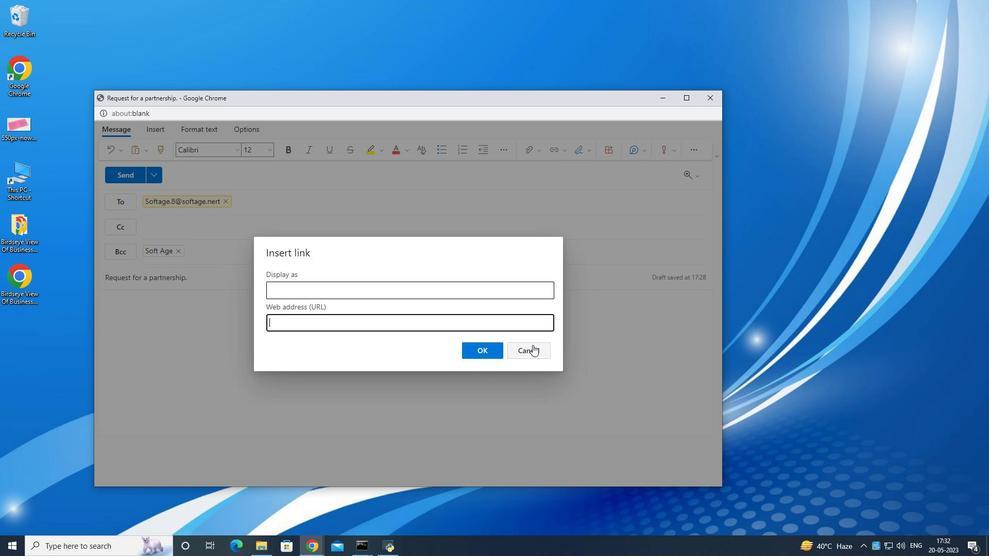 
Action: Mouse pressed left at (531, 350)
Screenshot: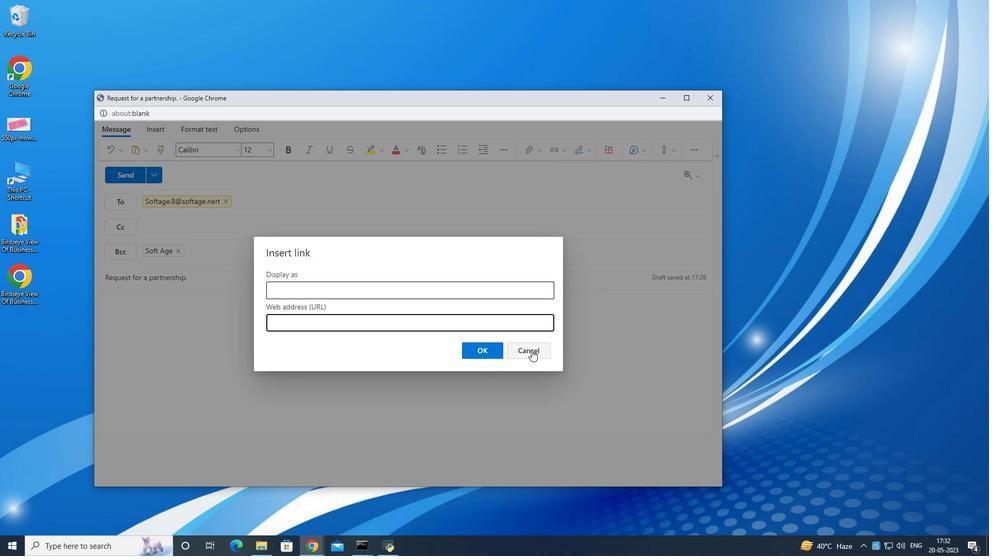 
Action: Mouse moved to (530, 148)
Screenshot: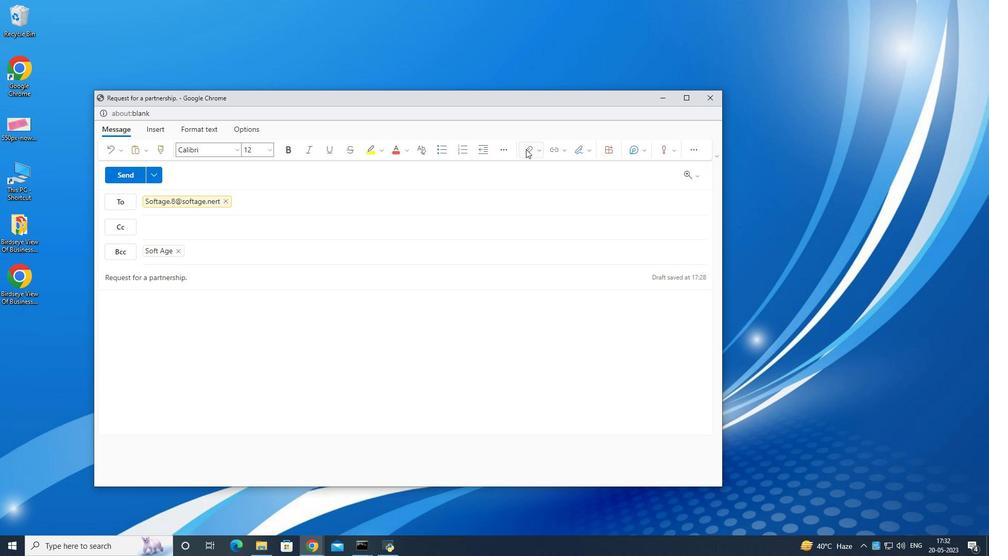 
Action: Mouse pressed left at (530, 148)
Screenshot: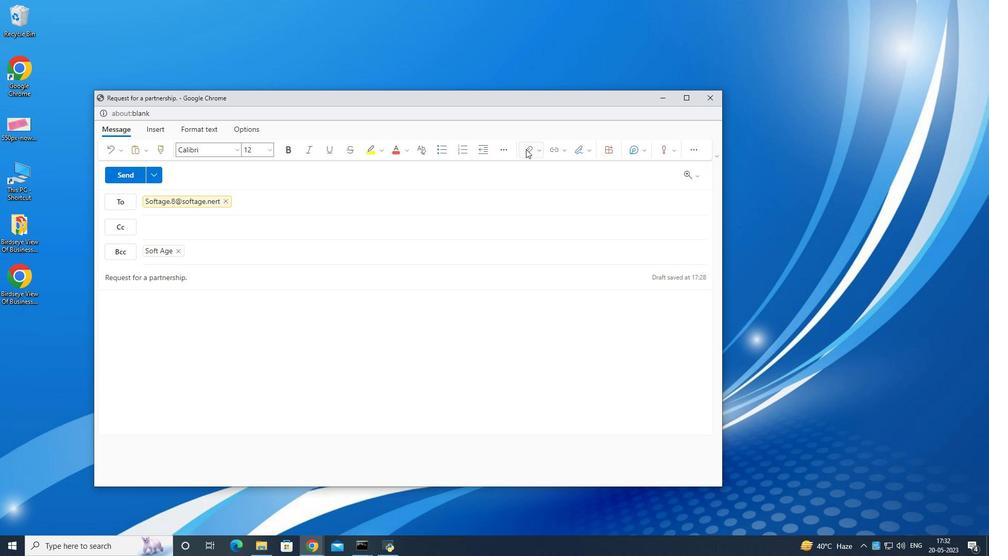 
Action: Mouse moved to (465, 170)
